 Task: Research Airbnb listings in the nation's capital, focusing on accommodations near the National Mall and Smithsonian museums.
Action: Mouse moved to (497, 73)
Screenshot: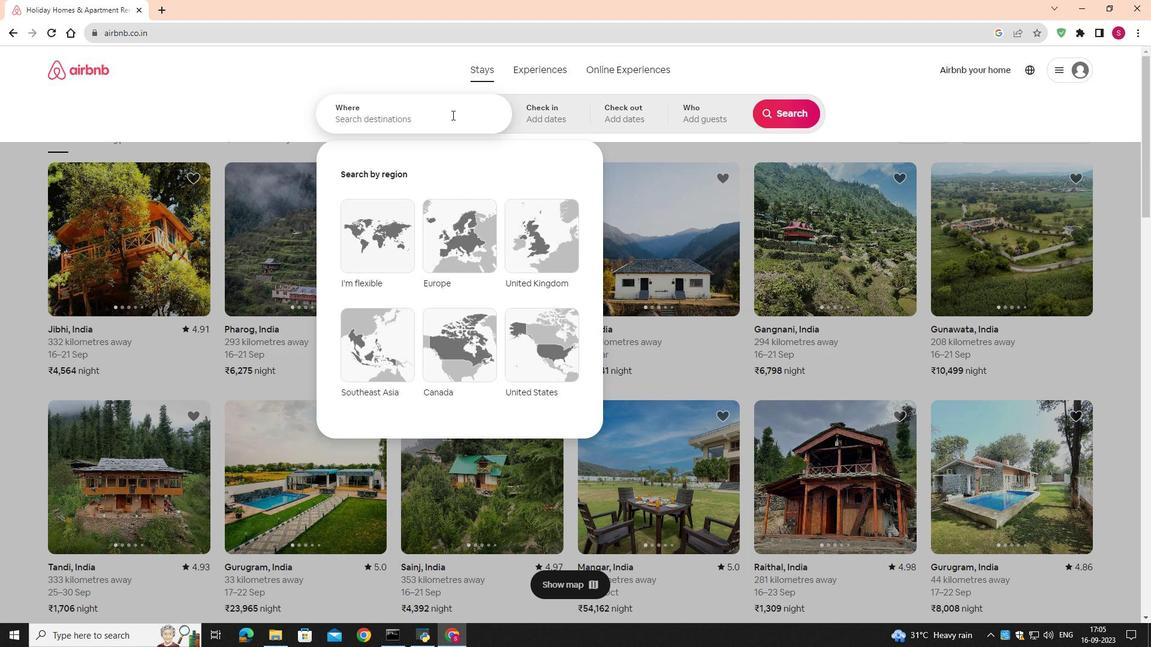 
Action: Mouse pressed left at (497, 73)
Screenshot: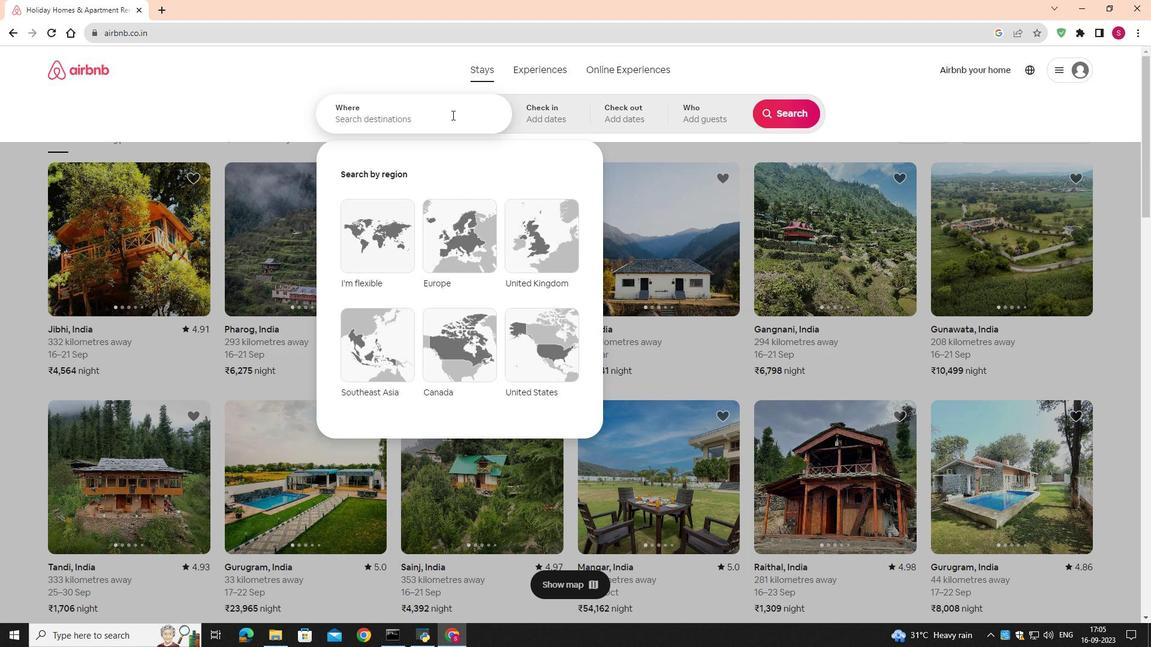 
Action: Mouse moved to (438, 115)
Screenshot: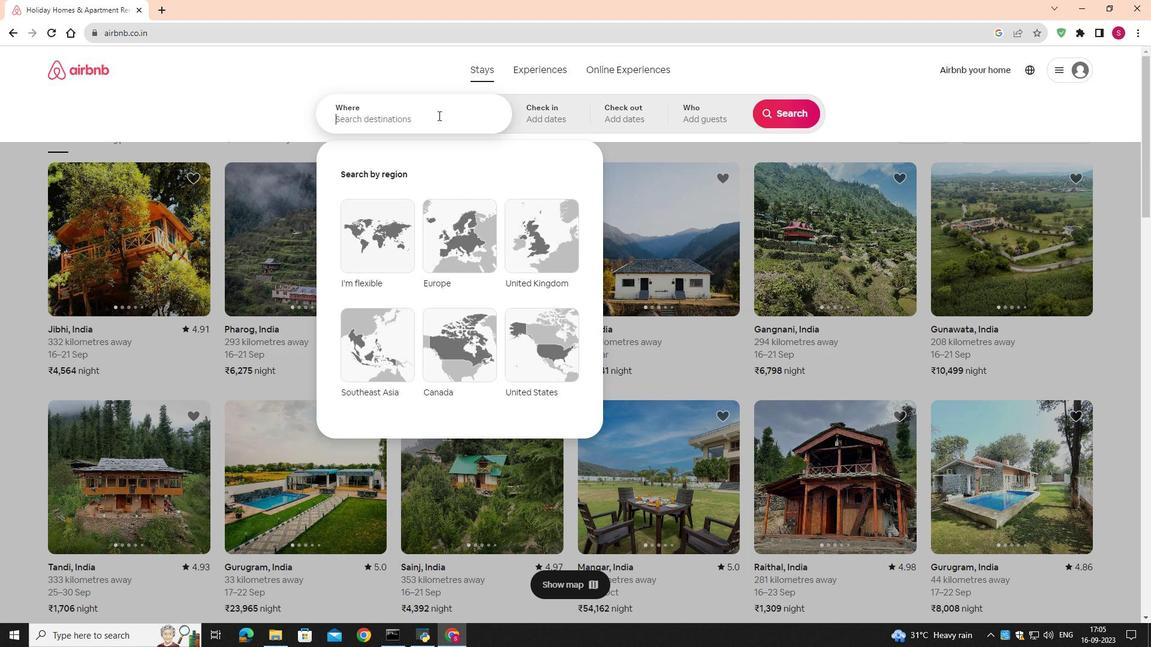 
Action: Mouse pressed left at (438, 115)
Screenshot: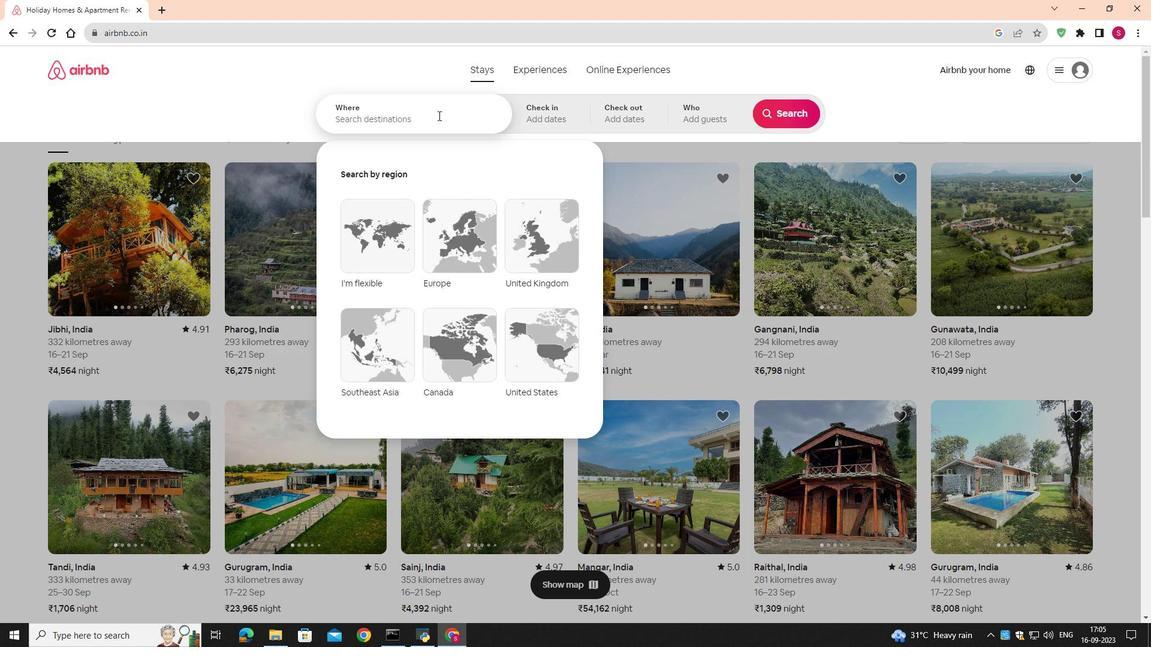 
Action: Key pressed wash
Screenshot: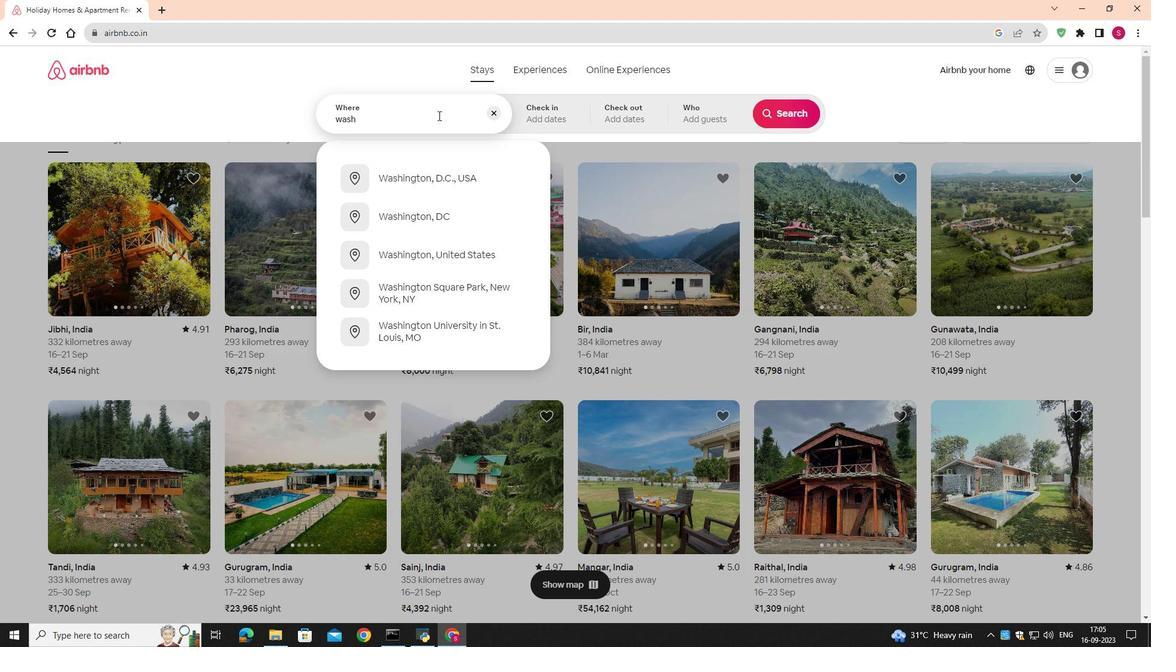 
Action: Mouse moved to (432, 178)
Screenshot: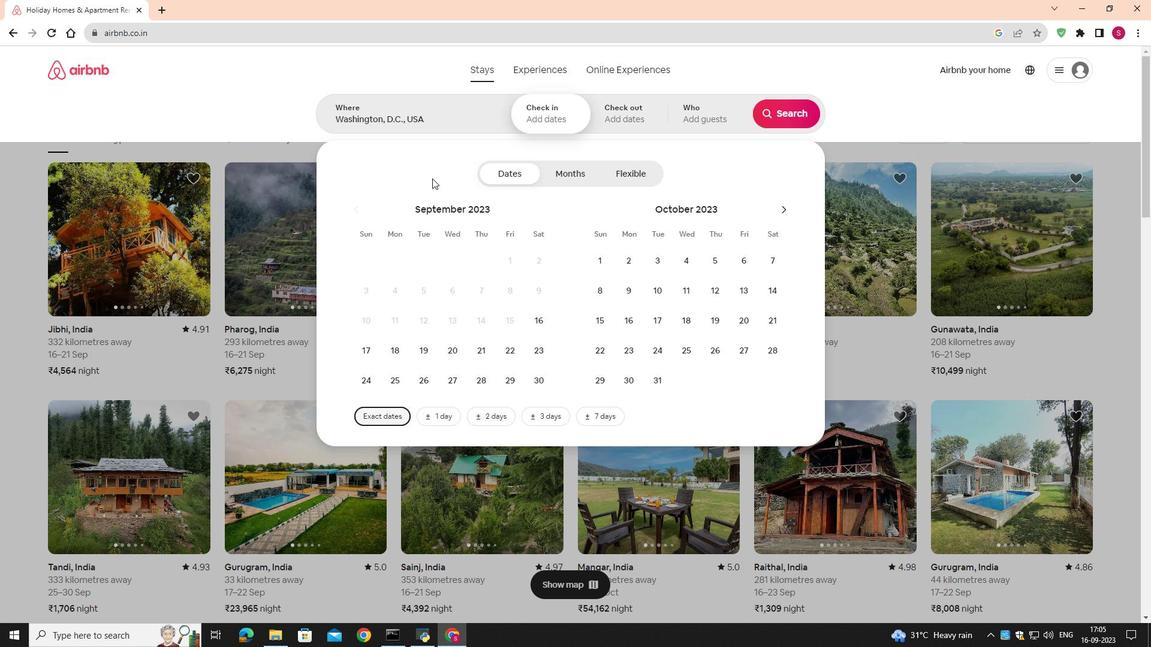 
Action: Mouse pressed left at (432, 178)
Screenshot: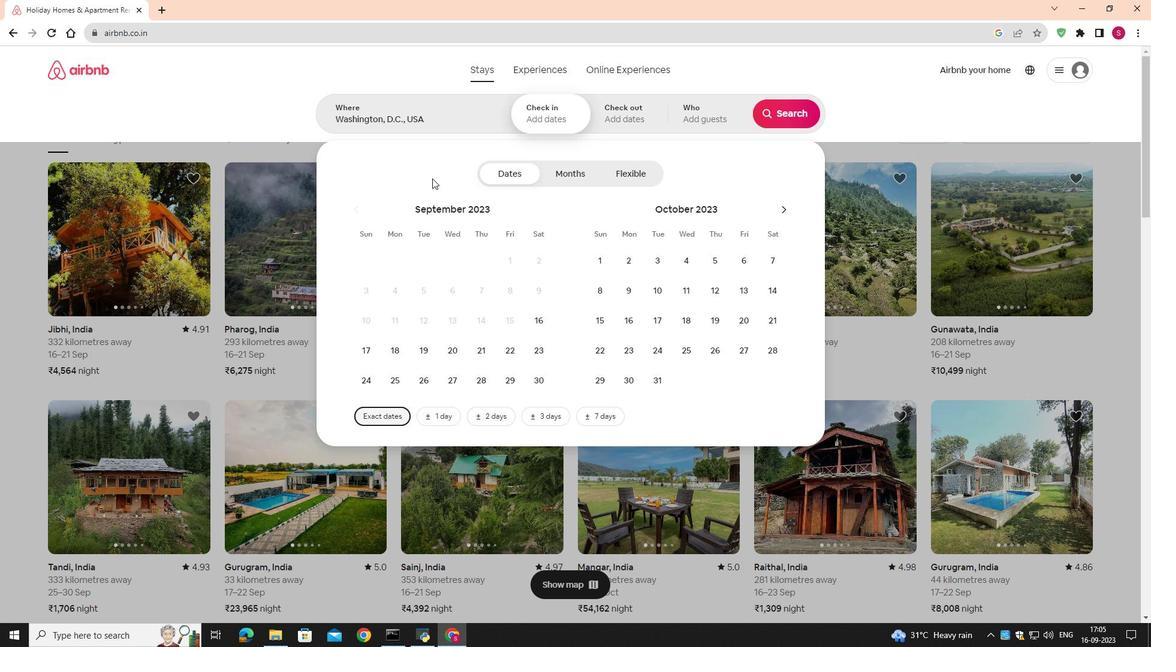 
Action: Mouse moved to (506, 385)
Screenshot: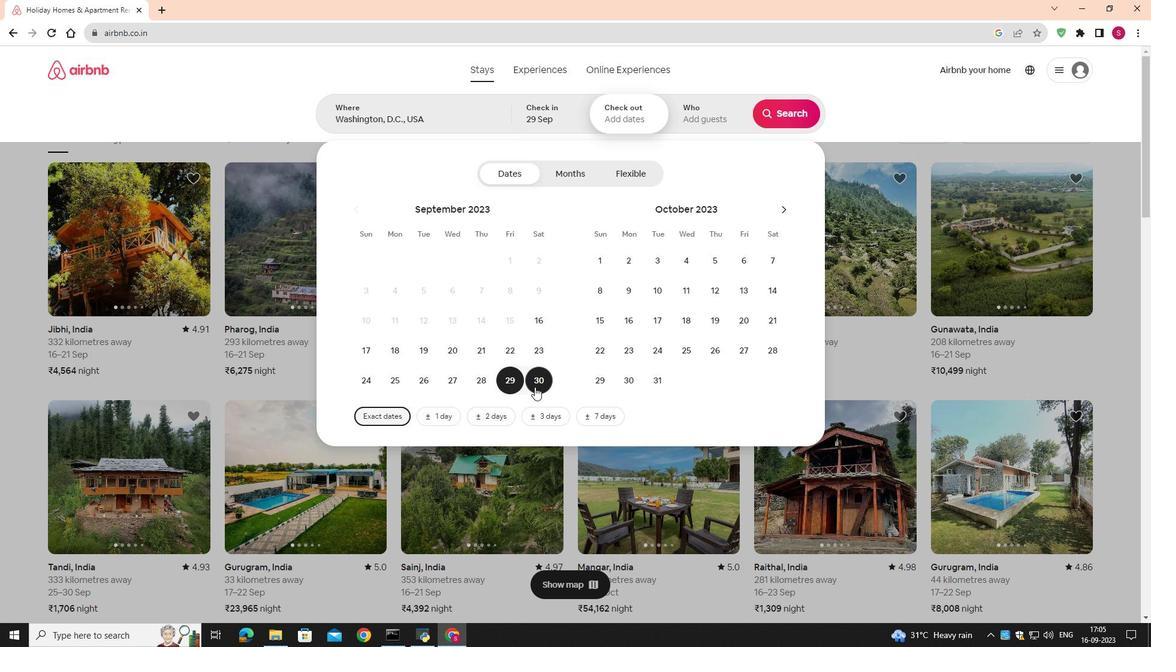 
Action: Mouse pressed left at (506, 385)
Screenshot: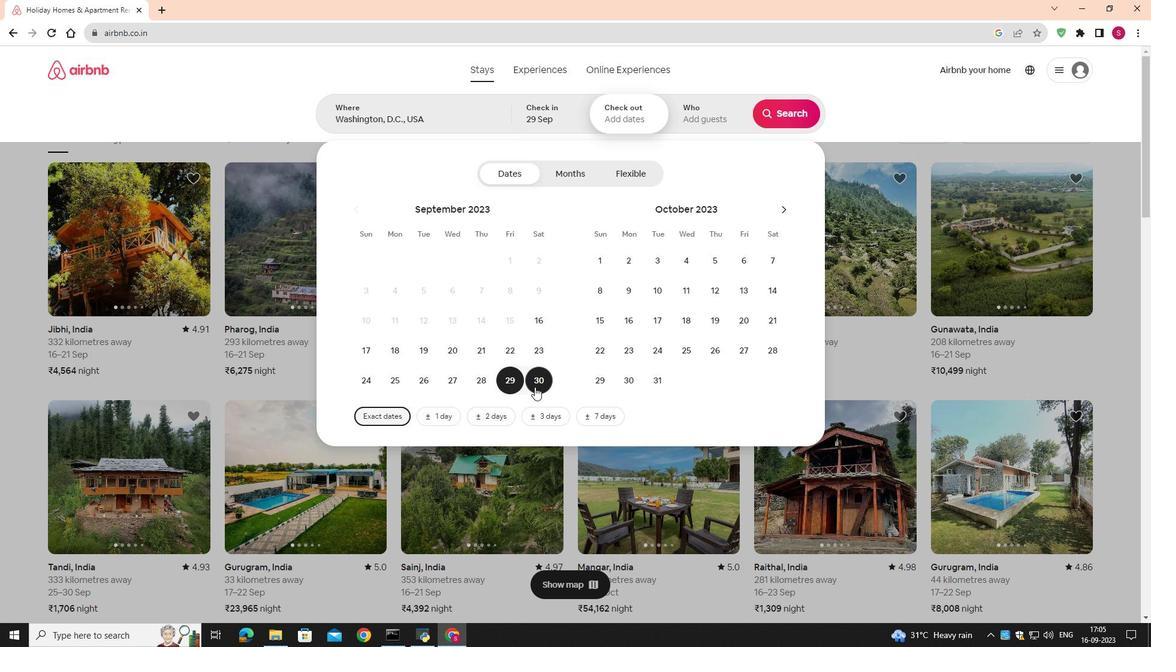 
Action: Mouse moved to (535, 387)
Screenshot: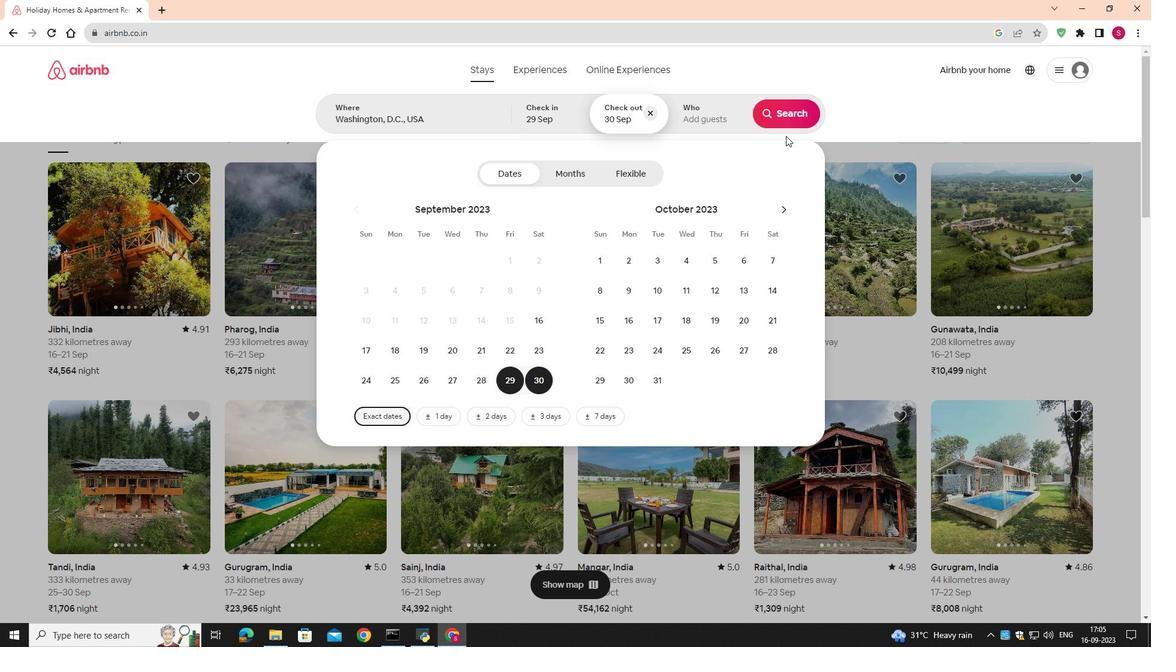 
Action: Mouse pressed left at (535, 387)
Screenshot: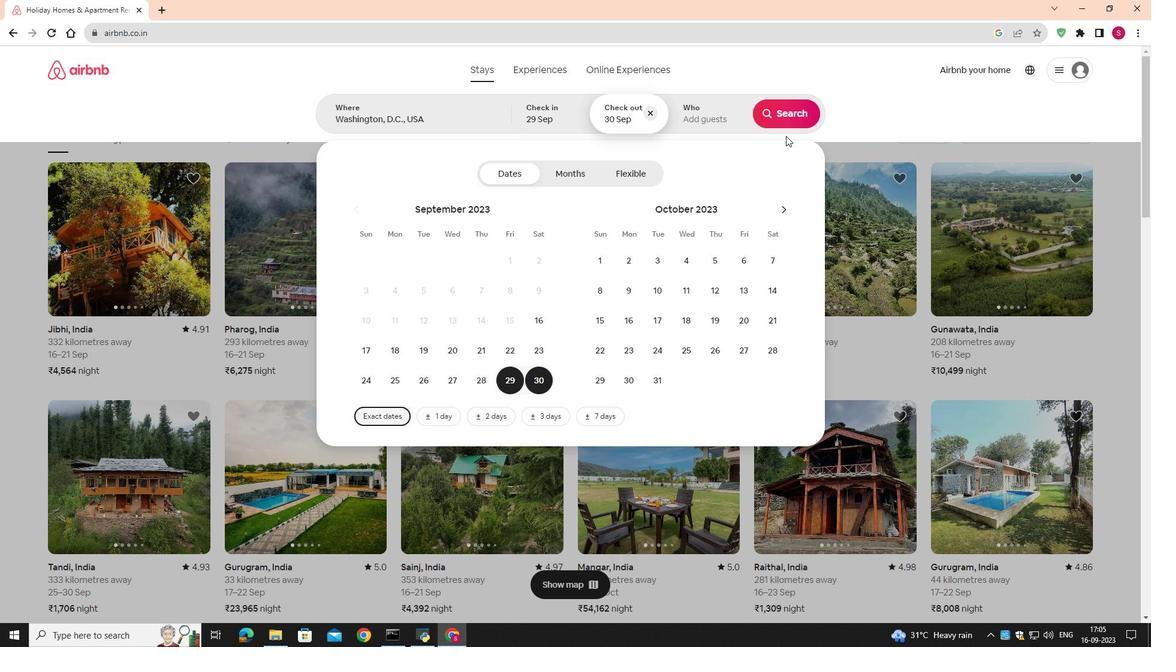 
Action: Mouse moved to (512, 380)
Screenshot: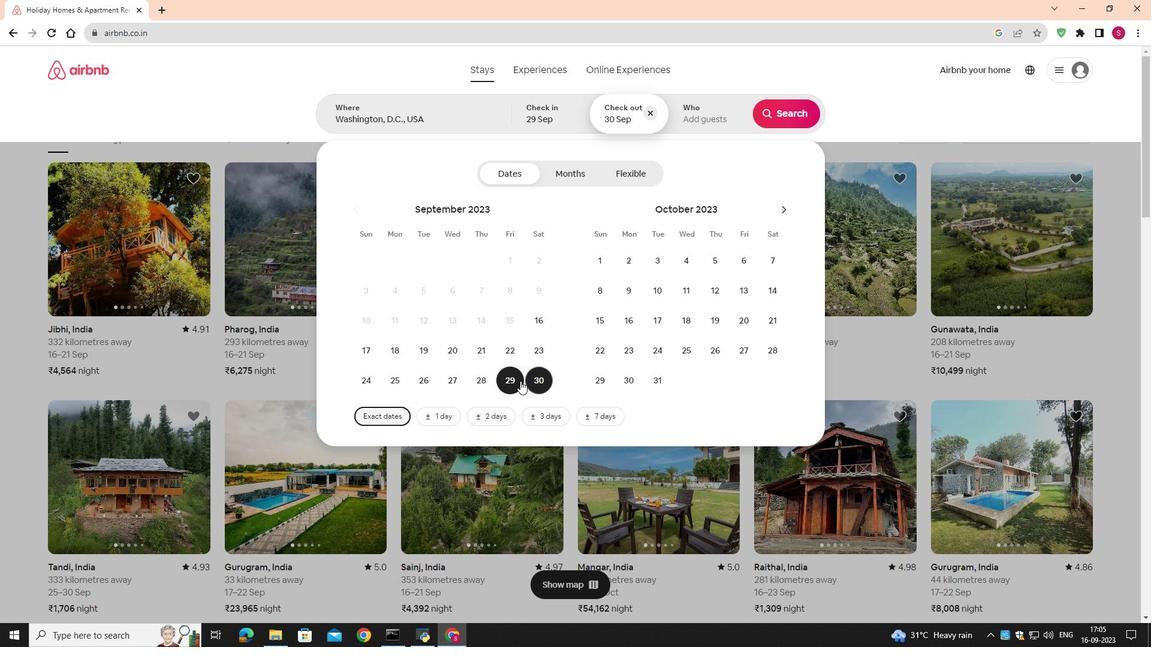 
Action: Mouse pressed left at (512, 380)
Screenshot: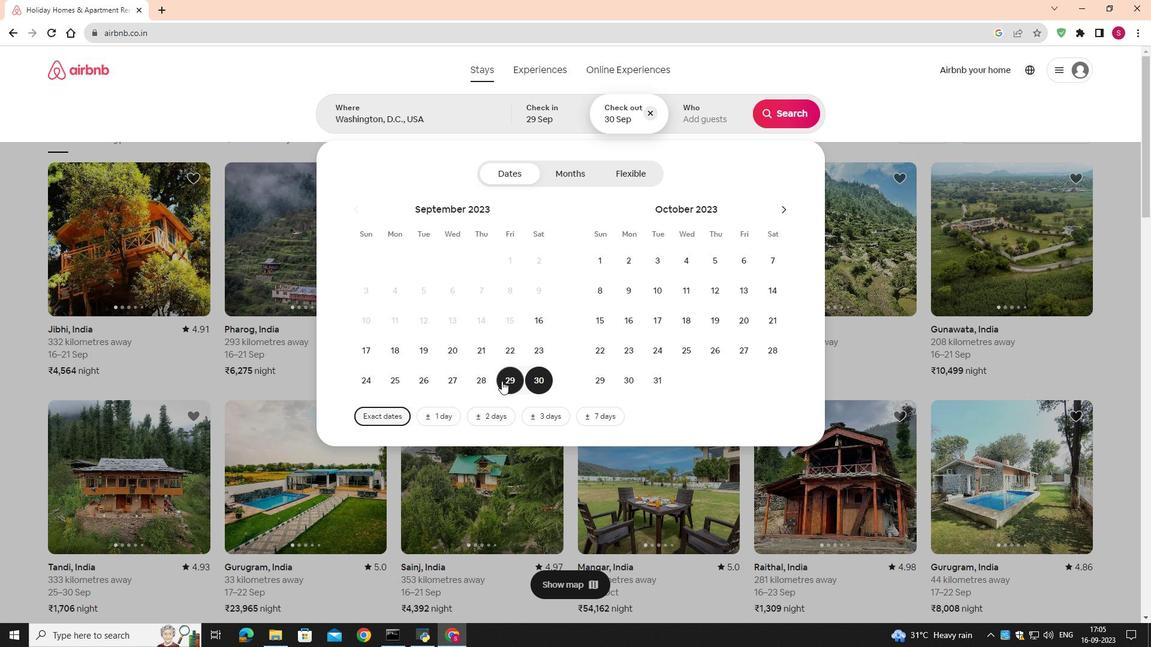 
Action: Mouse moved to (532, 380)
Screenshot: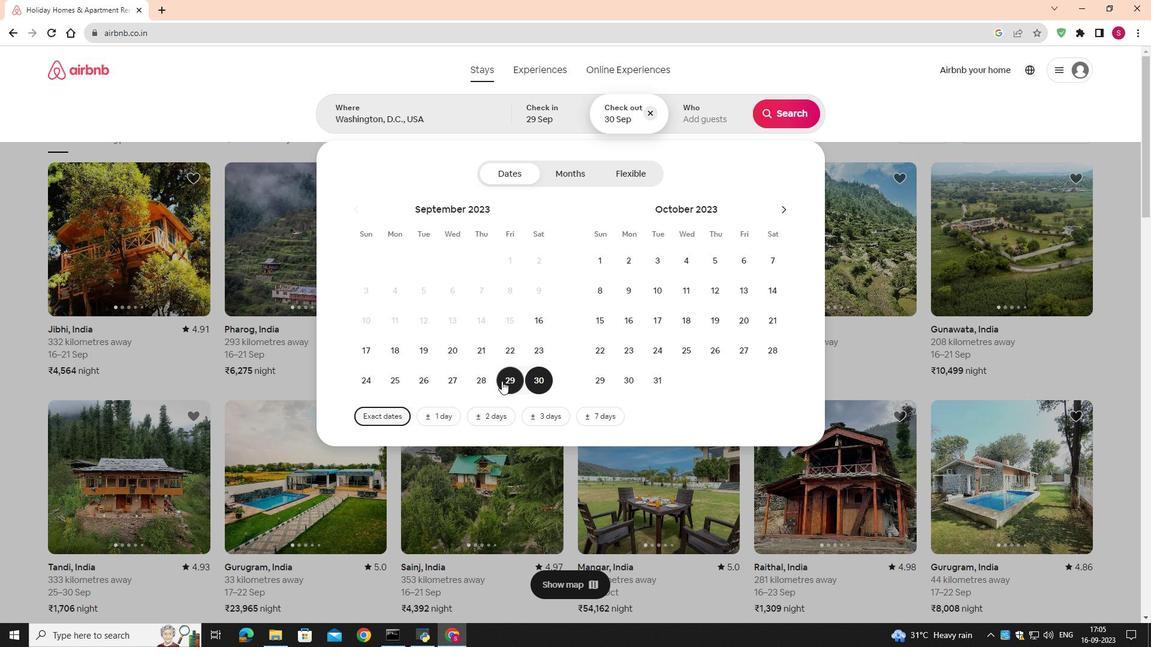 
Action: Mouse pressed left at (532, 380)
Screenshot: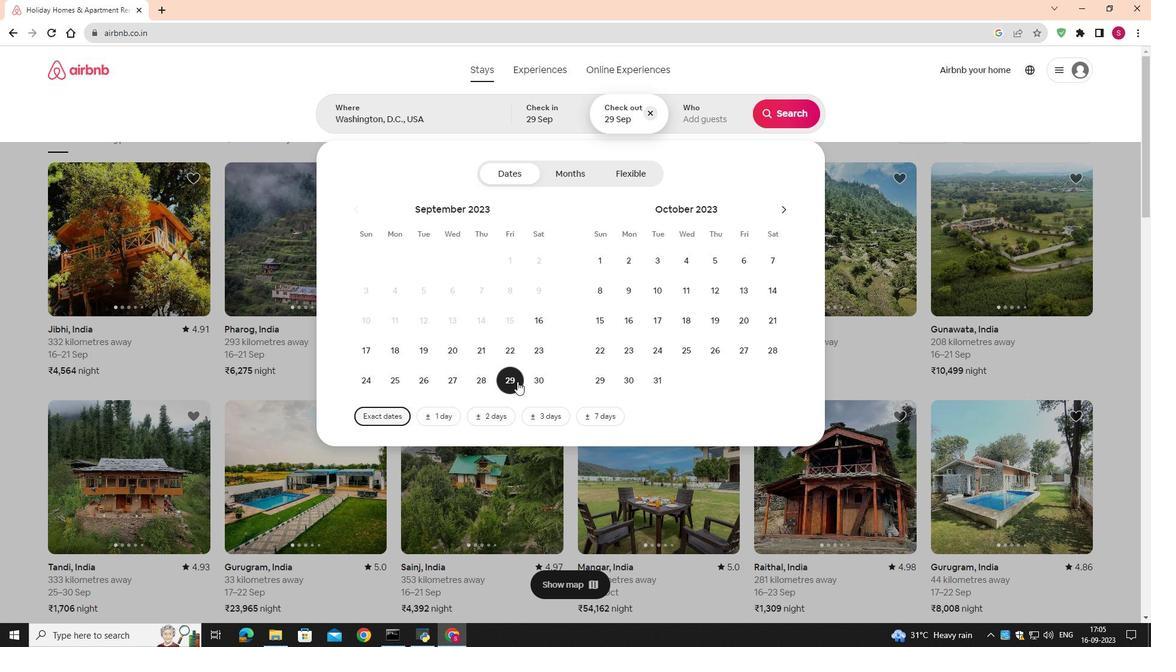 
Action: Mouse moved to (502, 381)
Screenshot: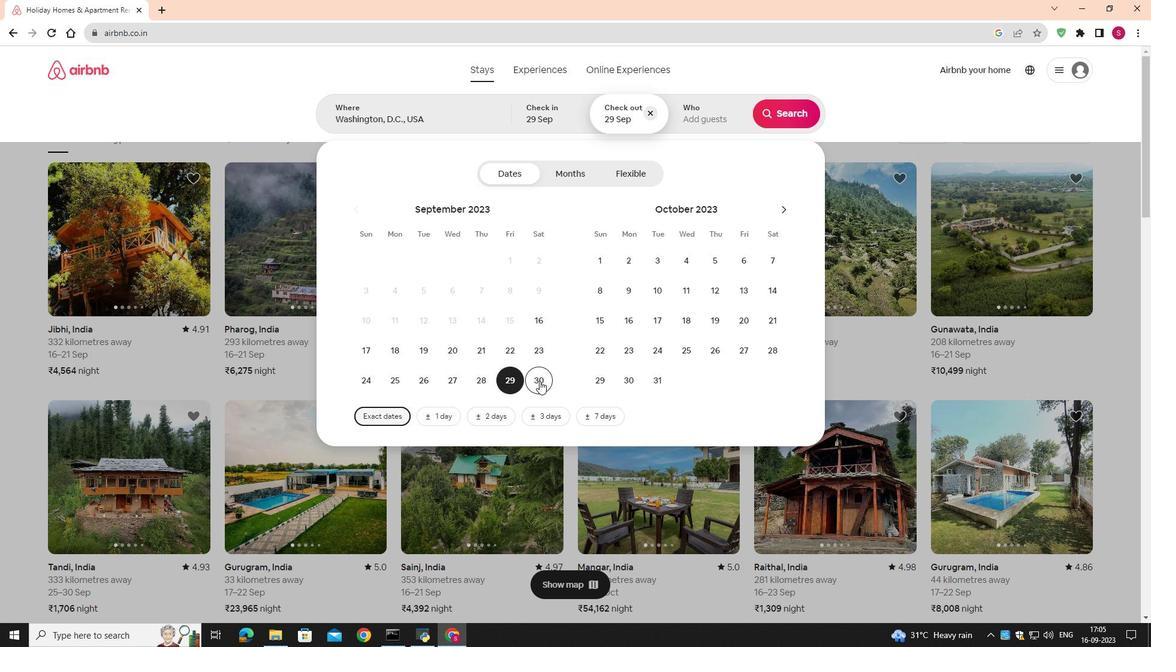 
Action: Mouse pressed left at (502, 381)
Screenshot: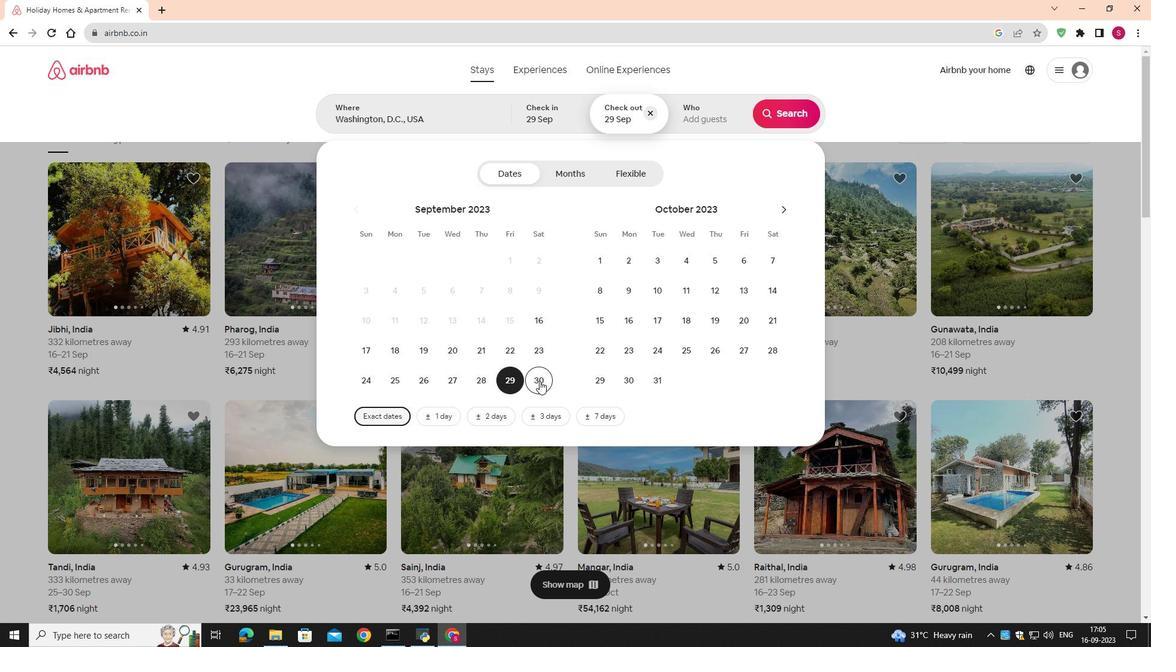 
Action: Mouse moved to (539, 381)
Screenshot: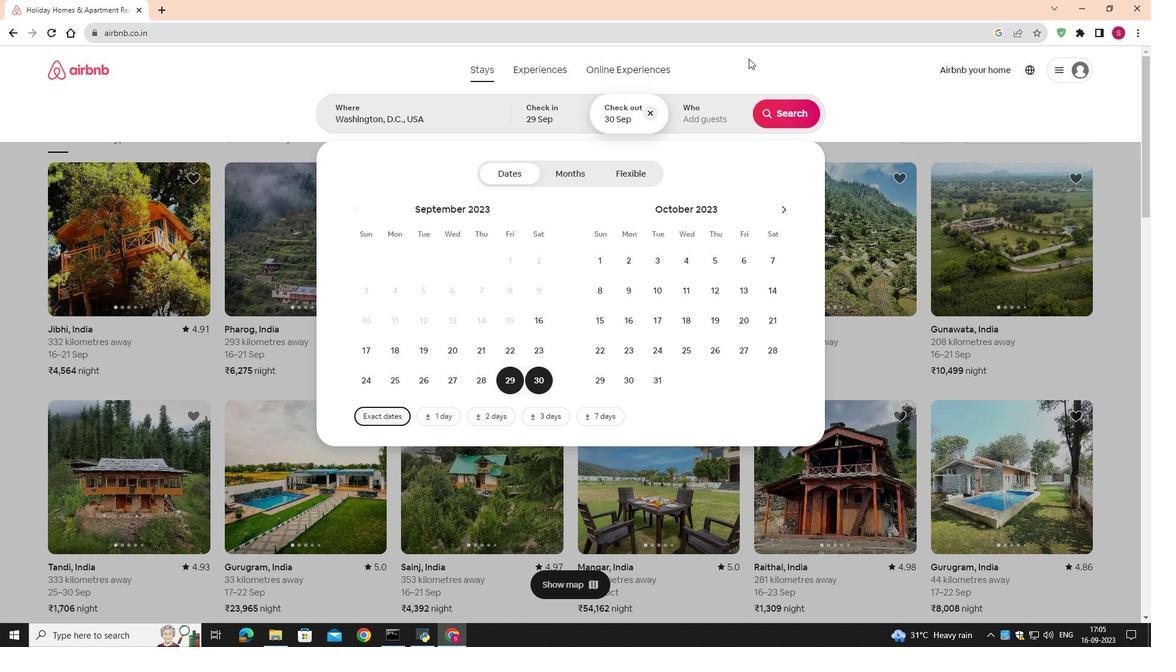 
Action: Mouse pressed left at (539, 381)
Screenshot: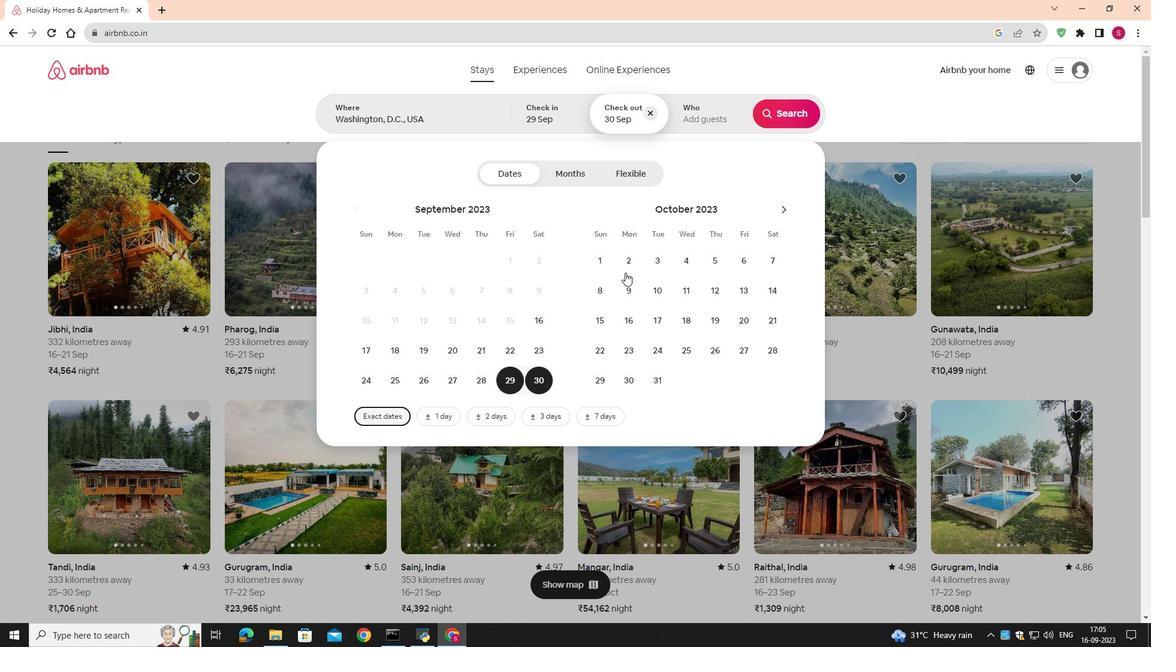 
Action: Mouse moved to (781, 122)
Screenshot: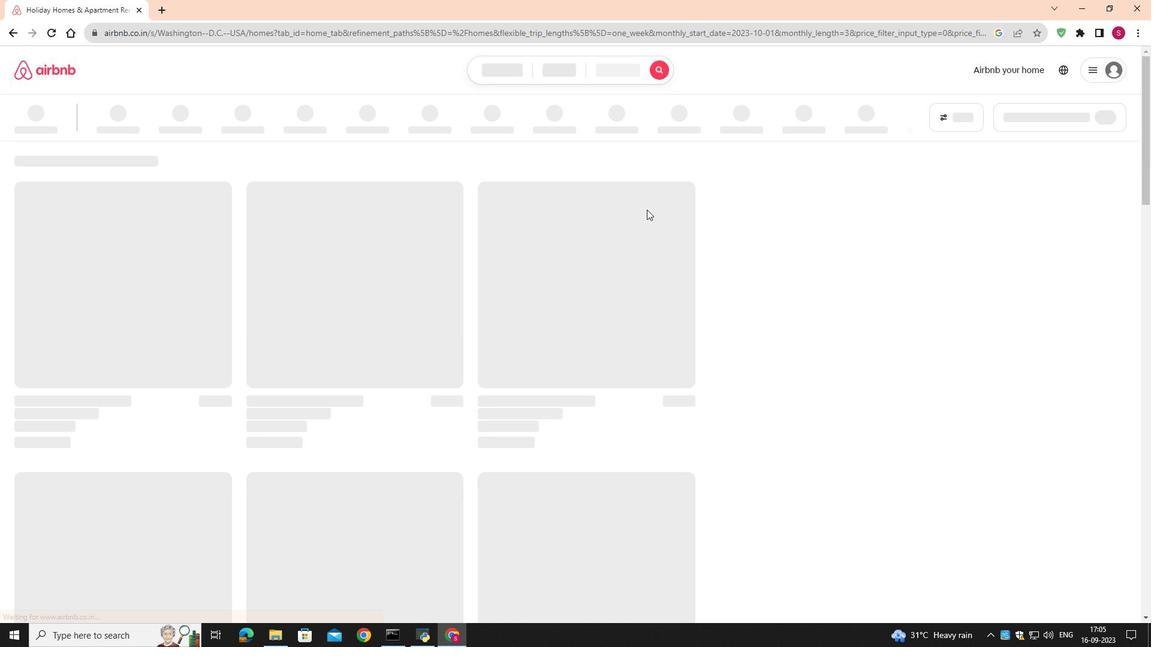 
Action: Mouse pressed left at (781, 122)
Screenshot: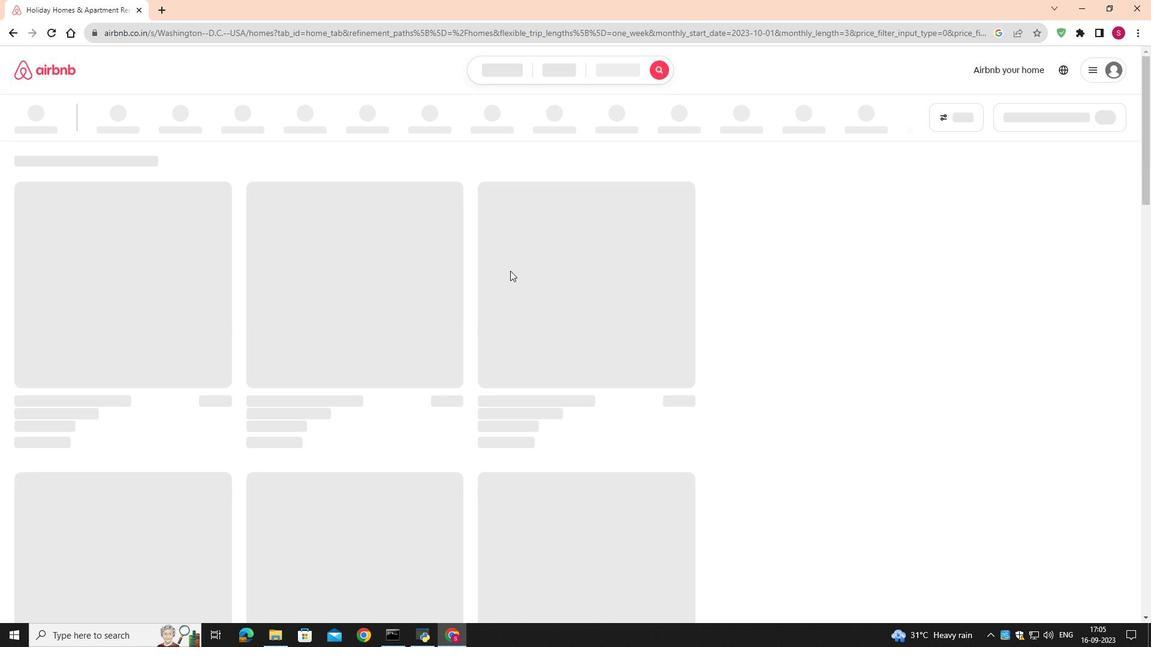 
Action: Mouse moved to (510, 271)
Screenshot: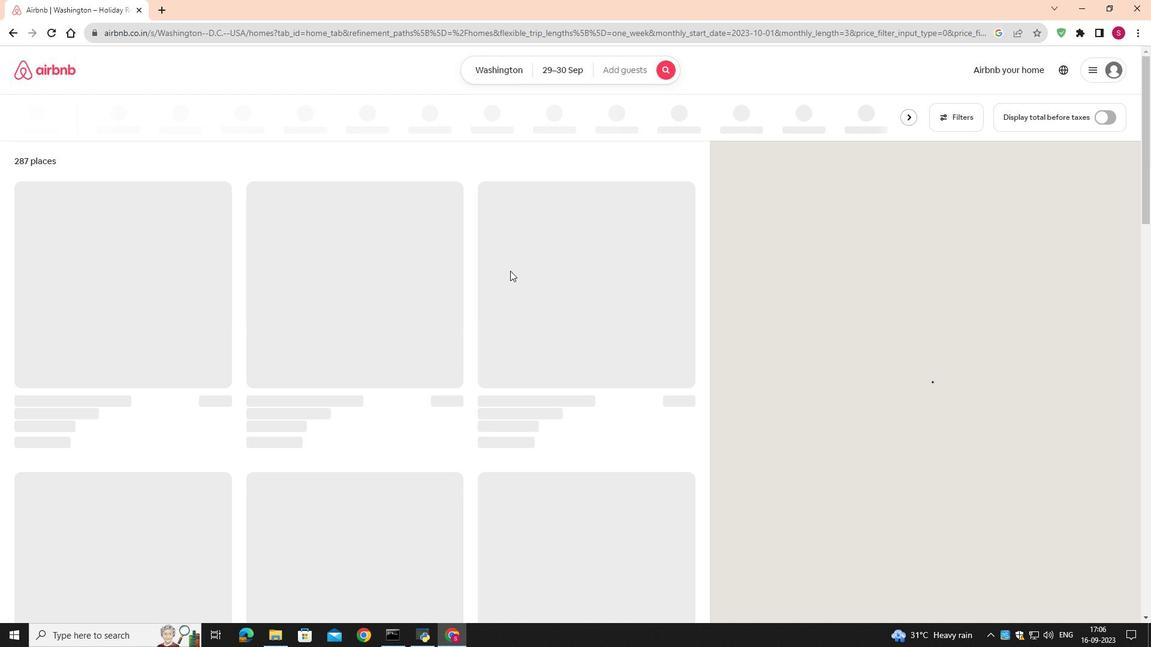 
Action: Mouse scrolled (510, 270) with delta (0, 0)
Screenshot: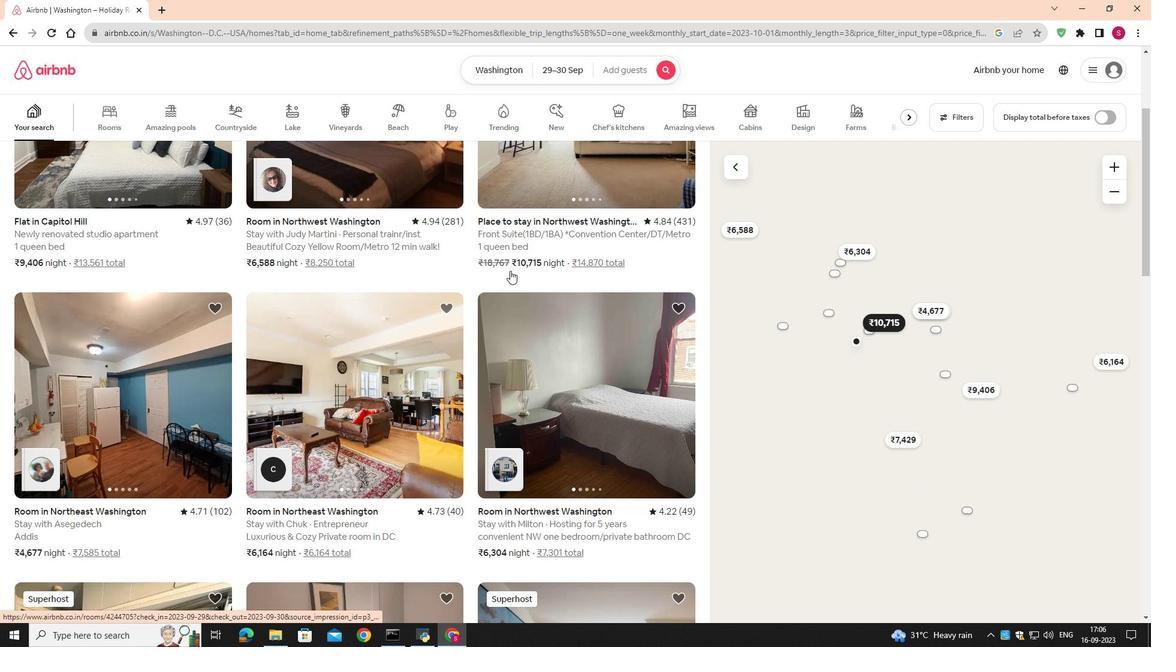 
Action: Mouse scrolled (510, 270) with delta (0, 0)
Screenshot: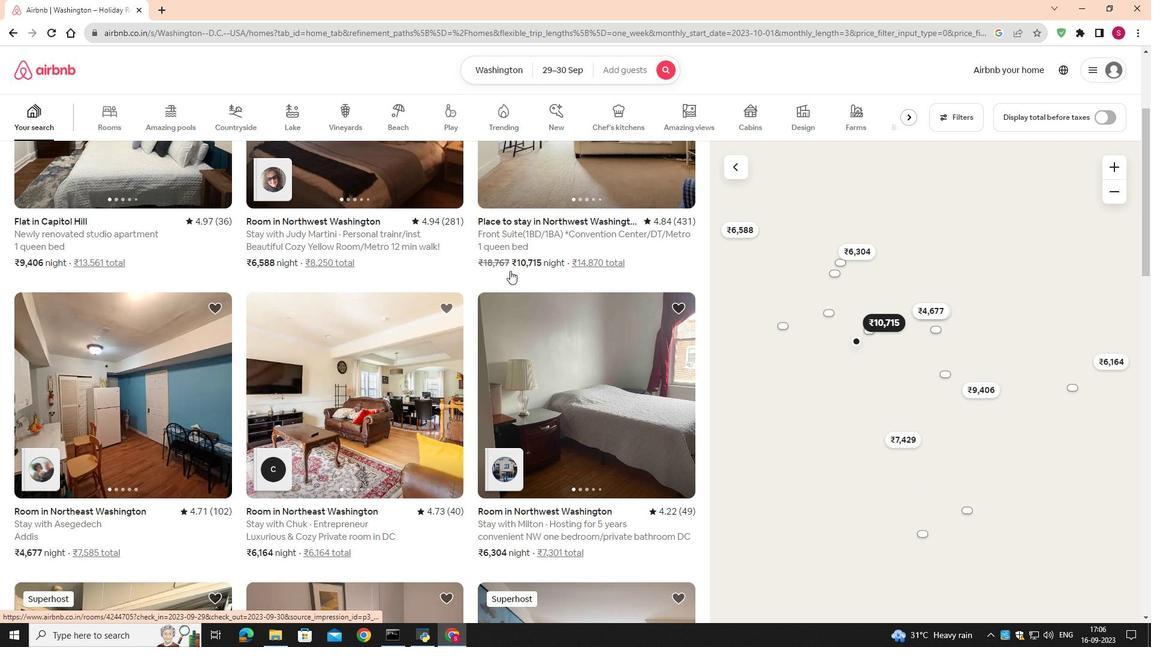 
Action: Mouse scrolled (510, 270) with delta (0, 0)
Screenshot: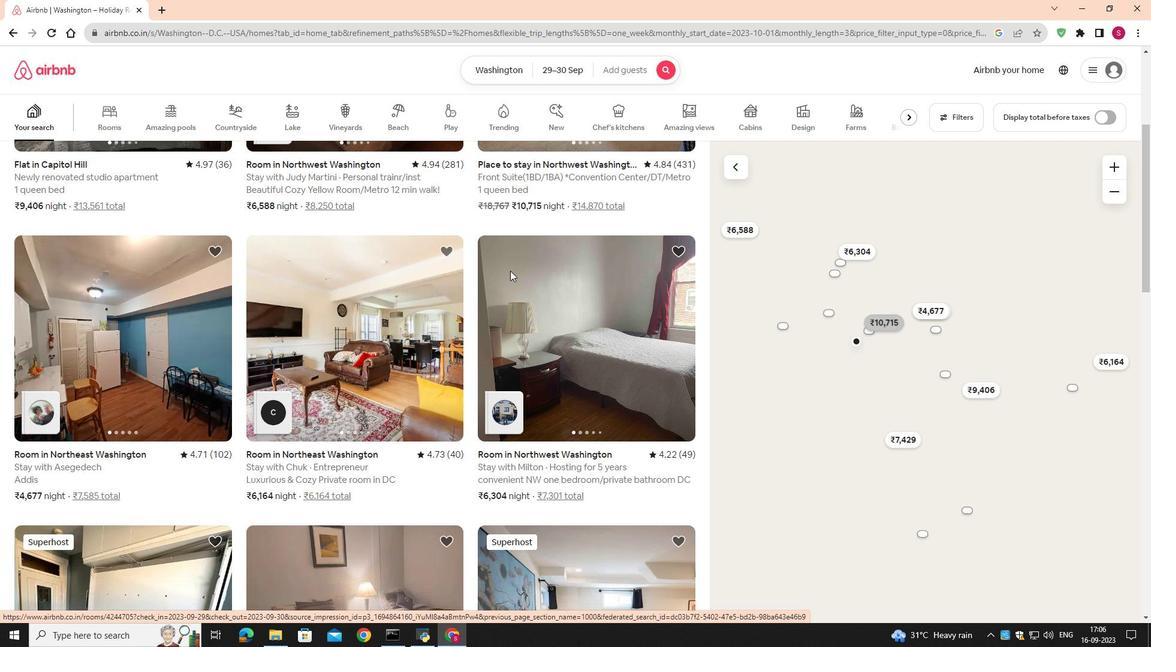 
Action: Mouse scrolled (510, 270) with delta (0, 0)
Screenshot: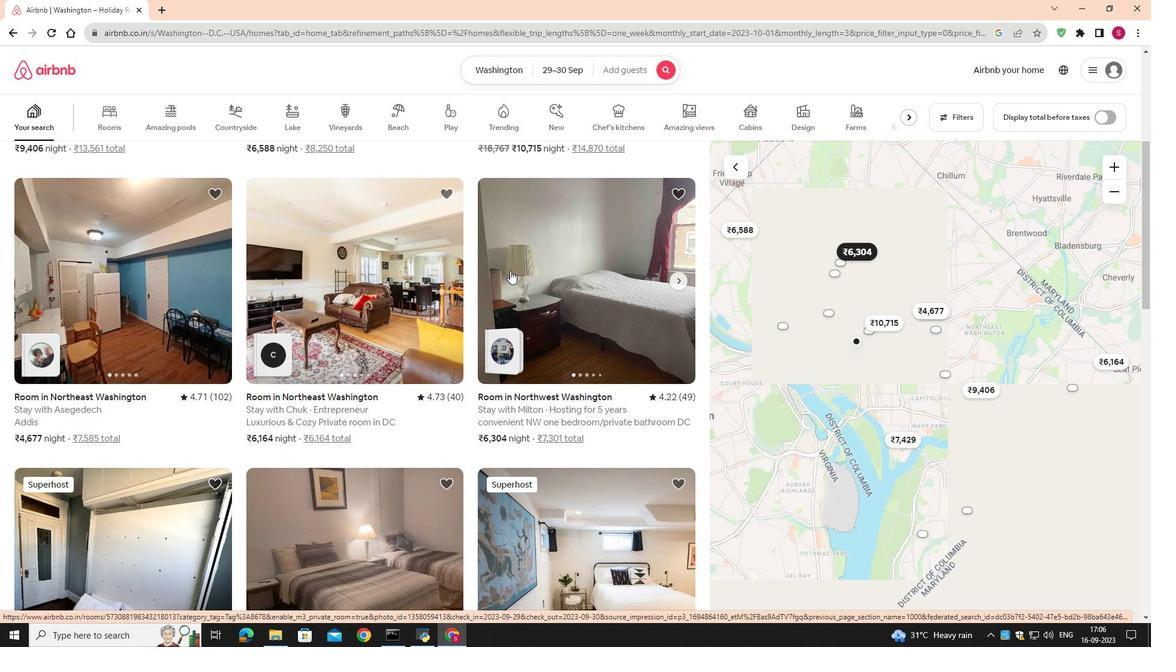 
Action: Mouse scrolled (510, 270) with delta (0, 0)
Screenshot: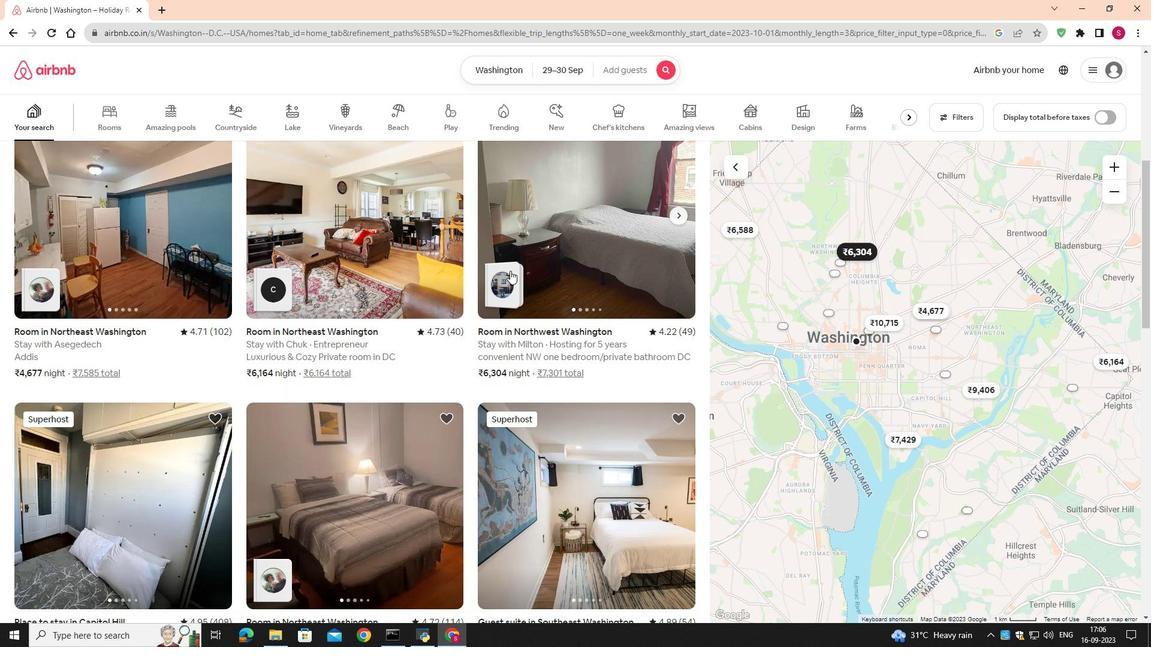 
Action: Mouse scrolled (510, 270) with delta (0, 0)
Screenshot: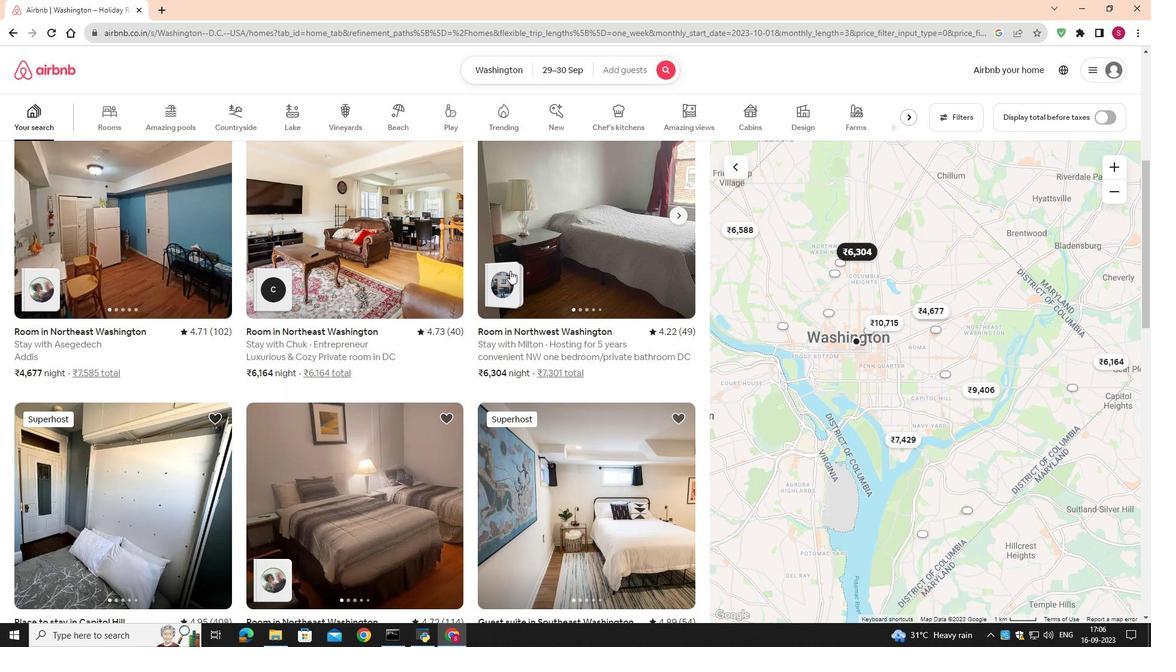 
Action: Mouse scrolled (510, 270) with delta (0, 0)
Screenshot: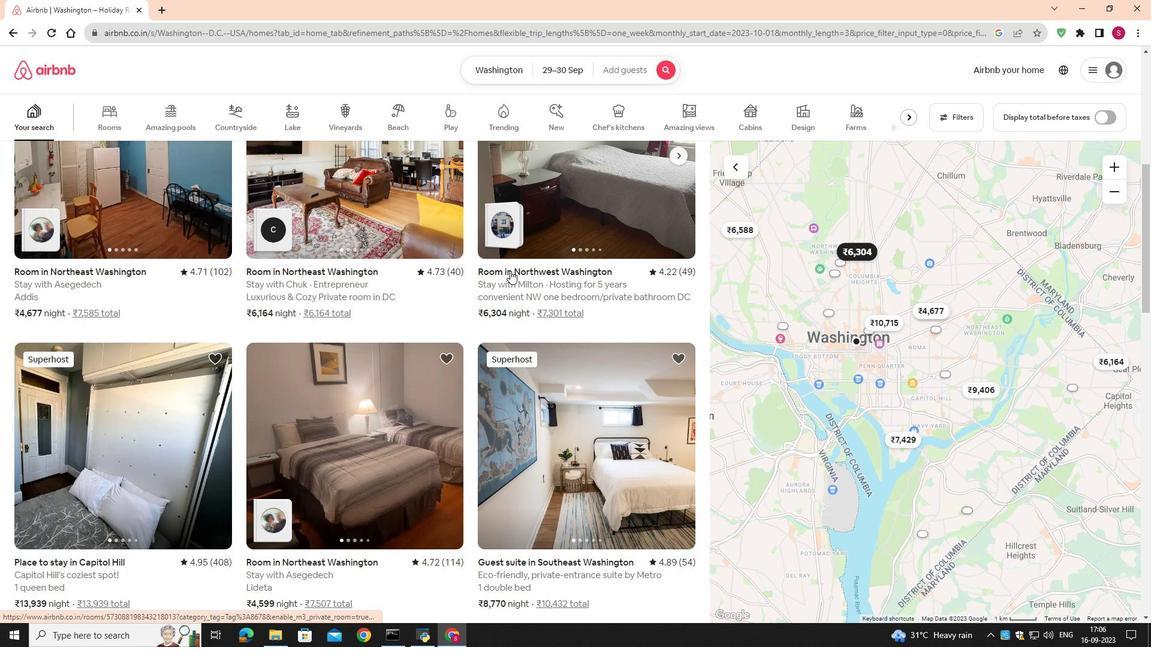 
Action: Mouse scrolled (510, 270) with delta (0, 0)
Screenshot: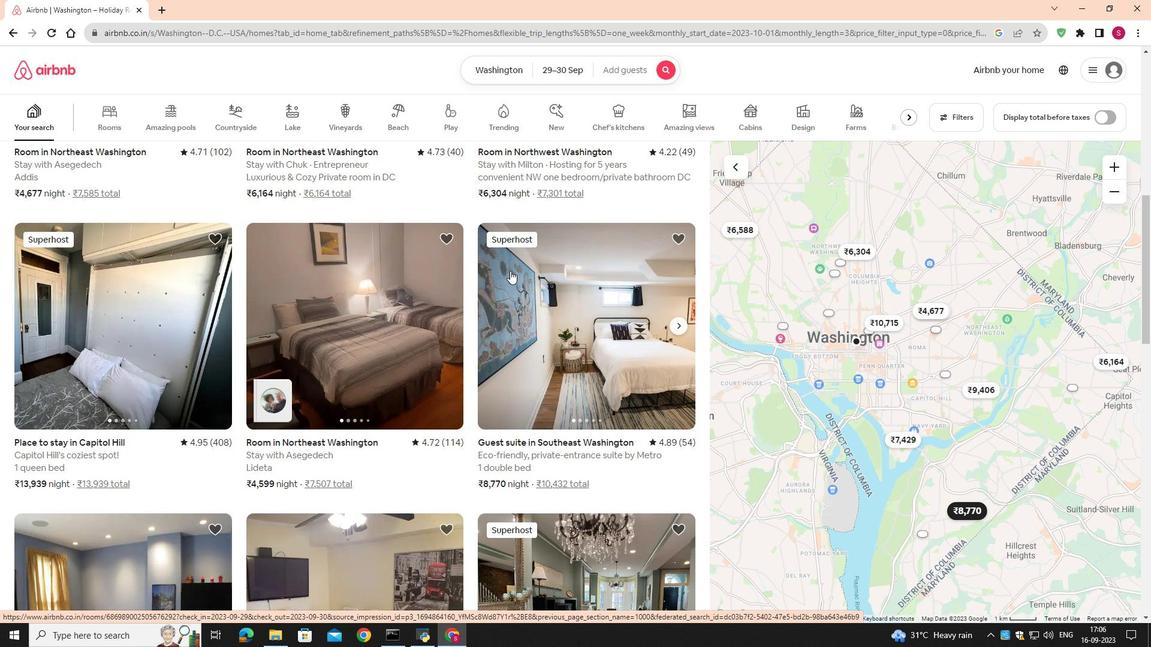
Action: Mouse scrolled (510, 270) with delta (0, 0)
Screenshot: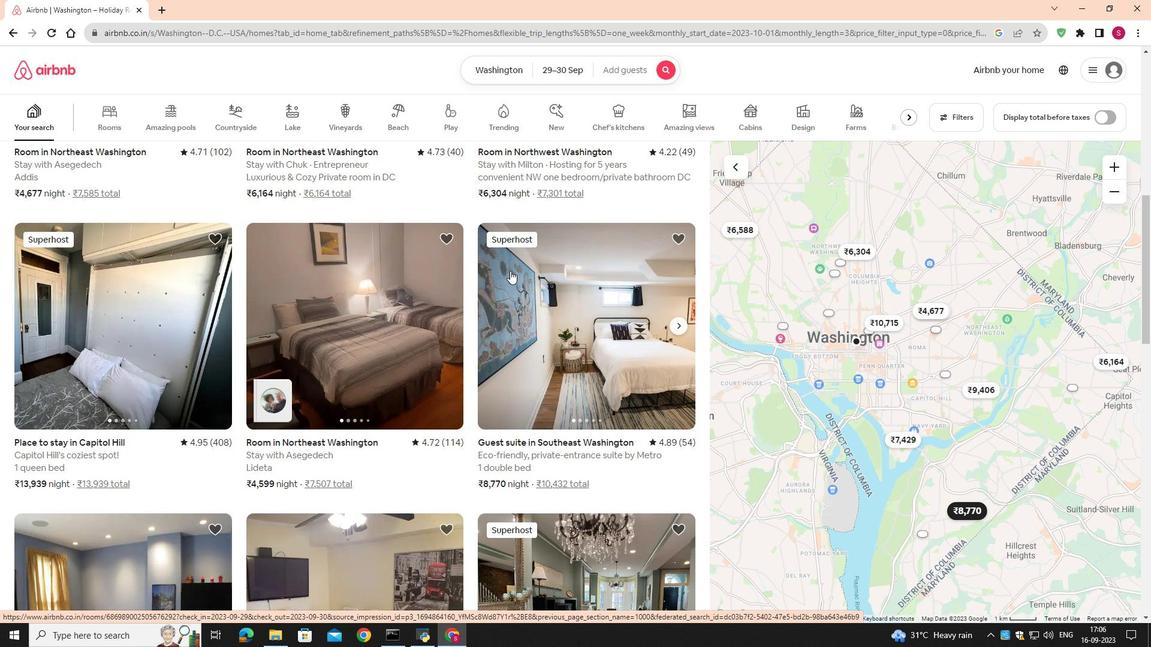 
Action: Mouse scrolled (510, 270) with delta (0, 0)
Screenshot: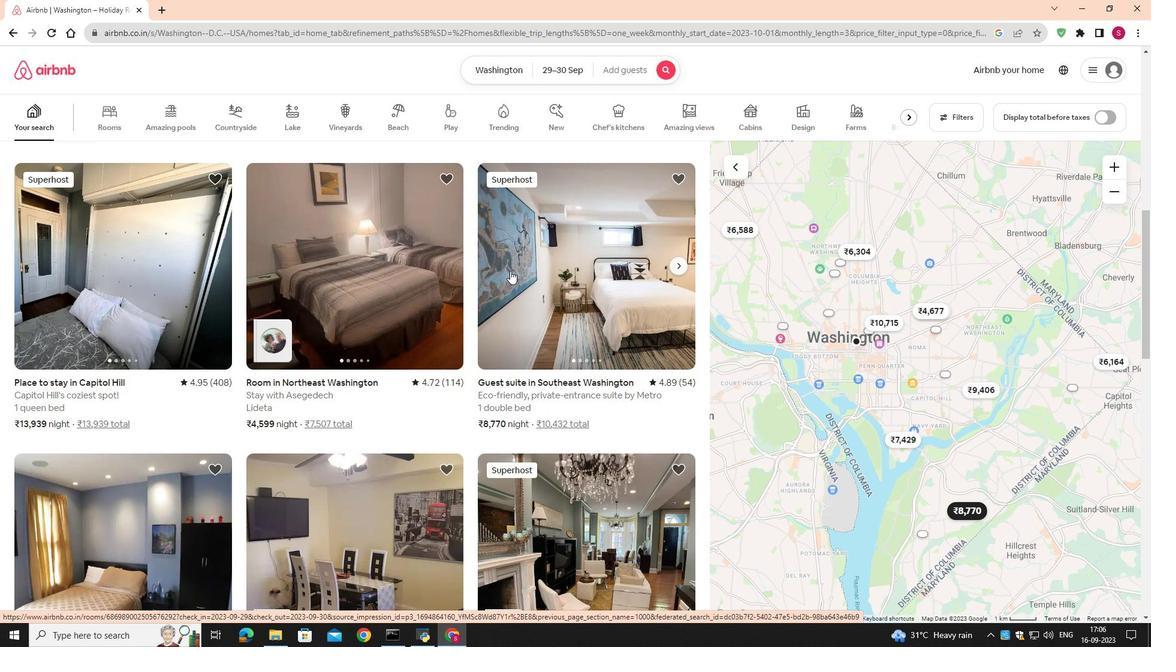 
Action: Mouse scrolled (510, 270) with delta (0, 0)
Screenshot: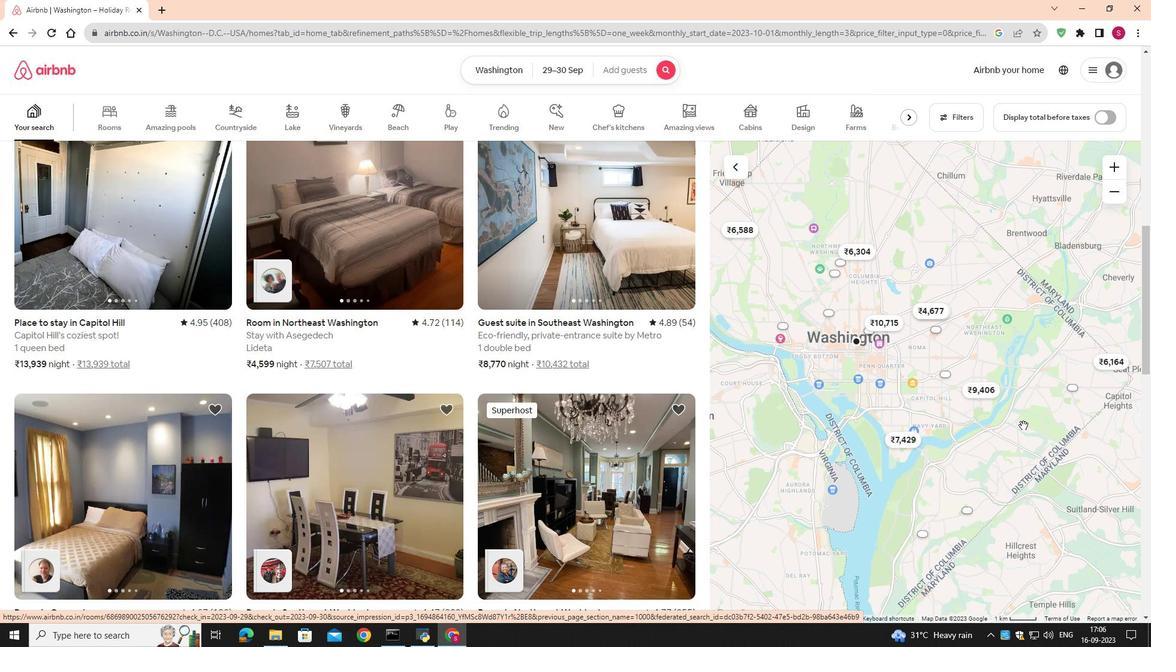 
Action: Mouse moved to (887, 371)
Screenshot: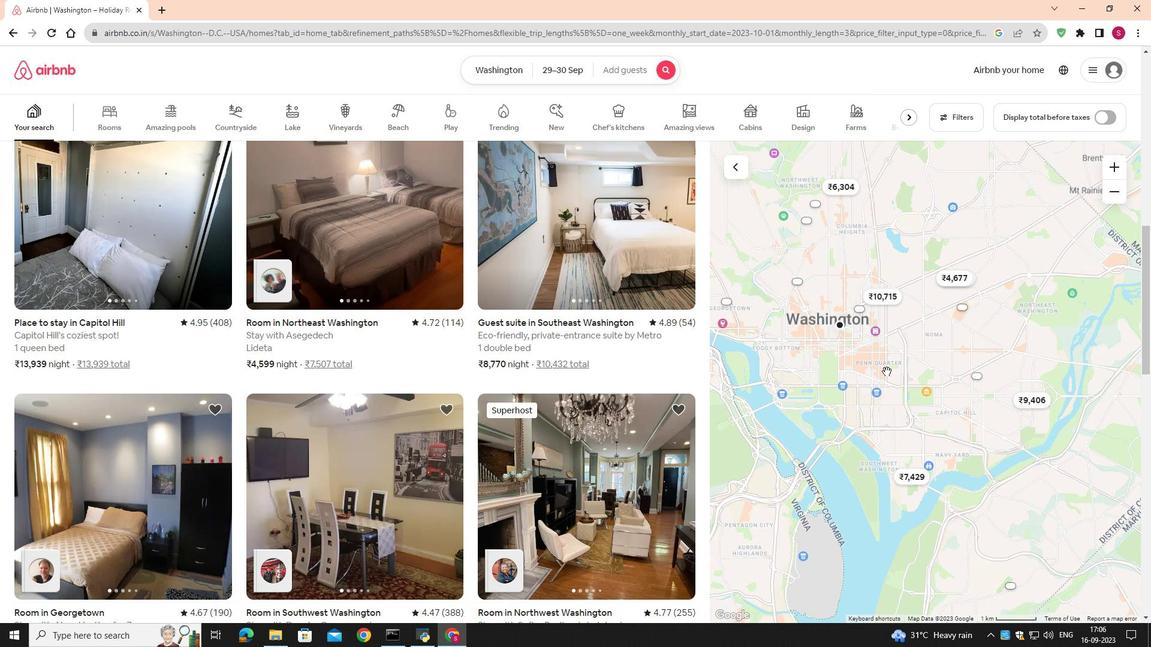 
Action: Mouse scrolled (887, 372) with delta (0, 0)
Screenshot: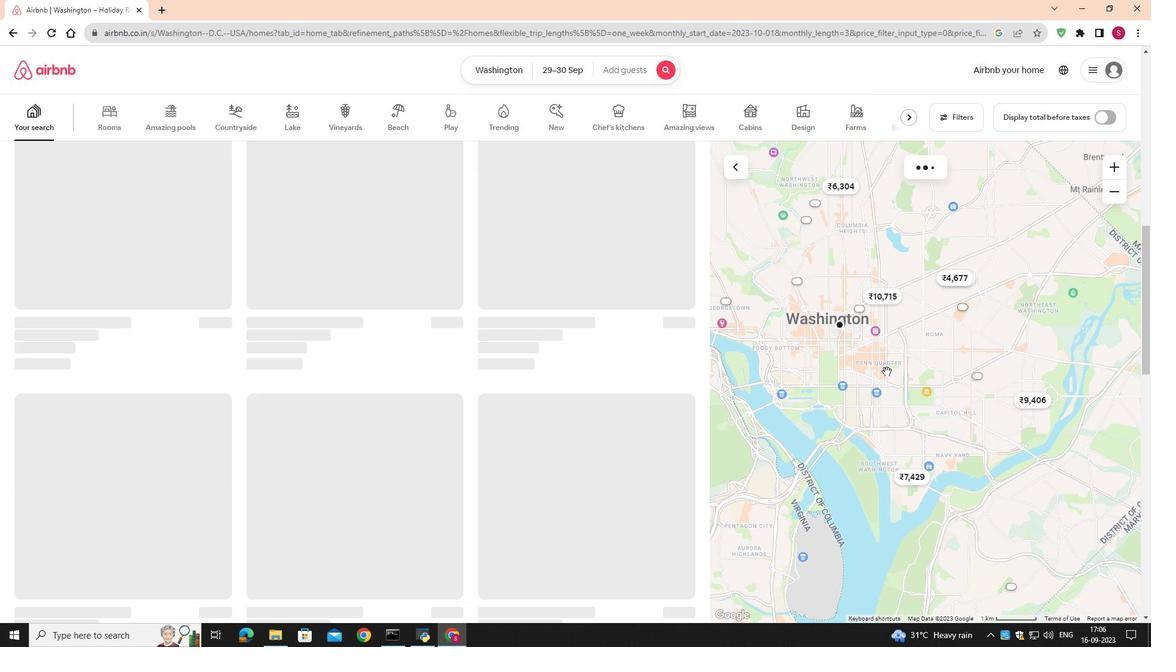 
Action: Mouse scrolled (887, 372) with delta (0, 0)
Screenshot: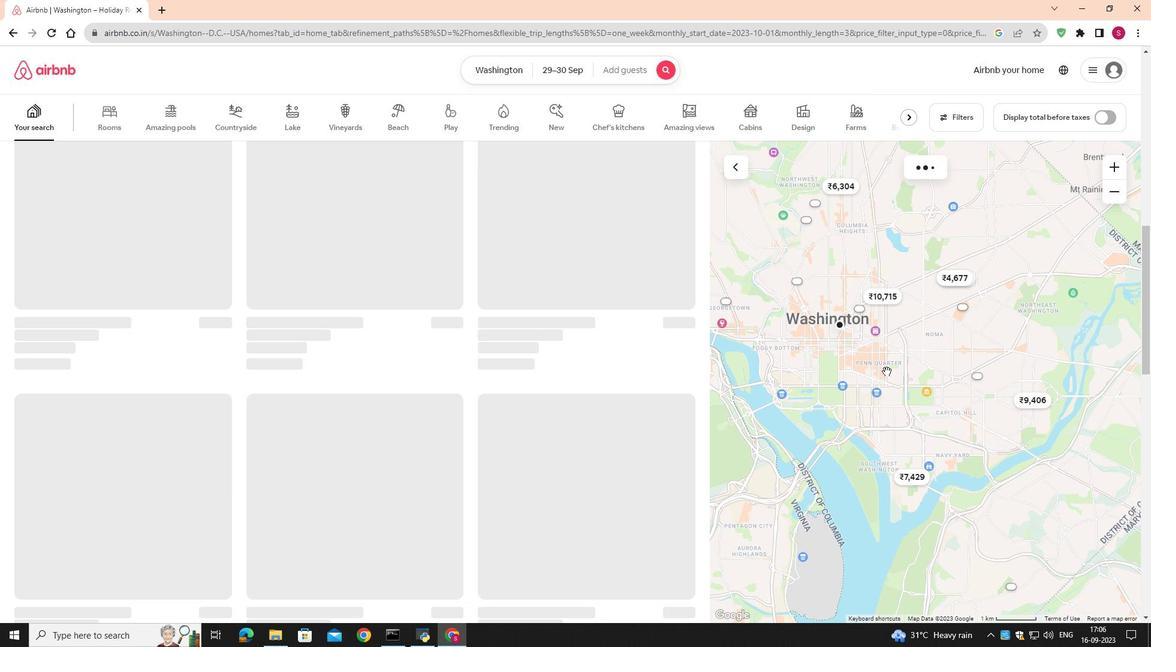
Action: Mouse scrolled (887, 372) with delta (0, 0)
Screenshot: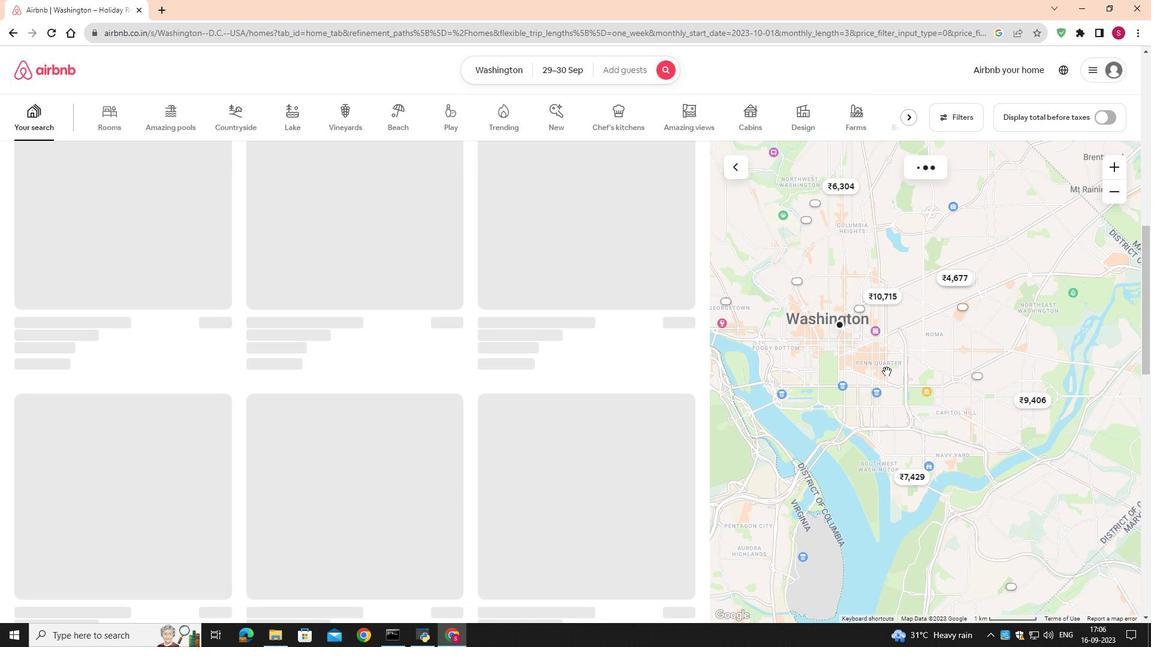 
Action: Mouse scrolled (887, 372) with delta (0, 0)
Screenshot: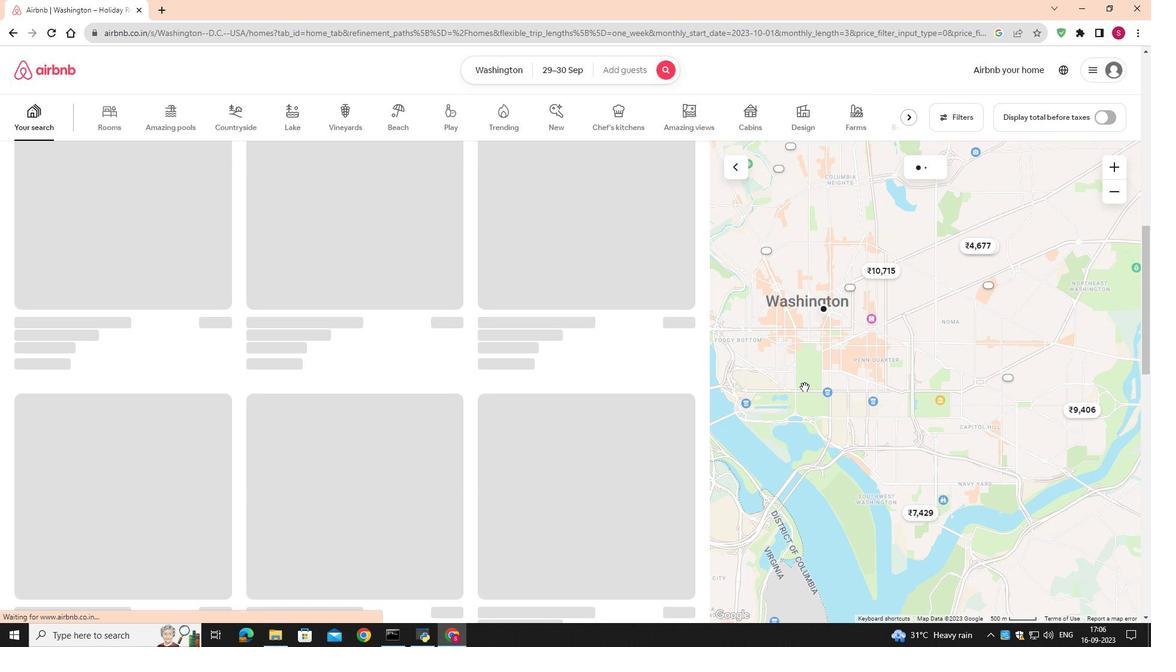 
Action: Mouse scrolled (887, 372) with delta (0, 0)
Screenshot: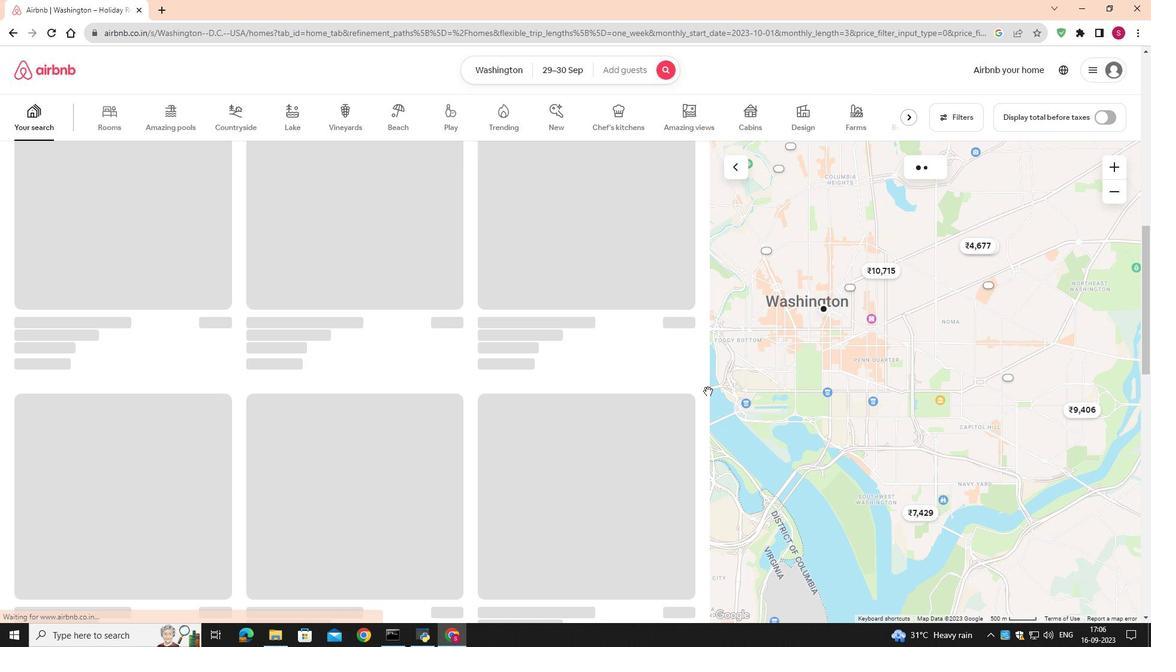 
Action: Mouse moved to (805, 257)
Screenshot: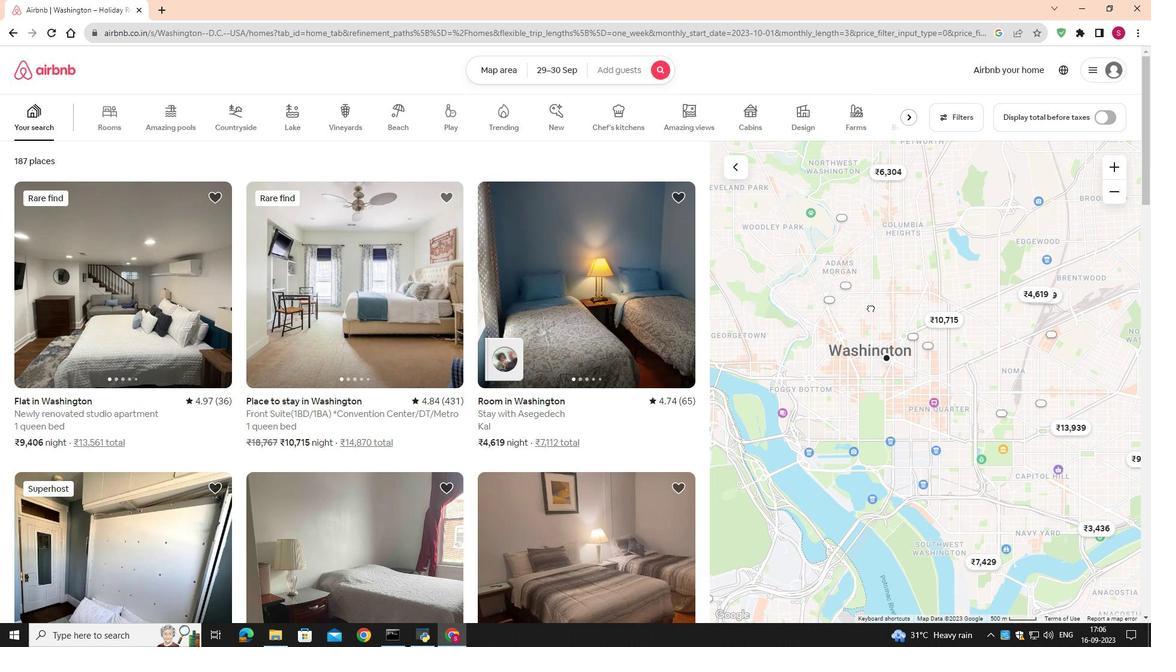 
Action: Mouse pressed left at (805, 257)
Screenshot: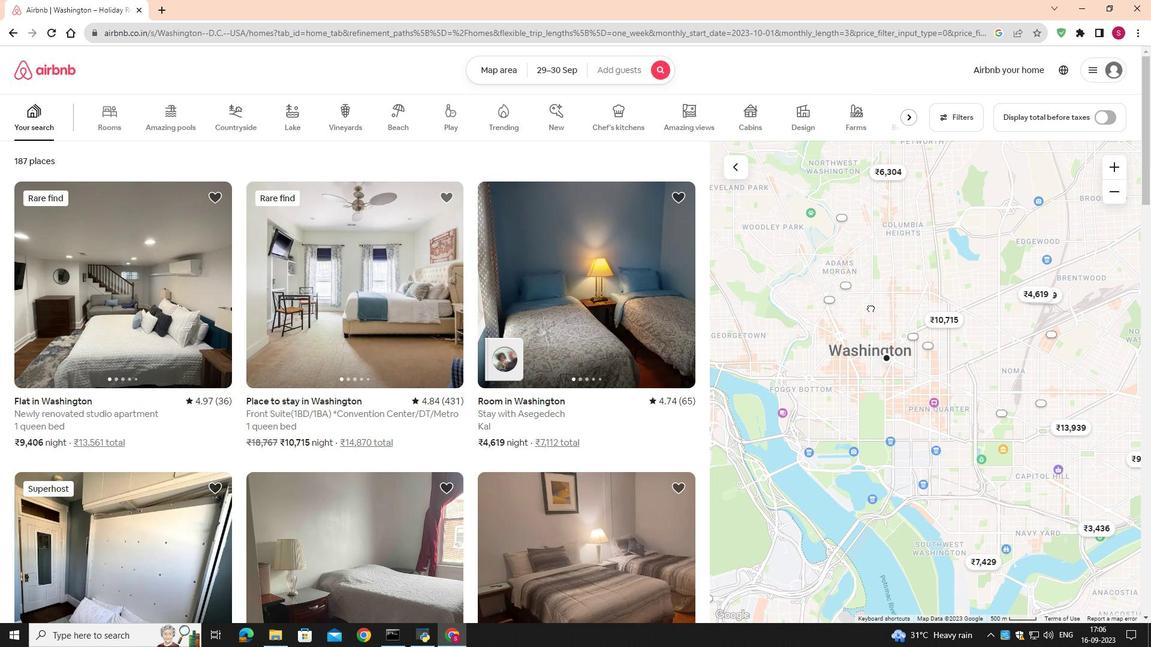 
Action: Mouse moved to (842, 430)
Screenshot: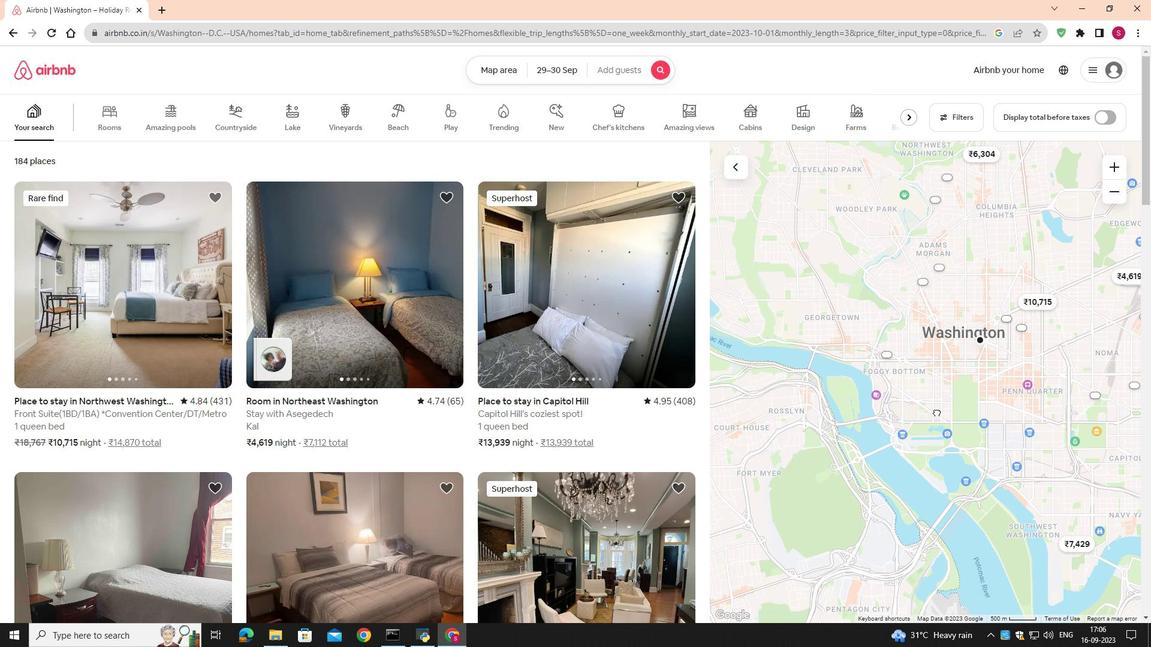 
Action: Mouse pressed left at (842, 430)
Screenshot: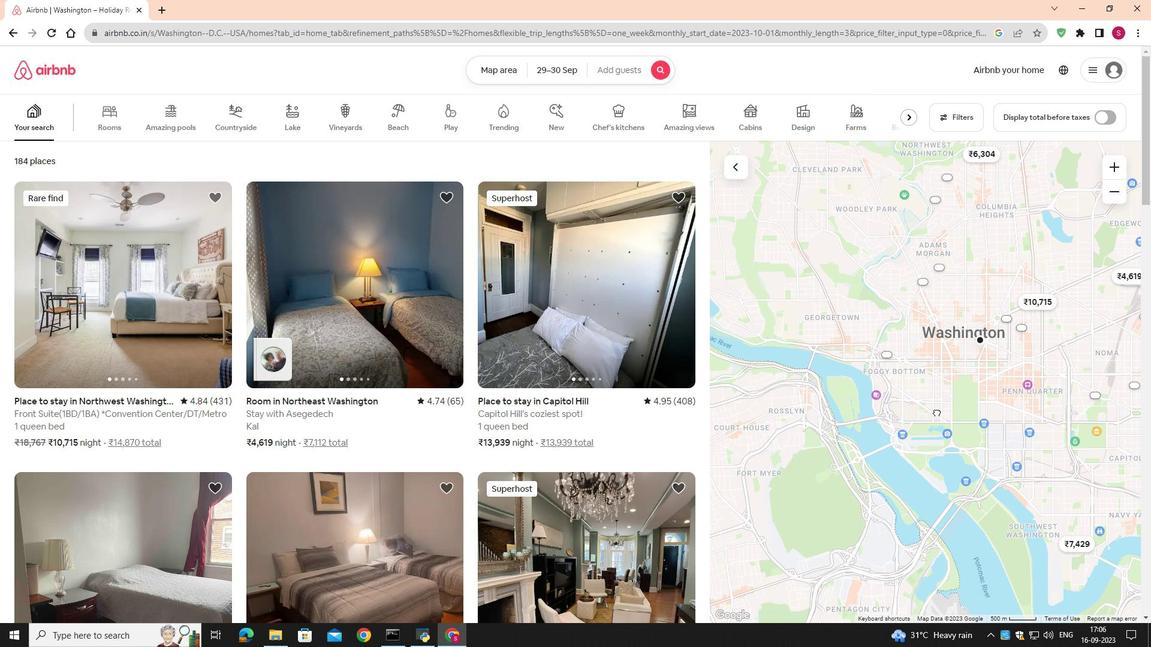 
Action: Mouse moved to (513, 69)
Screenshot: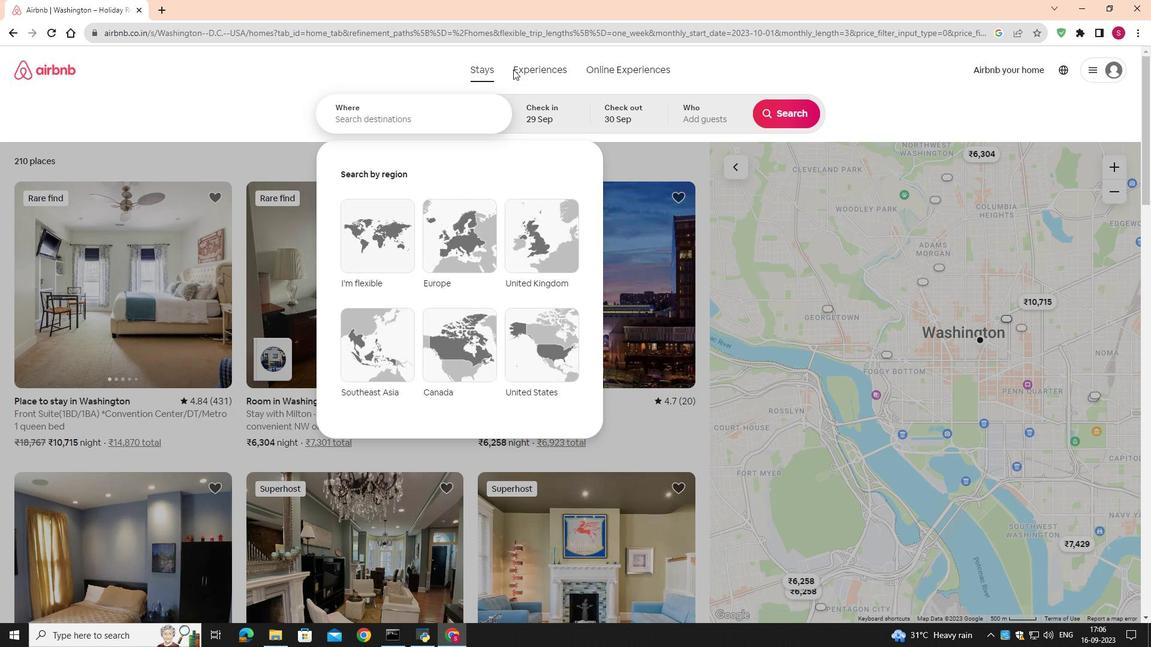 
Action: Mouse pressed left at (513, 69)
Screenshot: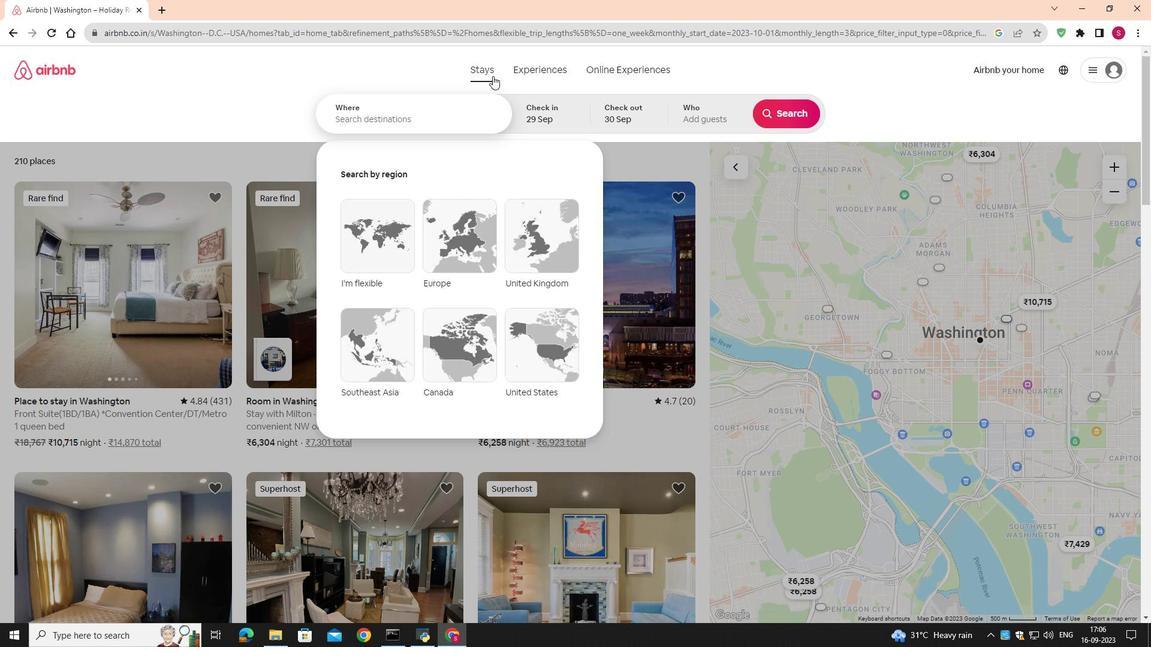 
Action: Mouse moved to (411, 122)
Screenshot: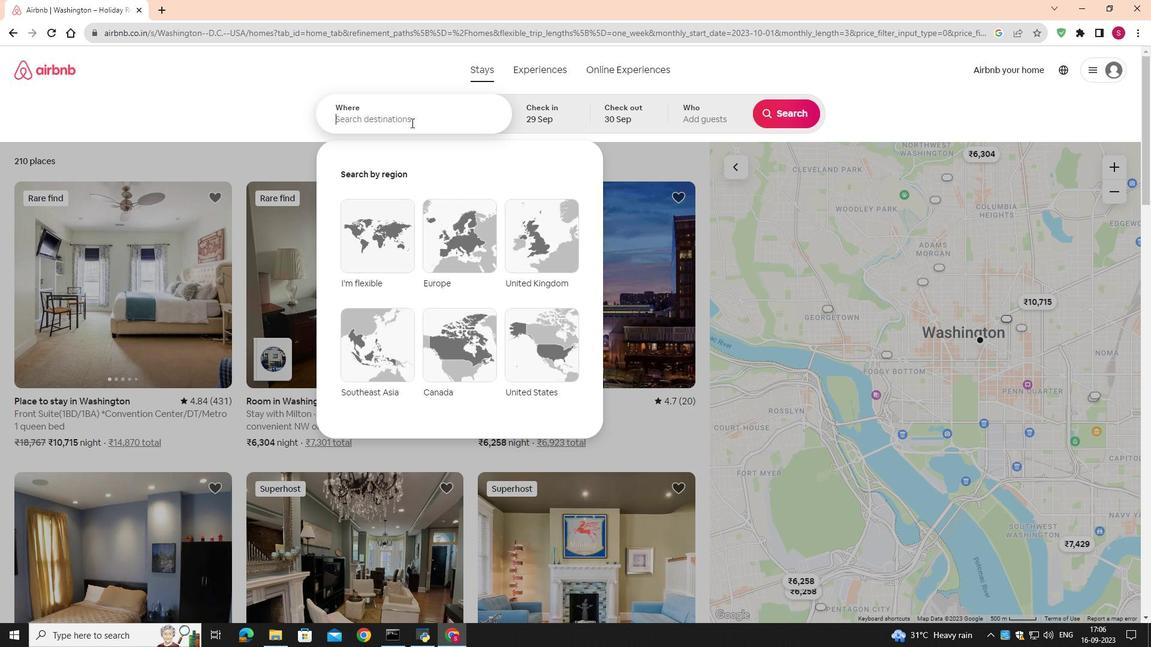 
Action: Mouse pressed left at (411, 122)
Screenshot: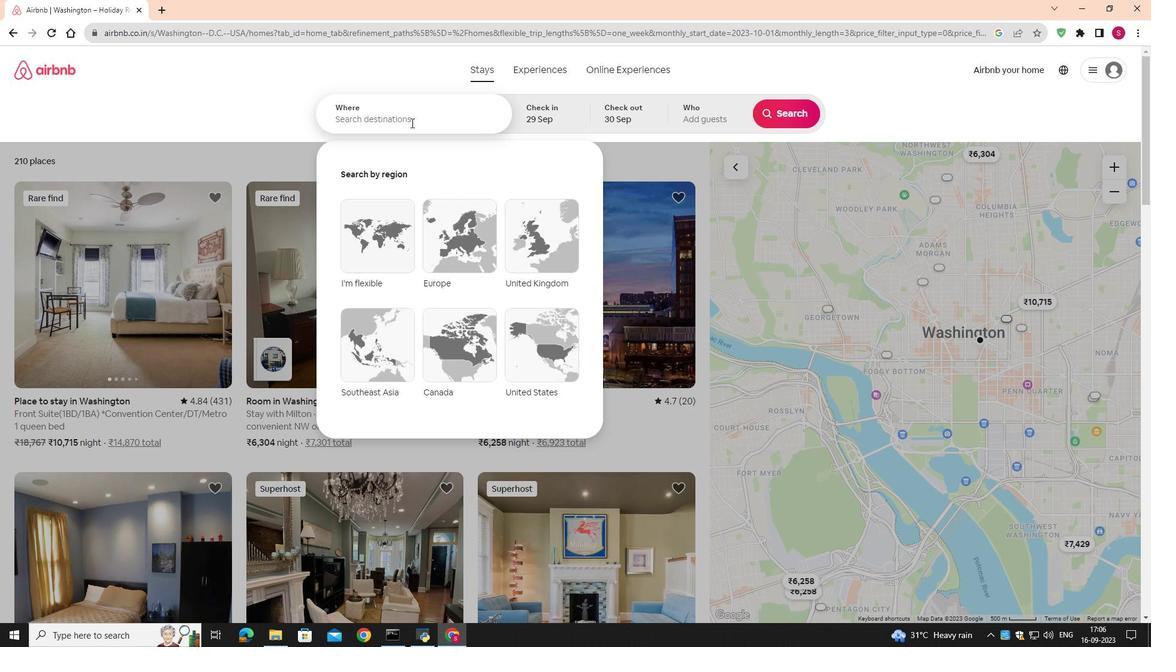 
Action: Key pressed national
Screenshot: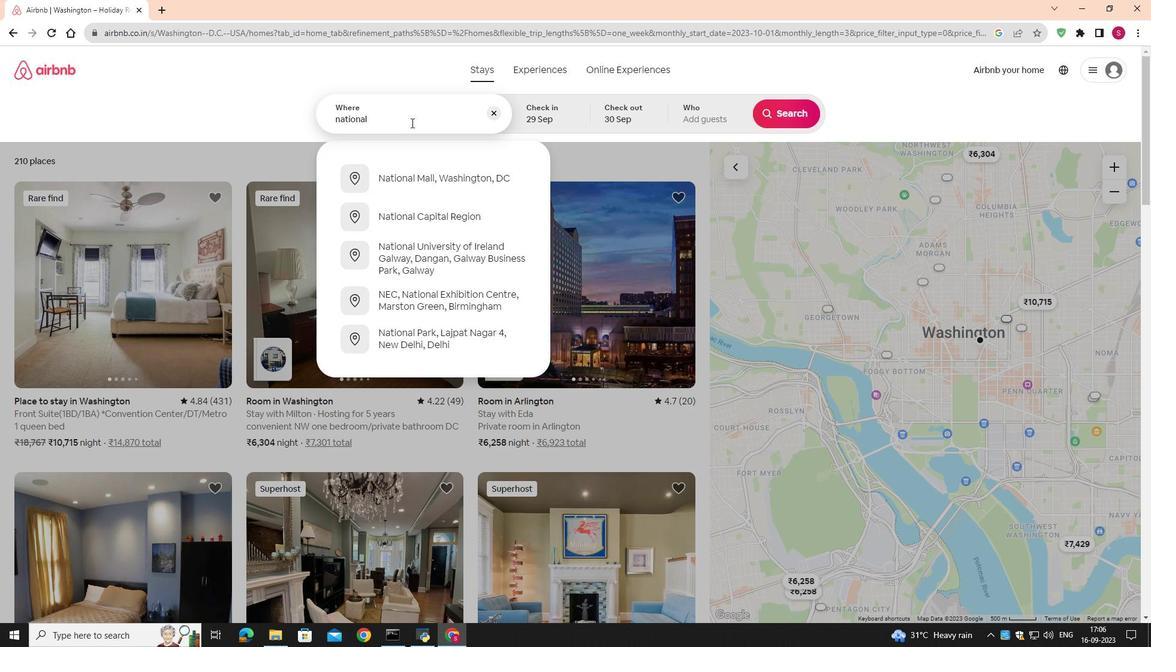 
Action: Mouse moved to (416, 185)
Screenshot: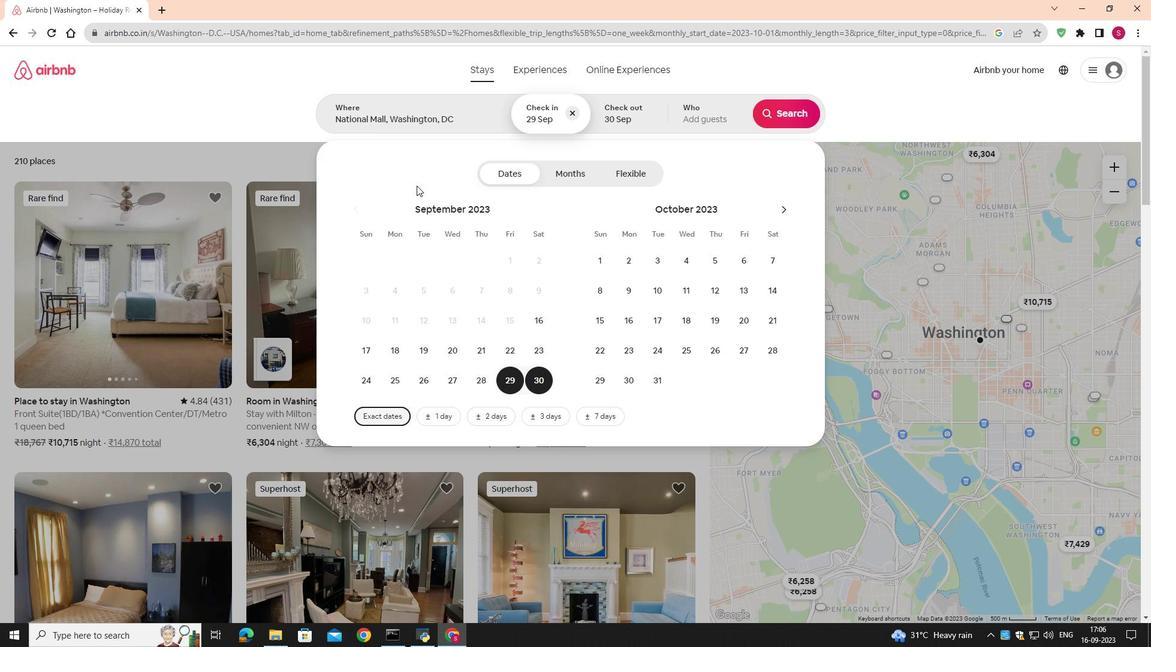 
Action: Mouse pressed left at (416, 185)
Screenshot: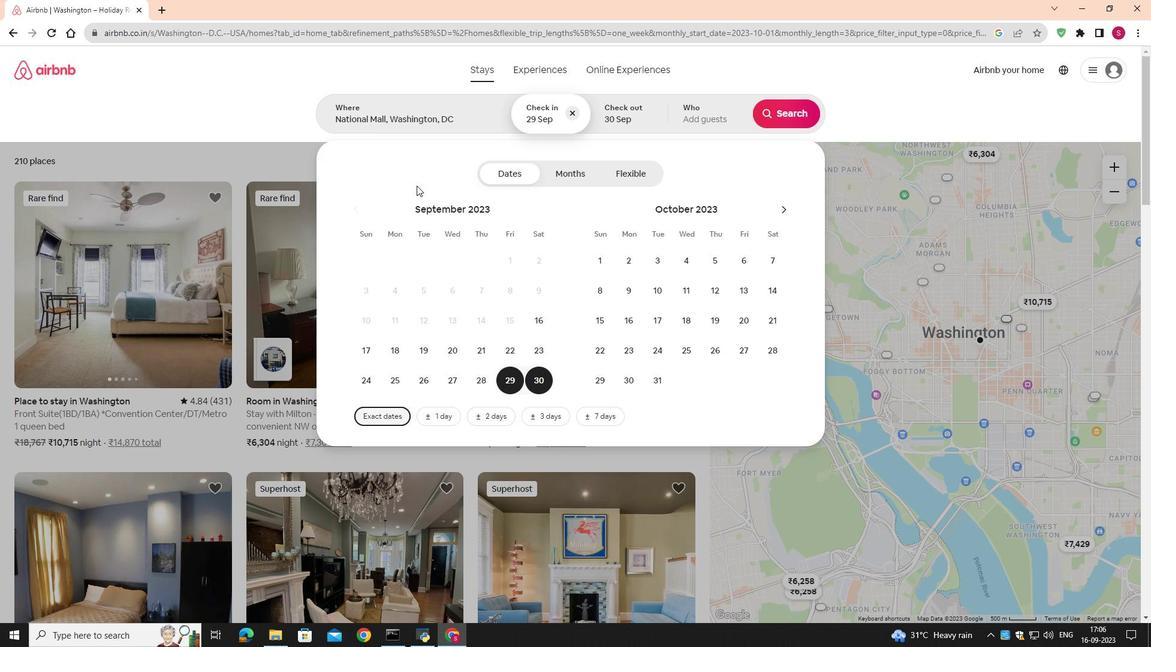 
Action: Mouse moved to (810, 101)
Screenshot: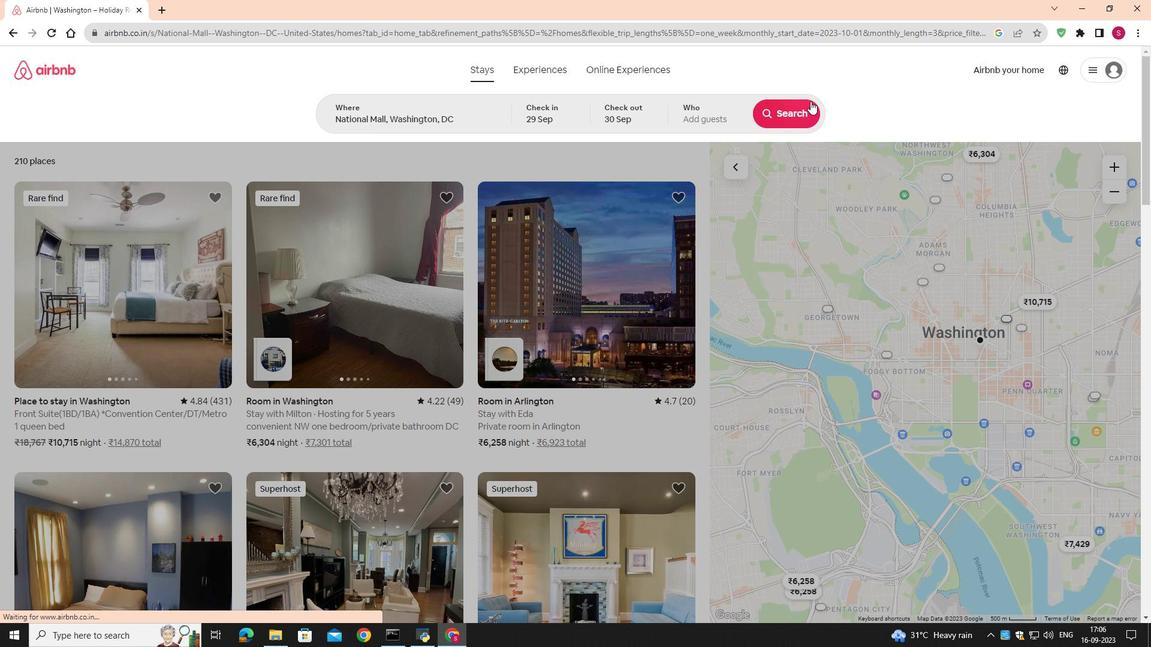 
Action: Mouse pressed left at (810, 101)
Screenshot: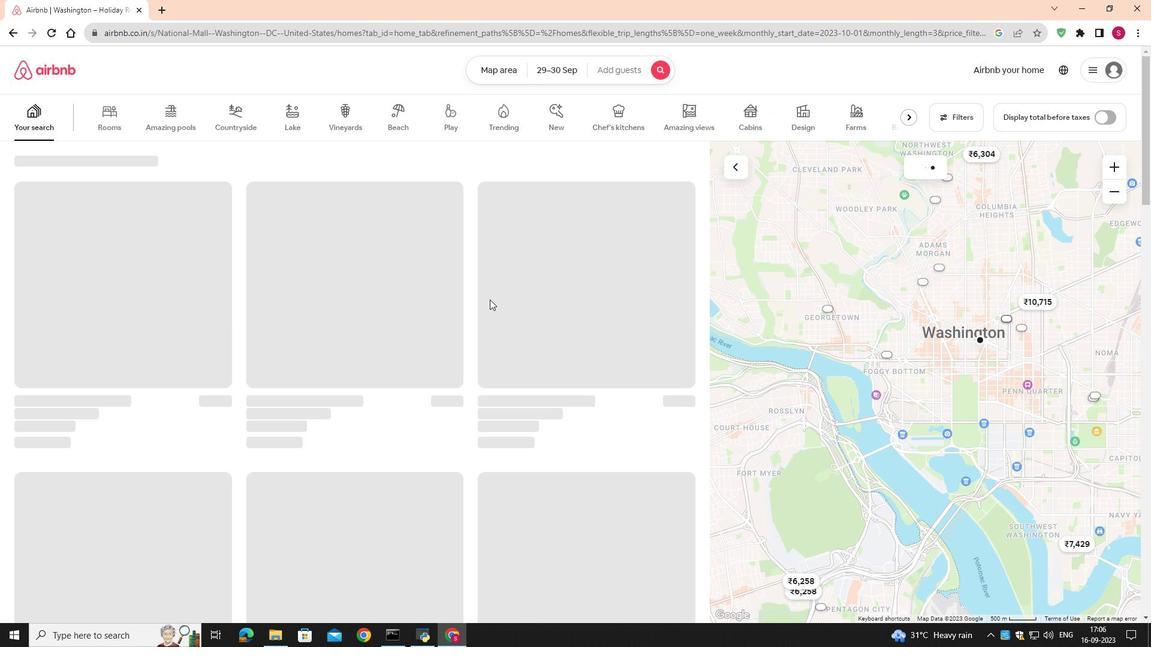 
Action: Mouse moved to (506, 434)
Screenshot: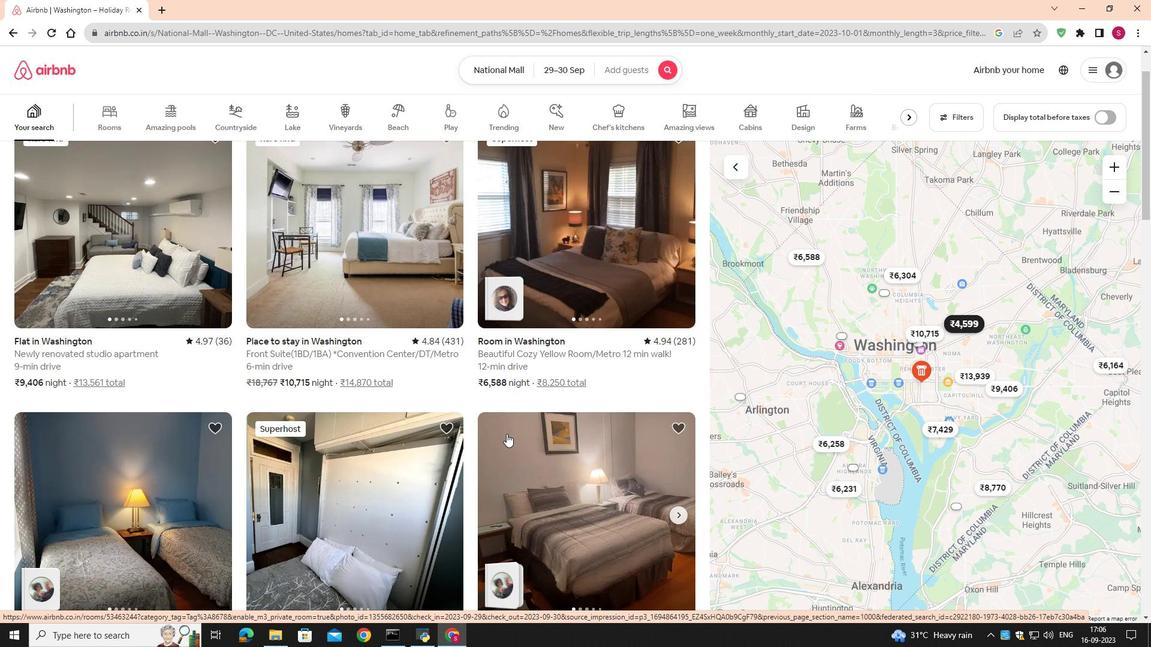 
Action: Mouse scrolled (506, 433) with delta (0, 0)
Screenshot: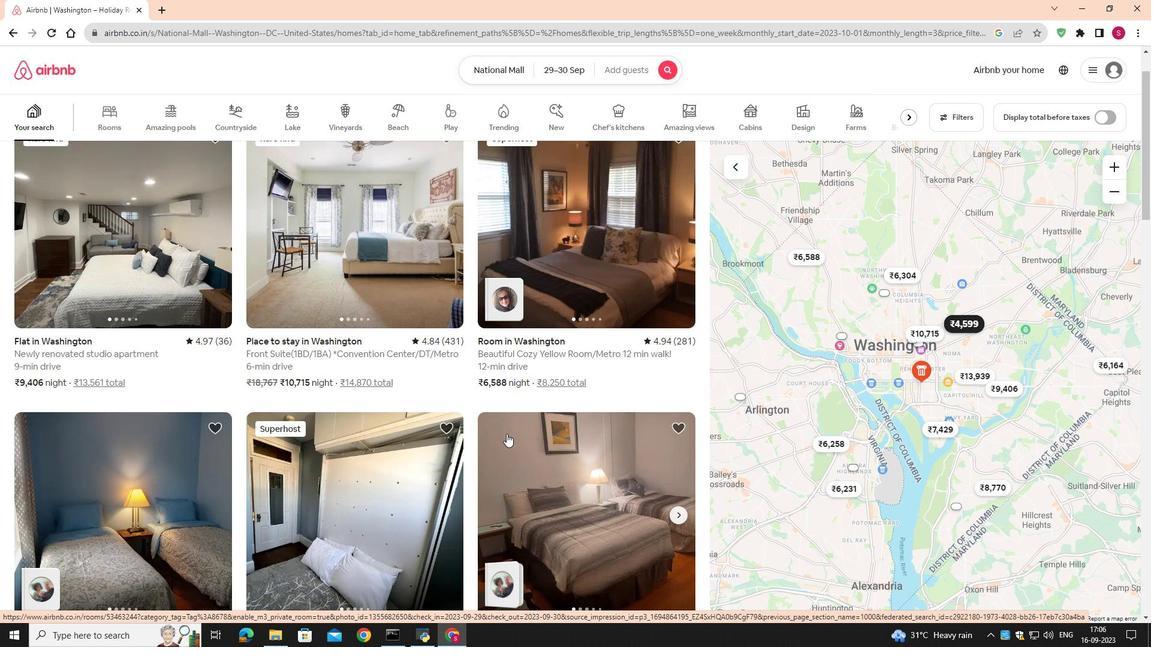 
Action: Mouse moved to (507, 433)
Screenshot: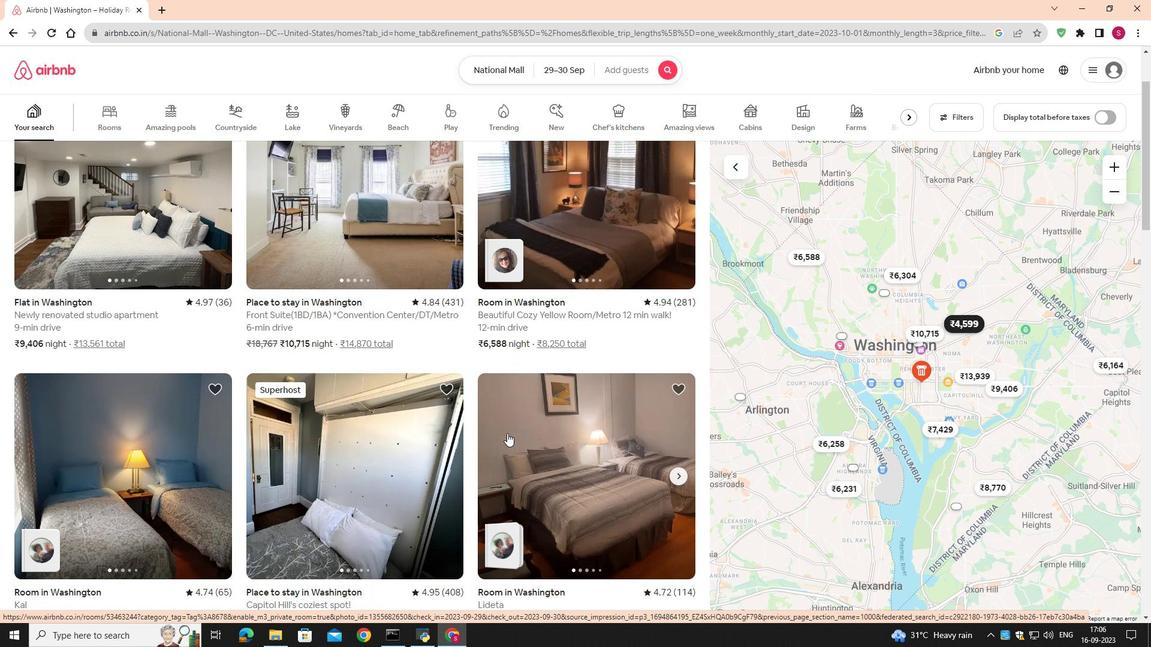 
Action: Mouse scrolled (507, 433) with delta (0, 0)
Screenshot: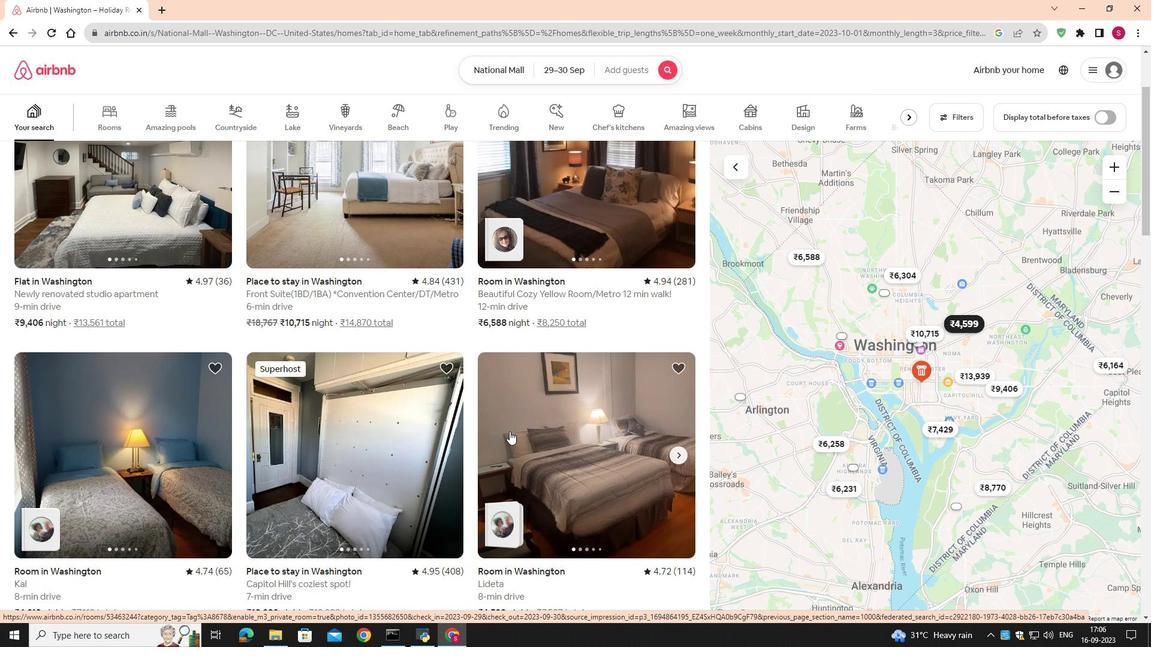 
Action: Mouse moved to (509, 431)
Screenshot: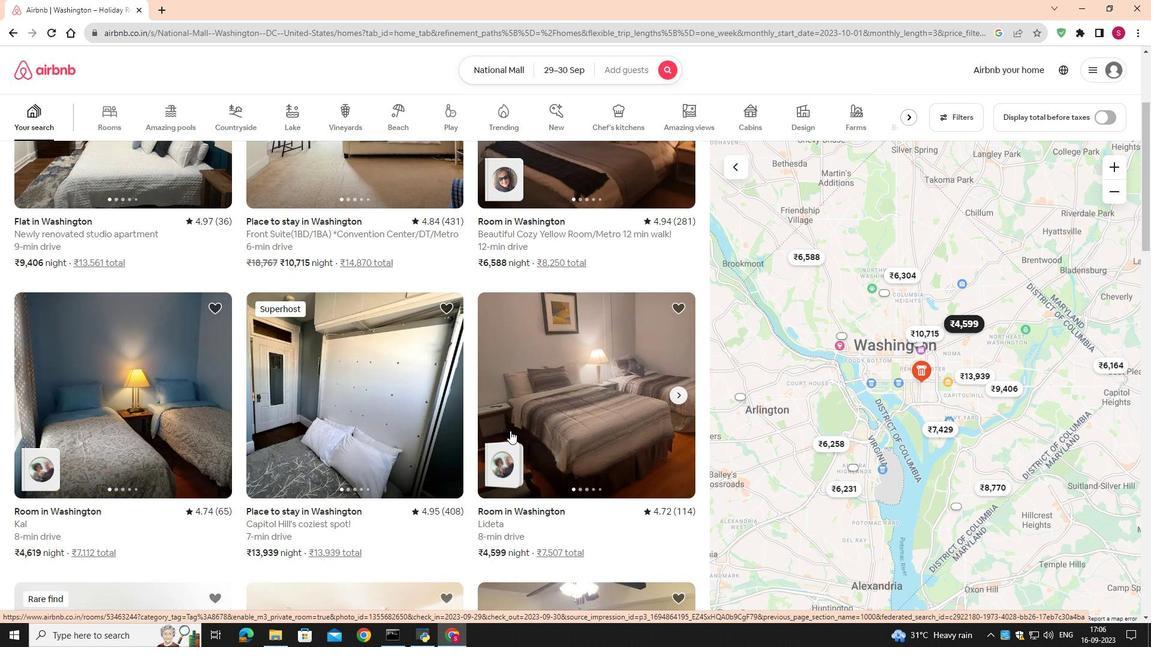 
Action: Mouse scrolled (509, 431) with delta (0, 0)
Screenshot: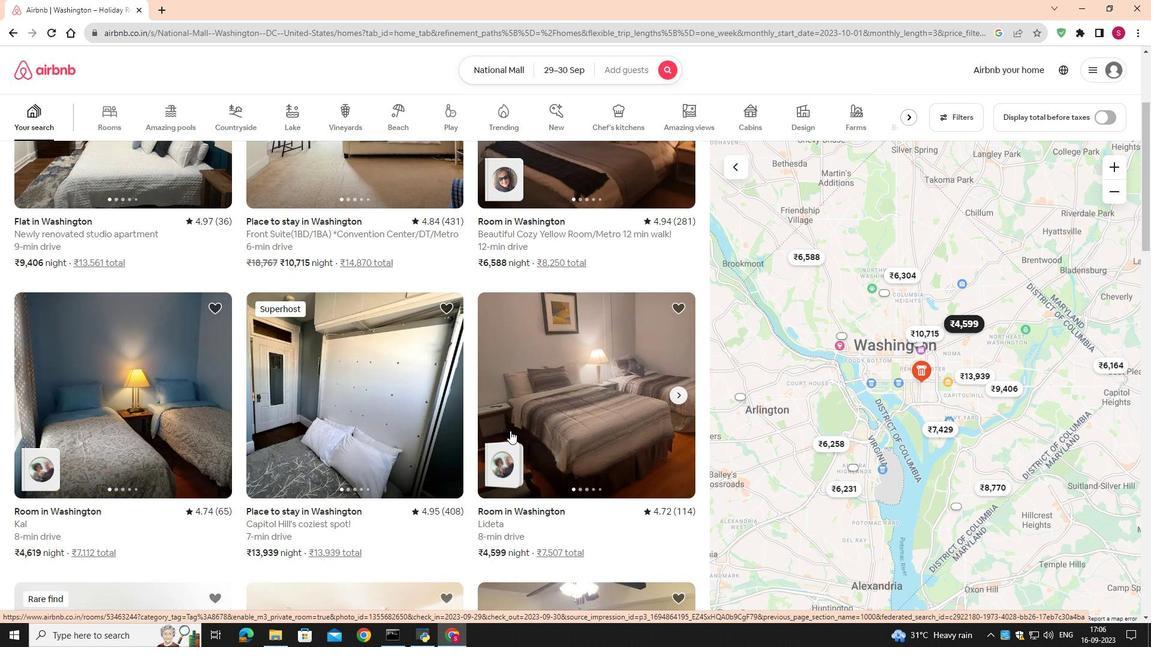 
Action: Mouse moved to (893, 368)
Screenshot: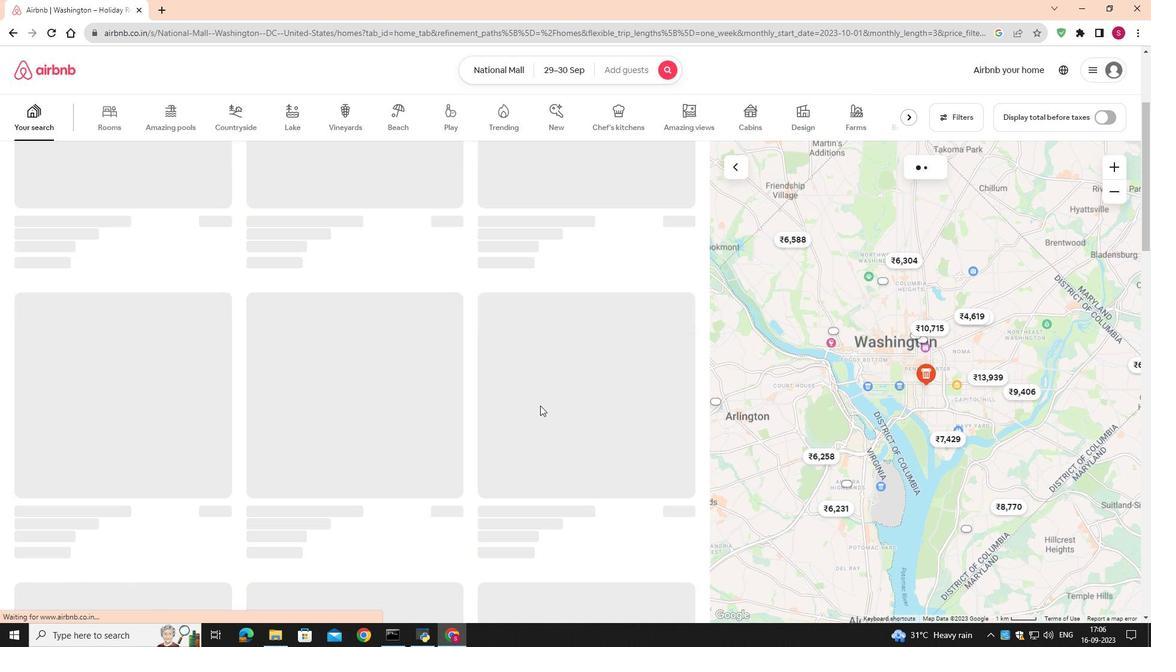 
Action: Mouse scrolled (893, 368) with delta (0, 0)
Screenshot: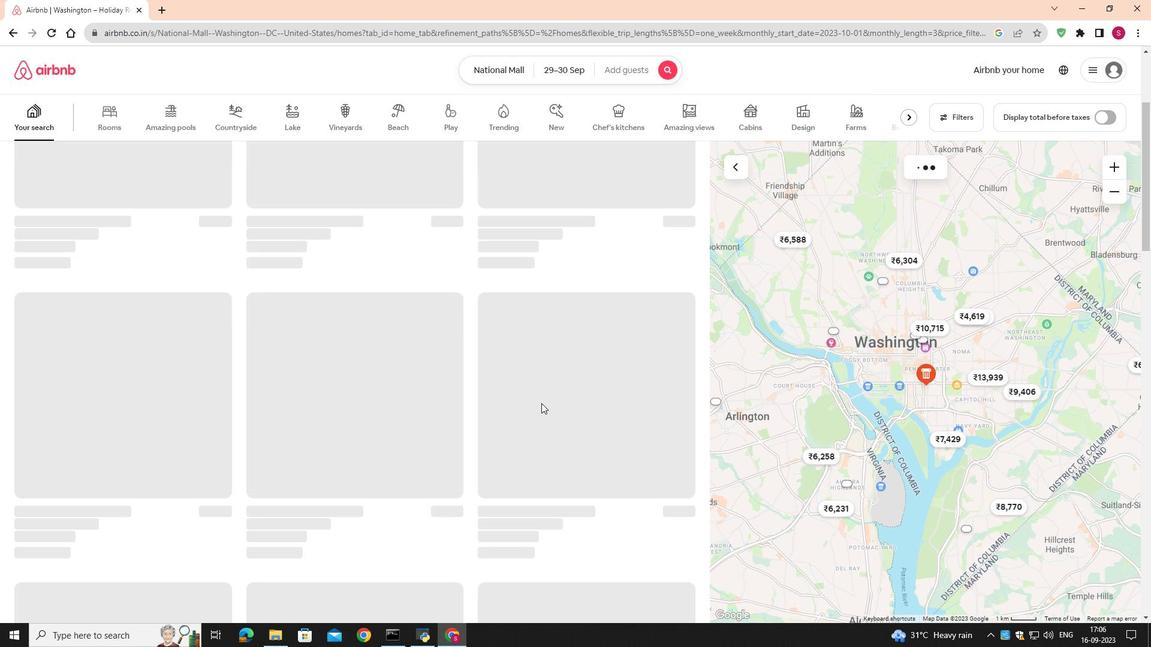 
Action: Mouse moved to (541, 403)
Screenshot: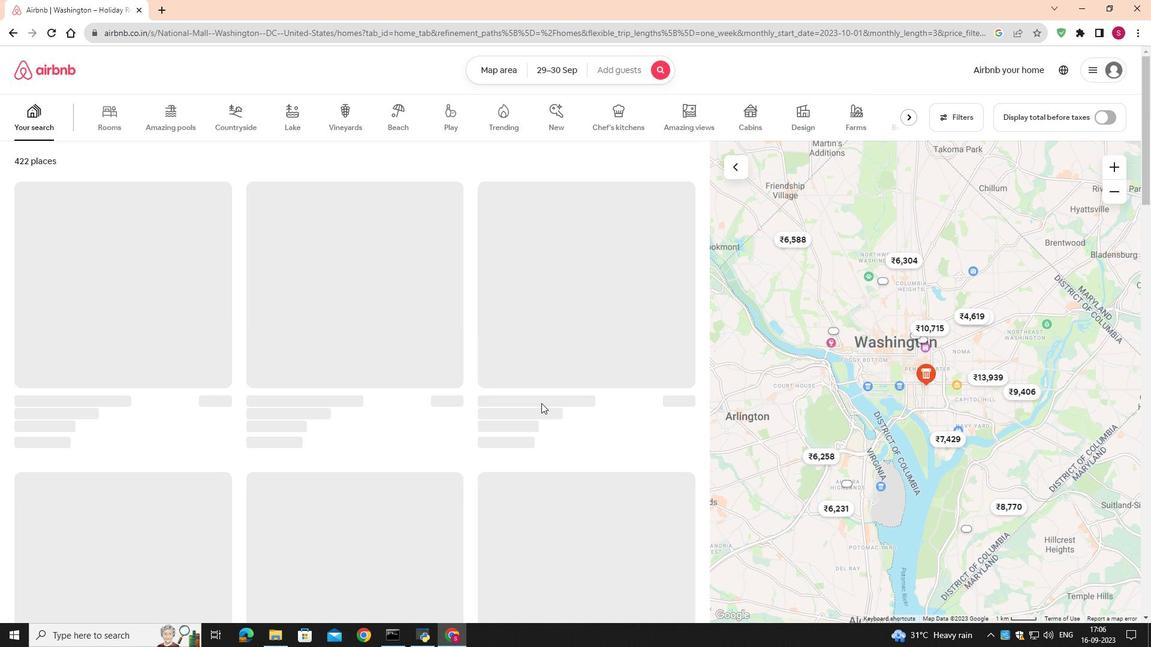 
Action: Mouse scrolled (541, 403) with delta (0, 0)
Screenshot: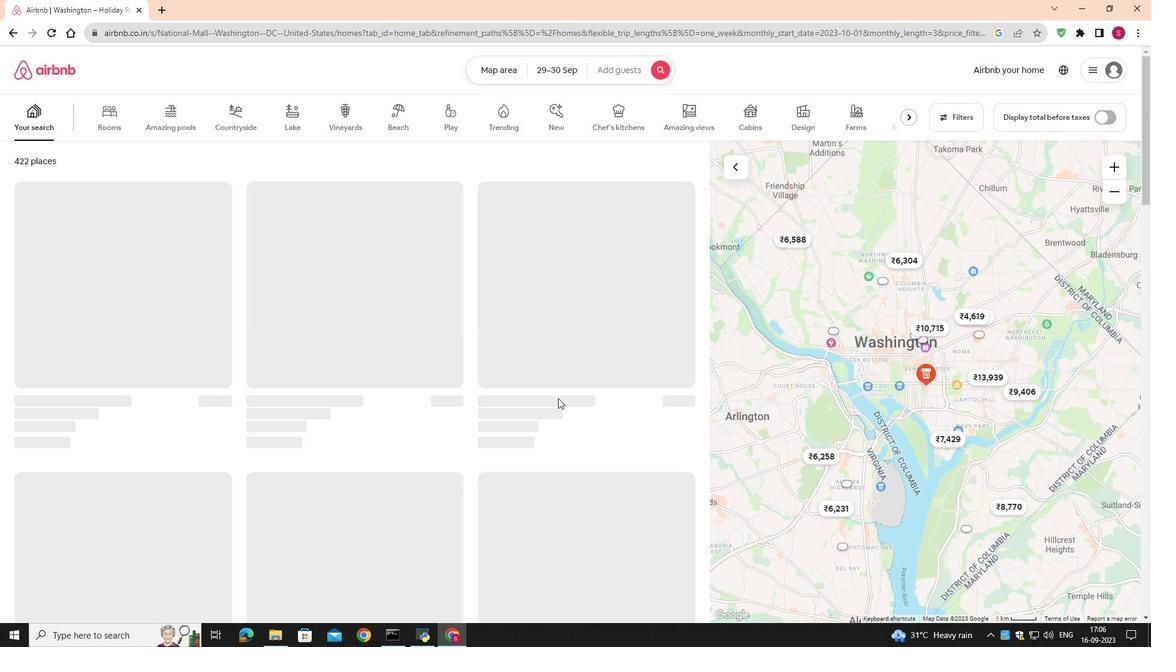 
Action: Mouse moved to (935, 392)
Screenshot: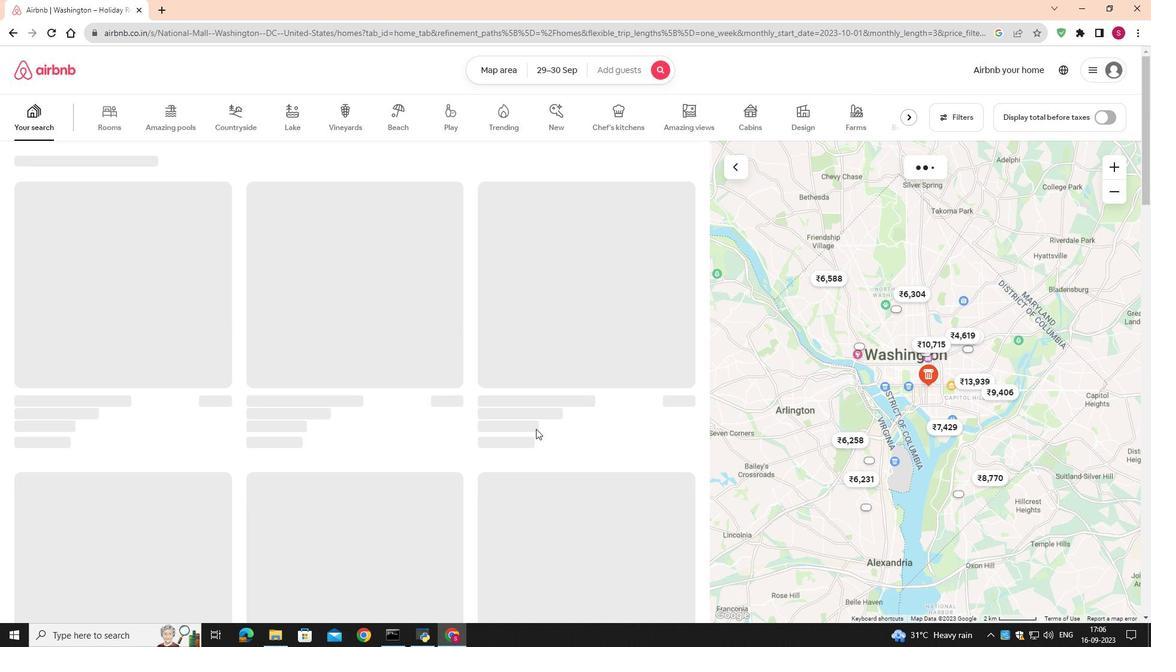 
Action: Mouse scrolled (935, 392) with delta (0, 0)
Screenshot: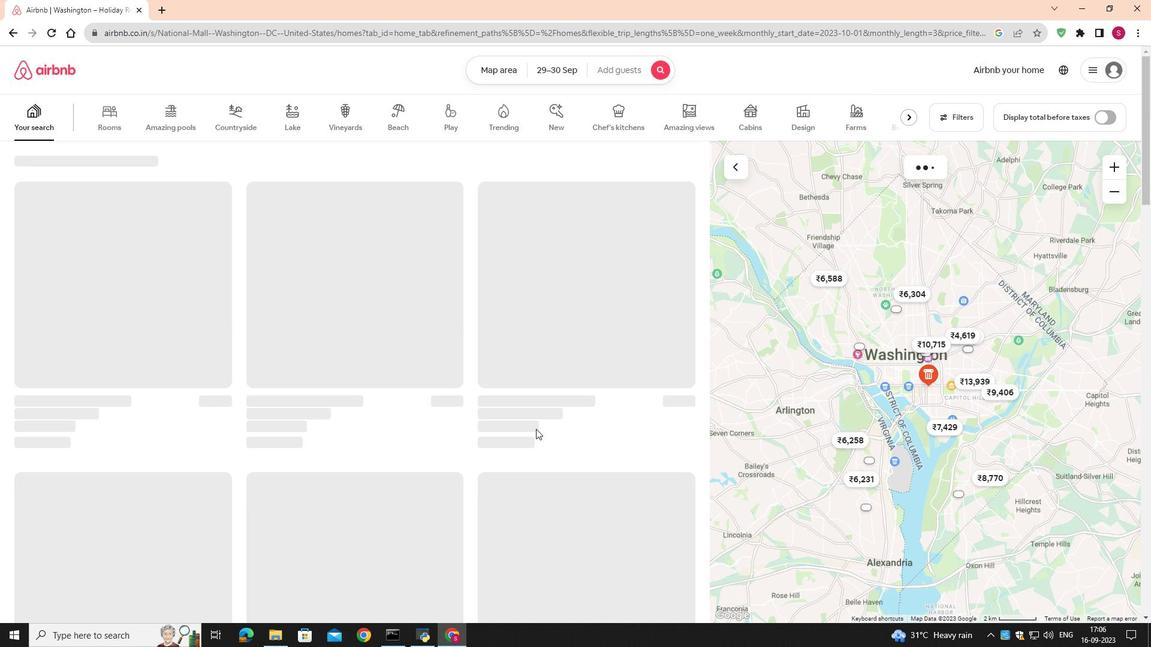 
Action: Mouse scrolled (935, 392) with delta (0, 0)
Screenshot: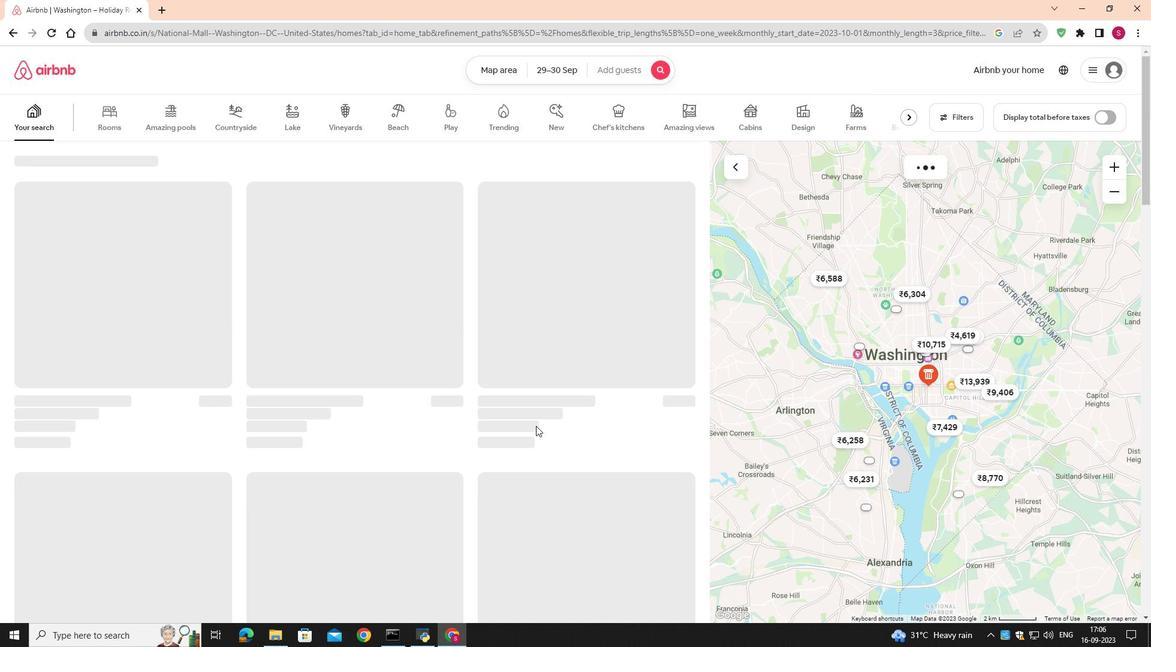 
Action: Mouse moved to (536, 426)
Screenshot: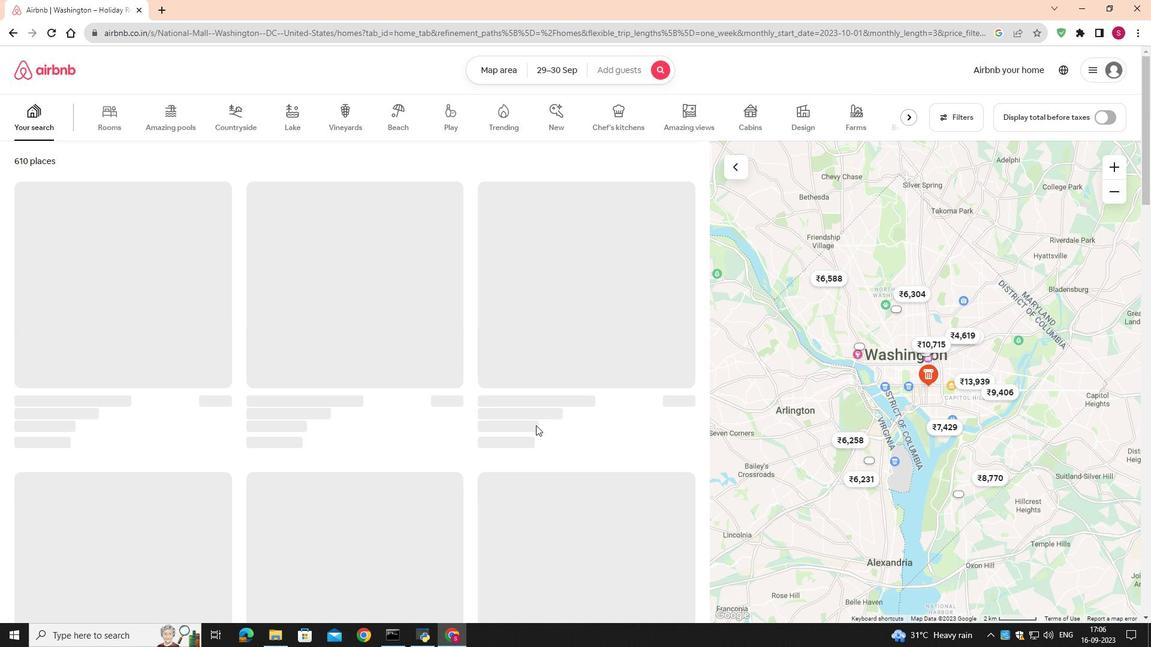 
Action: Mouse scrolled (536, 425) with delta (0, 0)
Screenshot: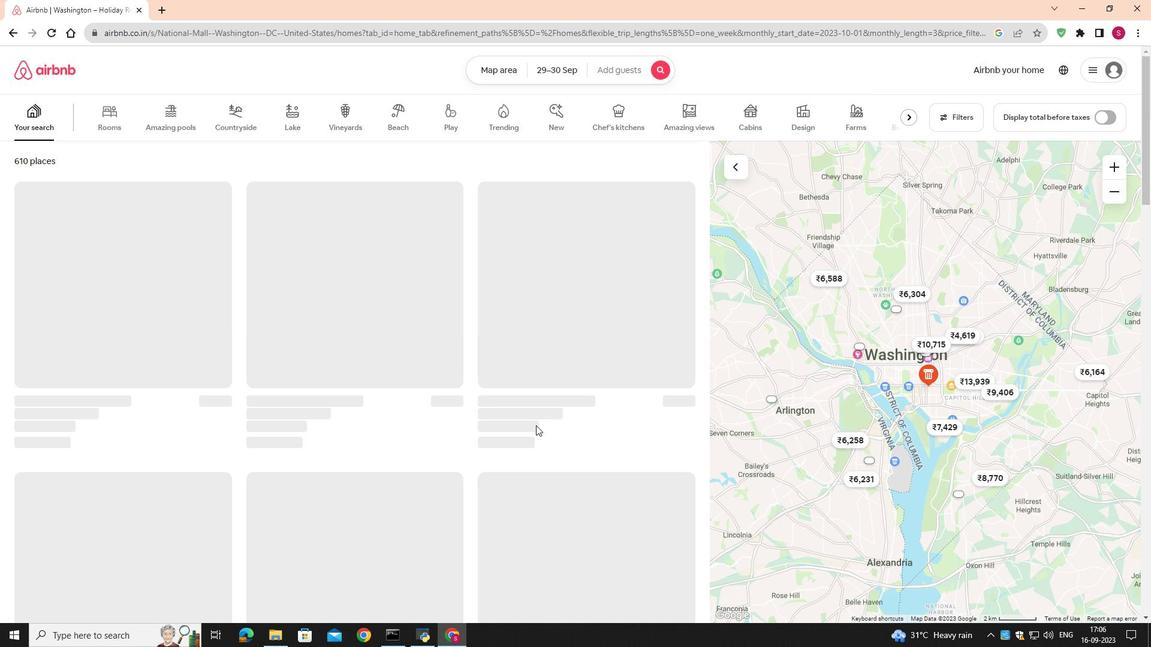 
Action: Mouse moved to (536, 425)
Screenshot: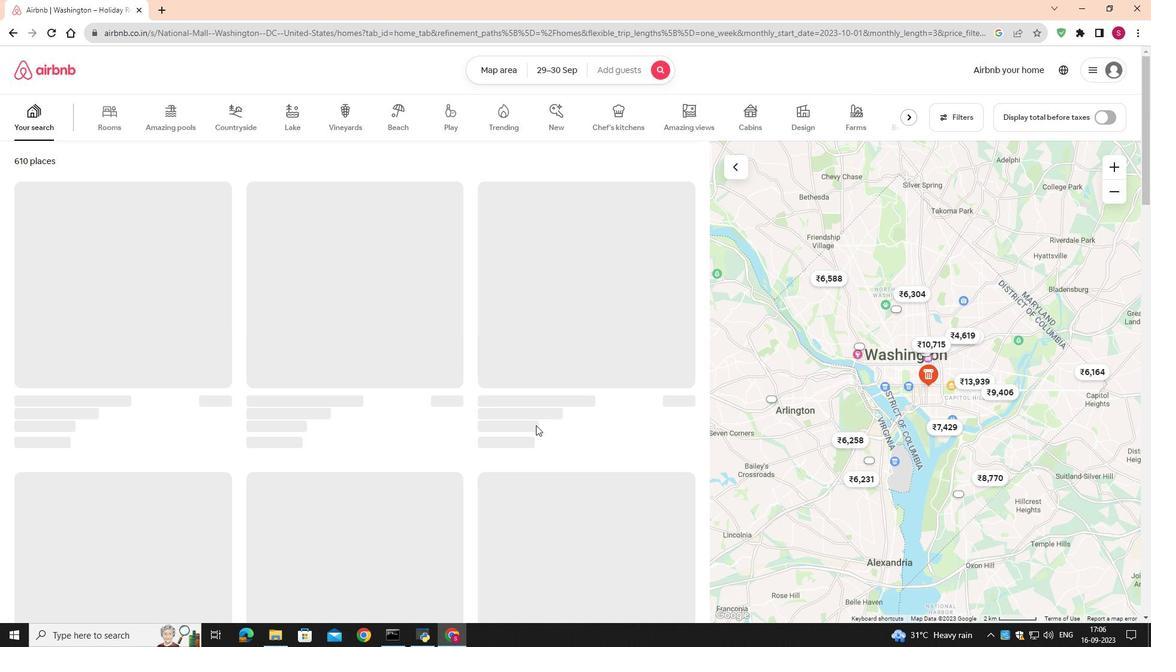 
Action: Mouse scrolled (536, 425) with delta (0, 0)
Screenshot: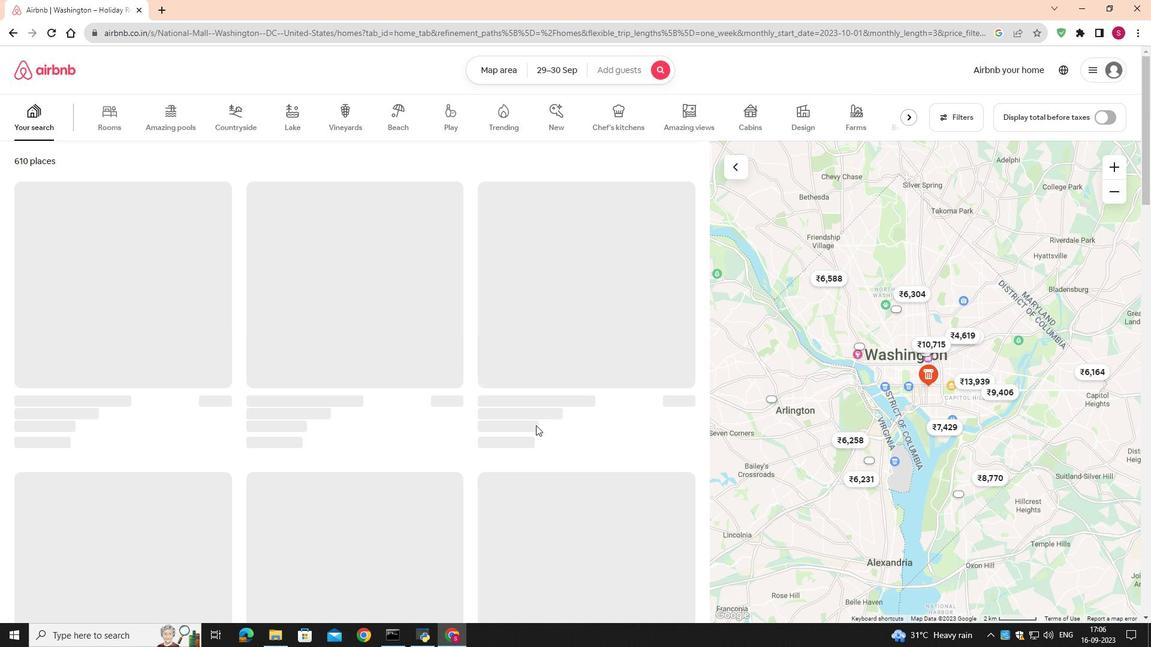 
Action: Mouse moved to (537, 424)
Screenshot: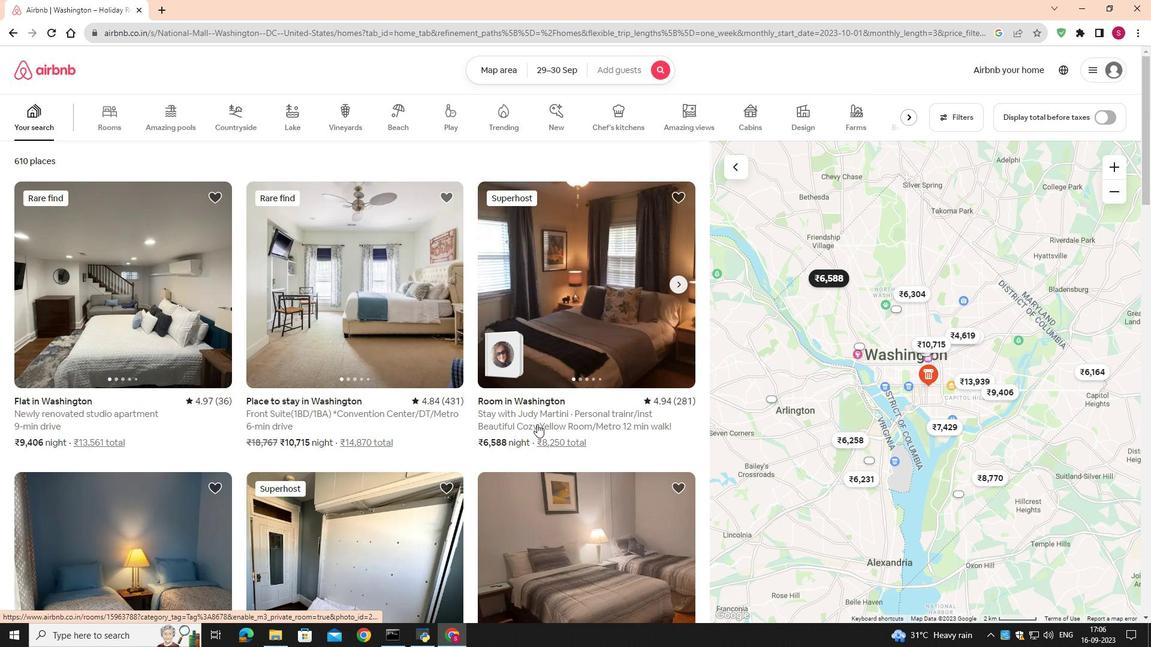 
Action: Mouse scrolled (537, 424) with delta (0, 0)
Screenshot: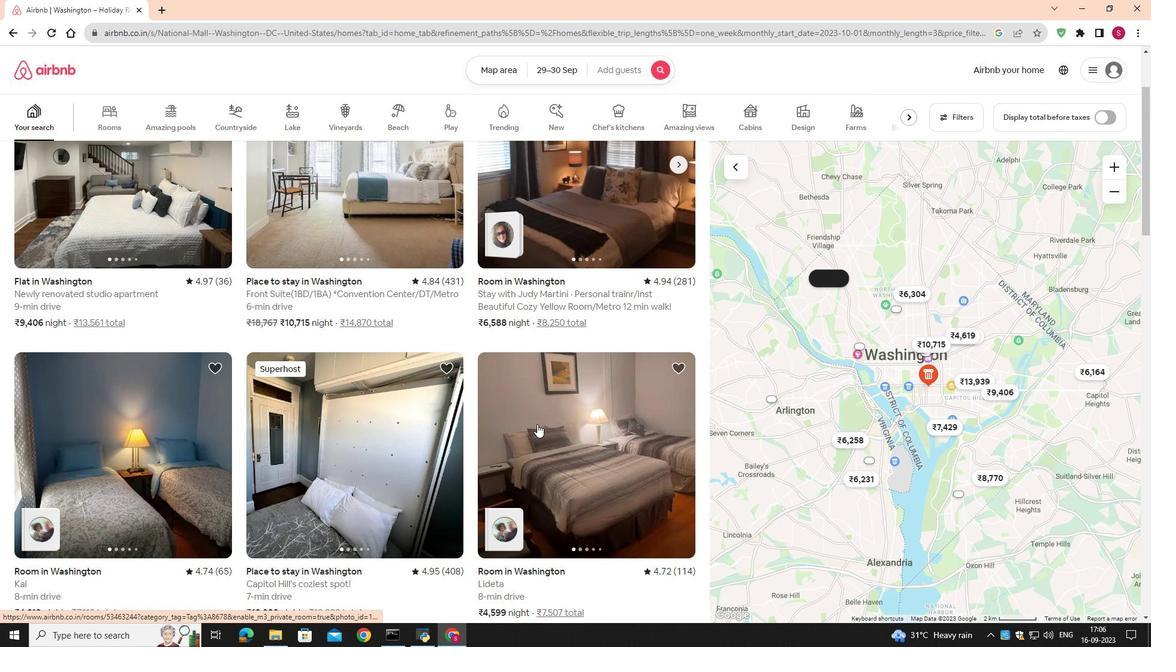 
Action: Mouse scrolled (537, 424) with delta (0, 0)
Screenshot: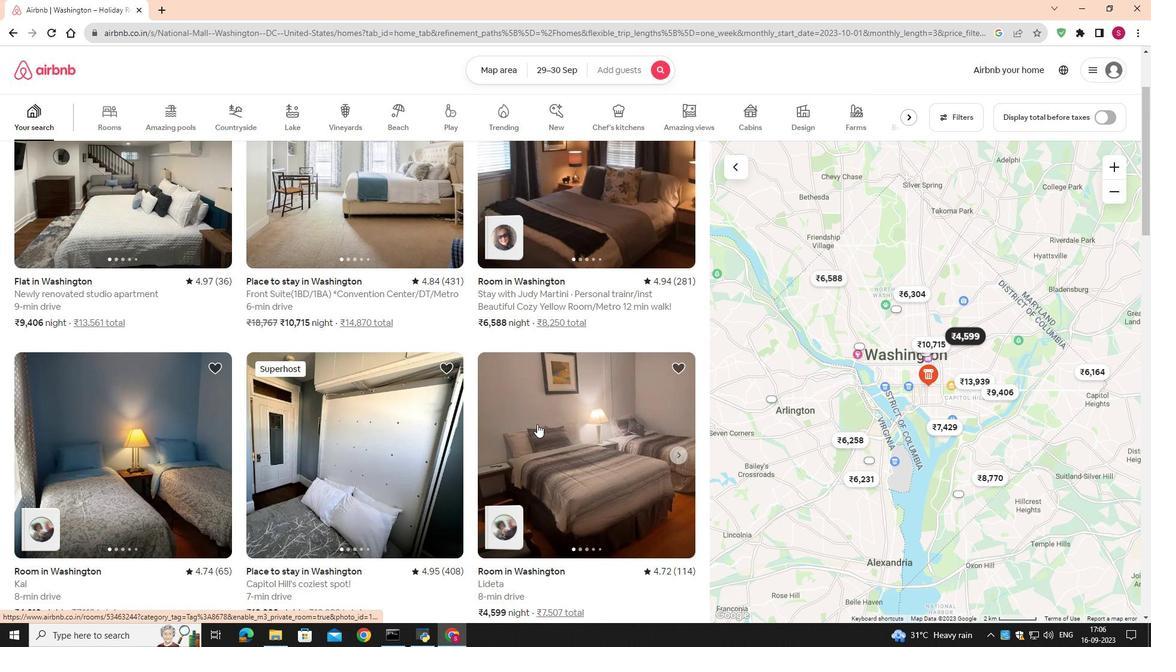 
Action: Mouse scrolled (537, 424) with delta (0, 0)
Screenshot: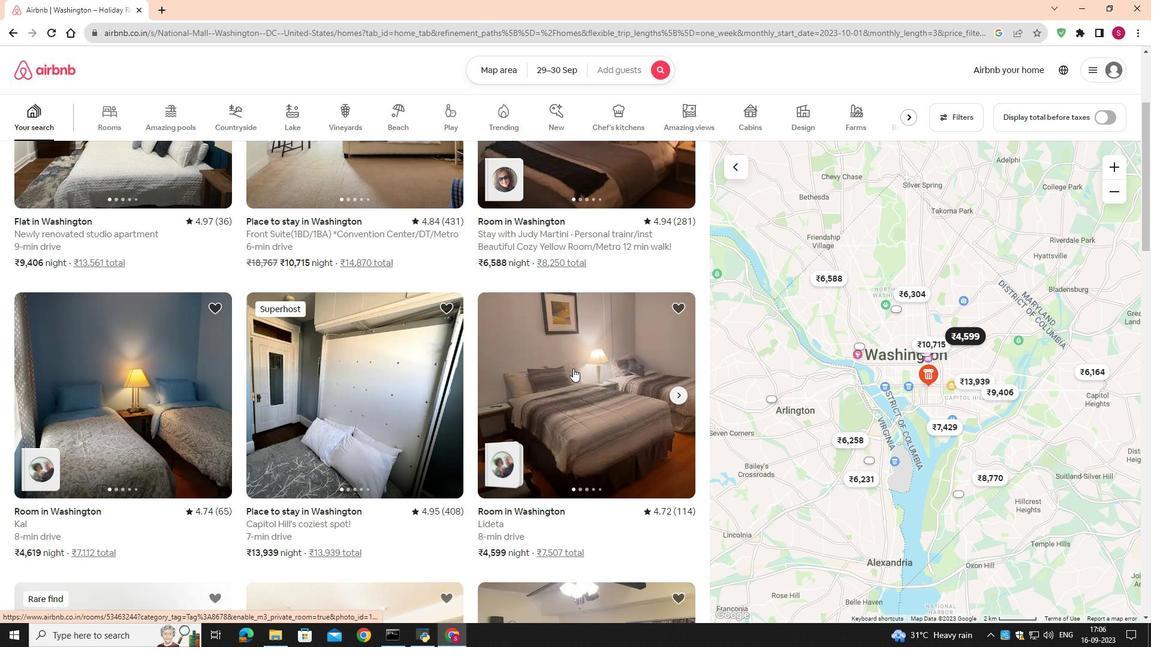 
Action: Mouse moved to (573, 368)
Screenshot: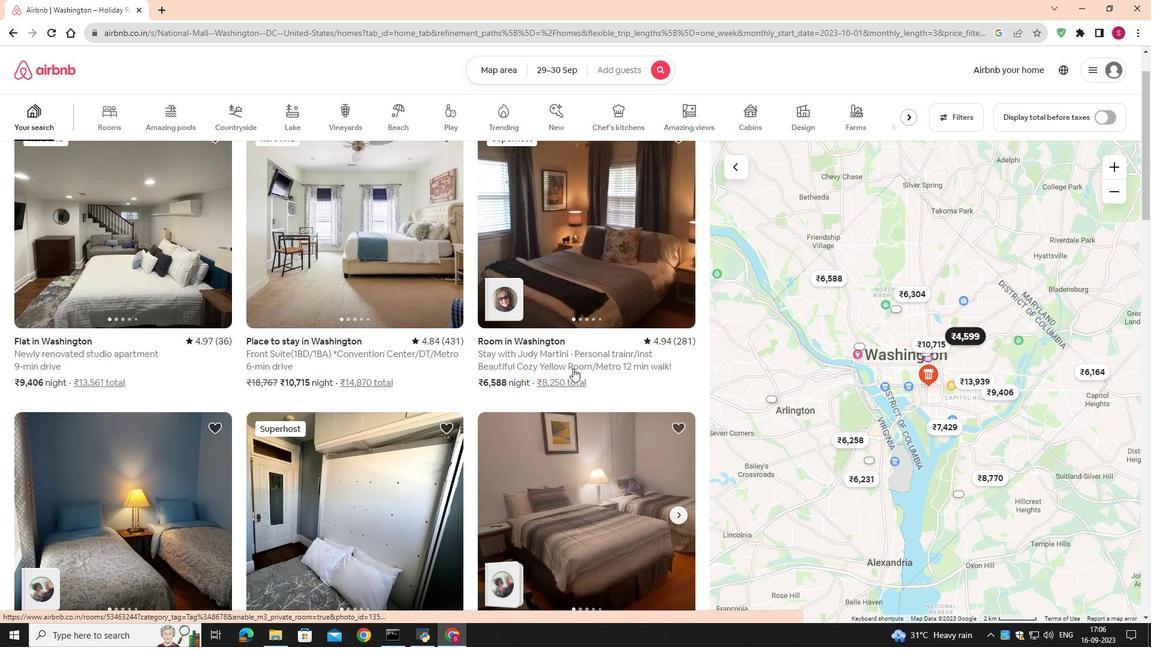 
Action: Mouse scrolled (573, 369) with delta (0, 0)
Screenshot: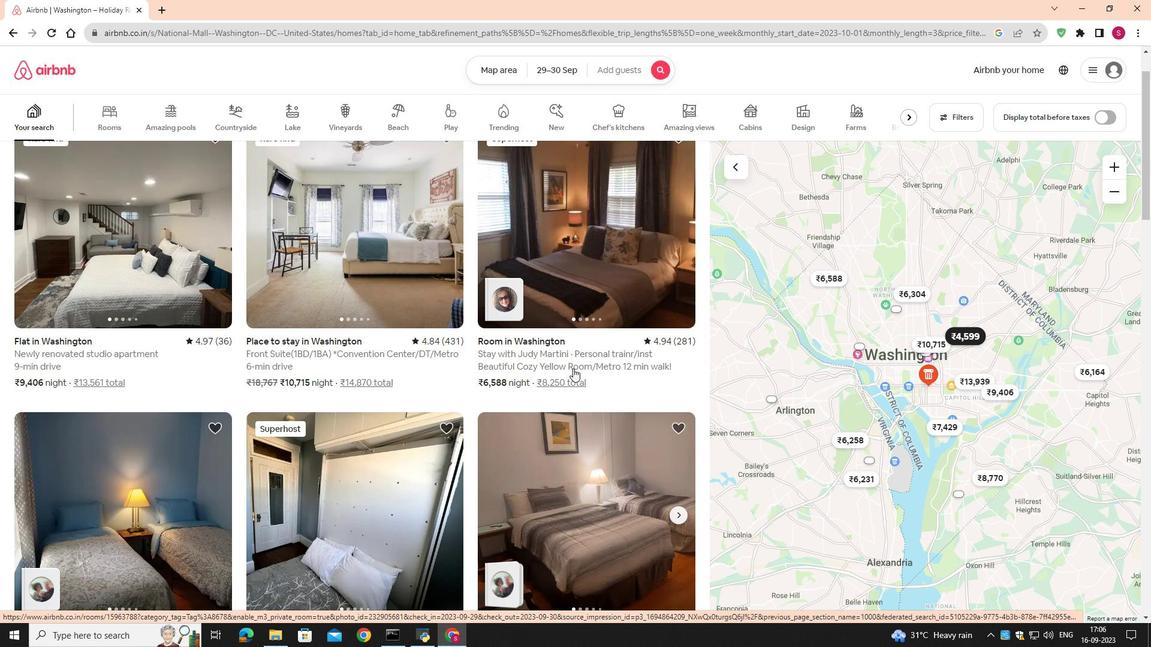 
Action: Mouse scrolled (573, 369) with delta (0, 0)
Screenshot: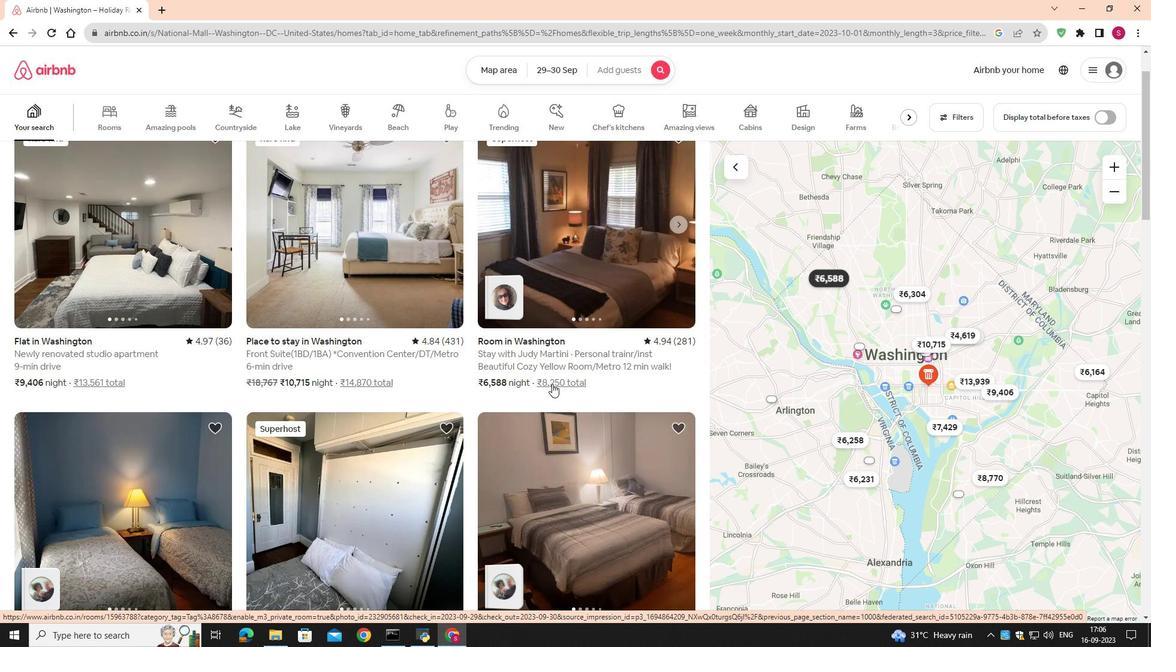 
Action: Mouse moved to (386, 316)
Screenshot: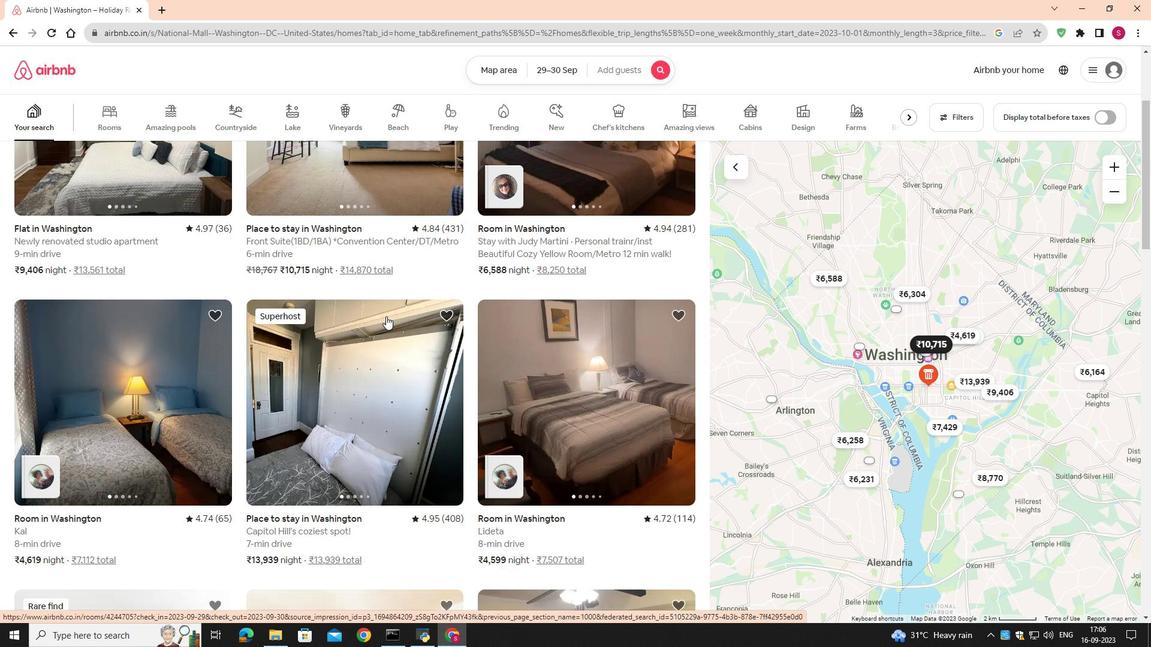 
Action: Mouse scrolled (386, 316) with delta (0, 0)
Screenshot: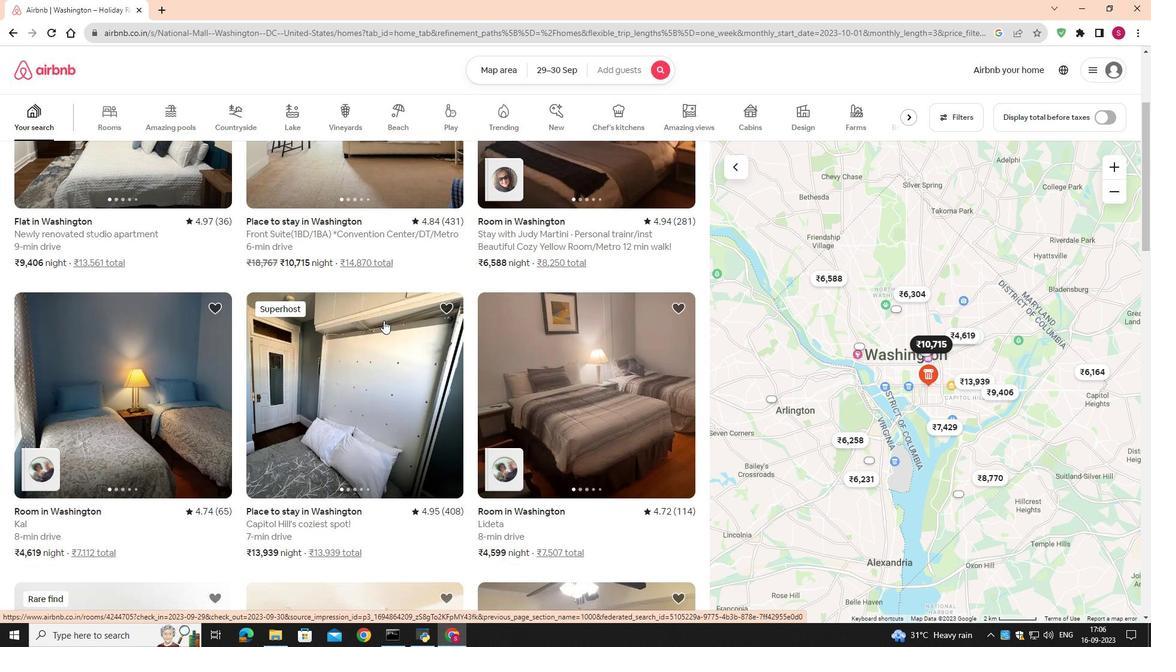 
Action: Mouse scrolled (386, 316) with delta (0, 0)
Screenshot: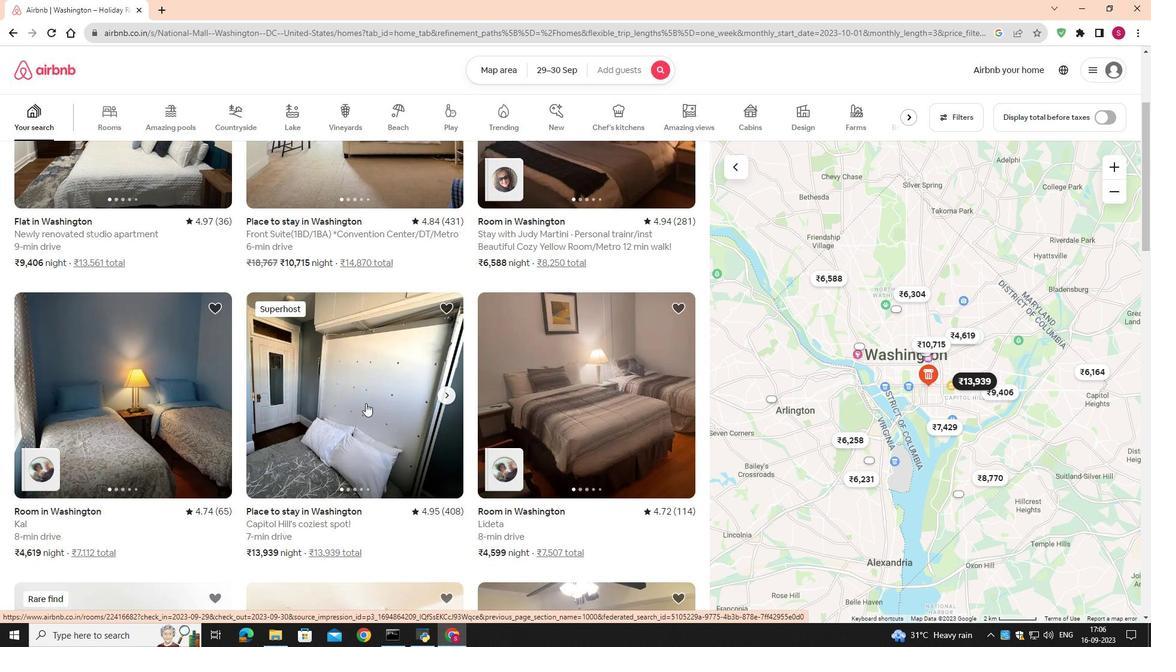 
Action: Mouse moved to (365, 403)
Screenshot: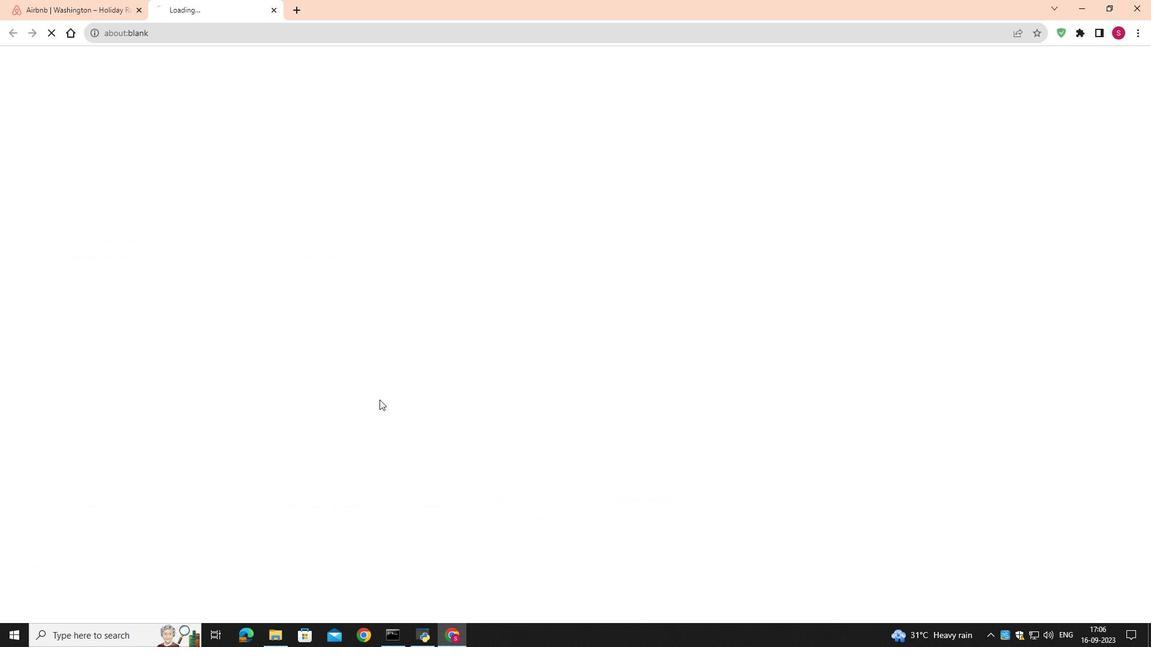 
Action: Mouse pressed left at (365, 403)
Screenshot: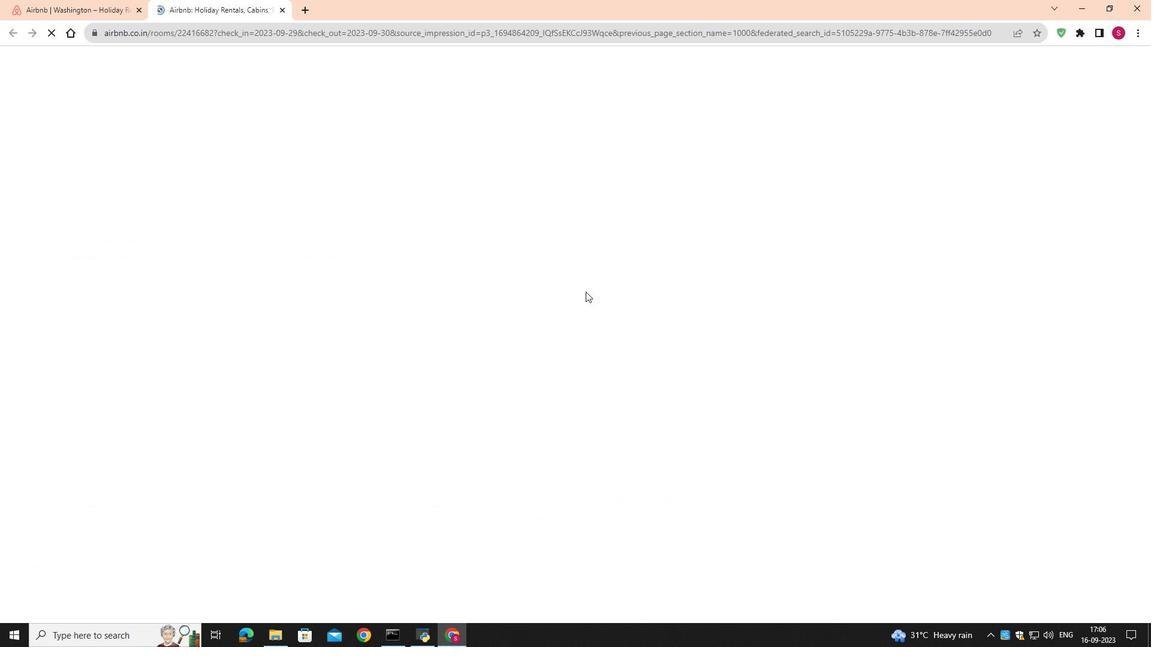 
Action: Mouse moved to (475, 256)
Screenshot: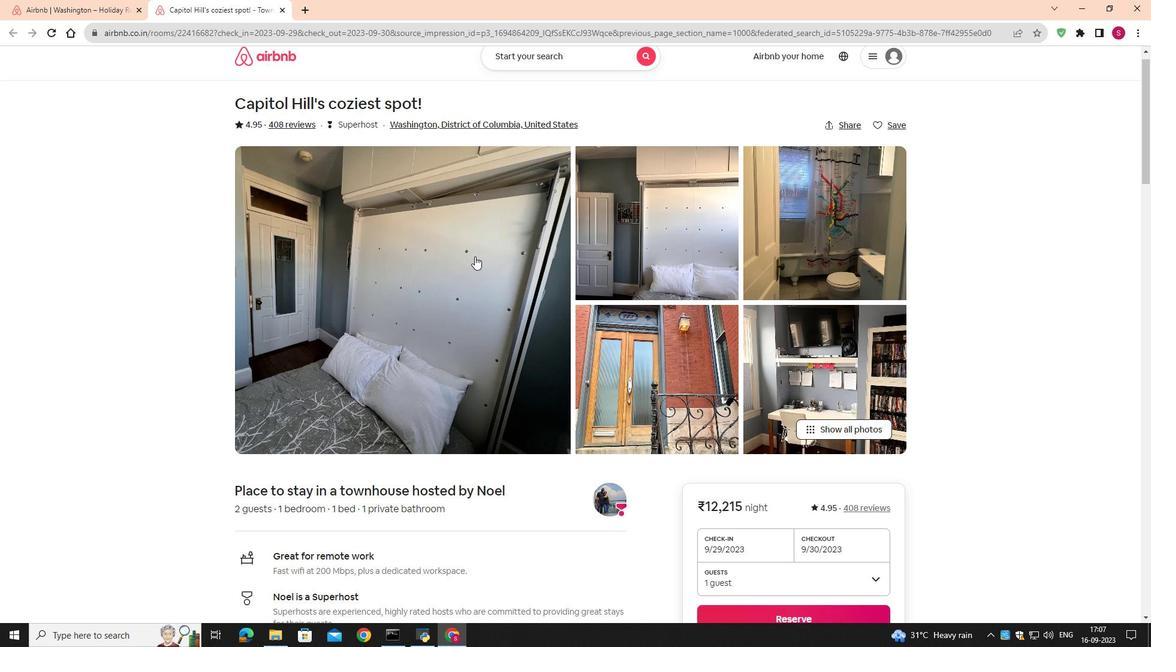 
Action: Mouse scrolled (475, 256) with delta (0, 0)
Screenshot: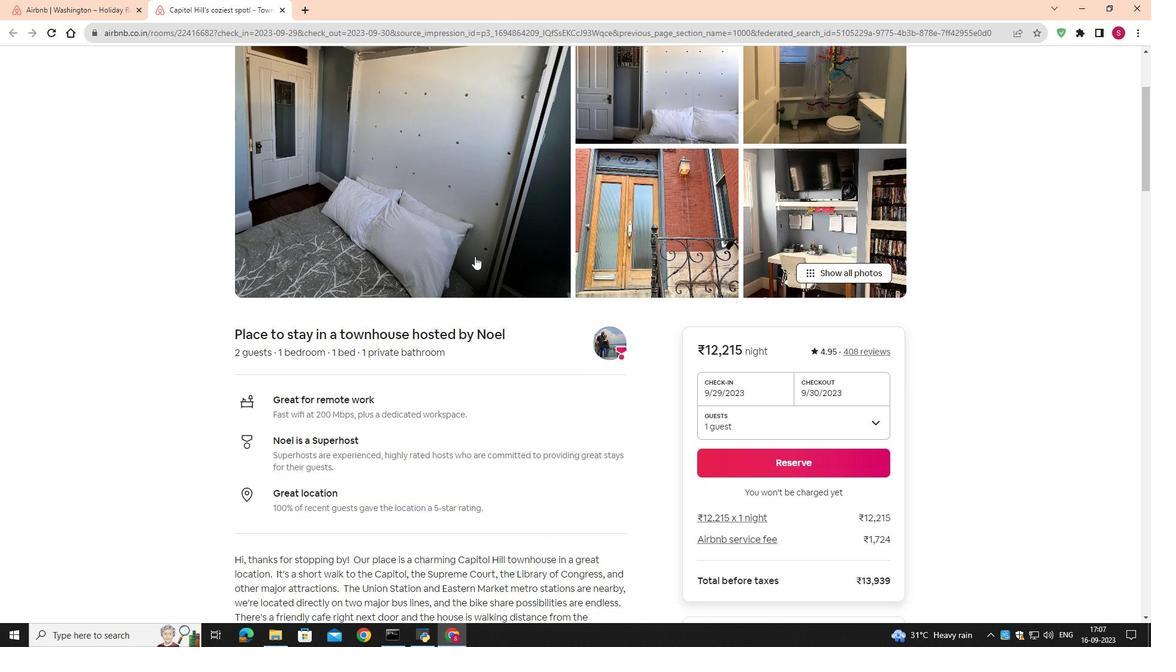 
Action: Mouse scrolled (475, 256) with delta (0, 0)
Screenshot: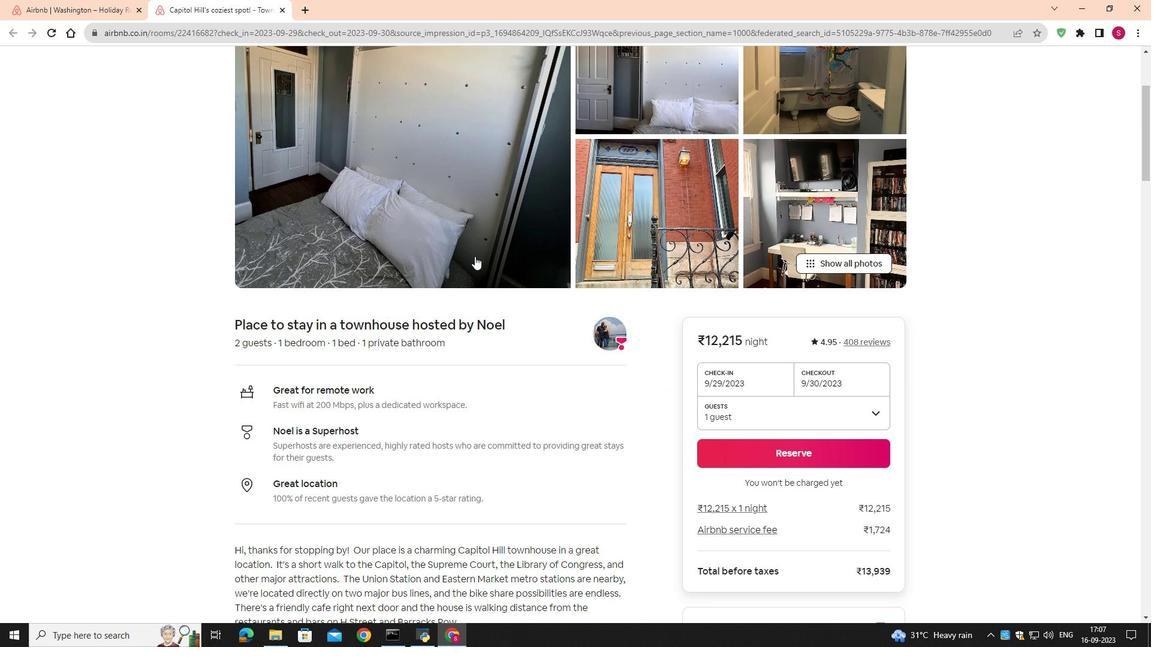 
Action: Mouse scrolled (475, 256) with delta (0, 0)
Screenshot: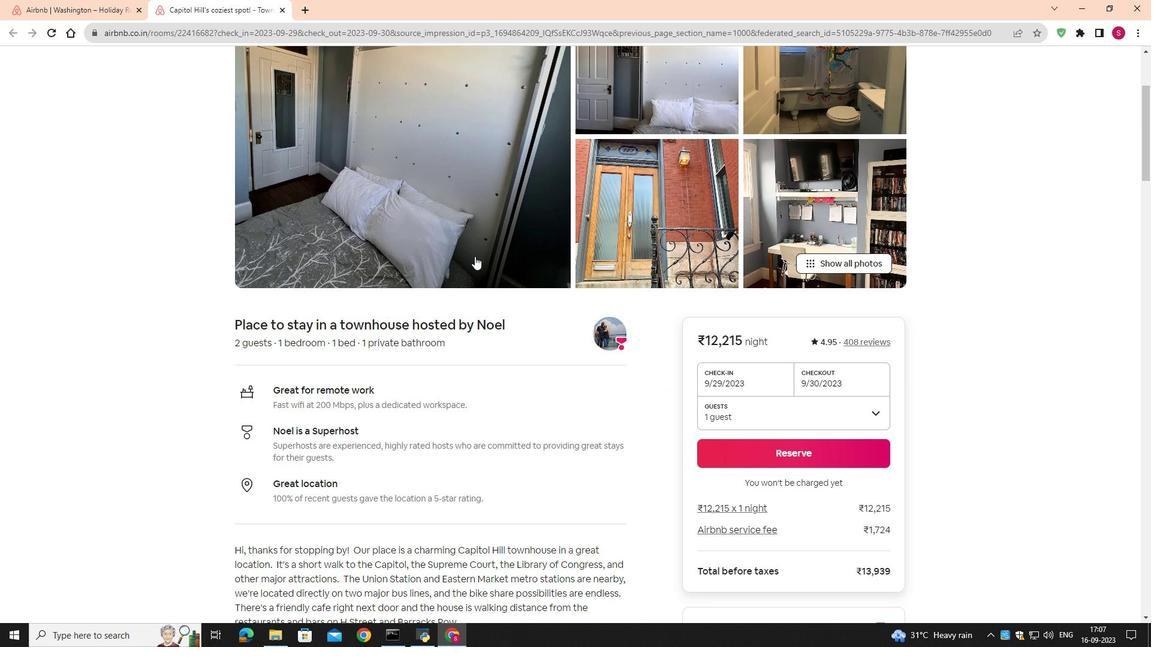 
Action: Mouse moved to (475, 256)
Screenshot: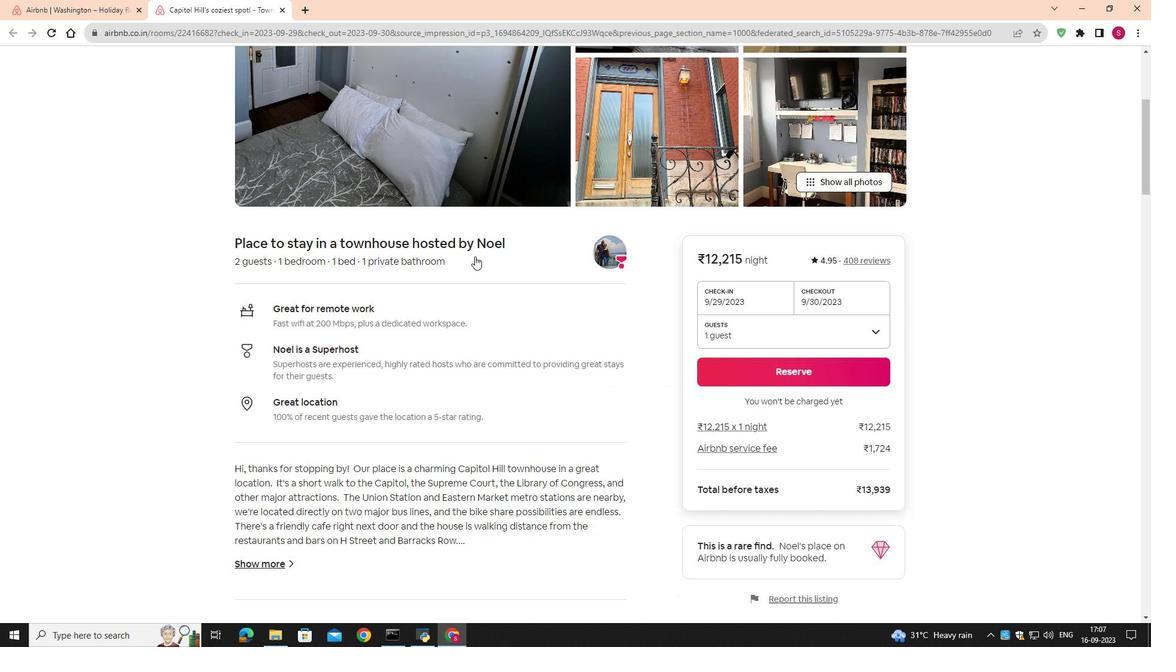 
Action: Mouse scrolled (475, 256) with delta (0, 0)
Screenshot: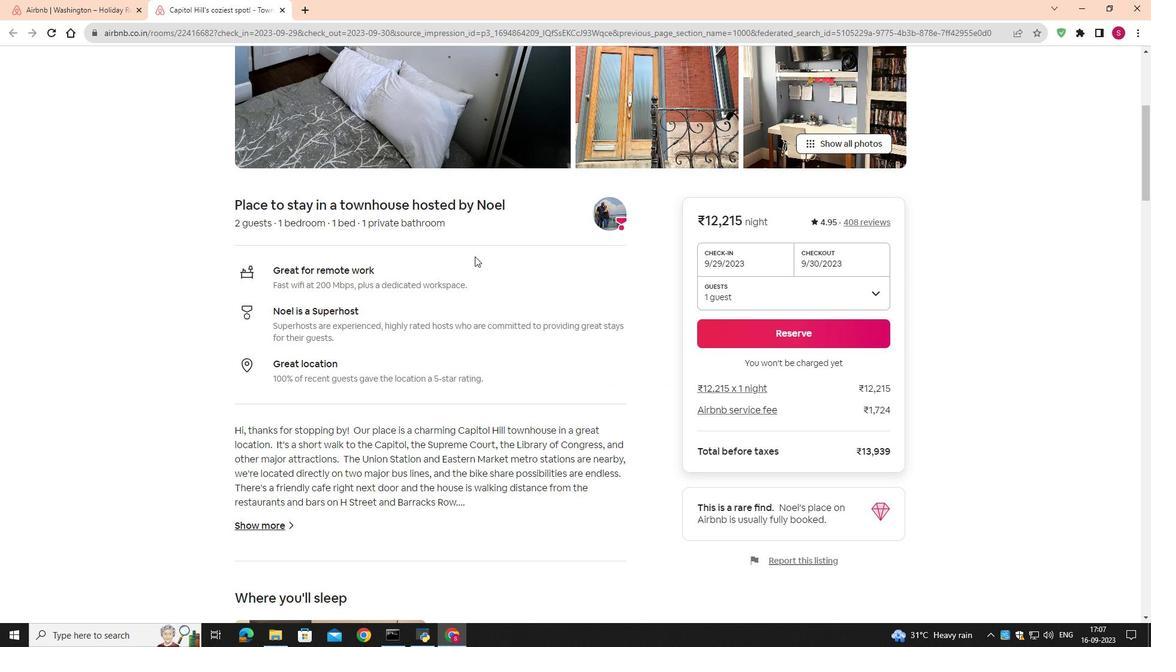 
Action: Mouse scrolled (475, 256) with delta (0, 0)
Screenshot: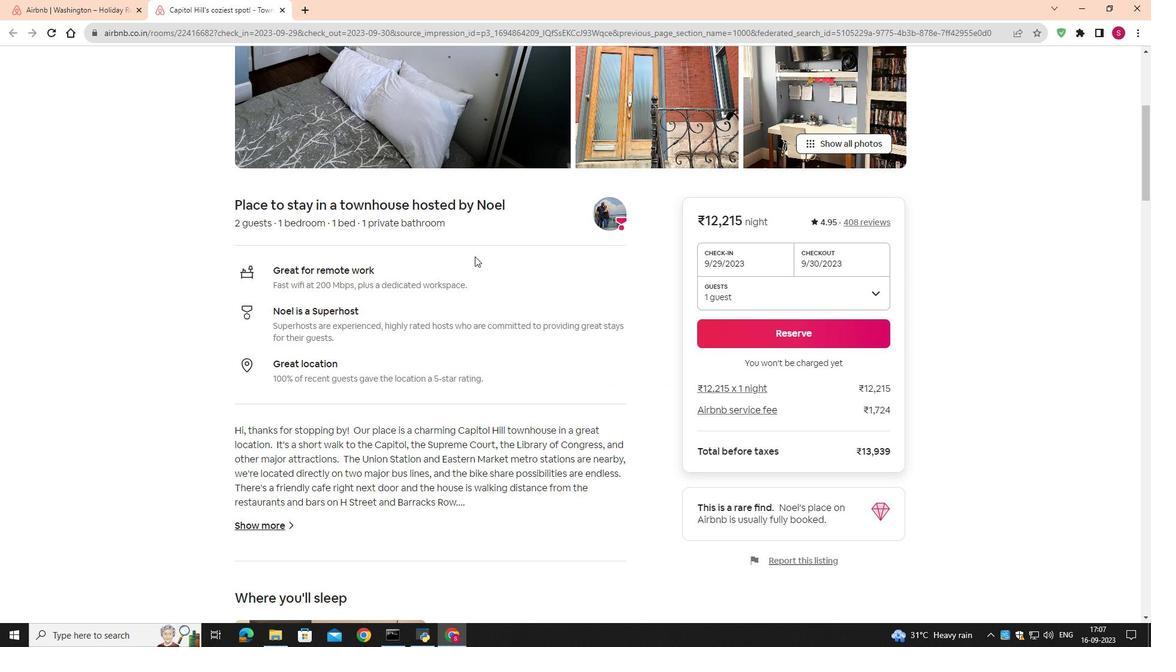 
Action: Mouse scrolled (475, 256) with delta (0, 0)
Screenshot: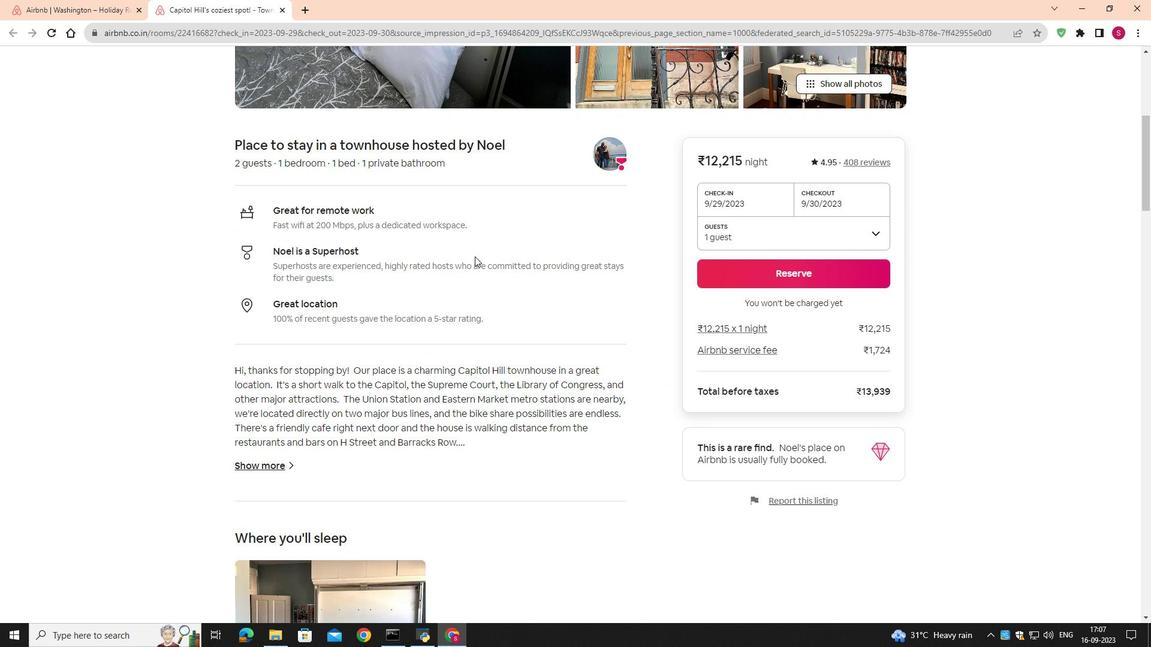 
Action: Mouse scrolled (475, 256) with delta (0, 0)
Screenshot: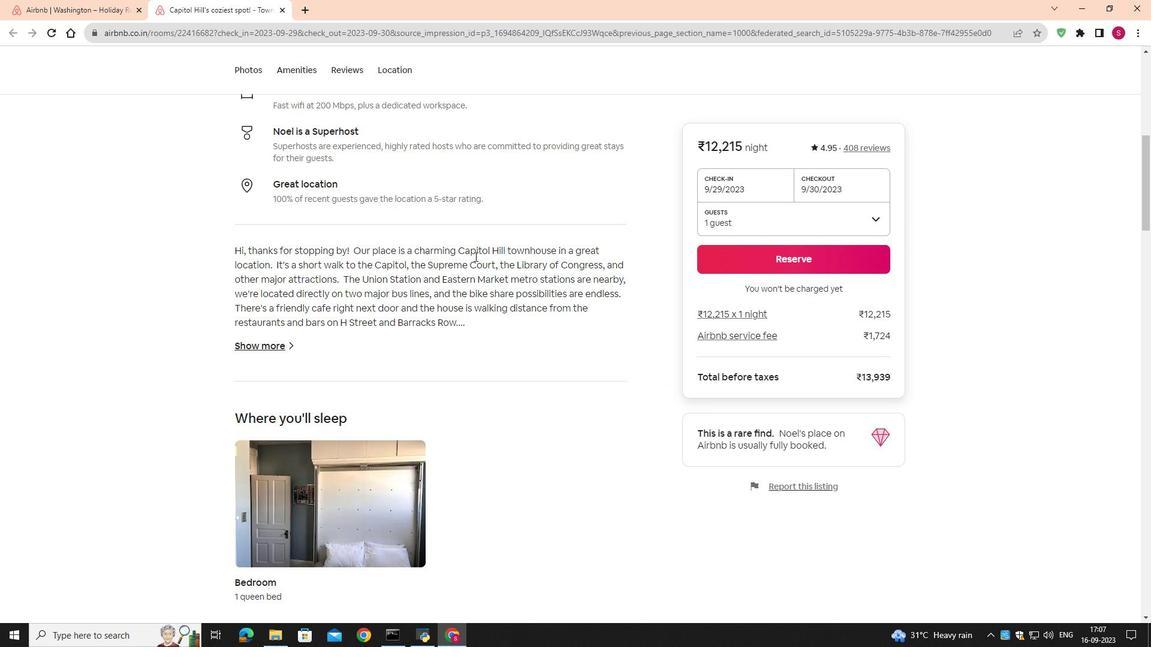 
Action: Mouse scrolled (475, 256) with delta (0, 0)
Screenshot: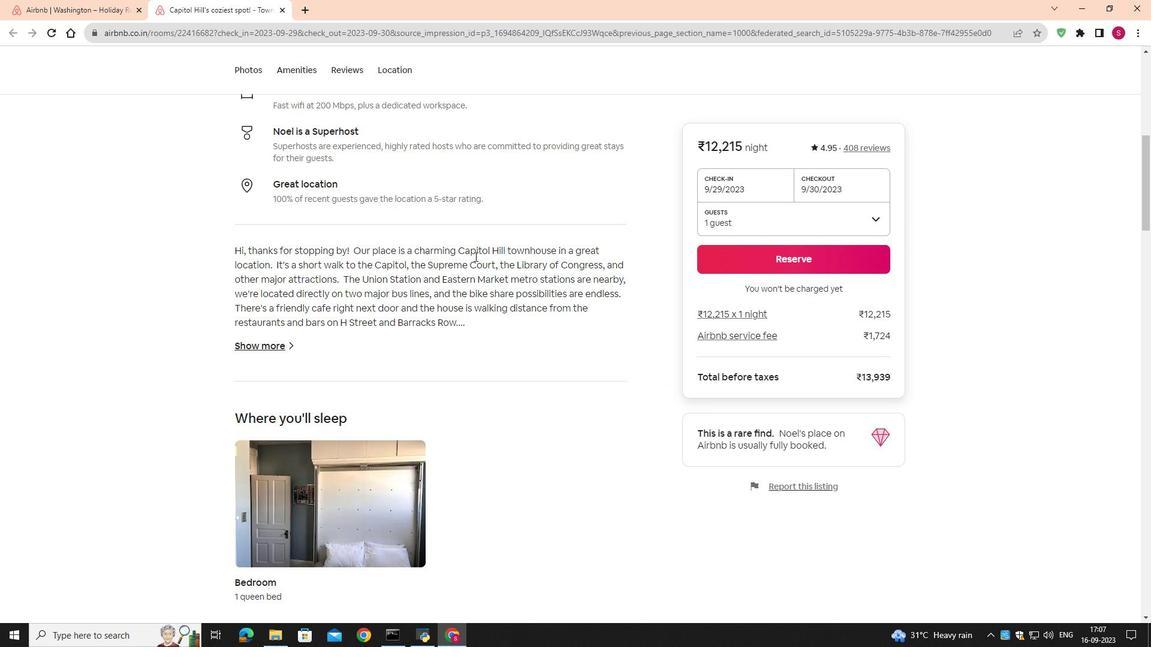 
Action: Mouse scrolled (475, 256) with delta (0, 0)
Screenshot: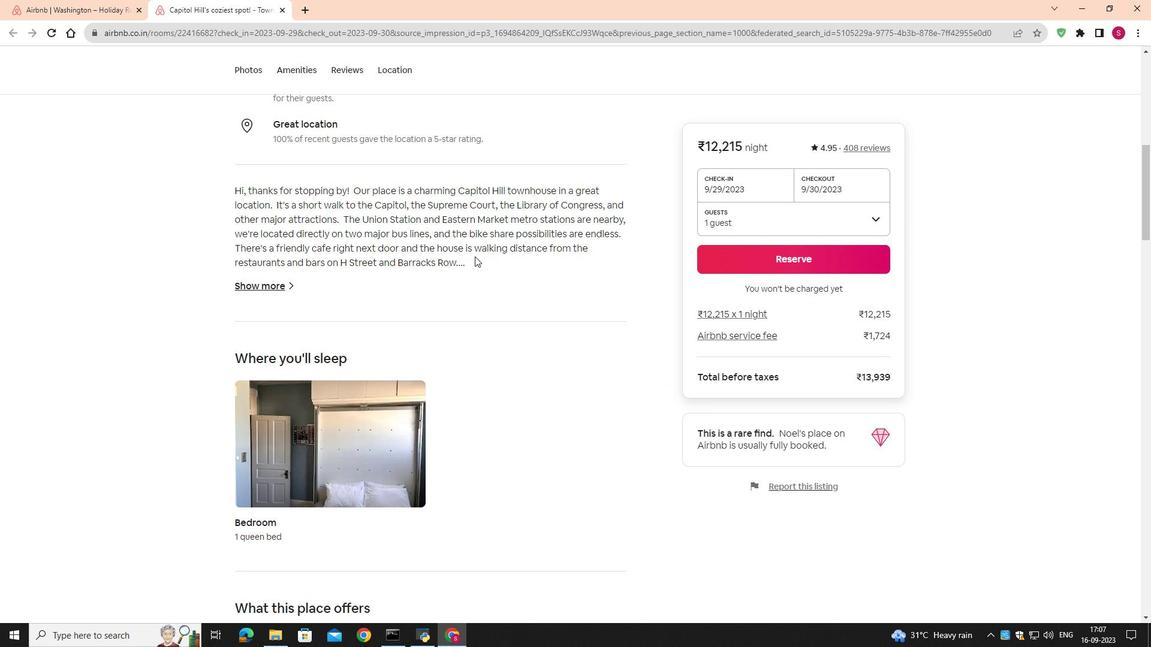 
Action: Mouse scrolled (475, 256) with delta (0, 0)
Screenshot: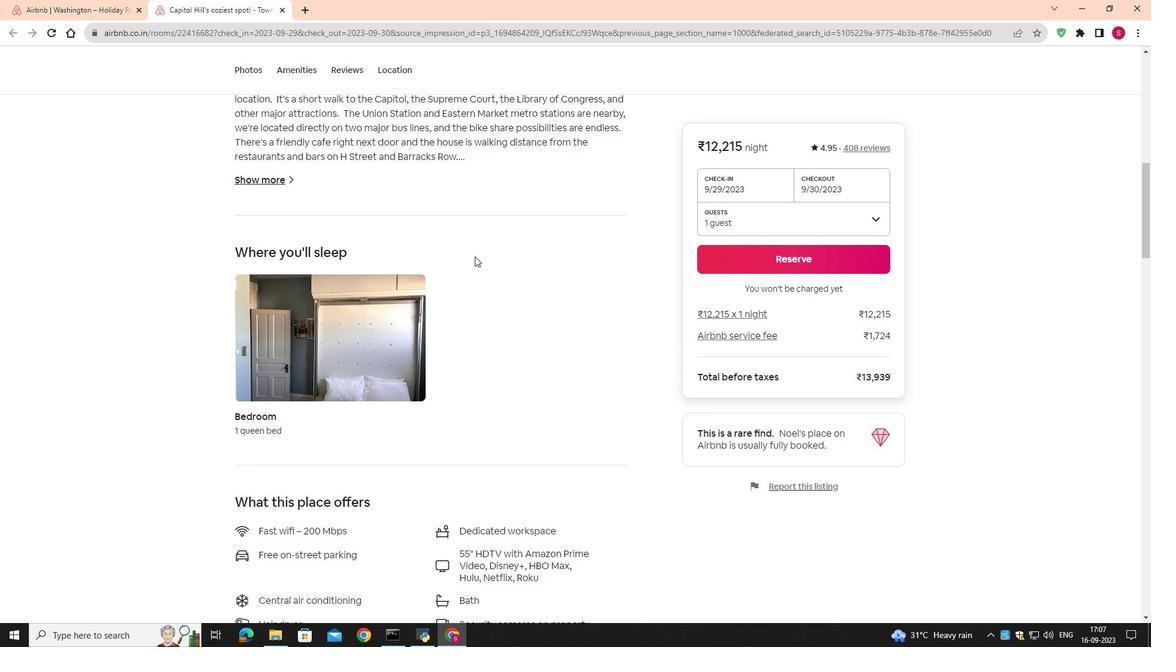
Action: Mouse scrolled (475, 256) with delta (0, 0)
Screenshot: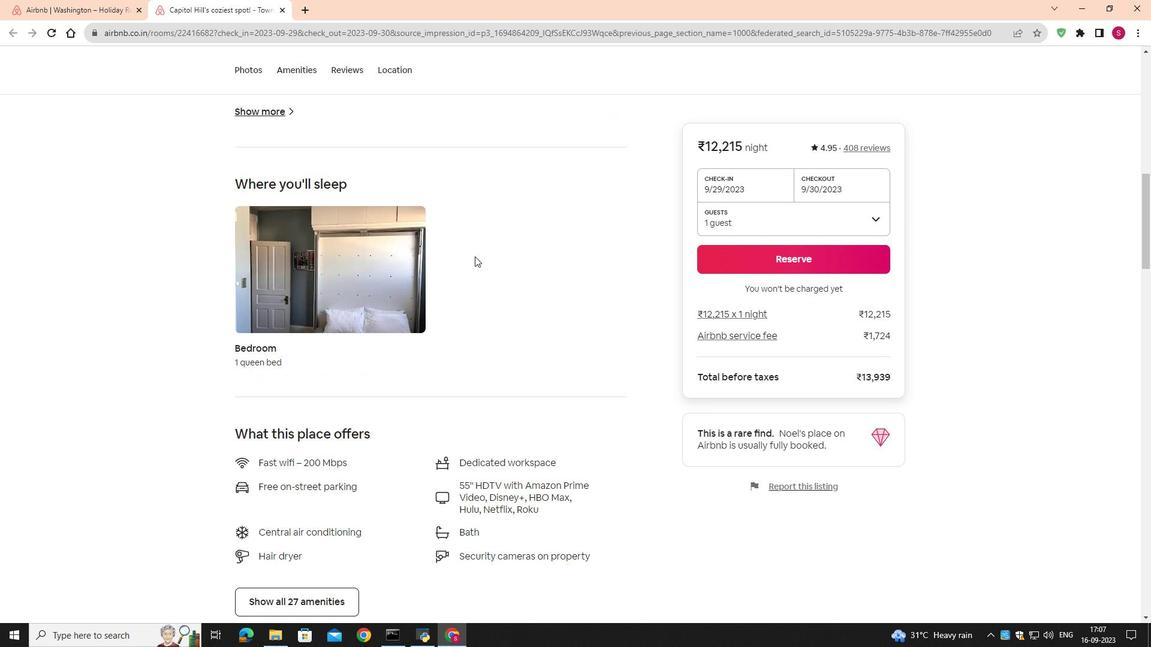 
Action: Mouse scrolled (475, 256) with delta (0, 0)
Screenshot: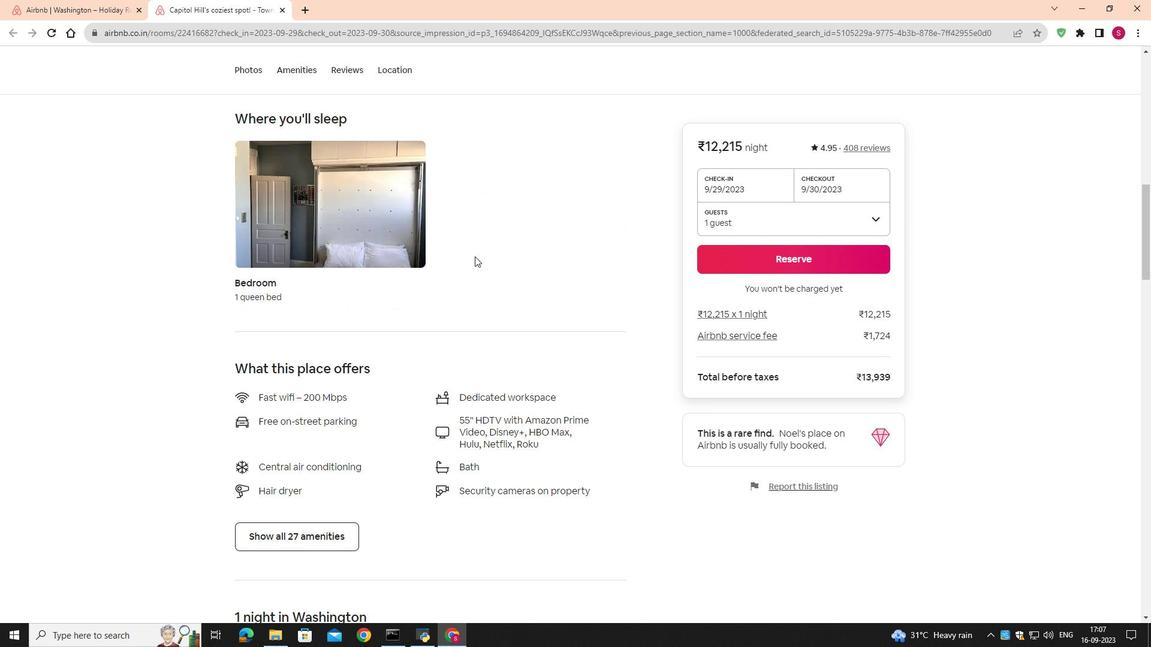
Action: Mouse scrolled (475, 256) with delta (0, 0)
Screenshot: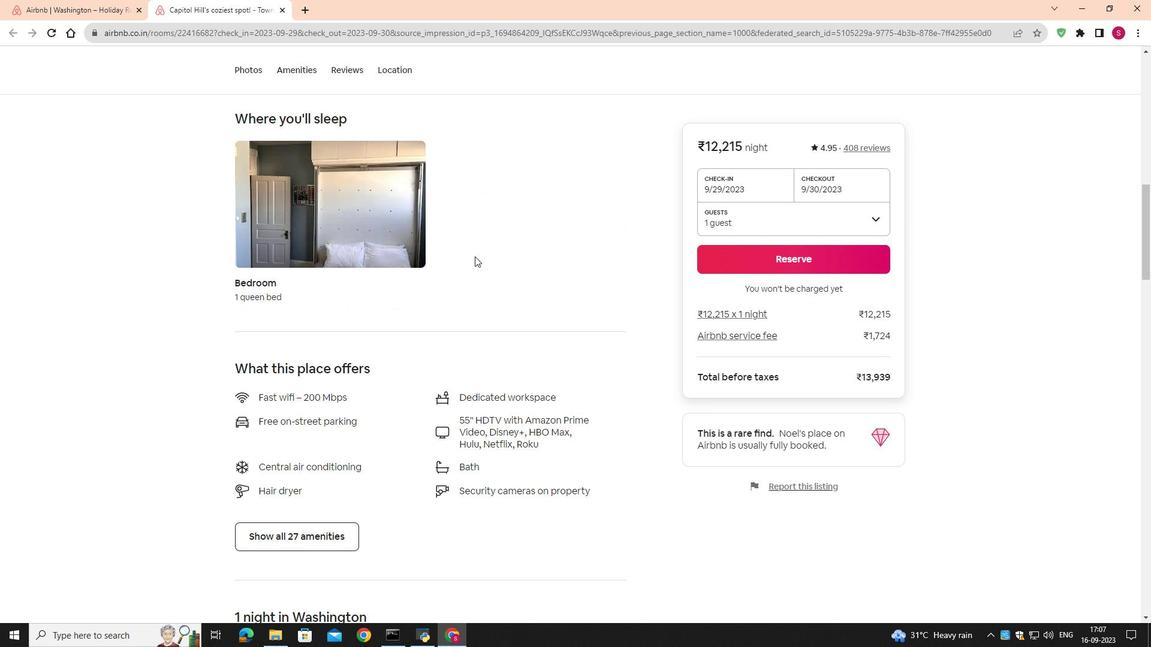 
Action: Mouse scrolled (475, 256) with delta (0, 0)
Screenshot: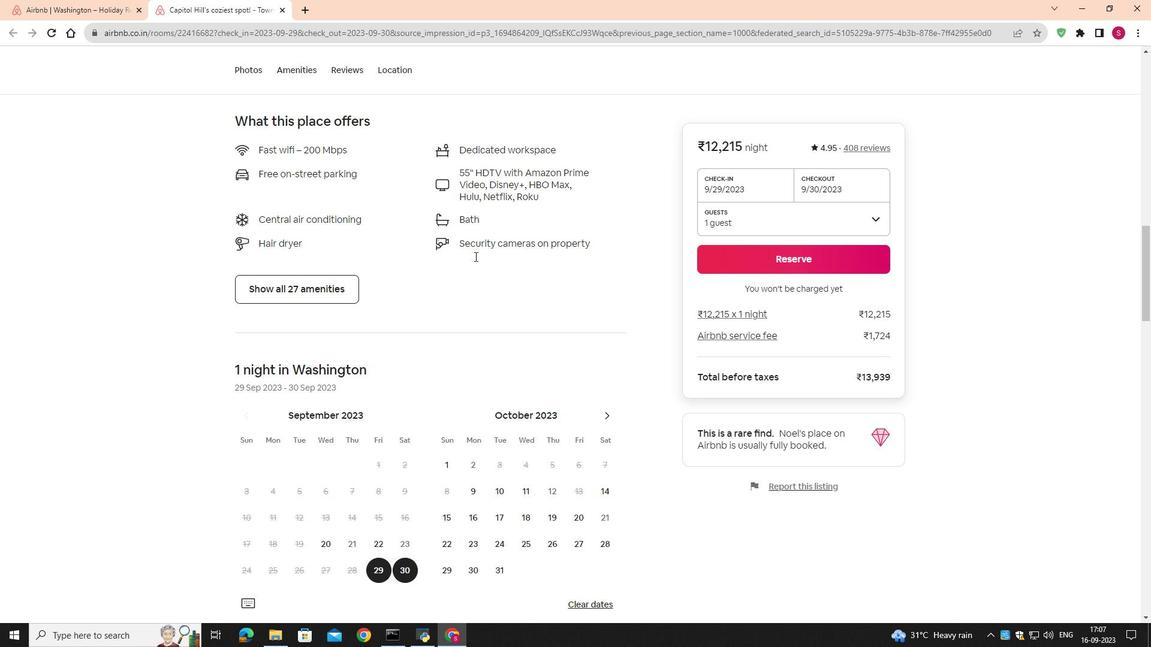 
Action: Mouse scrolled (475, 256) with delta (0, 0)
Screenshot: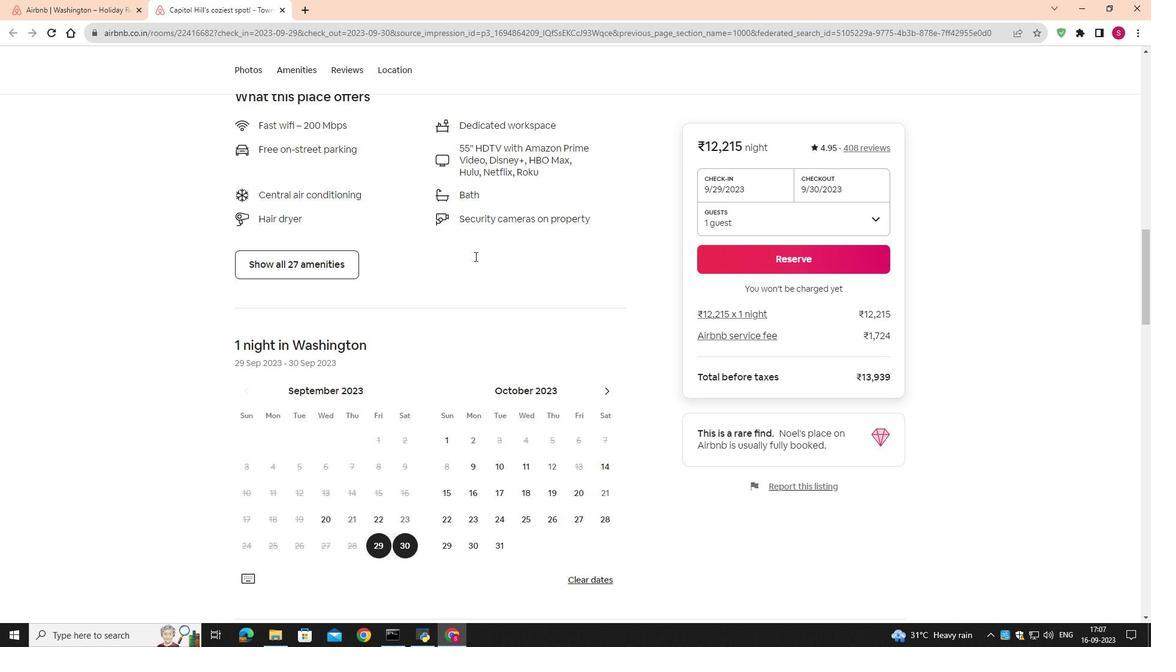 
Action: Mouse scrolled (475, 256) with delta (0, 0)
Screenshot: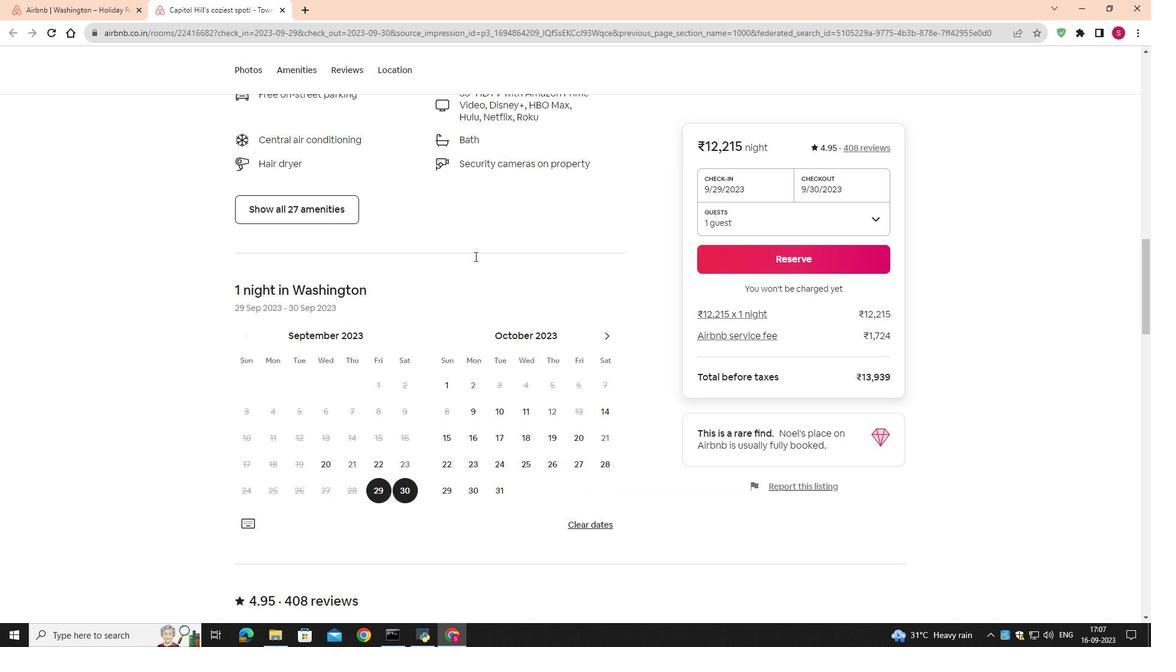 
Action: Mouse scrolled (475, 256) with delta (0, 0)
Screenshot: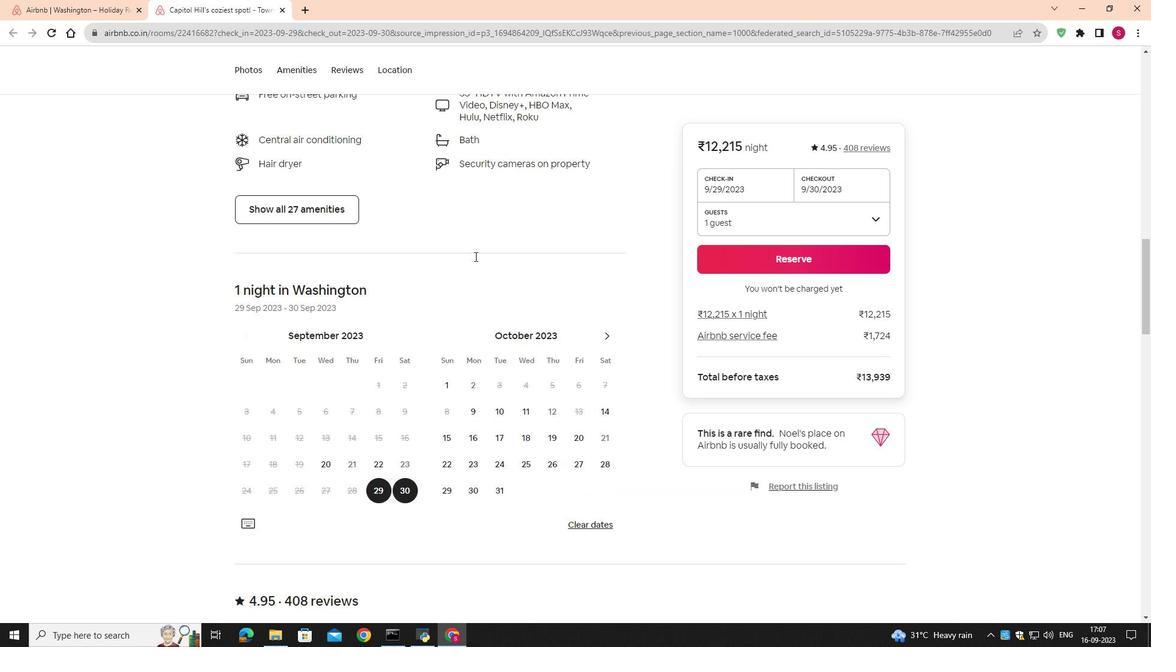 
Action: Mouse scrolled (475, 256) with delta (0, 0)
Screenshot: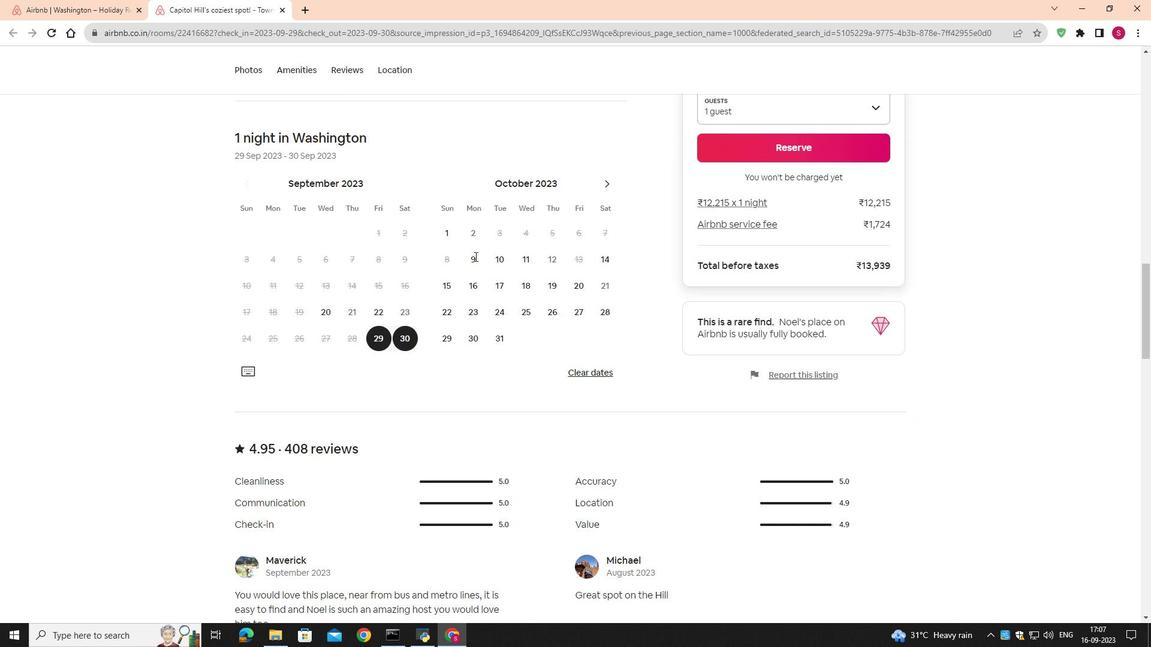 
Action: Mouse scrolled (475, 256) with delta (0, 0)
Screenshot: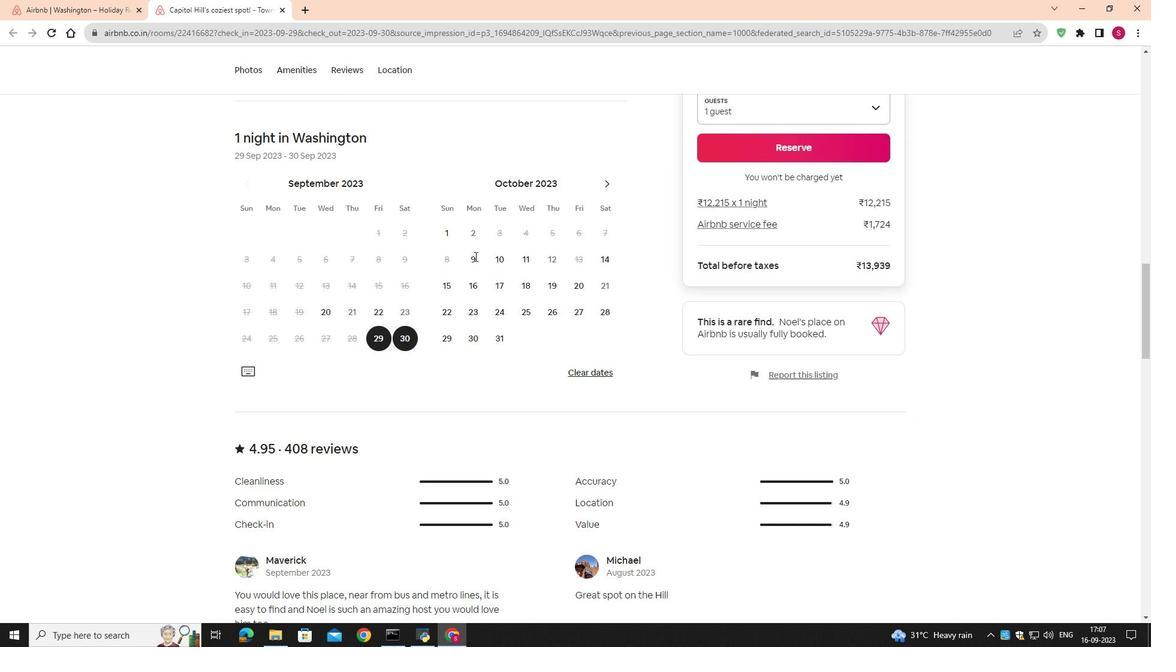 
Action: Mouse scrolled (475, 256) with delta (0, 0)
Screenshot: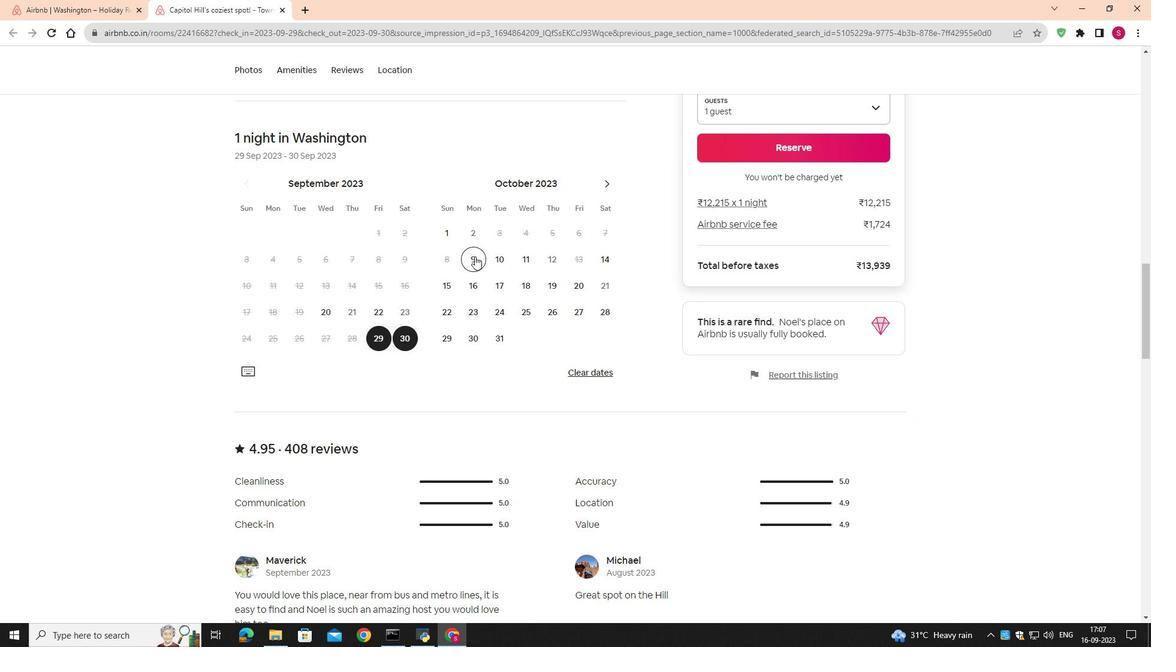 
Action: Mouse scrolled (475, 256) with delta (0, 0)
Screenshot: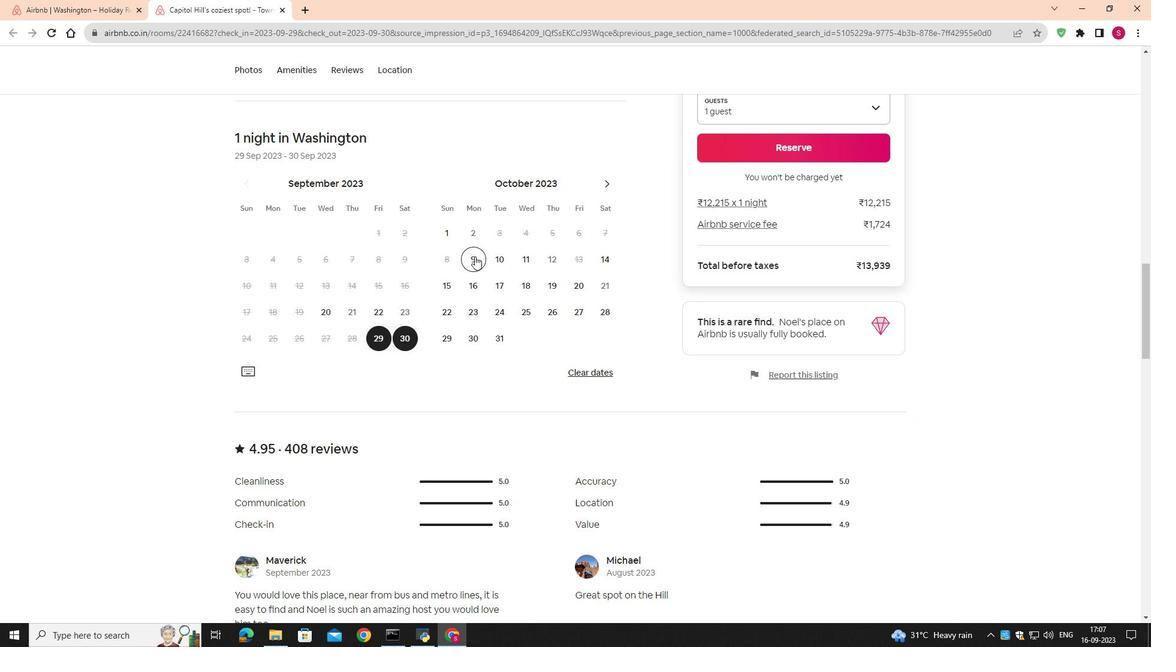 
Action: Mouse scrolled (475, 256) with delta (0, 0)
Screenshot: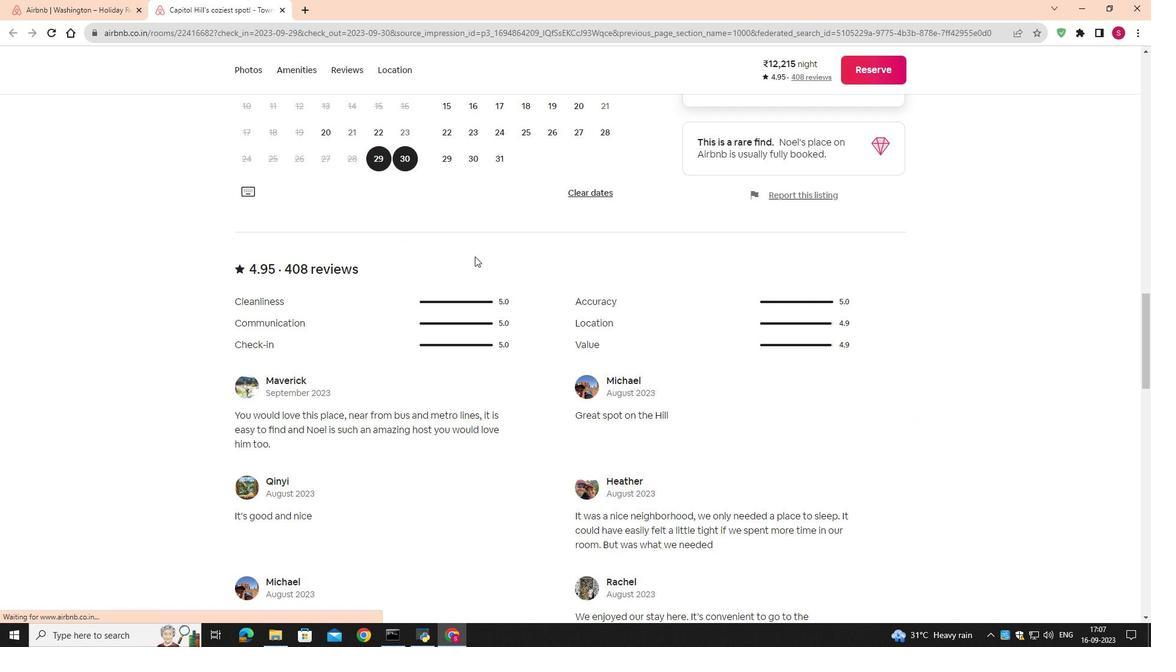 
Action: Mouse scrolled (475, 256) with delta (0, 0)
Screenshot: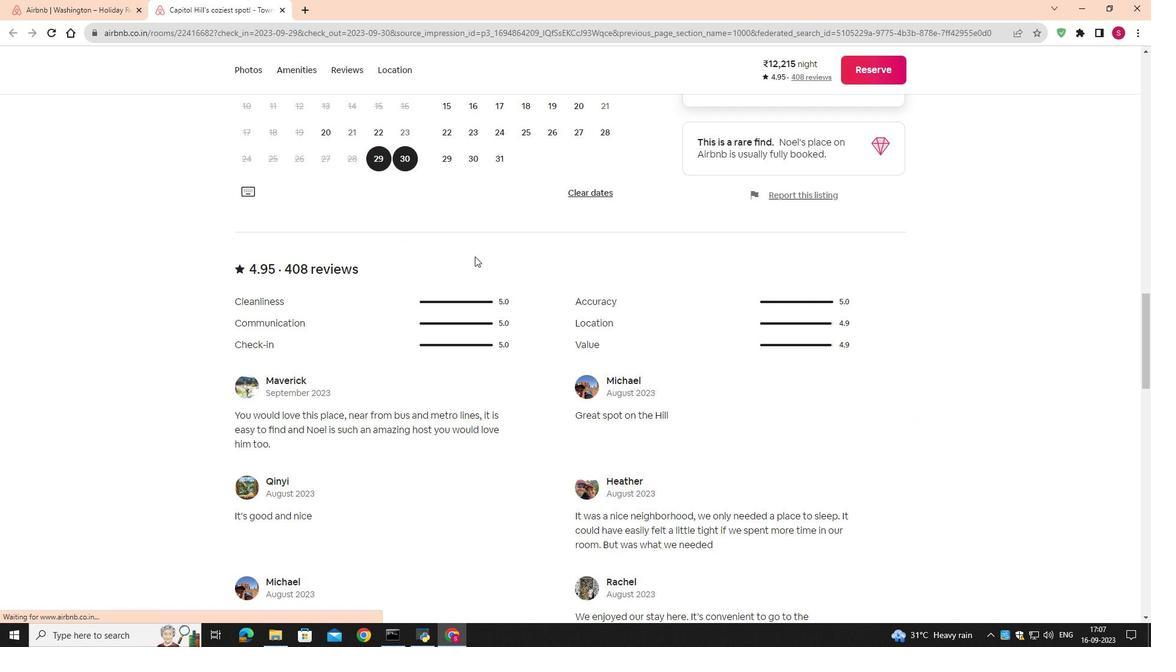 
Action: Mouse scrolled (475, 256) with delta (0, 0)
Screenshot: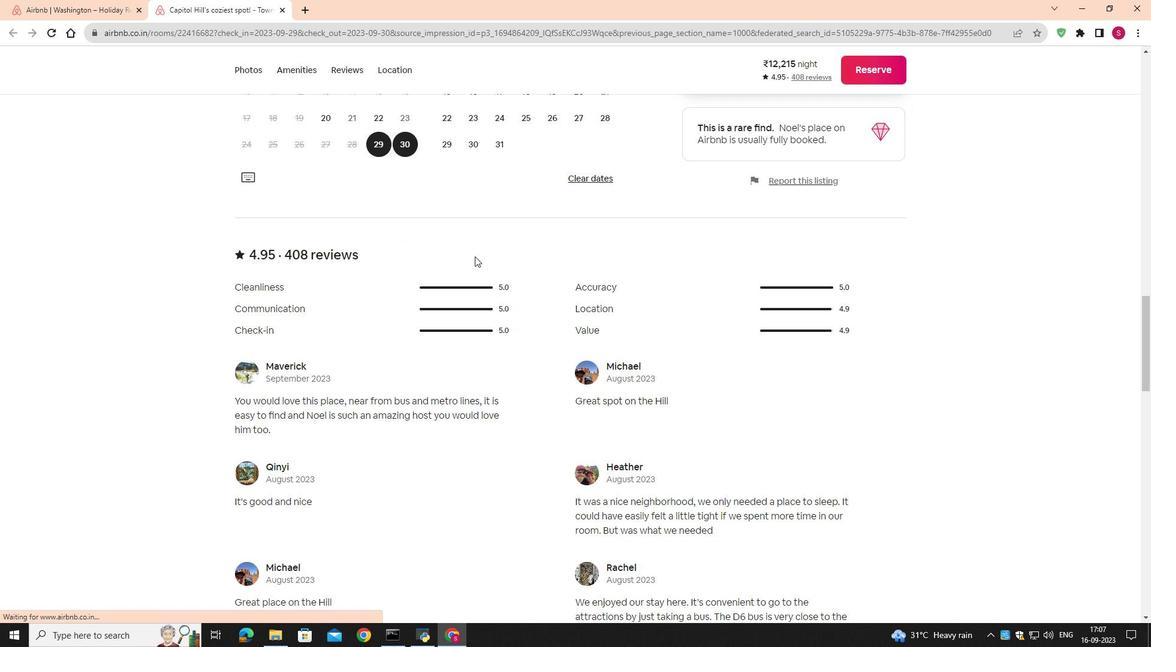 
Action: Mouse scrolled (475, 256) with delta (0, 0)
Screenshot: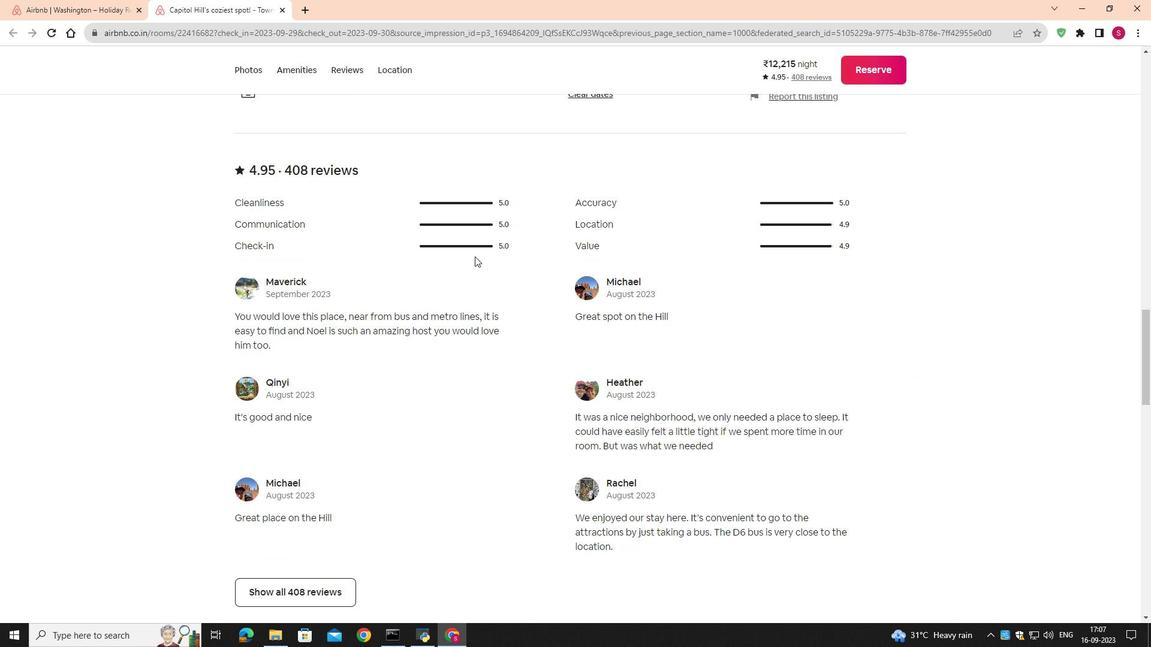 
Action: Mouse scrolled (475, 256) with delta (0, 0)
Screenshot: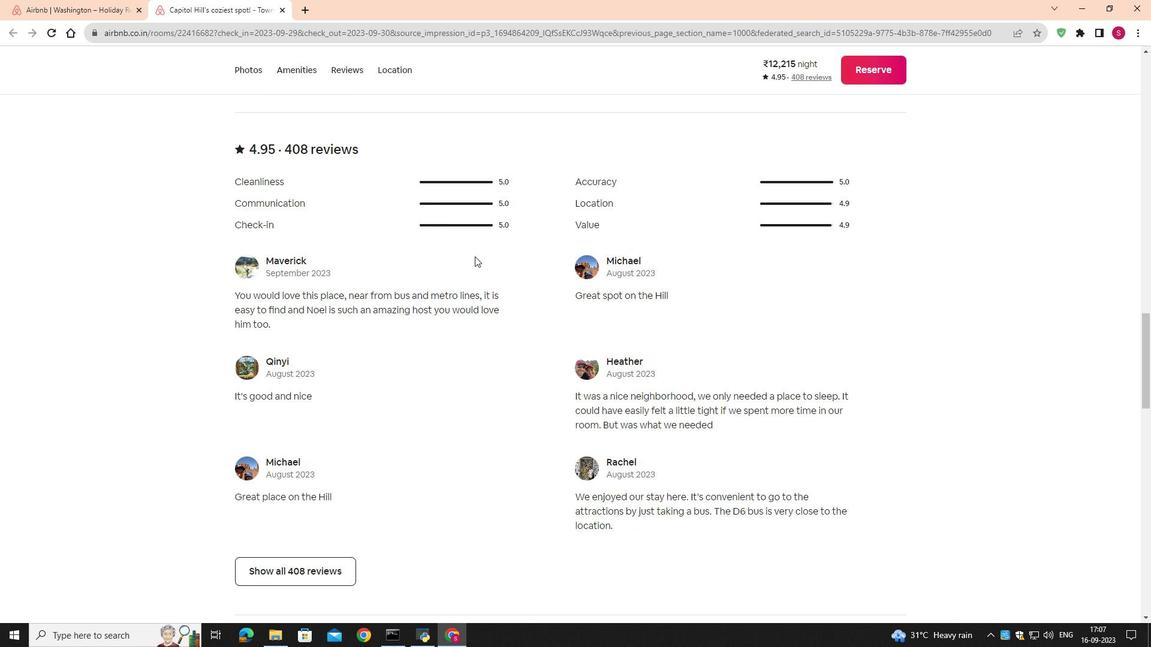 
Action: Mouse scrolled (475, 256) with delta (0, 0)
Screenshot: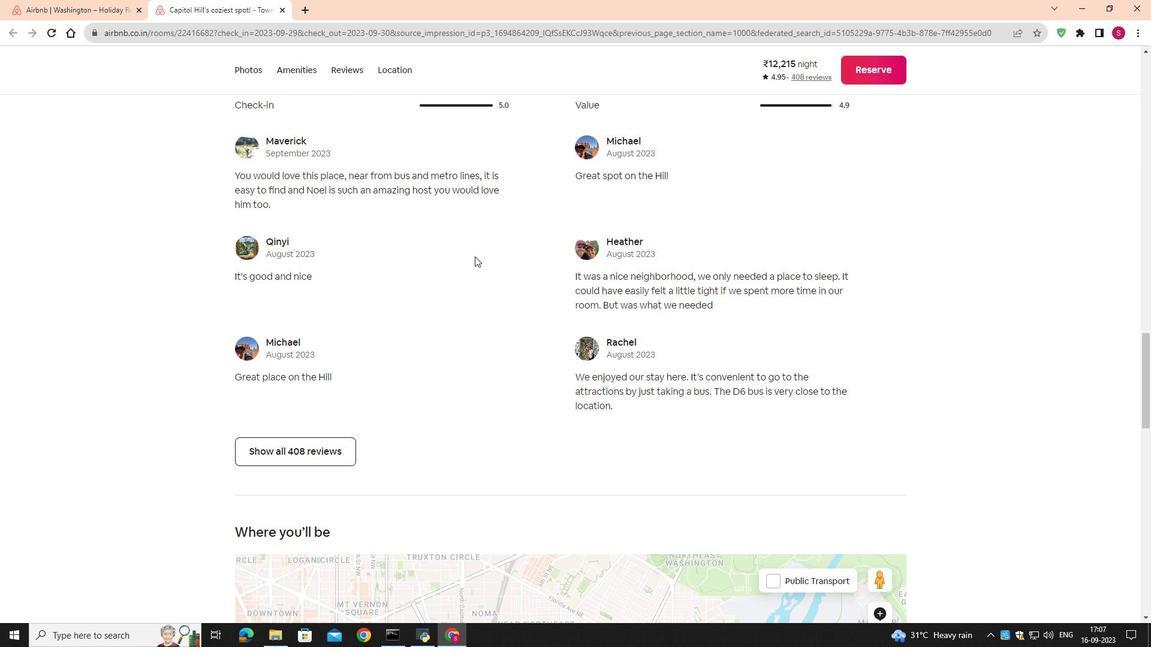 
Action: Mouse scrolled (475, 256) with delta (0, 0)
Screenshot: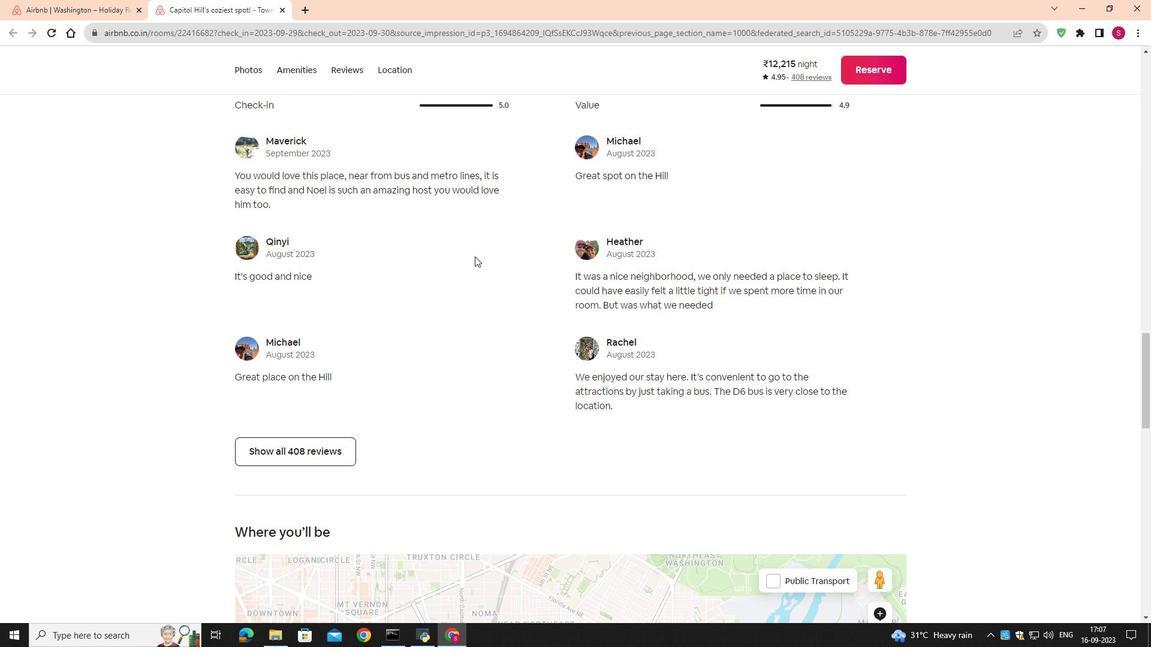 
Action: Mouse scrolled (475, 256) with delta (0, 0)
Screenshot: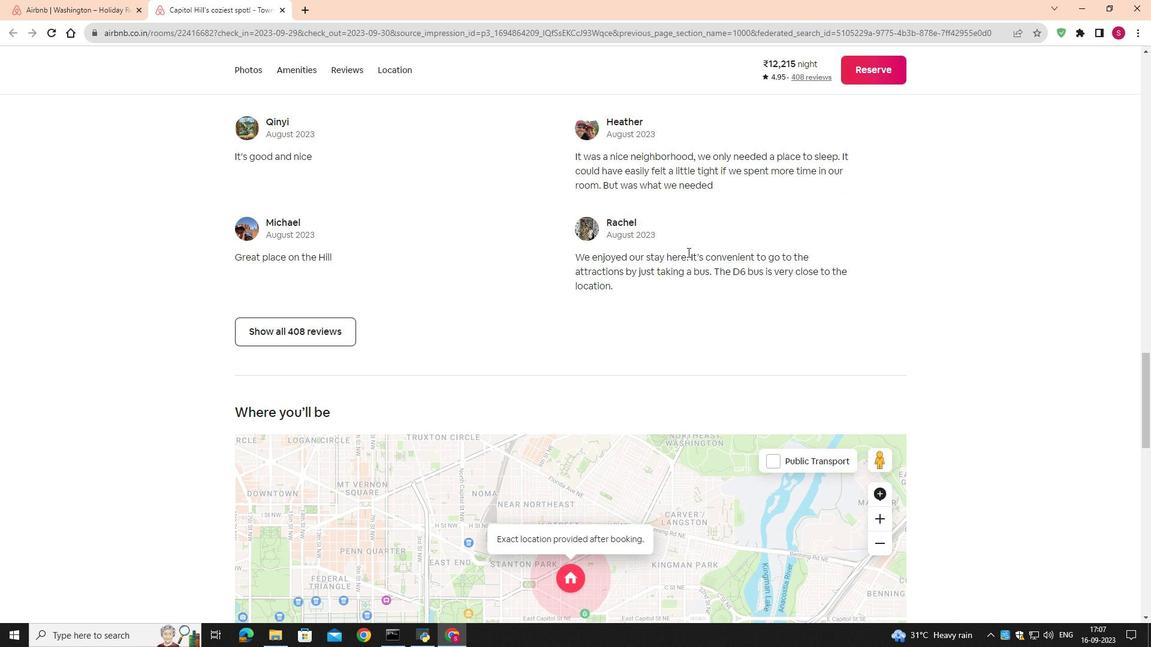 
Action: Mouse scrolled (475, 256) with delta (0, 0)
Screenshot: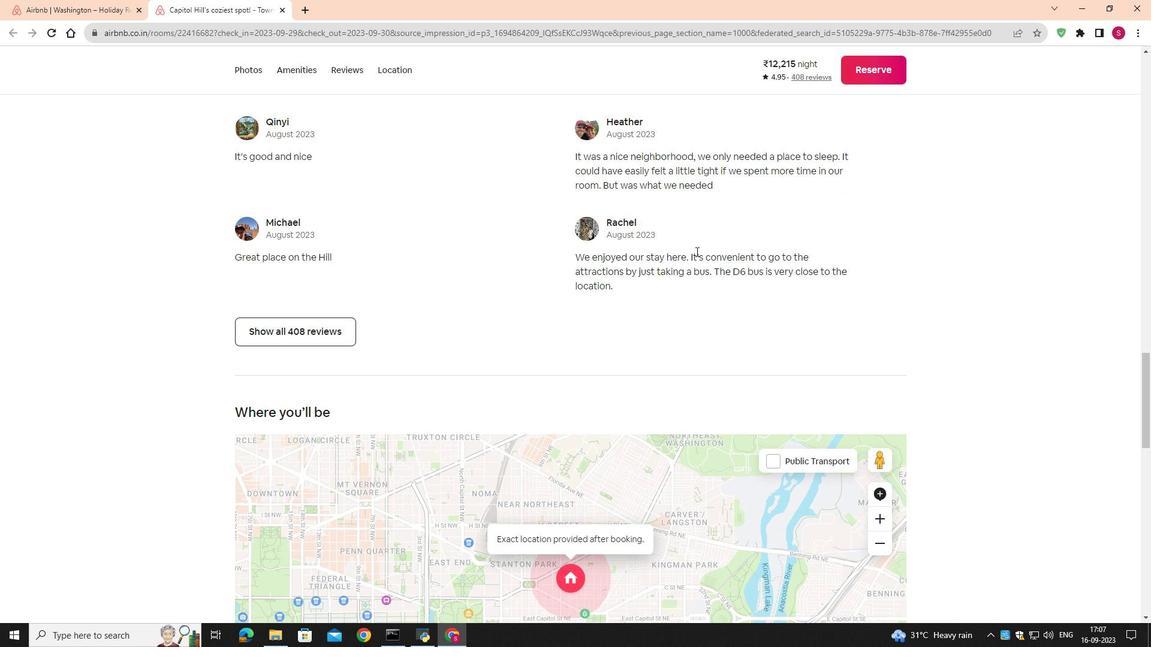 
Action: Mouse moved to (543, 320)
Screenshot: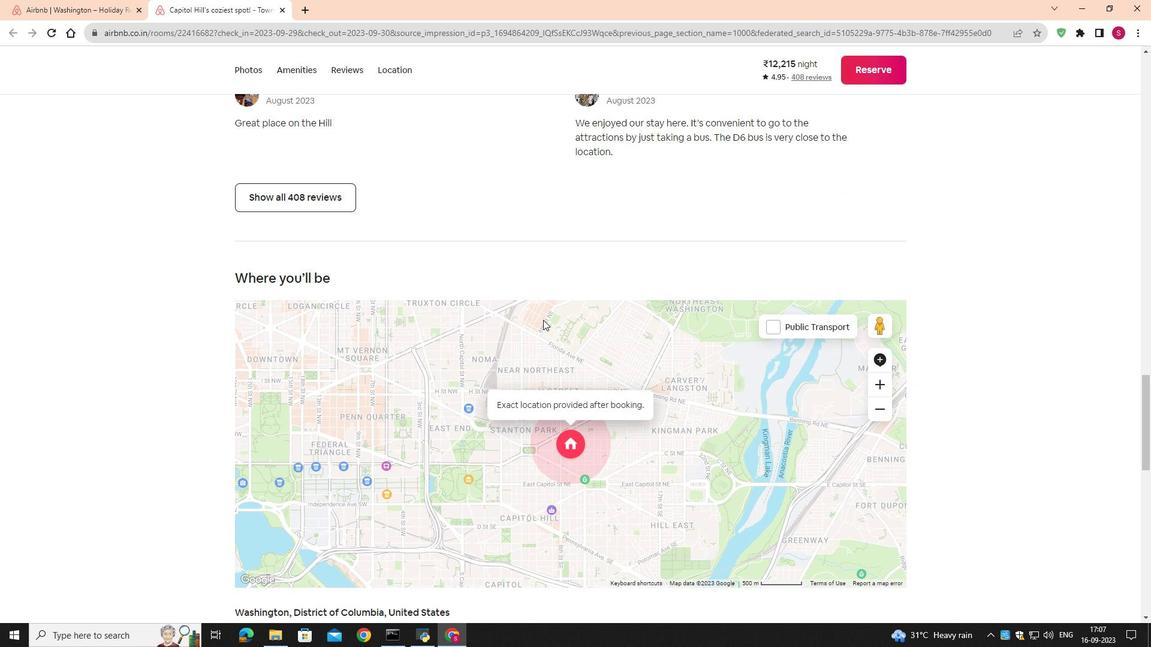 
Action: Mouse scrolled (543, 319) with delta (0, 0)
Screenshot: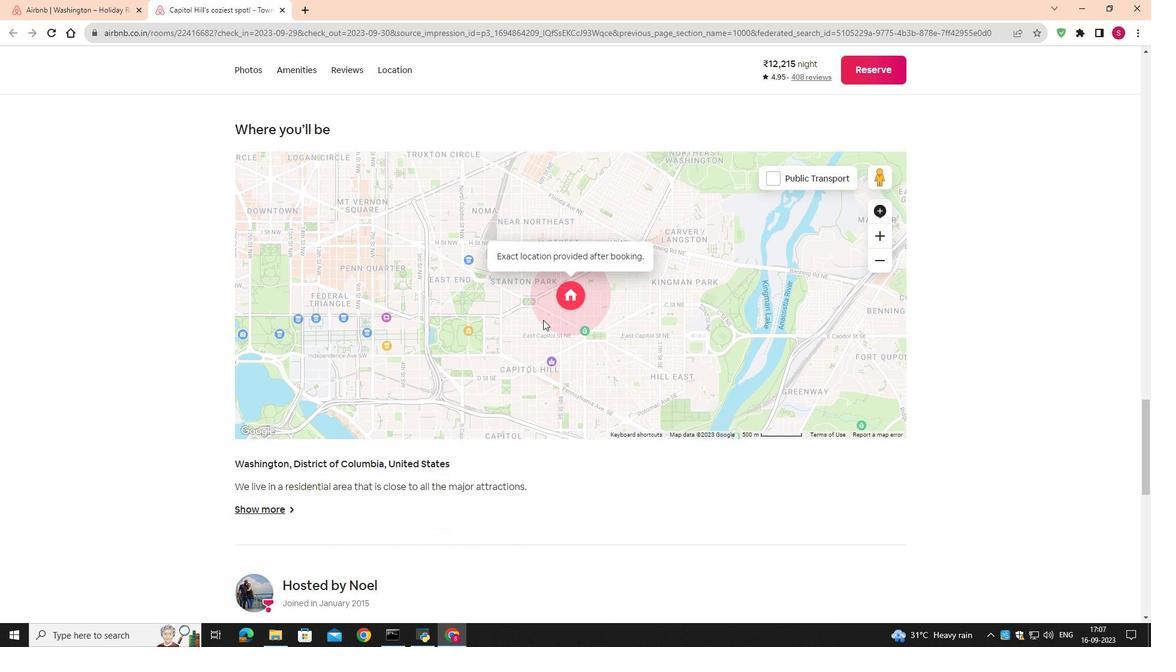 
Action: Mouse scrolled (543, 319) with delta (0, 0)
Screenshot: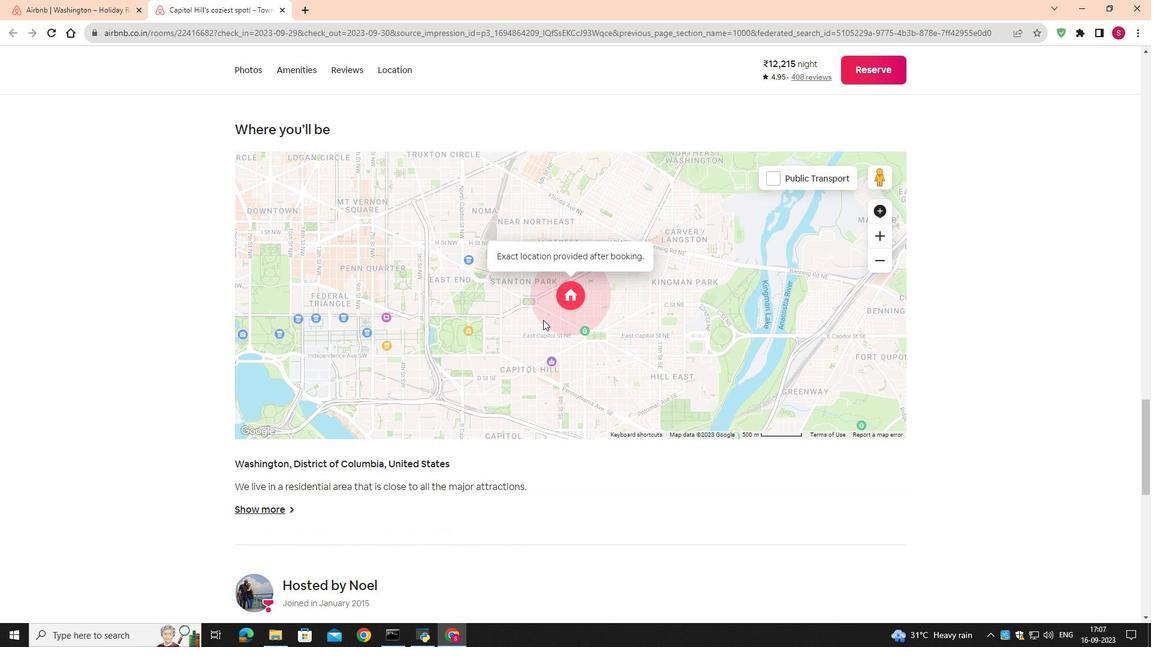 
Action: Mouse scrolled (543, 319) with delta (0, 0)
Screenshot: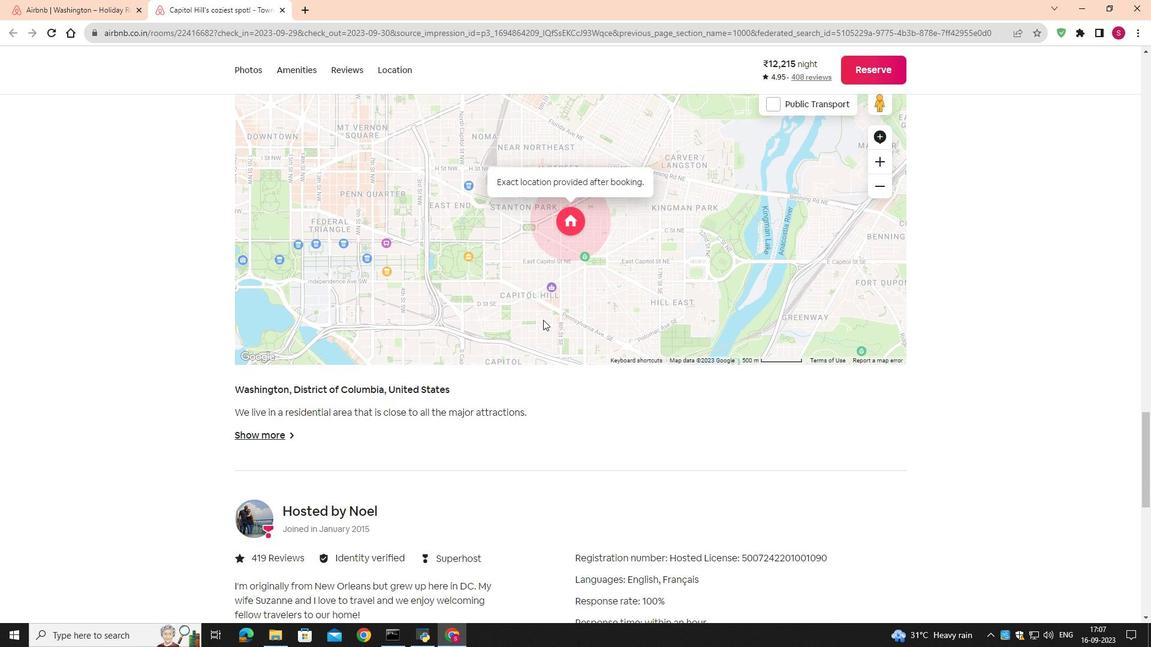 
Action: Mouse scrolled (543, 319) with delta (0, 0)
Screenshot: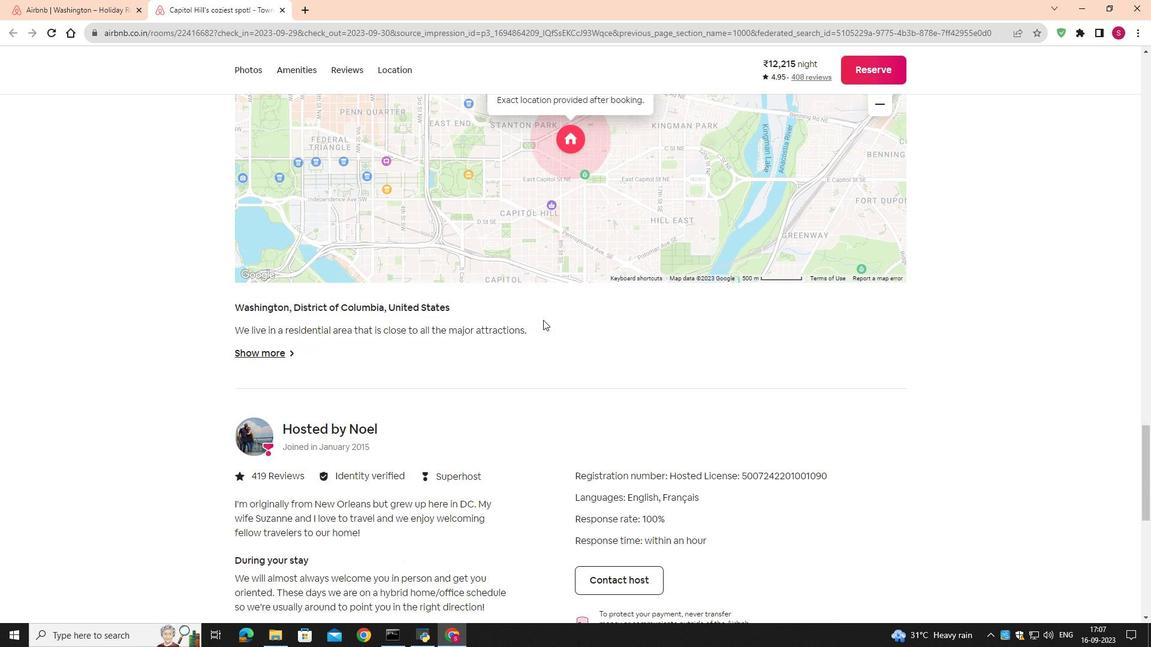 
Action: Mouse scrolled (543, 319) with delta (0, 0)
Screenshot: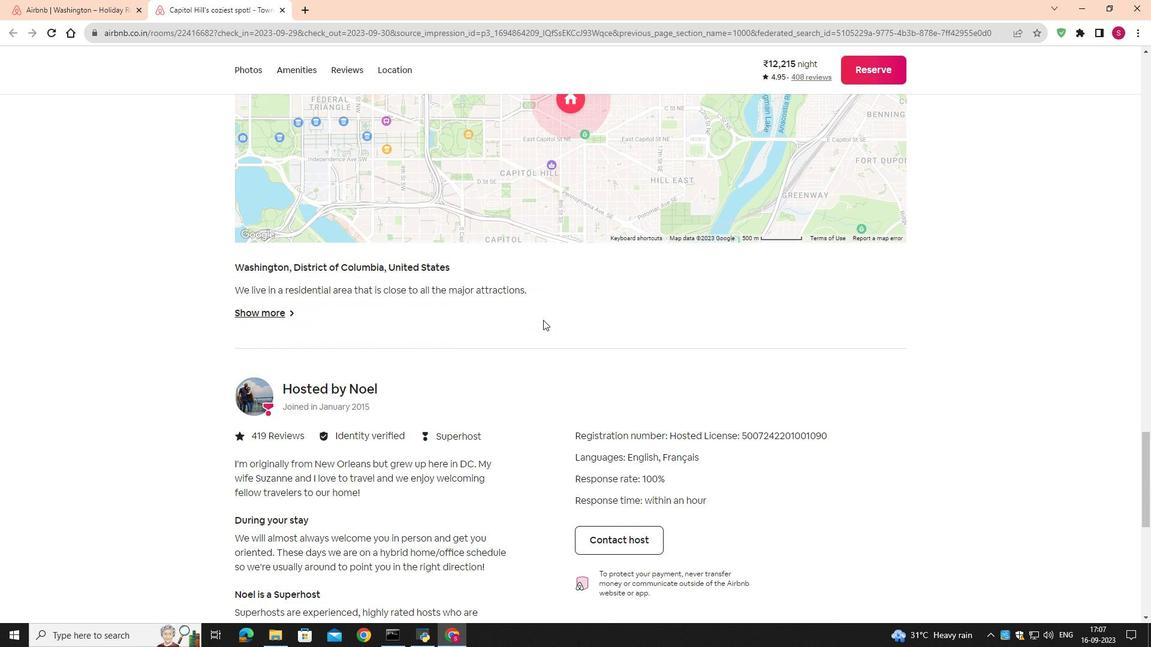 
Action: Mouse scrolled (543, 319) with delta (0, 0)
Screenshot: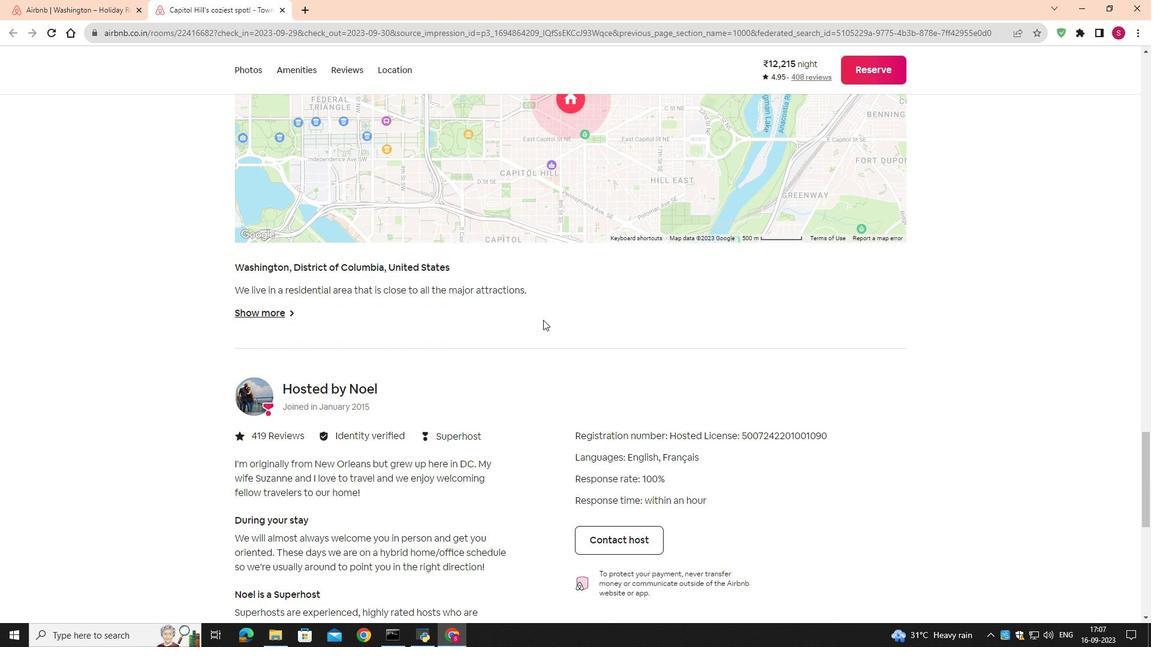
Action: Mouse scrolled (543, 319) with delta (0, 0)
Screenshot: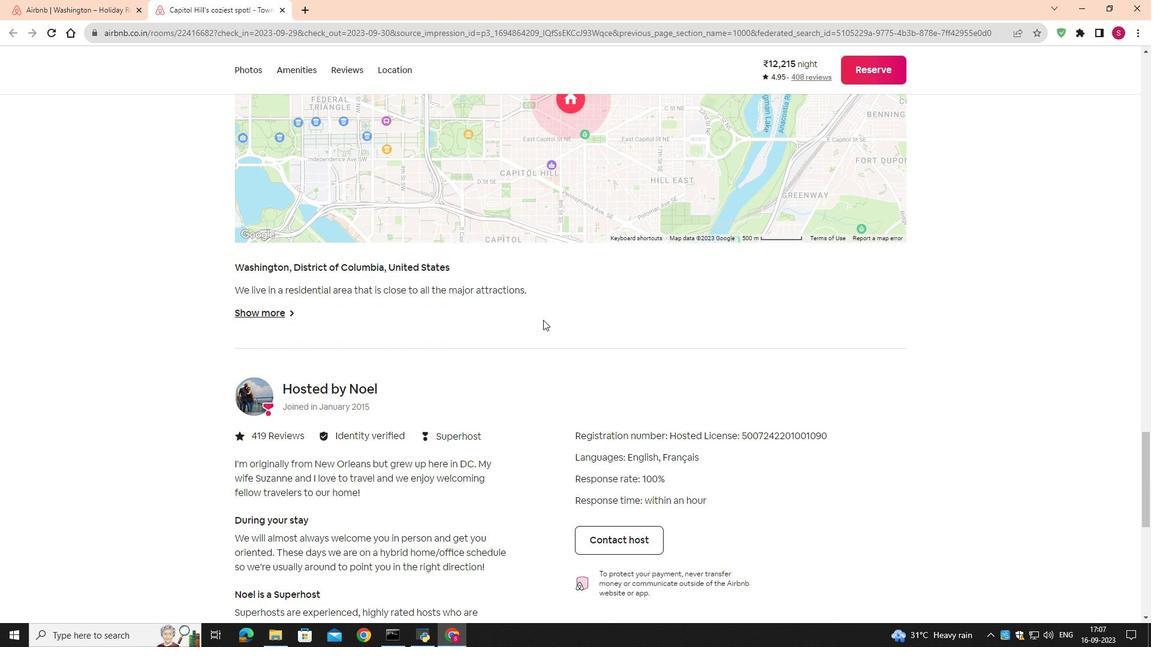 
Action: Mouse scrolled (543, 319) with delta (0, 0)
Screenshot: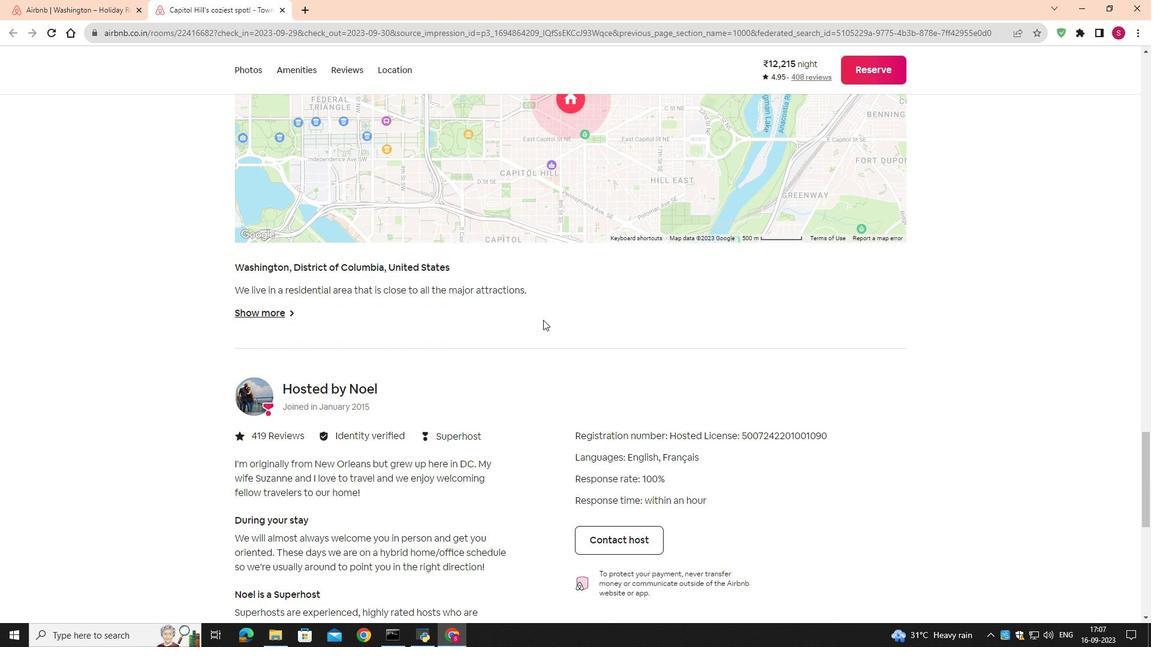 
Action: Mouse scrolled (543, 319) with delta (0, 0)
Screenshot: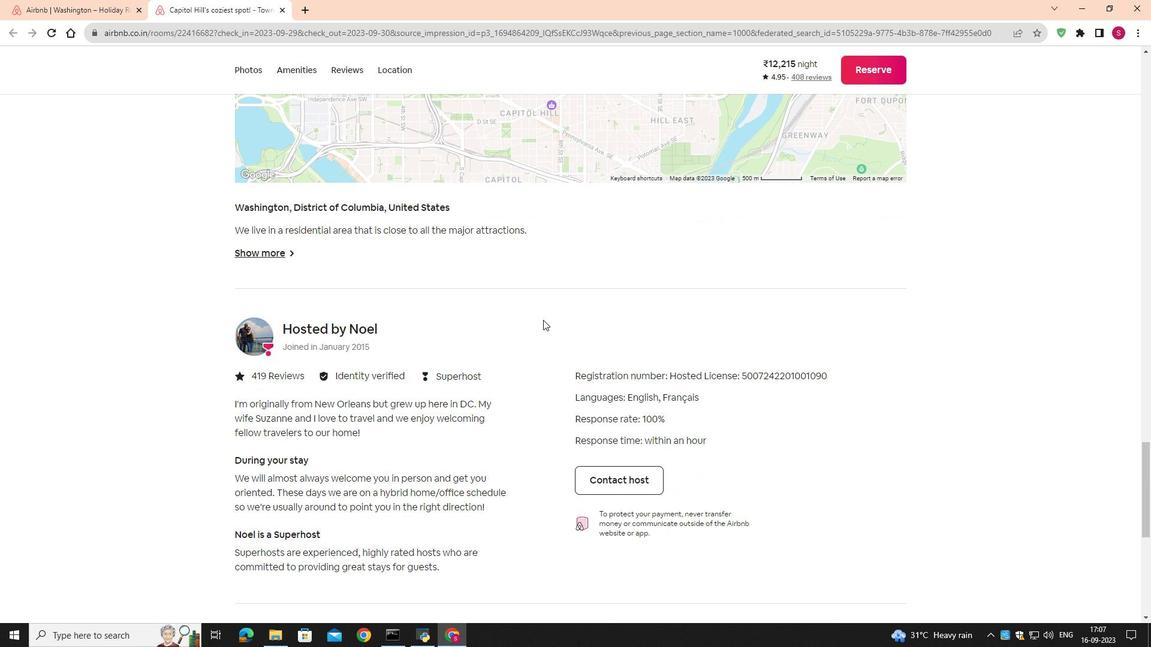 
Action: Mouse scrolled (543, 319) with delta (0, 0)
Screenshot: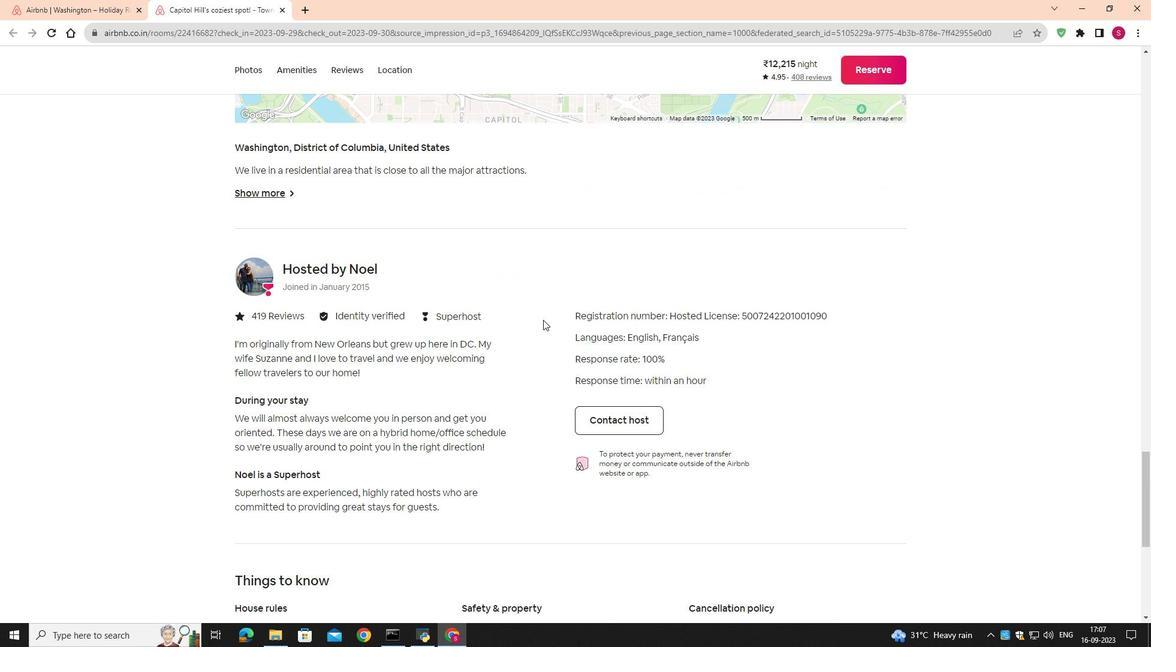 
Action: Mouse scrolled (543, 319) with delta (0, 0)
Screenshot: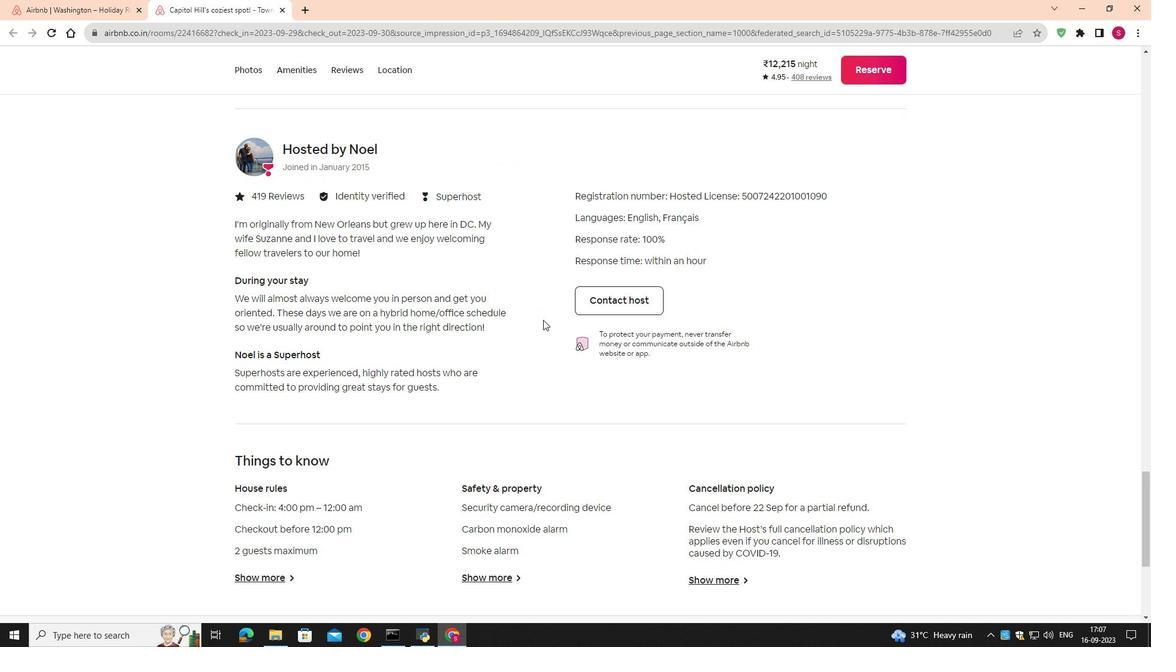 
Action: Mouse scrolled (543, 319) with delta (0, 0)
Screenshot: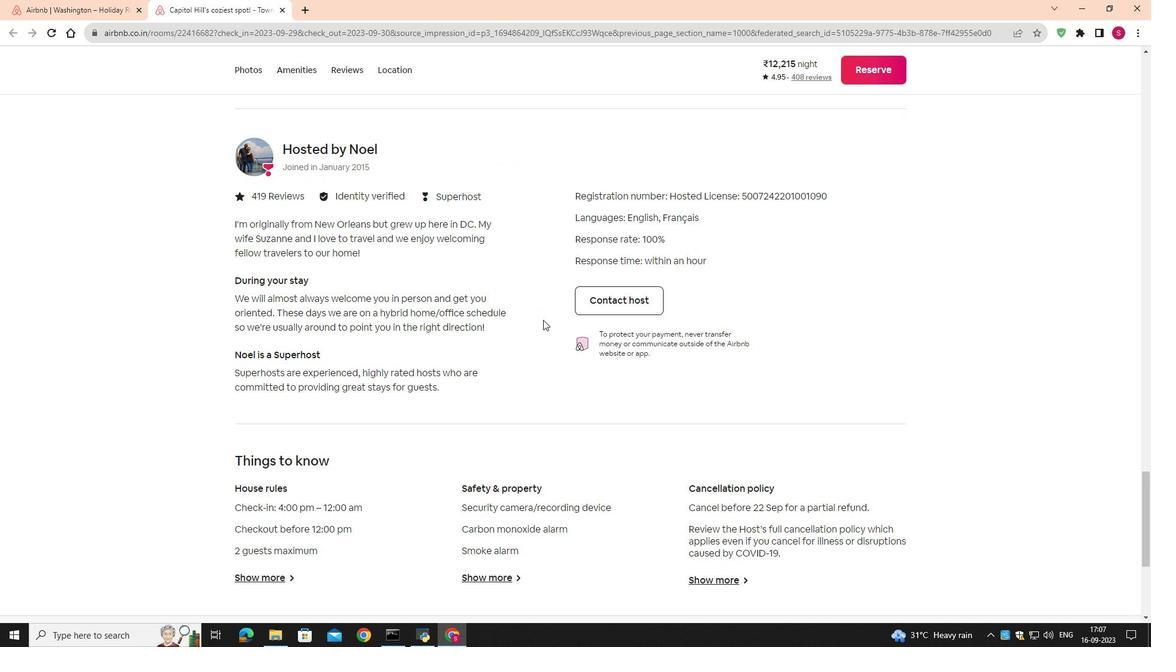 
Action: Mouse scrolled (543, 319) with delta (0, 0)
Screenshot: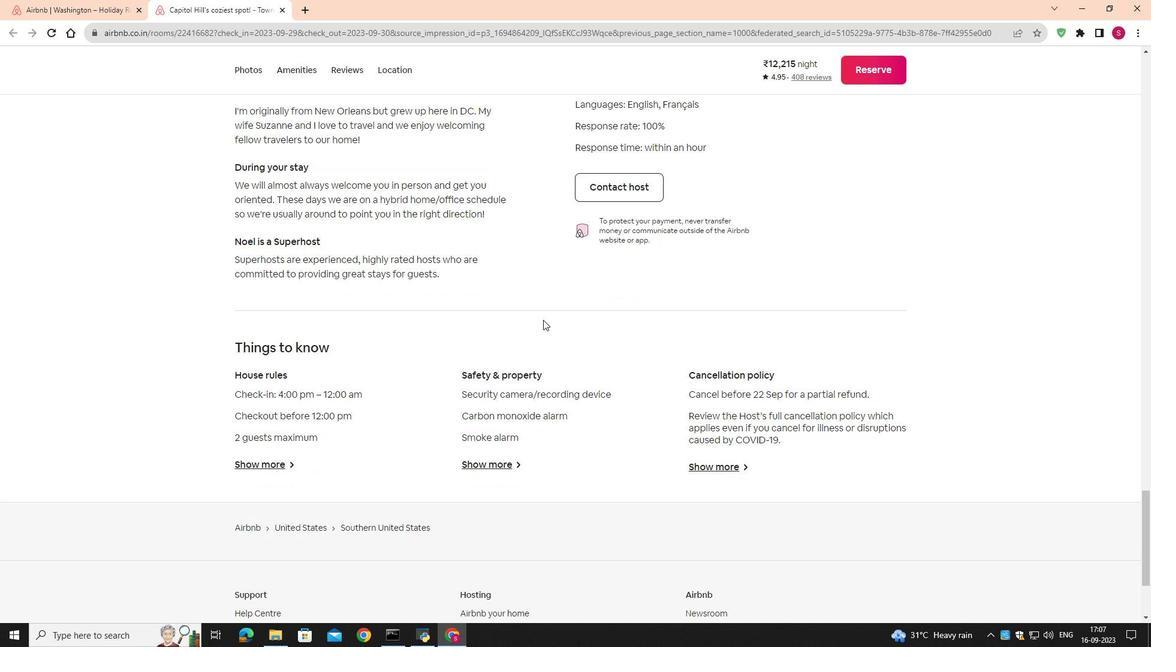 
Action: Mouse scrolled (543, 319) with delta (0, 0)
Screenshot: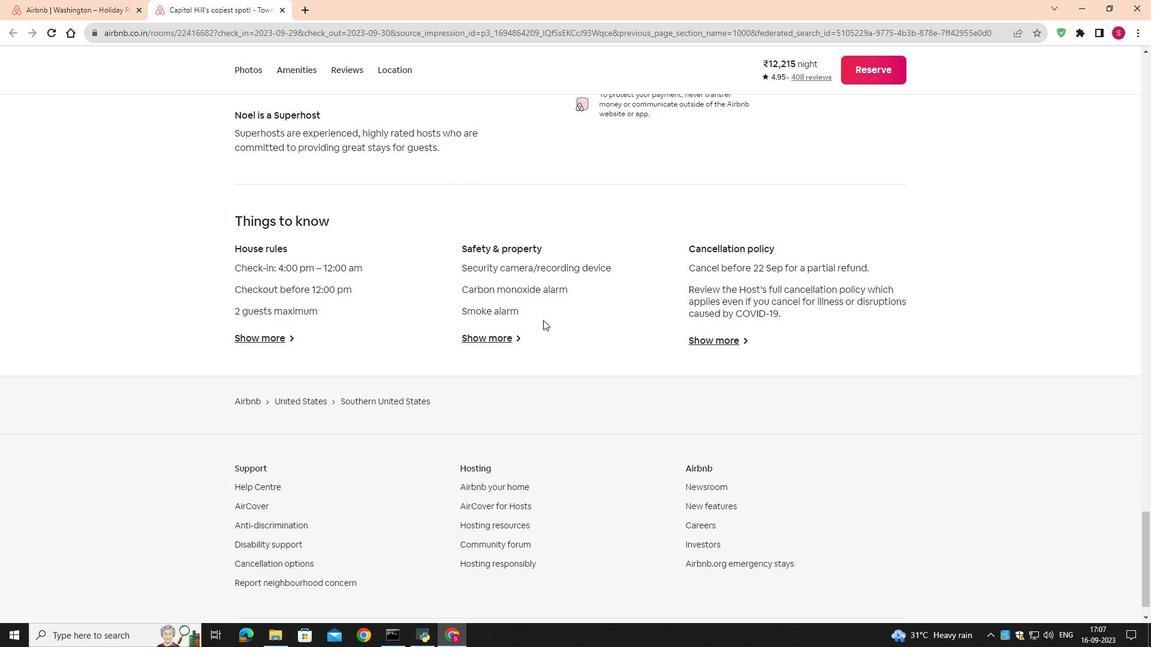 
Action: Mouse scrolled (543, 319) with delta (0, 0)
Screenshot: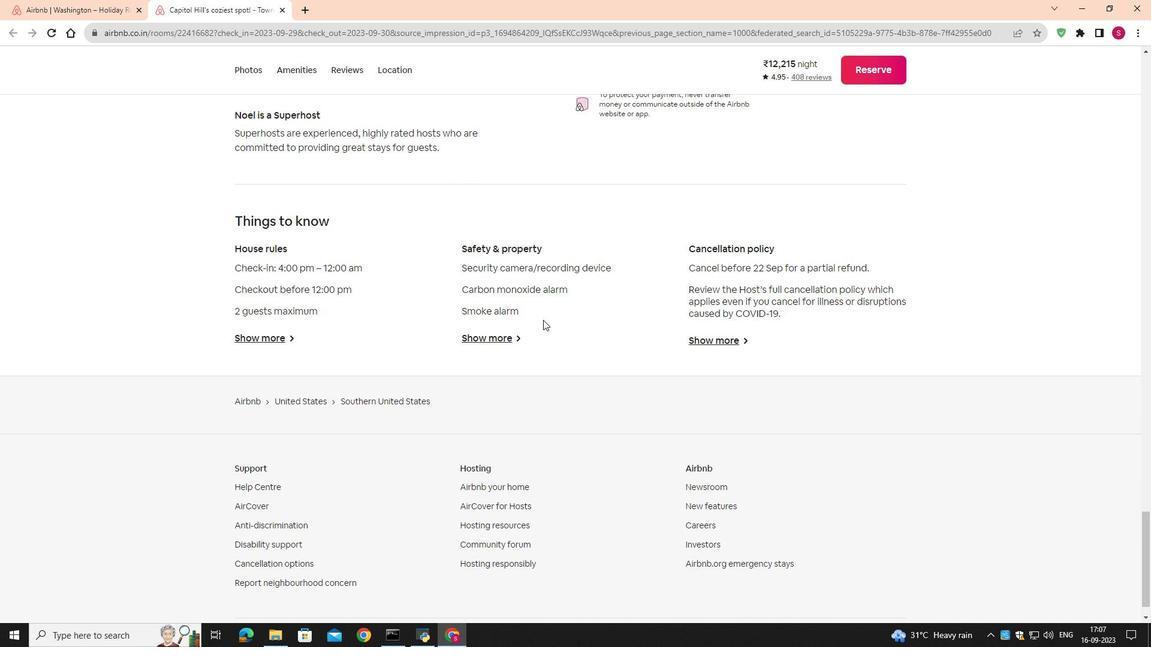 
Action: Mouse scrolled (543, 319) with delta (0, 0)
Screenshot: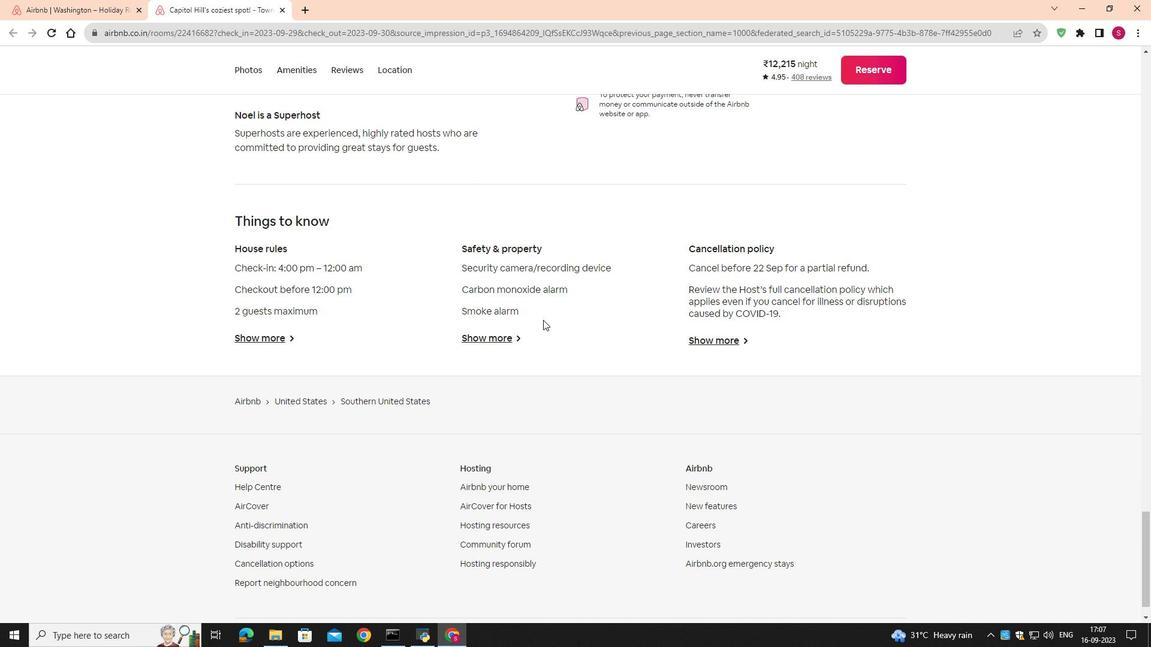 
Action: Mouse scrolled (543, 319) with delta (0, 0)
Screenshot: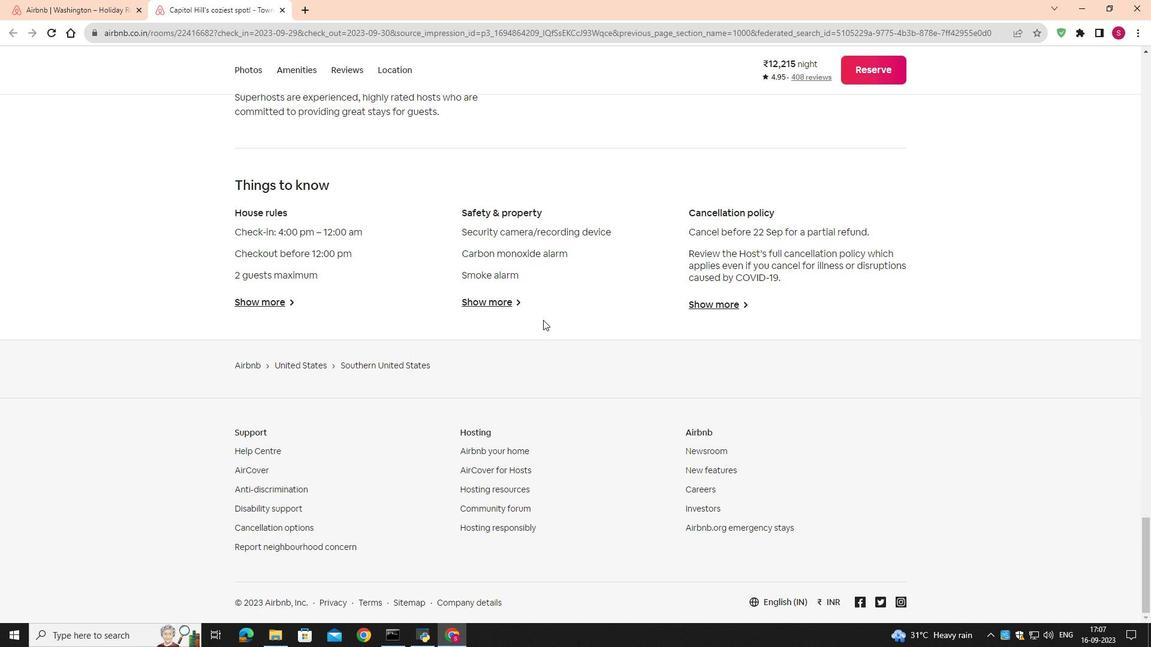 
Action: Mouse scrolled (543, 319) with delta (0, 0)
Screenshot: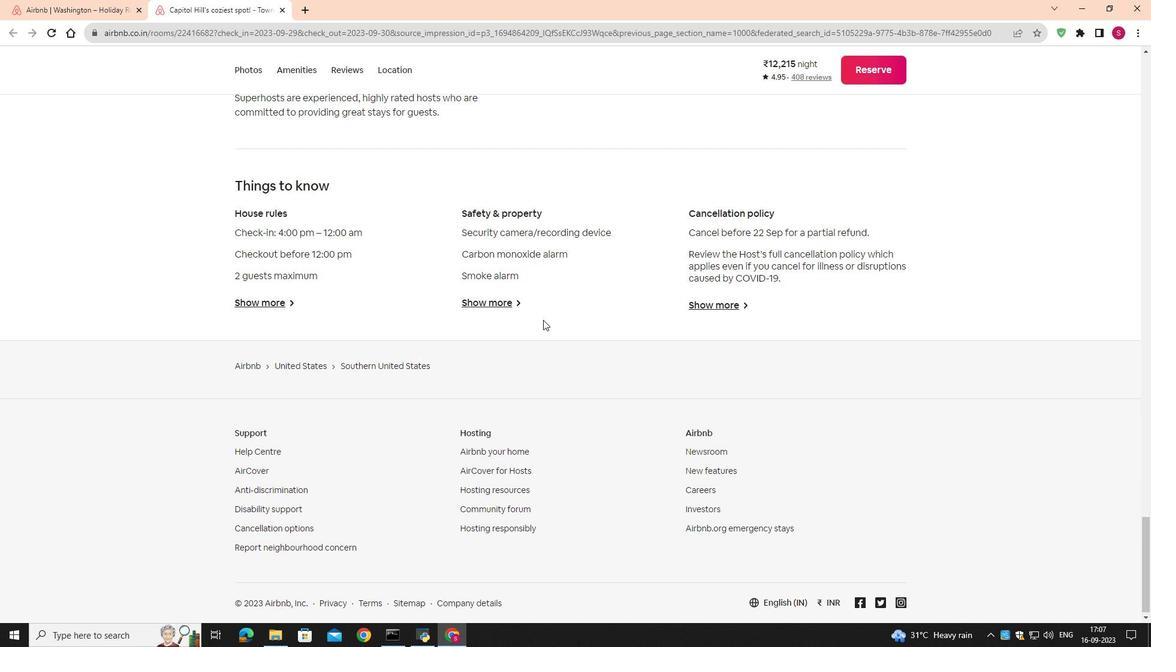 
Action: Mouse scrolled (543, 319) with delta (0, 0)
Screenshot: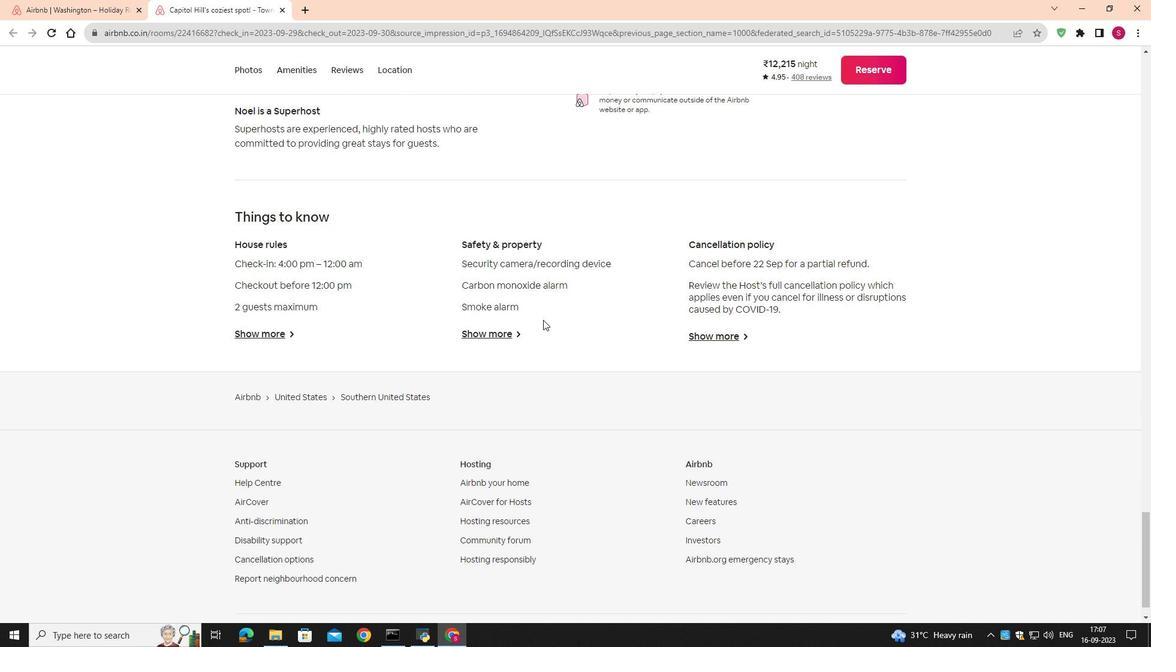 
Action: Mouse scrolled (543, 320) with delta (0, 0)
Screenshot: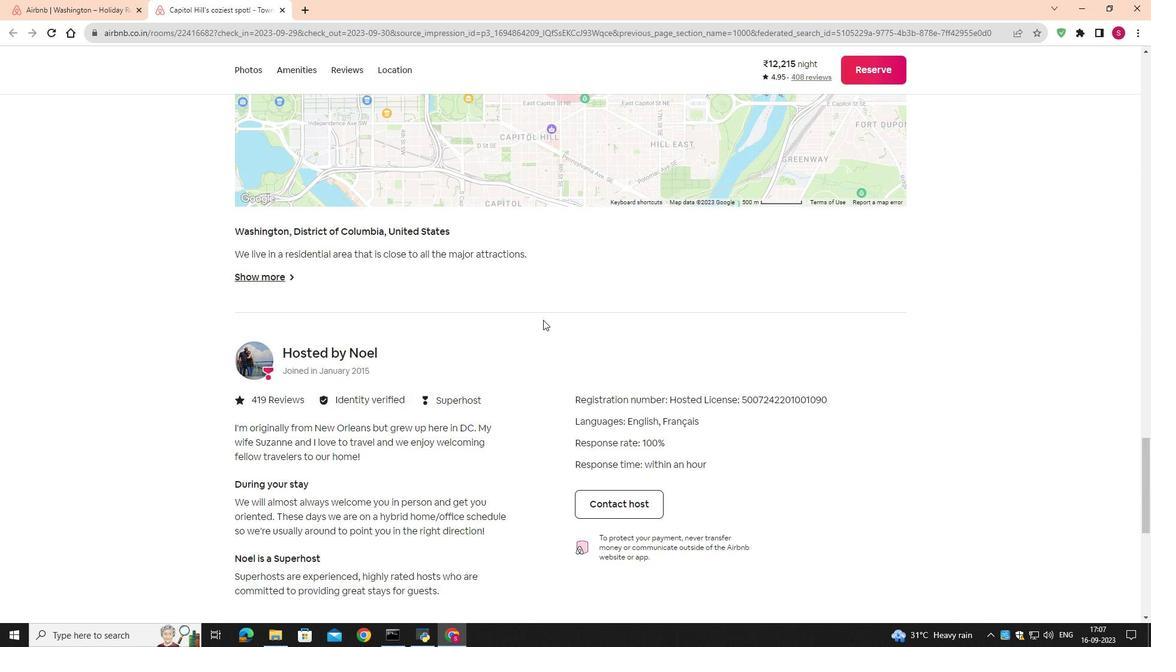 
Action: Mouse scrolled (543, 320) with delta (0, 0)
Screenshot: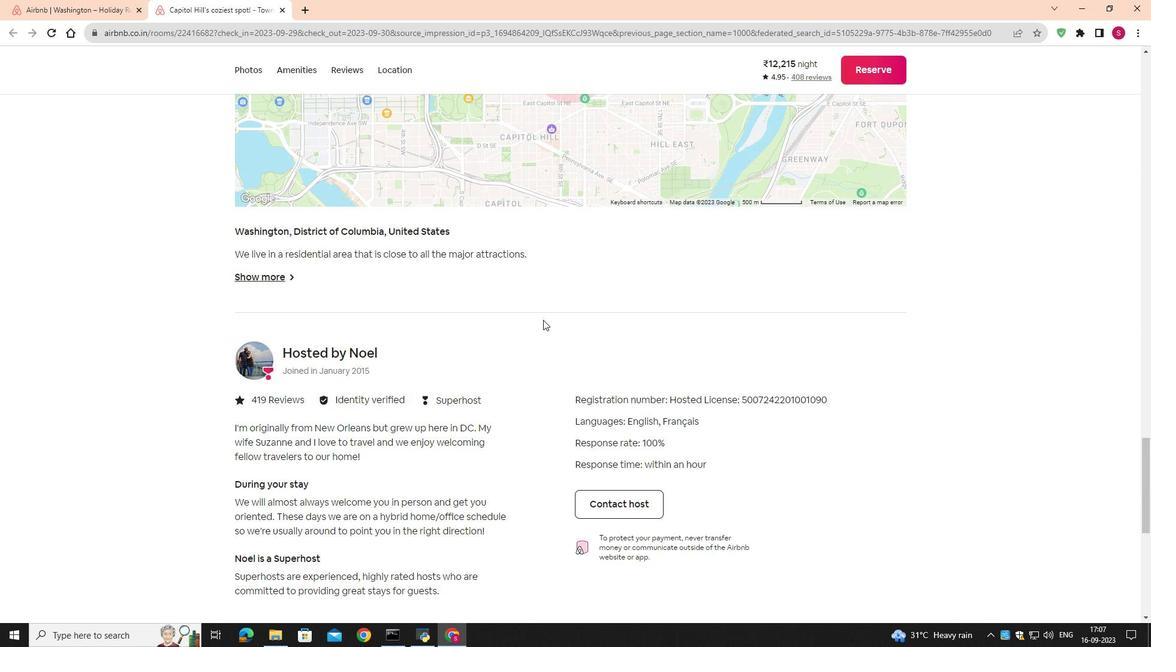 
Action: Mouse scrolled (543, 320) with delta (0, 0)
Screenshot: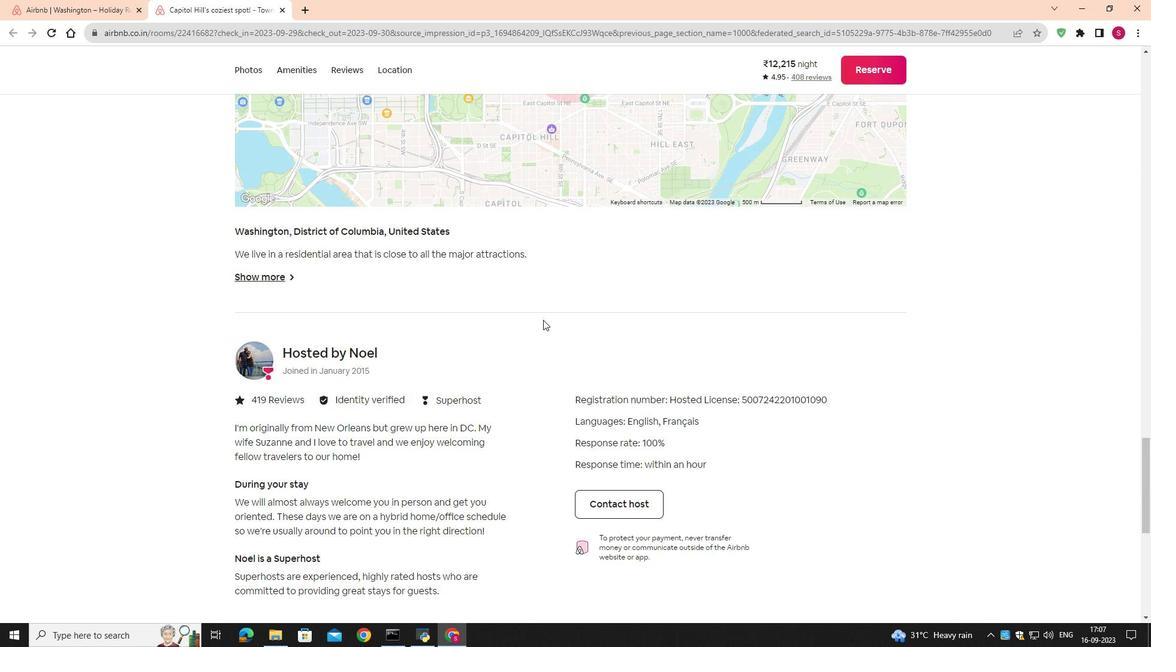 
Action: Mouse scrolled (543, 320) with delta (0, 0)
Screenshot: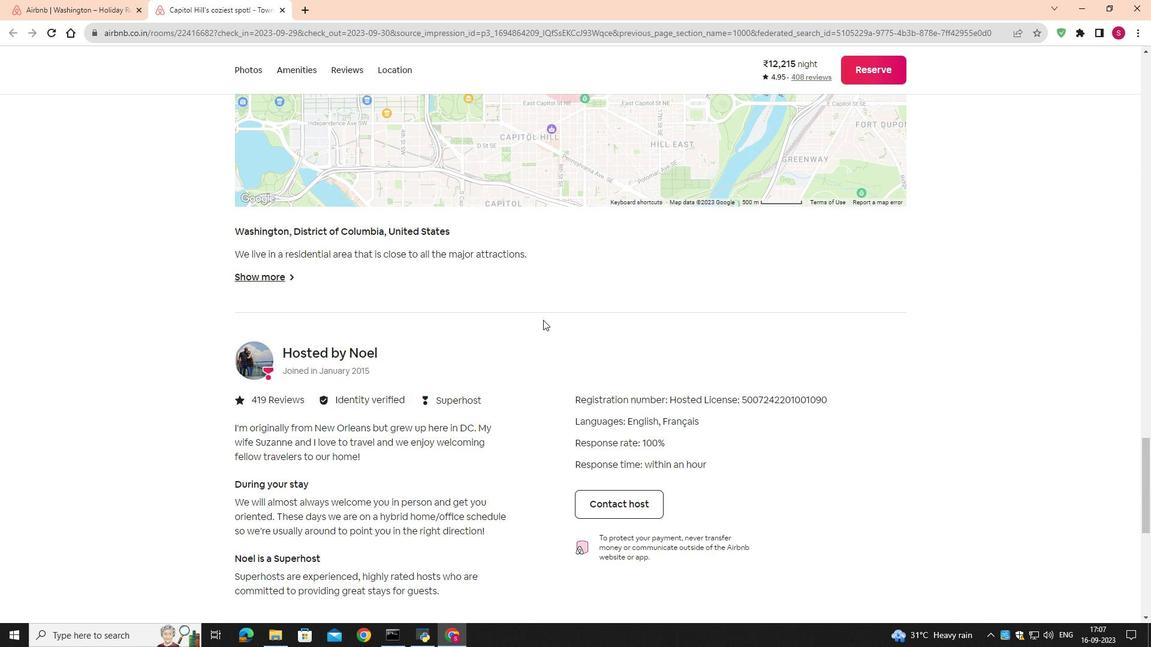 
Action: Mouse scrolled (543, 320) with delta (0, 0)
Screenshot: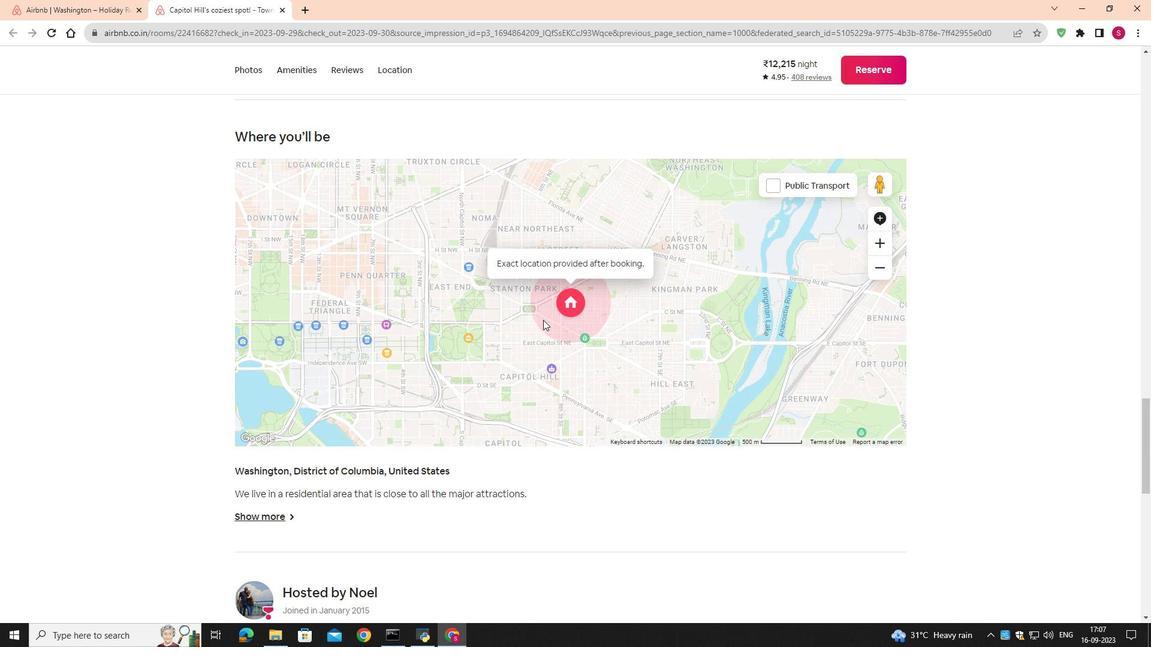 
Action: Mouse scrolled (543, 320) with delta (0, 0)
Screenshot: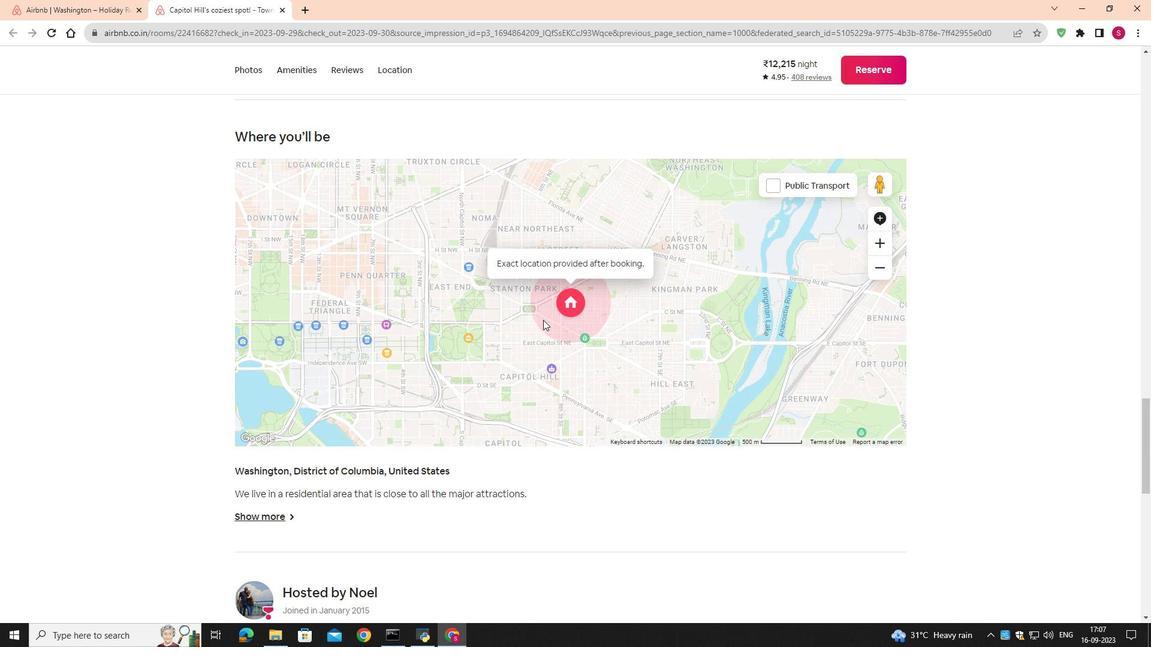 
Action: Mouse scrolled (543, 320) with delta (0, 0)
Screenshot: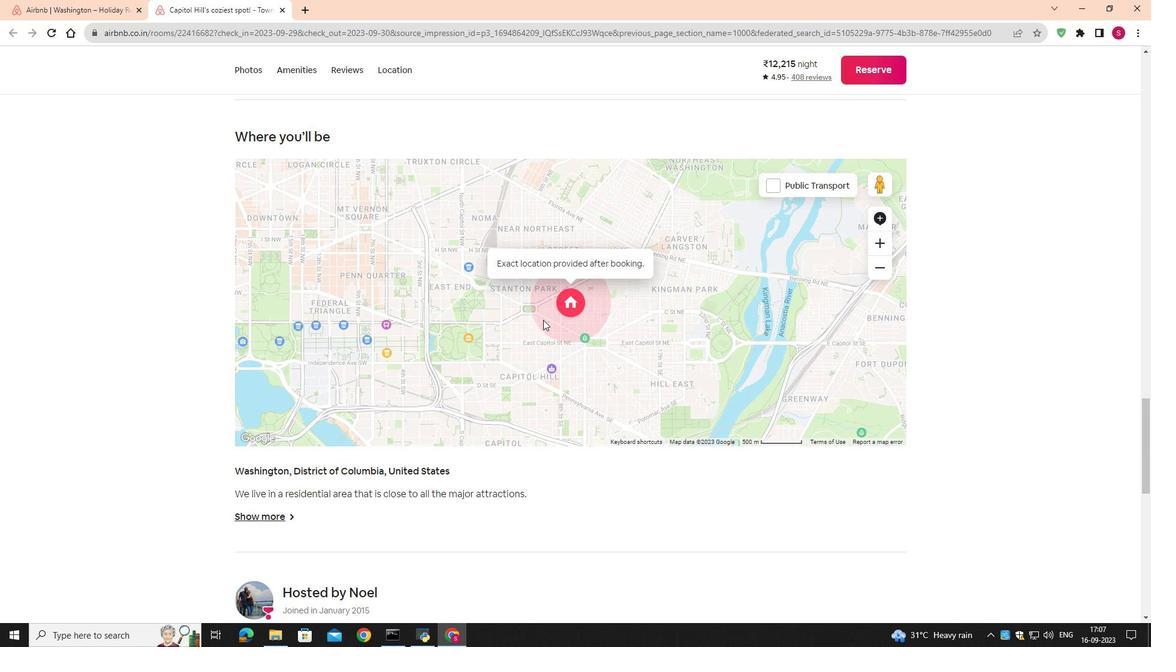 
Action: Mouse scrolled (543, 320) with delta (0, 0)
Screenshot: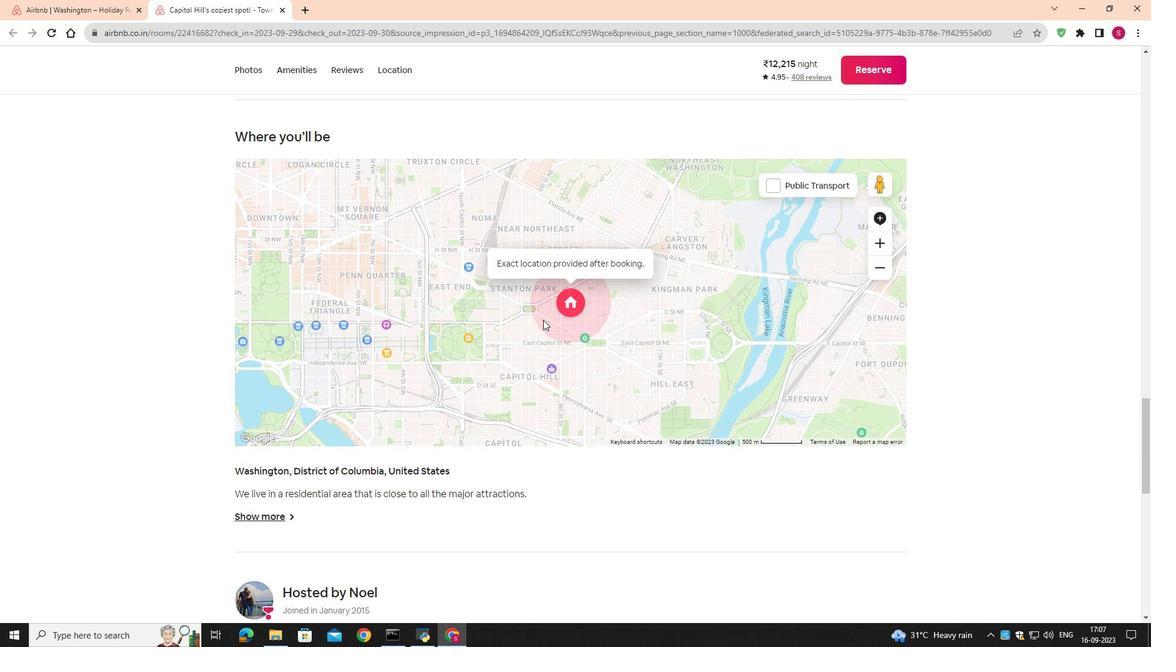 
Action: Mouse scrolled (543, 320) with delta (0, 0)
Screenshot: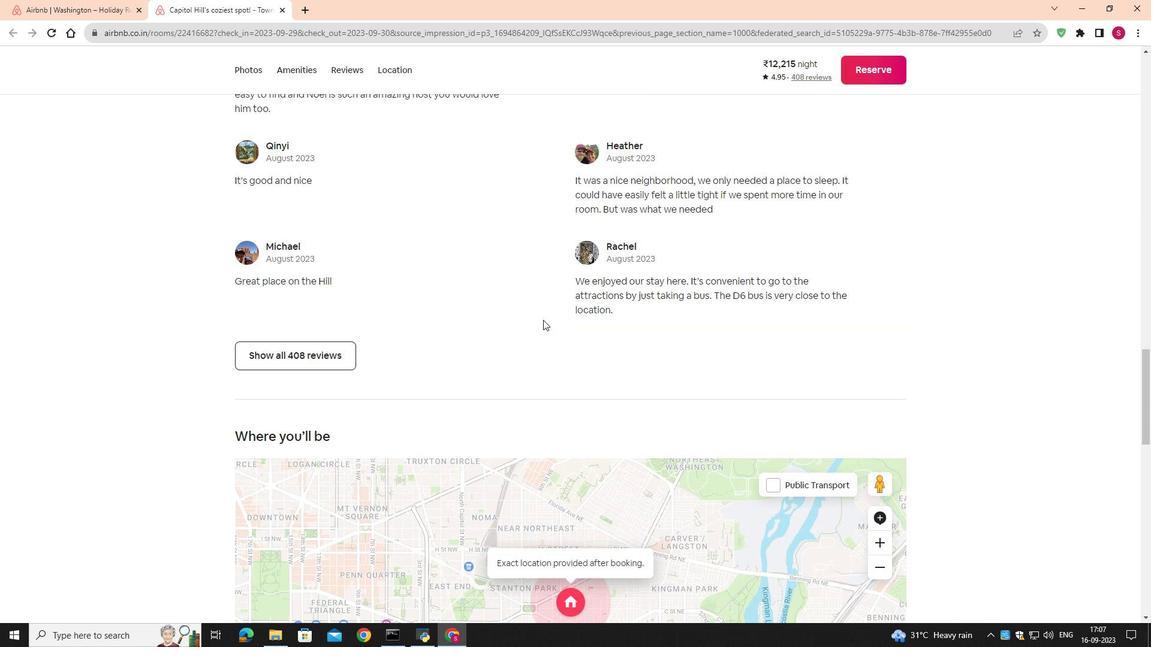 
Action: Mouse scrolled (543, 320) with delta (0, 0)
Screenshot: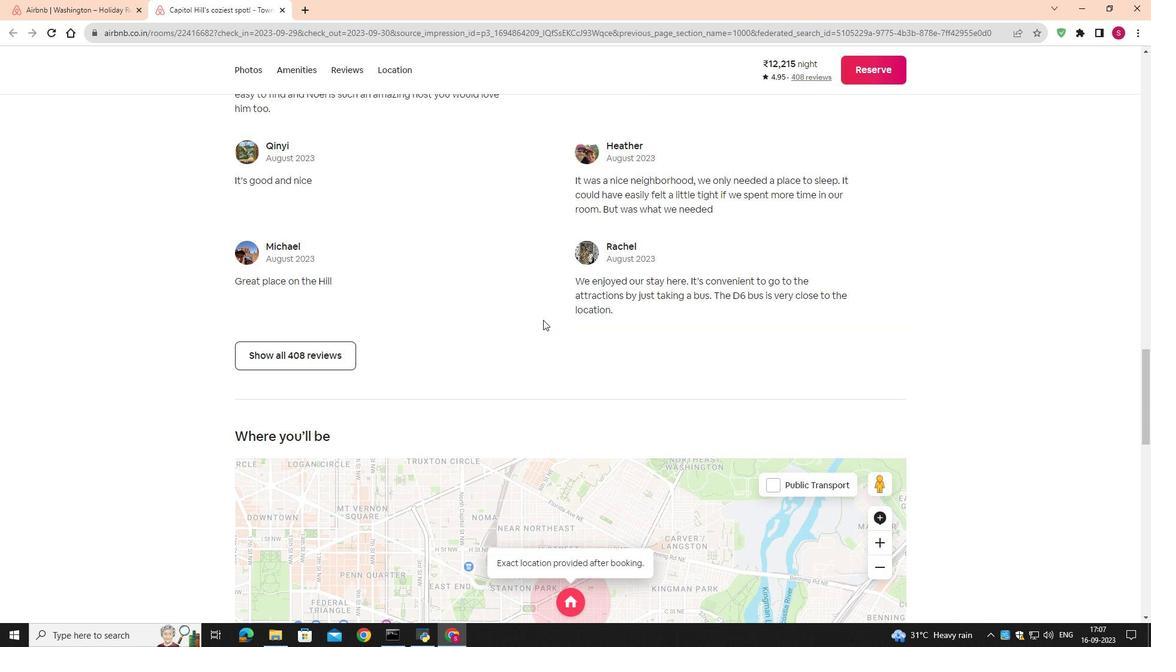 
Action: Mouse scrolled (543, 320) with delta (0, 0)
Screenshot: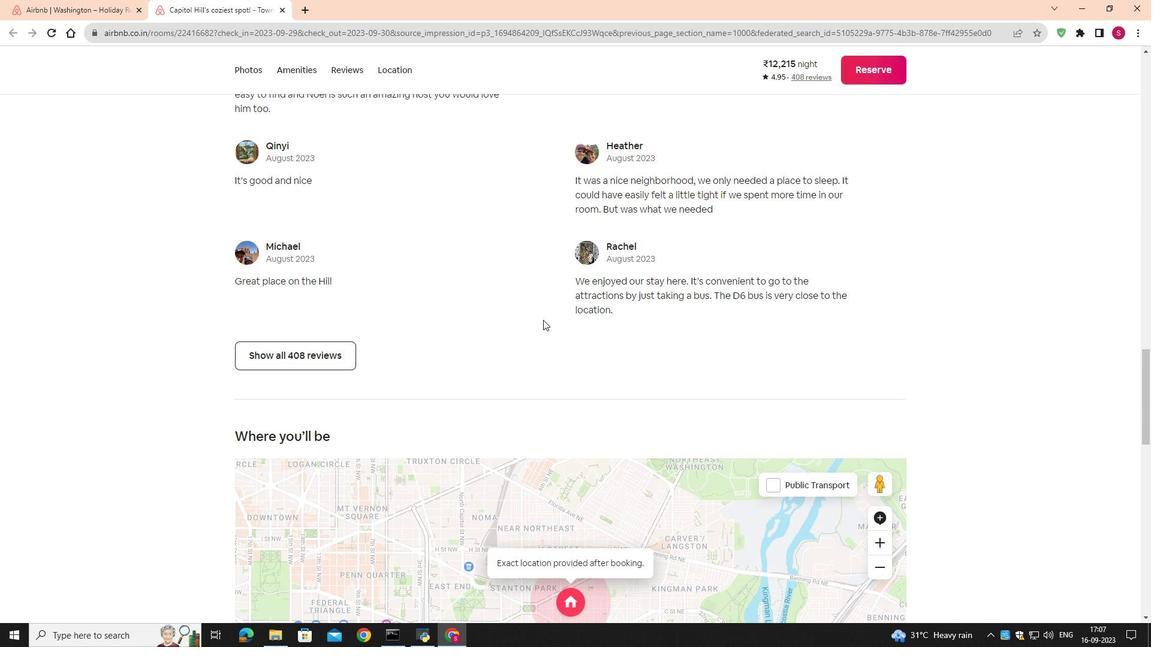 
Action: Mouse scrolled (543, 320) with delta (0, 0)
Screenshot: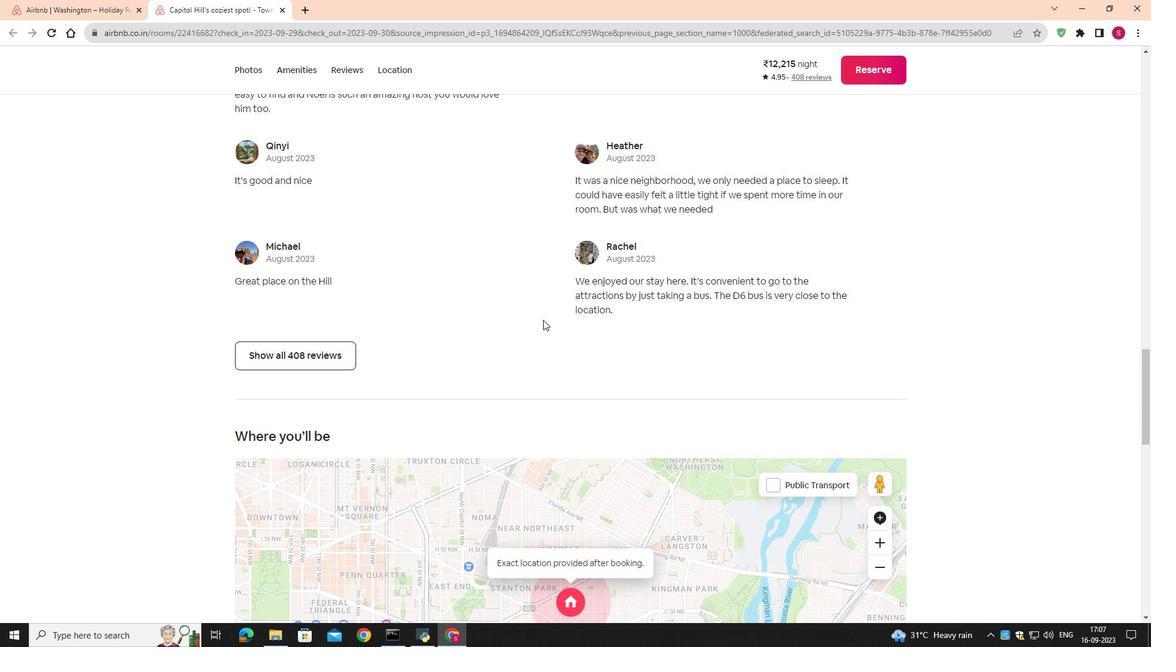
Action: Mouse scrolled (543, 320) with delta (0, 0)
Screenshot: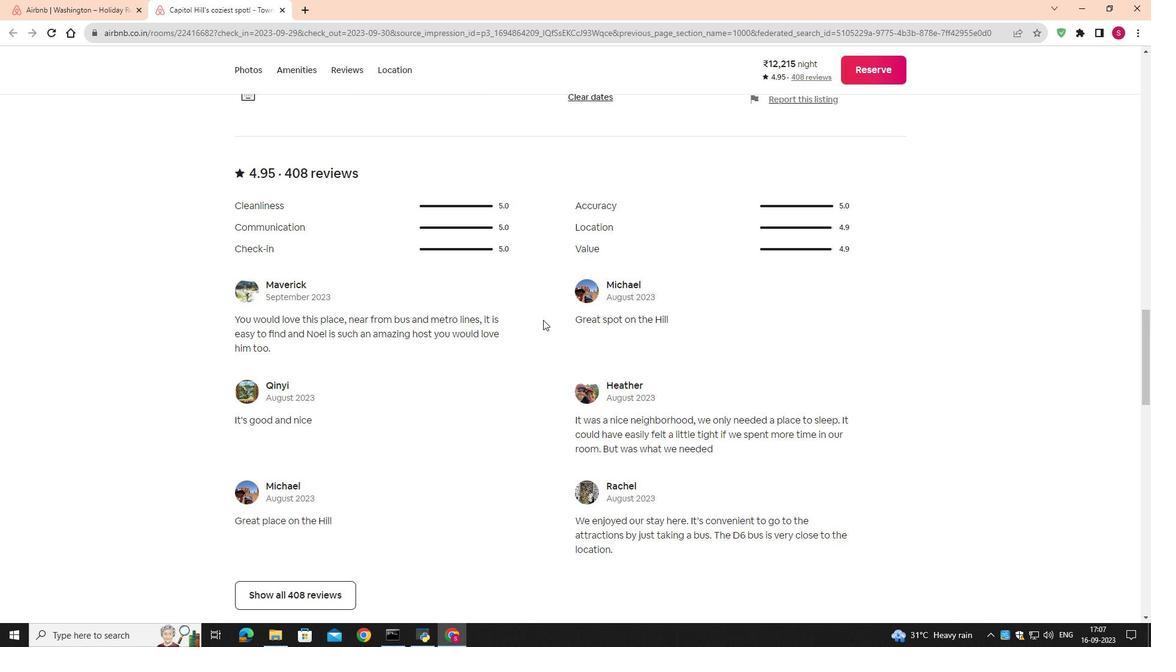 
Action: Mouse scrolled (543, 320) with delta (0, 0)
Screenshot: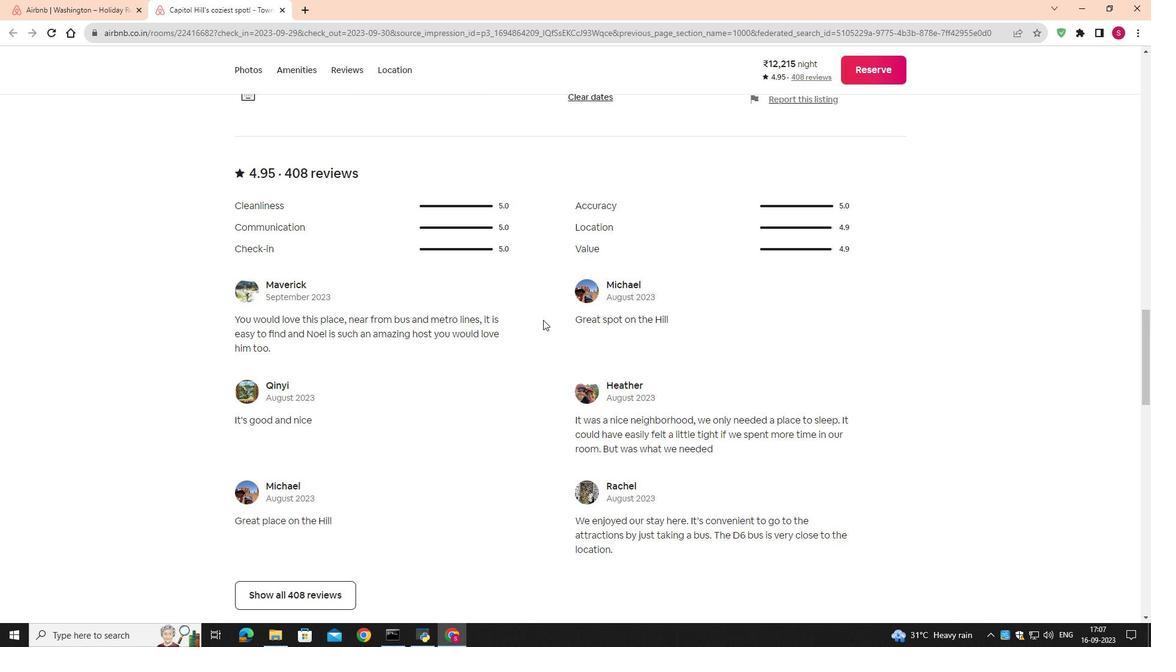 
Action: Mouse scrolled (543, 320) with delta (0, 0)
Screenshot: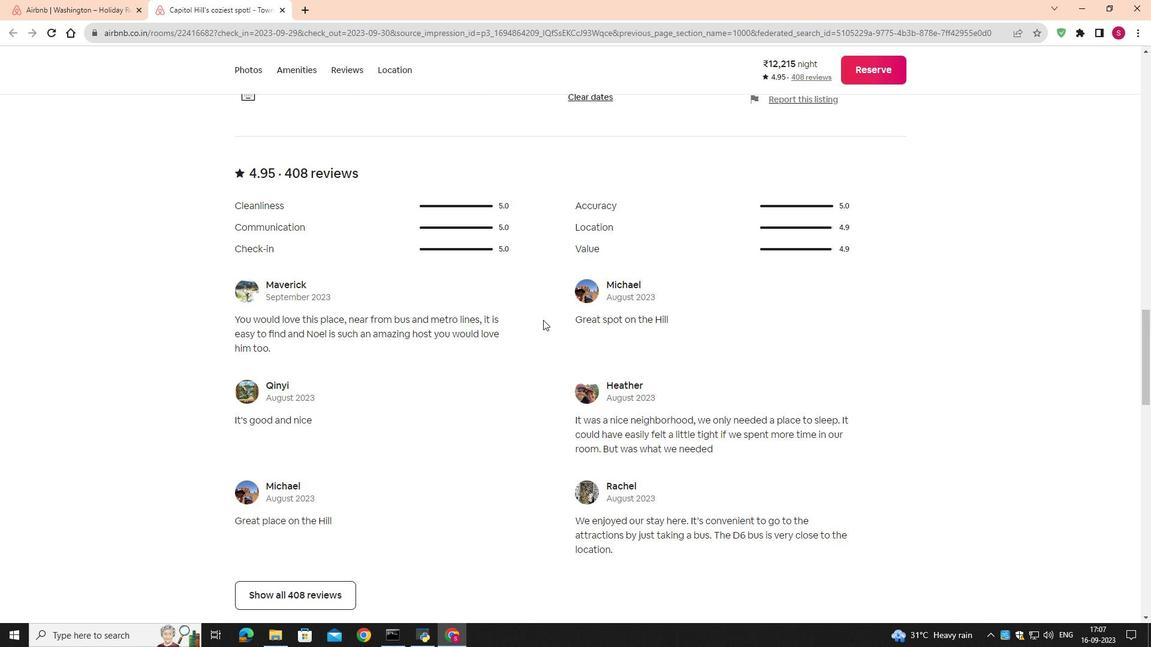 
Action: Mouse scrolled (543, 320) with delta (0, 0)
Screenshot: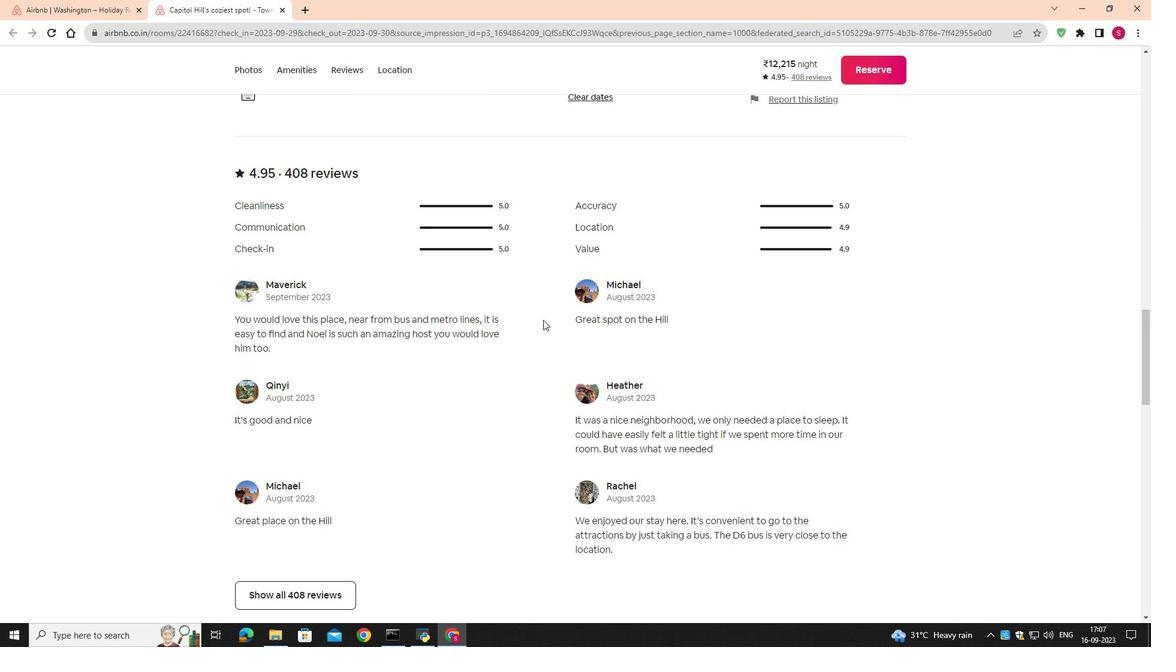 
Action: Mouse scrolled (543, 320) with delta (0, 0)
Screenshot: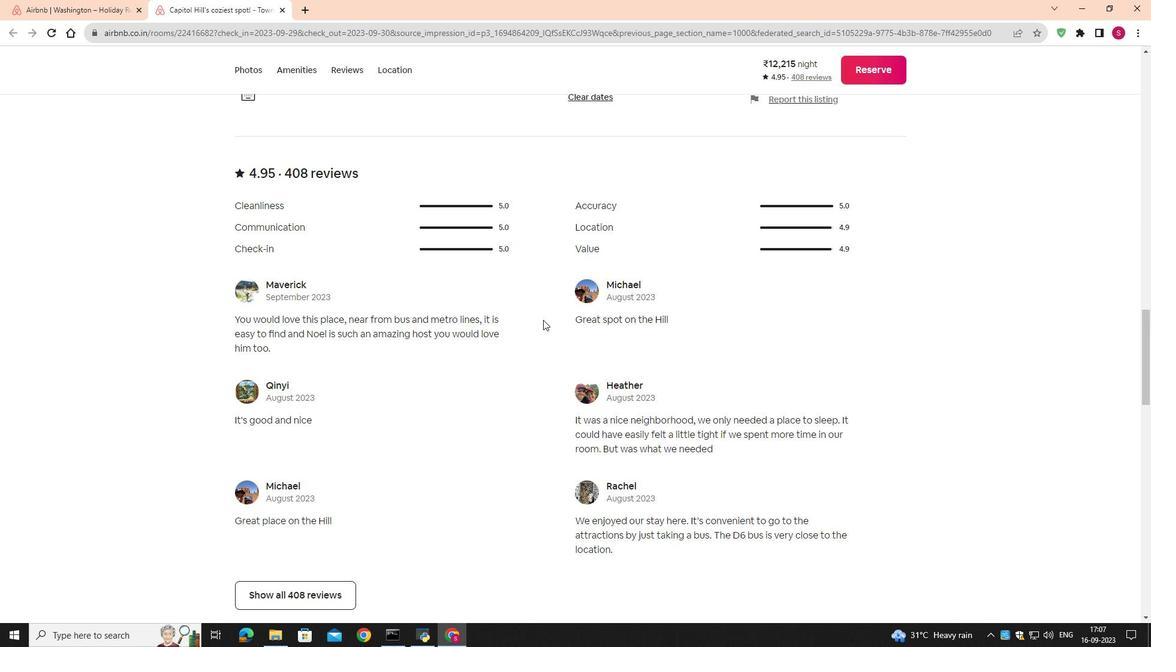 
Action: Mouse scrolled (543, 320) with delta (0, 0)
Screenshot: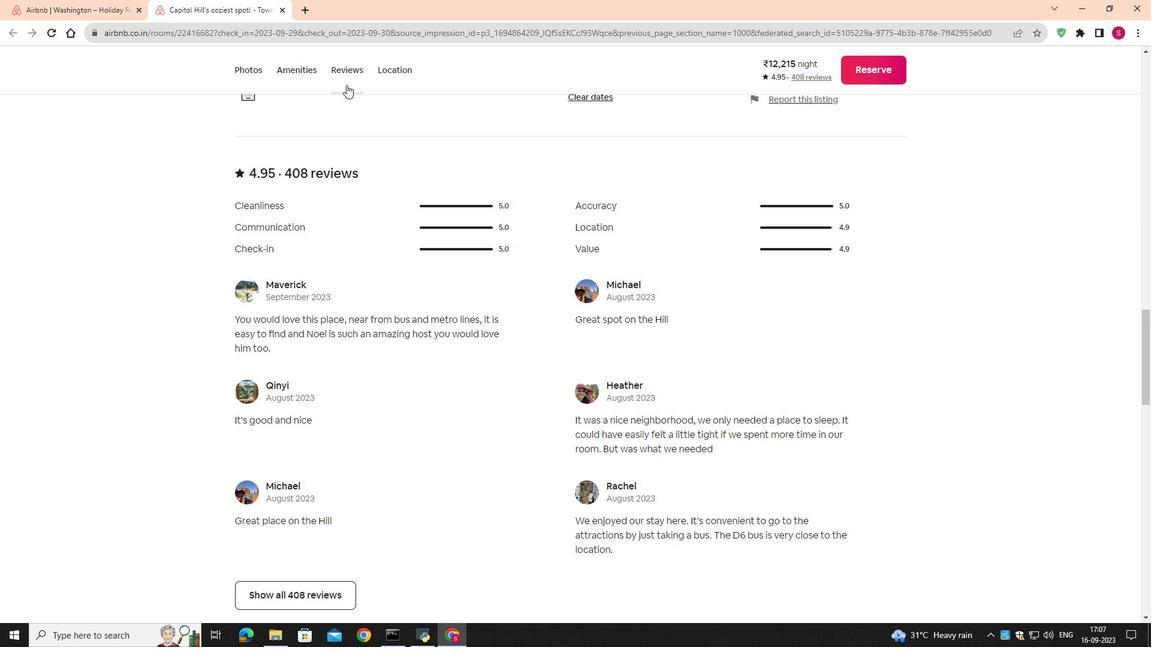 
Action: Mouse scrolled (543, 320) with delta (0, 0)
Screenshot: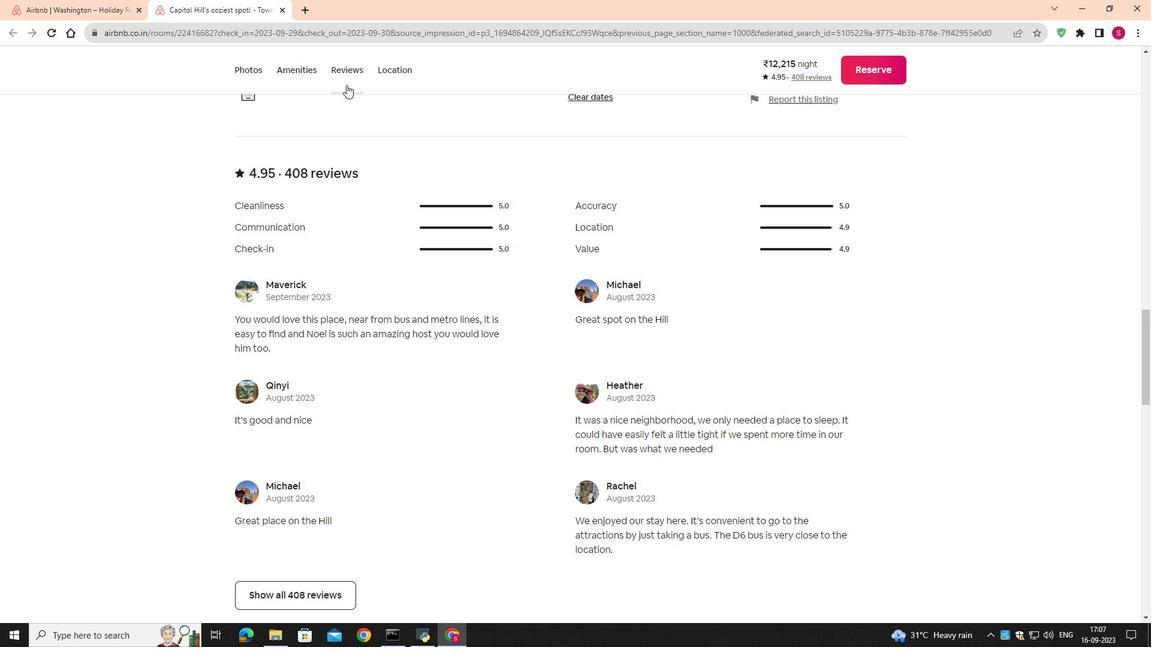 
Action: Mouse scrolled (543, 320) with delta (0, 0)
Screenshot: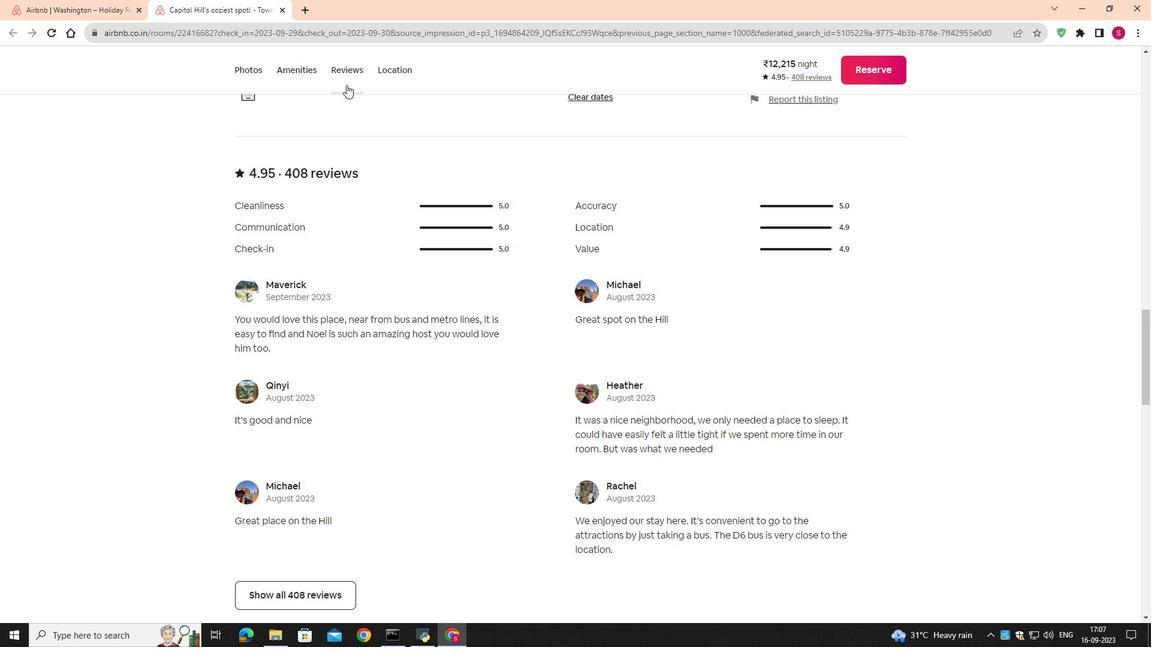 
Action: Mouse scrolled (543, 320) with delta (0, 0)
Screenshot: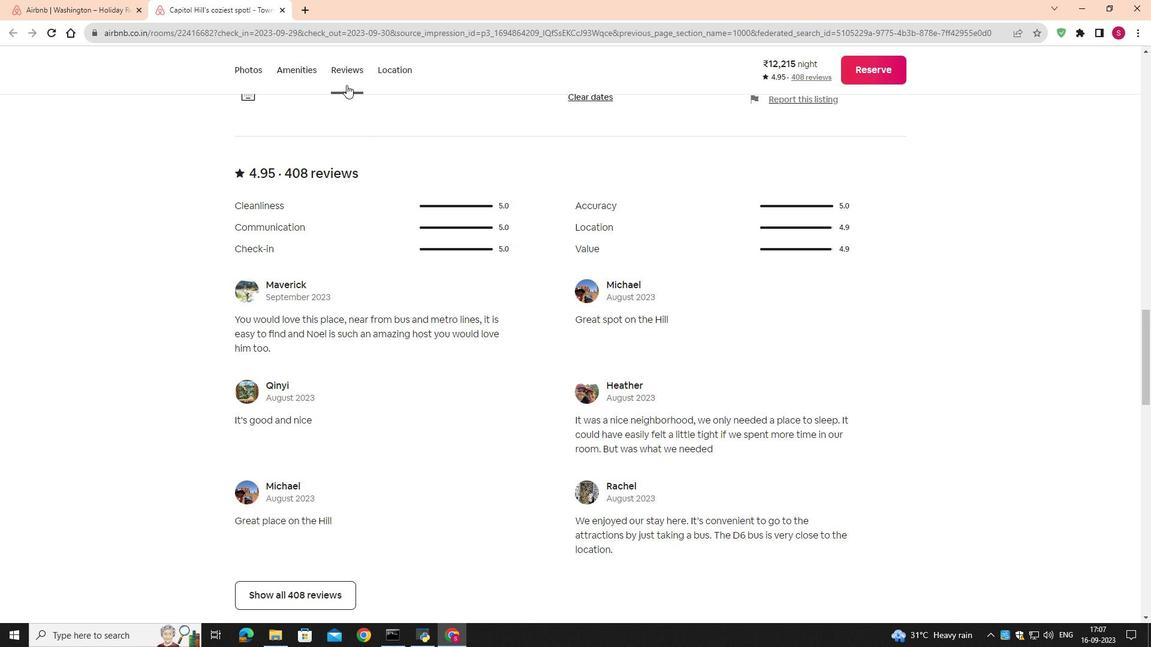 
Action: Mouse moved to (296, 73)
Screenshot: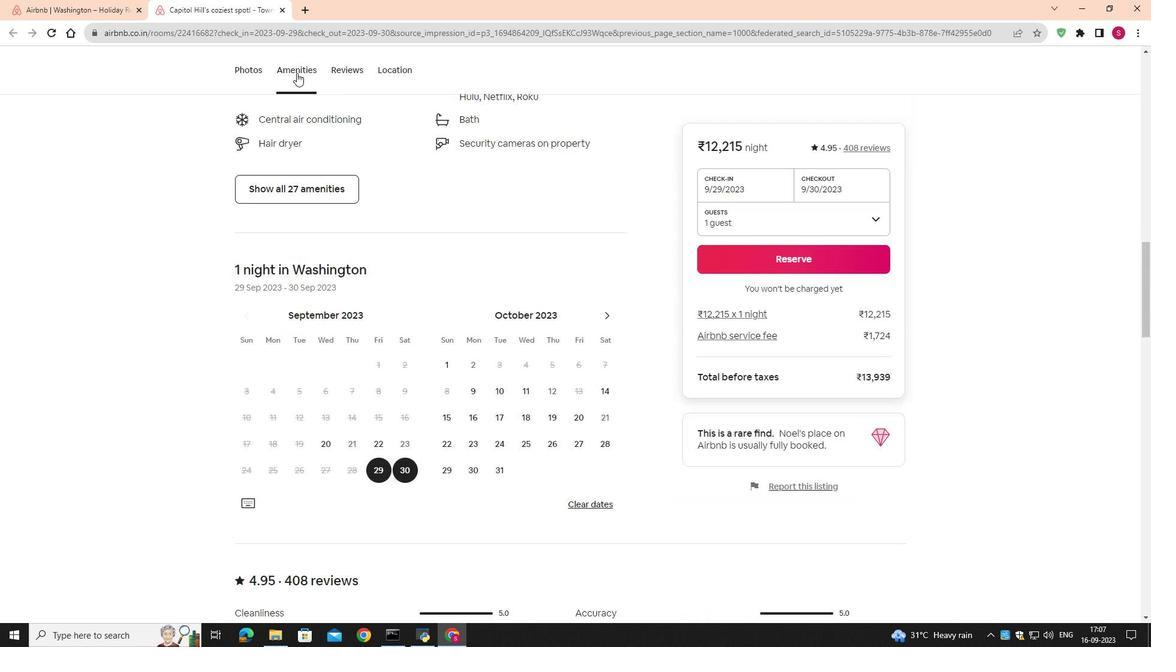 
Action: Mouse pressed left at (296, 73)
Screenshot: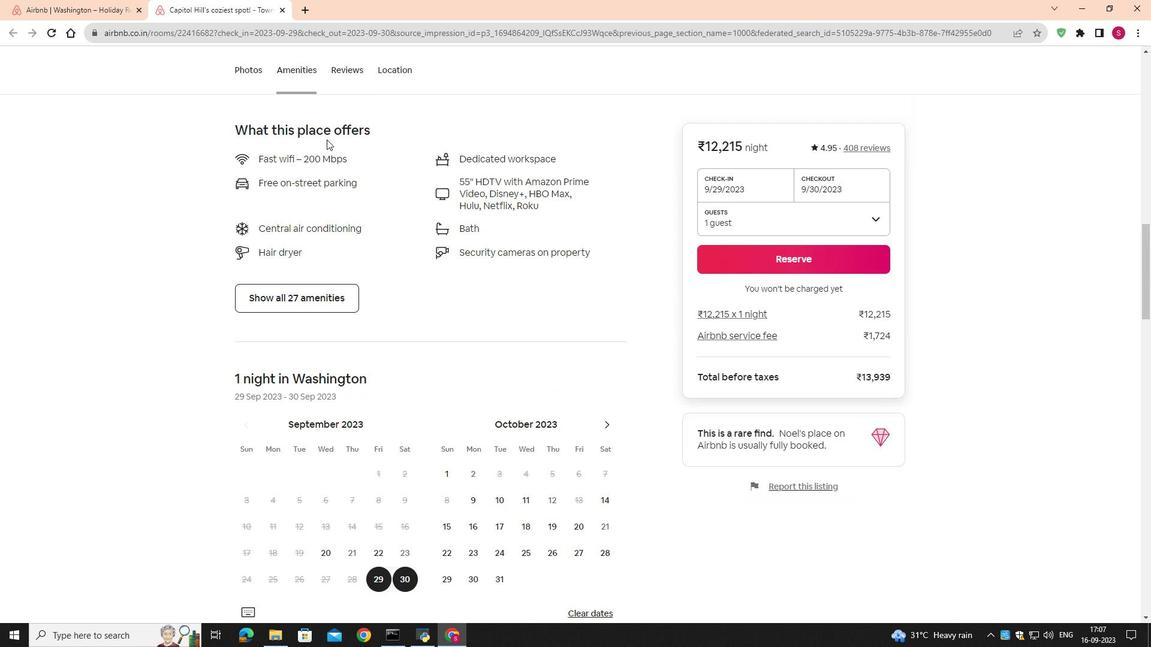 
Action: Mouse moved to (265, 77)
Screenshot: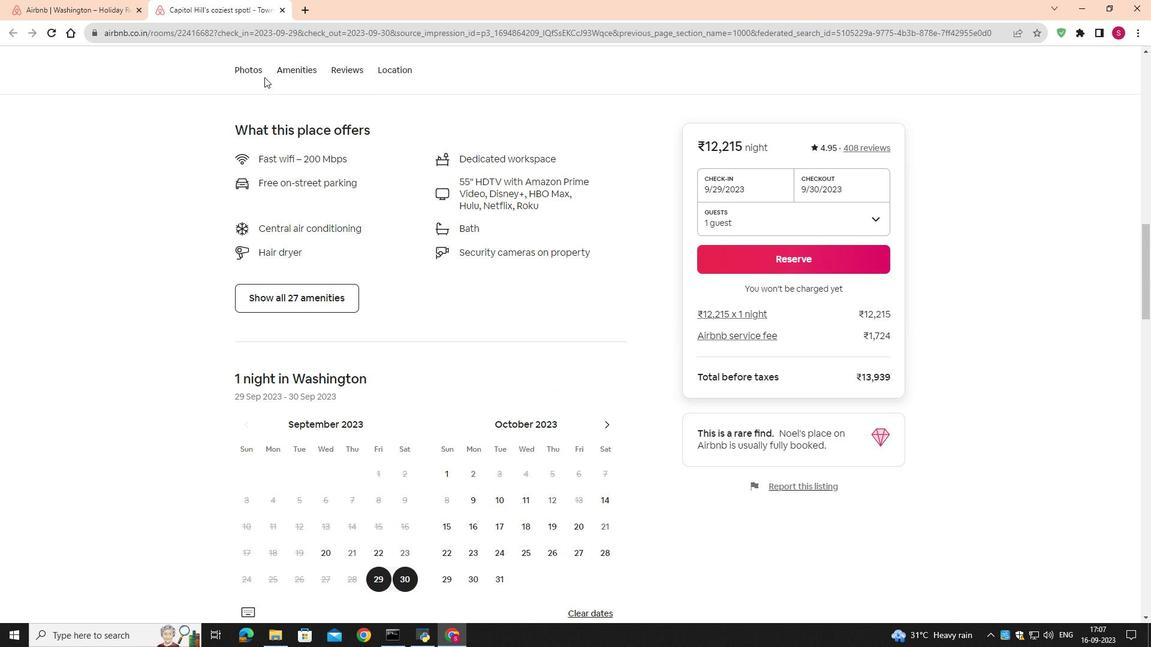 
Action: Mouse pressed left at (265, 77)
Screenshot: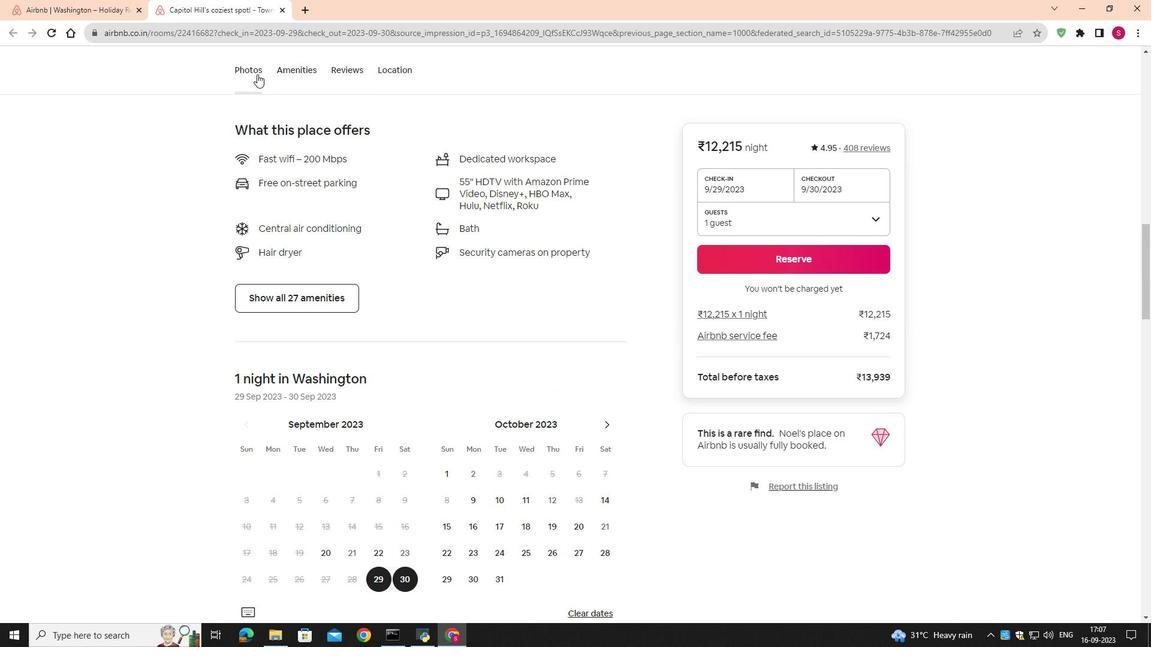 
Action: Mouse moved to (387, 346)
Screenshot: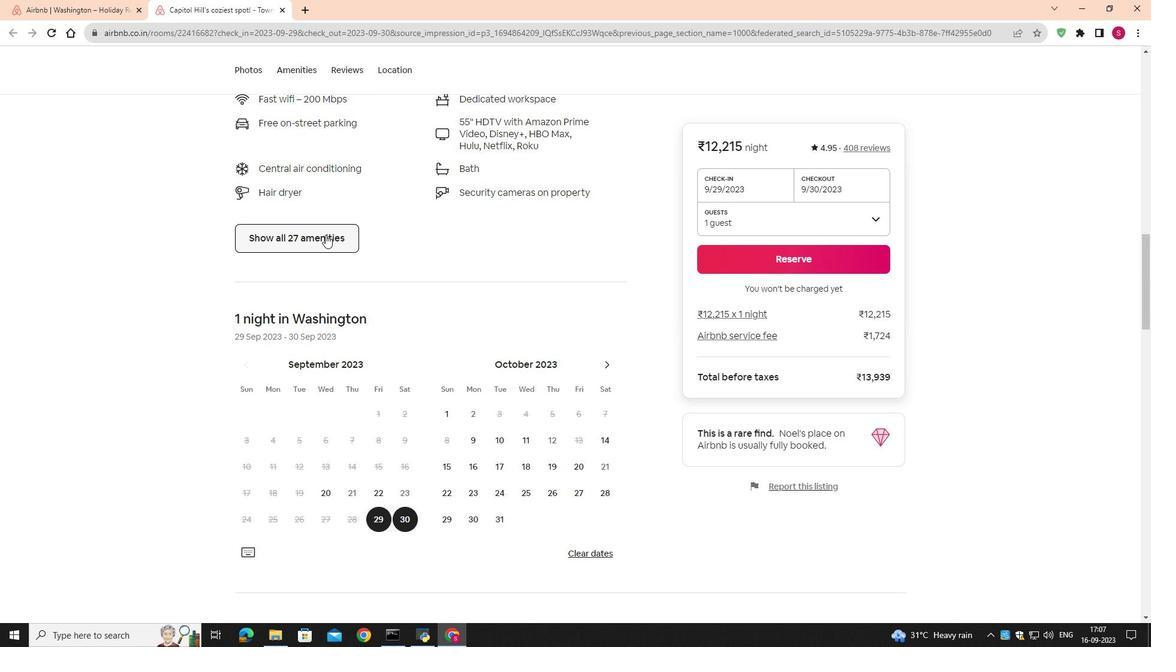
Action: Mouse scrolled (387, 346) with delta (0, 0)
Screenshot: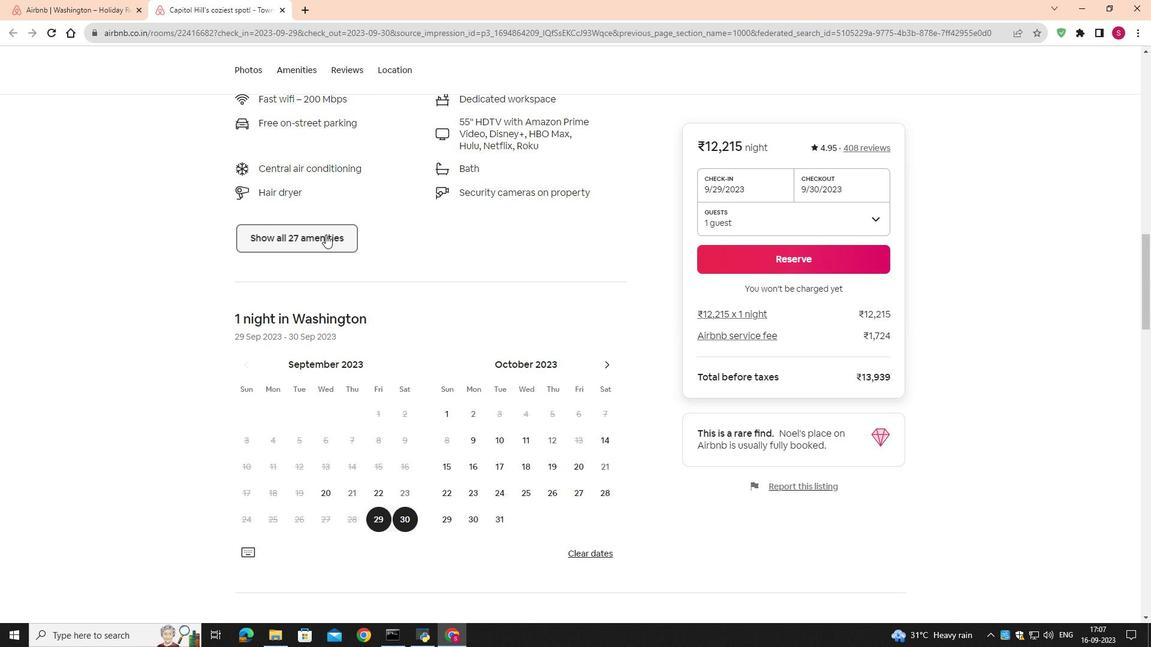 
Action: Mouse moved to (325, 235)
Screenshot: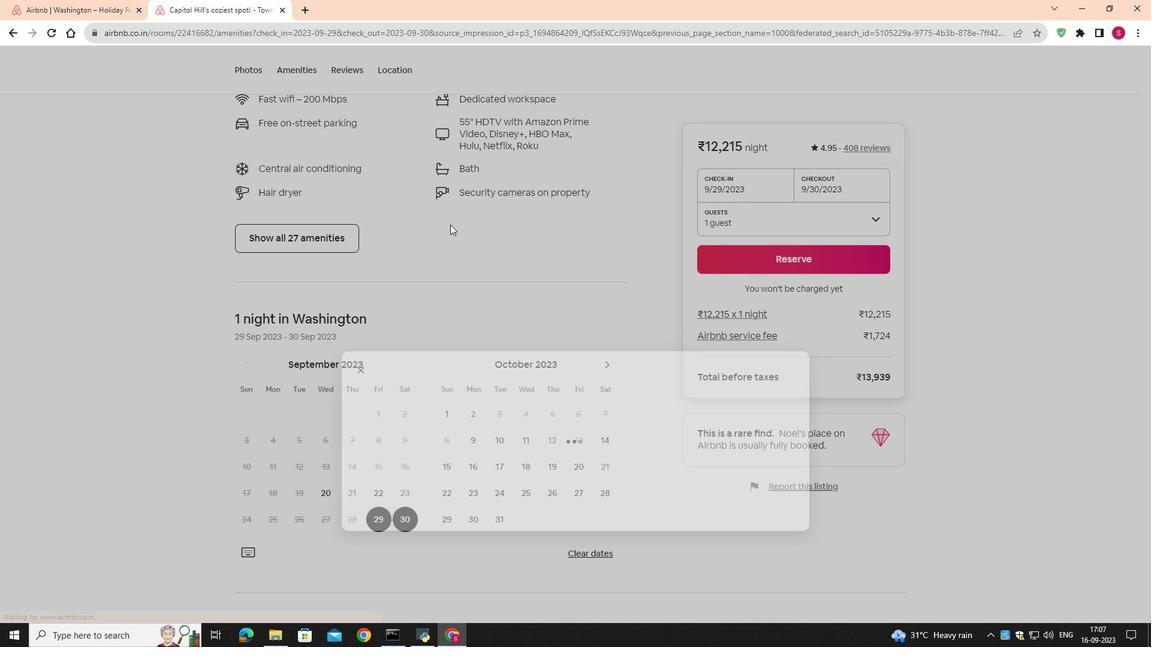 
Action: Mouse pressed left at (325, 235)
Screenshot: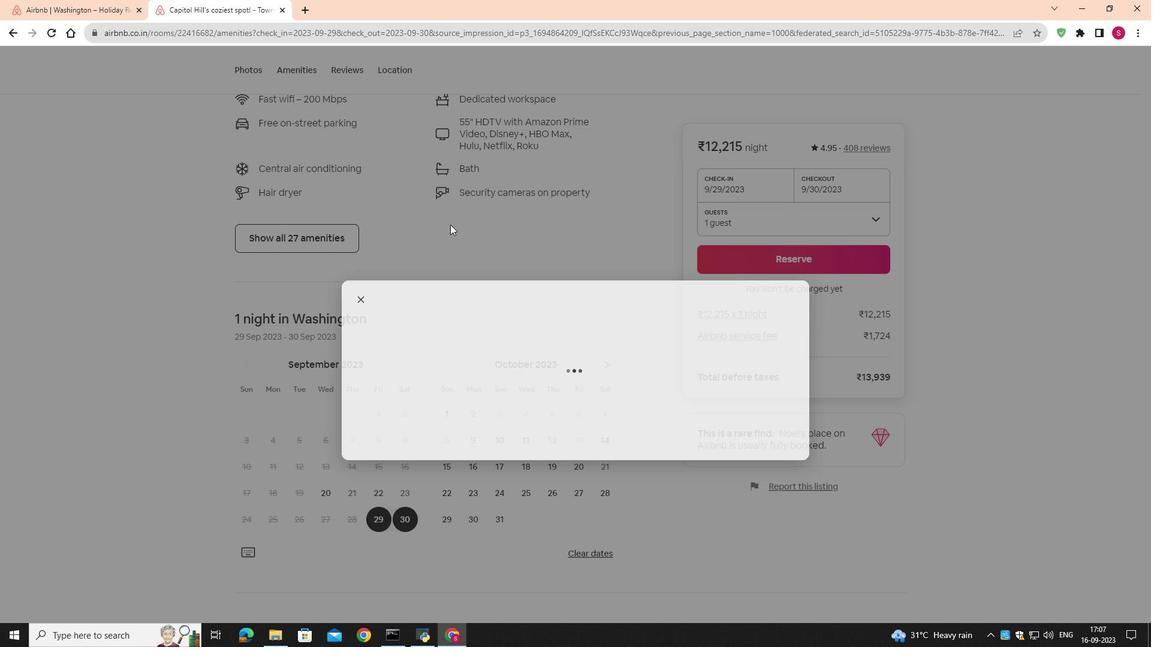 
Action: Mouse moved to (448, 299)
Screenshot: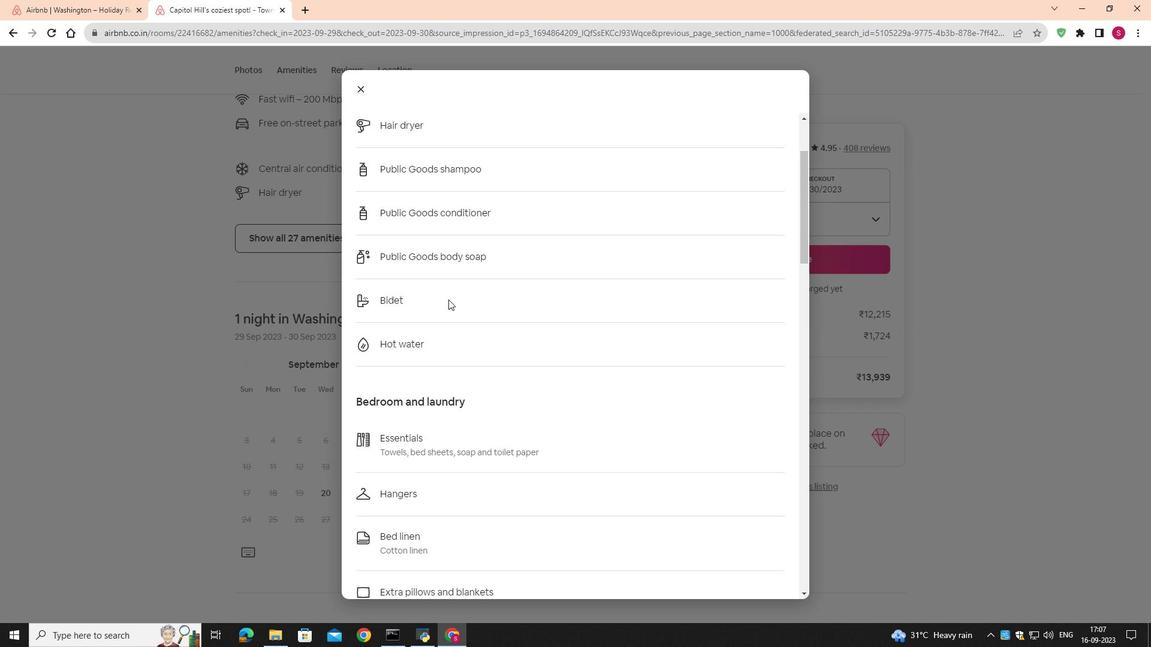 
Action: Mouse scrolled (448, 299) with delta (0, 0)
Screenshot: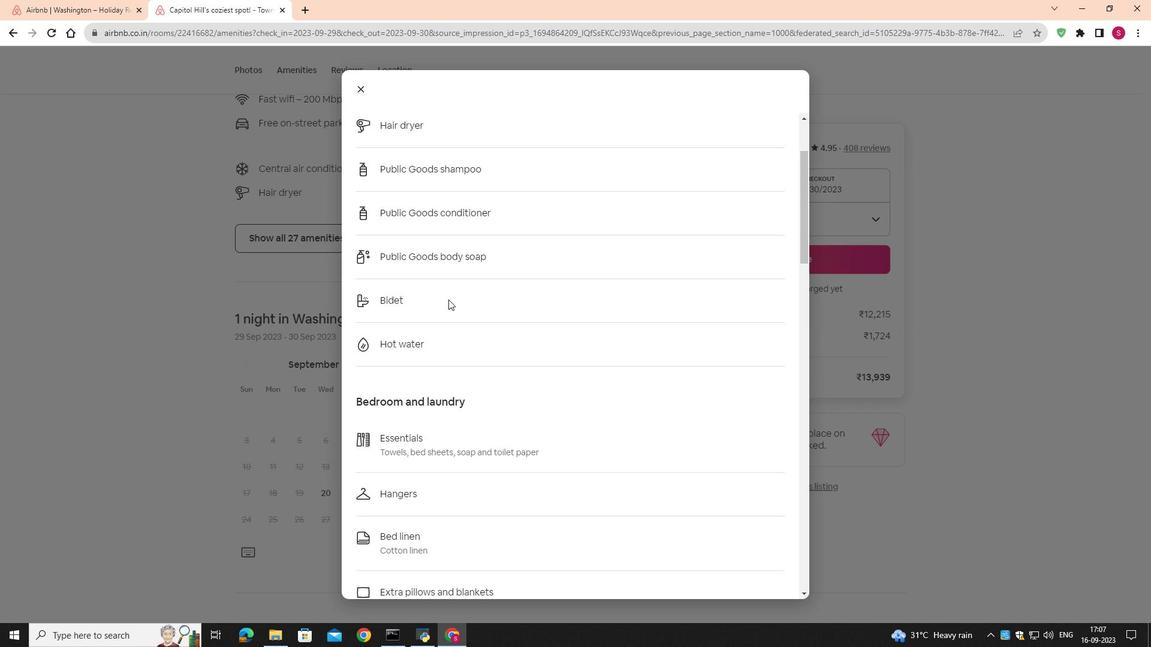 
Action: Mouse scrolled (448, 299) with delta (0, 0)
Screenshot: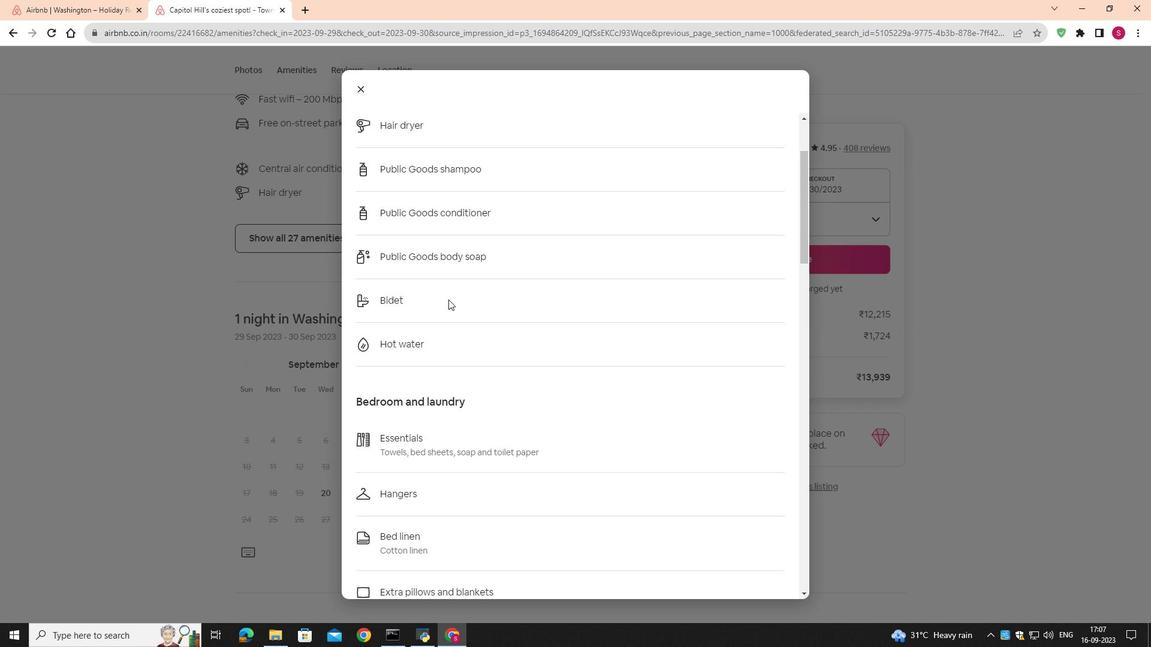 
Action: Mouse scrolled (448, 299) with delta (0, 0)
Screenshot: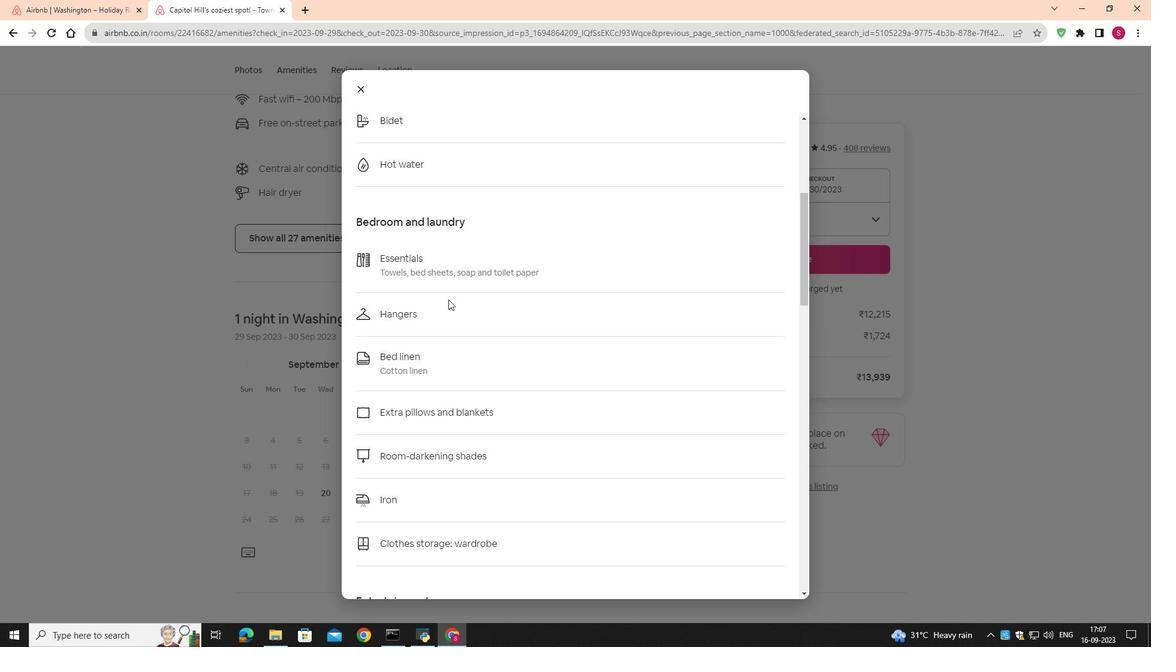 
Action: Mouse scrolled (448, 299) with delta (0, 0)
Screenshot: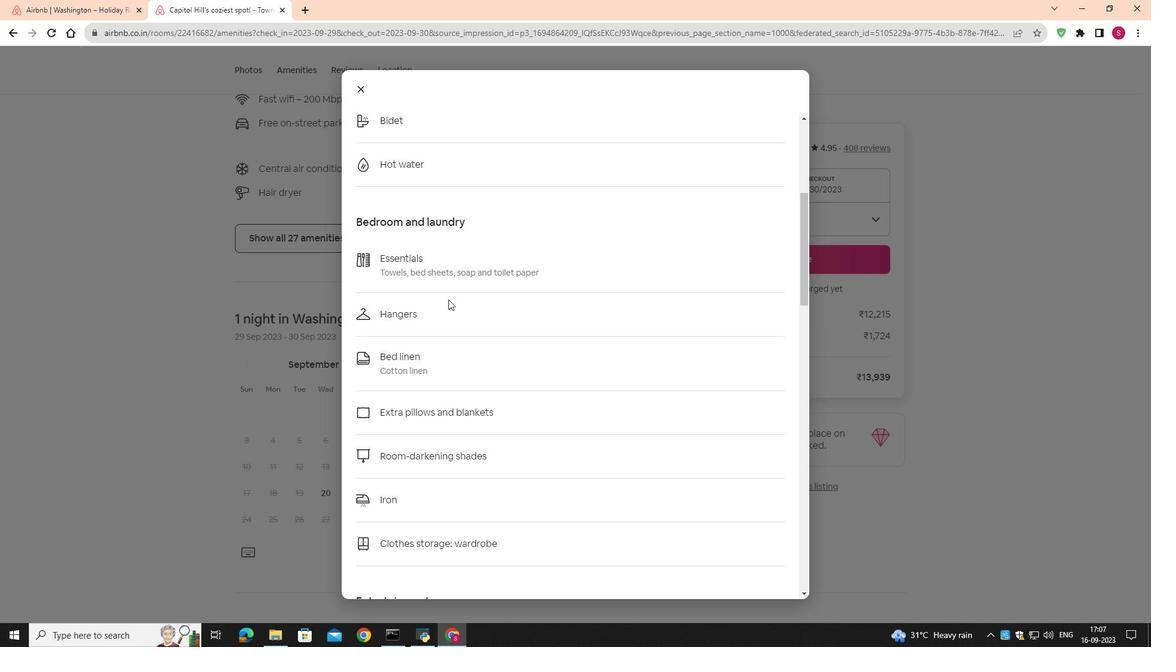 
Action: Mouse scrolled (448, 299) with delta (0, 0)
Screenshot: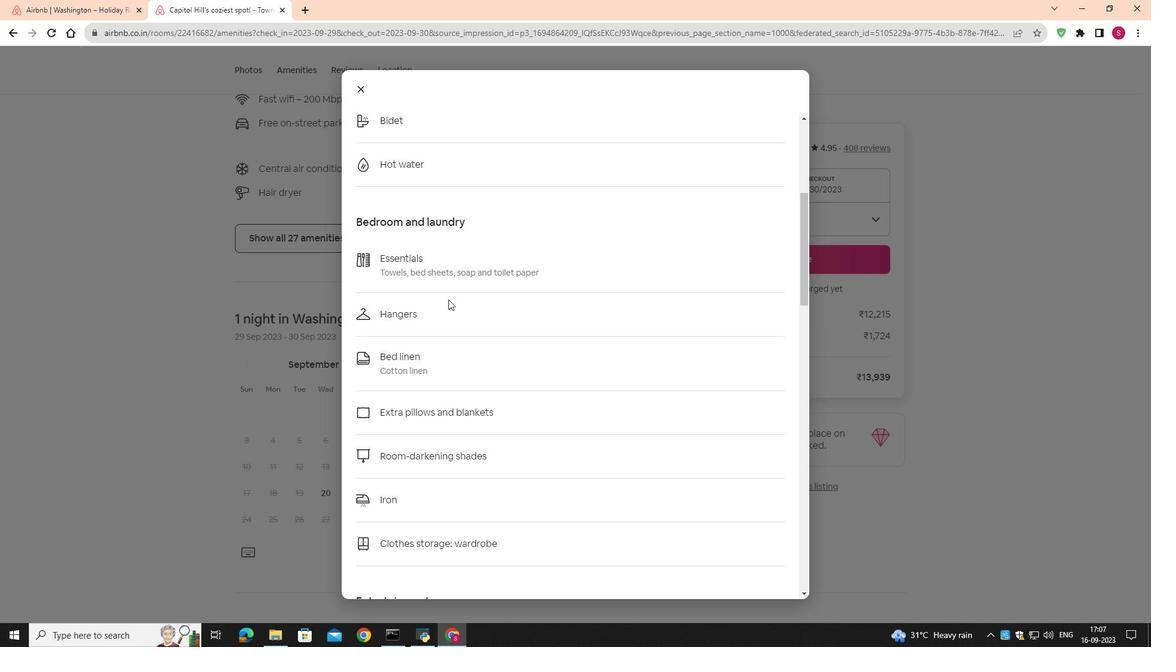 
Action: Mouse scrolled (448, 299) with delta (0, 0)
Screenshot: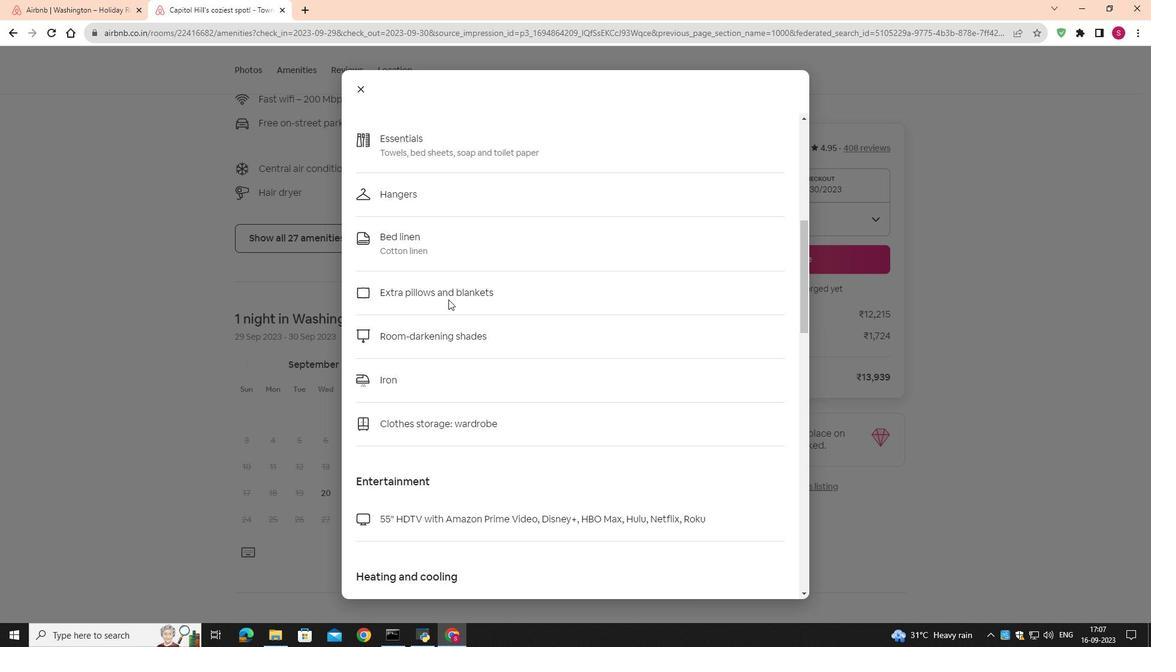 
Action: Mouse scrolled (448, 299) with delta (0, 0)
Screenshot: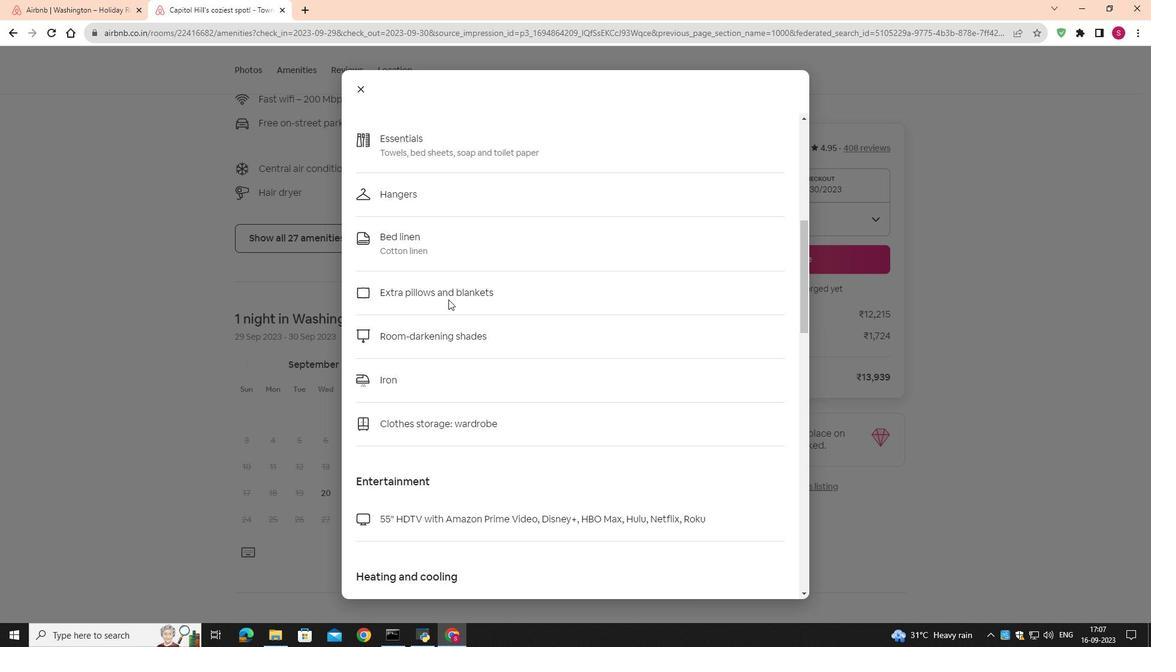 
Action: Mouse scrolled (448, 299) with delta (0, 0)
Screenshot: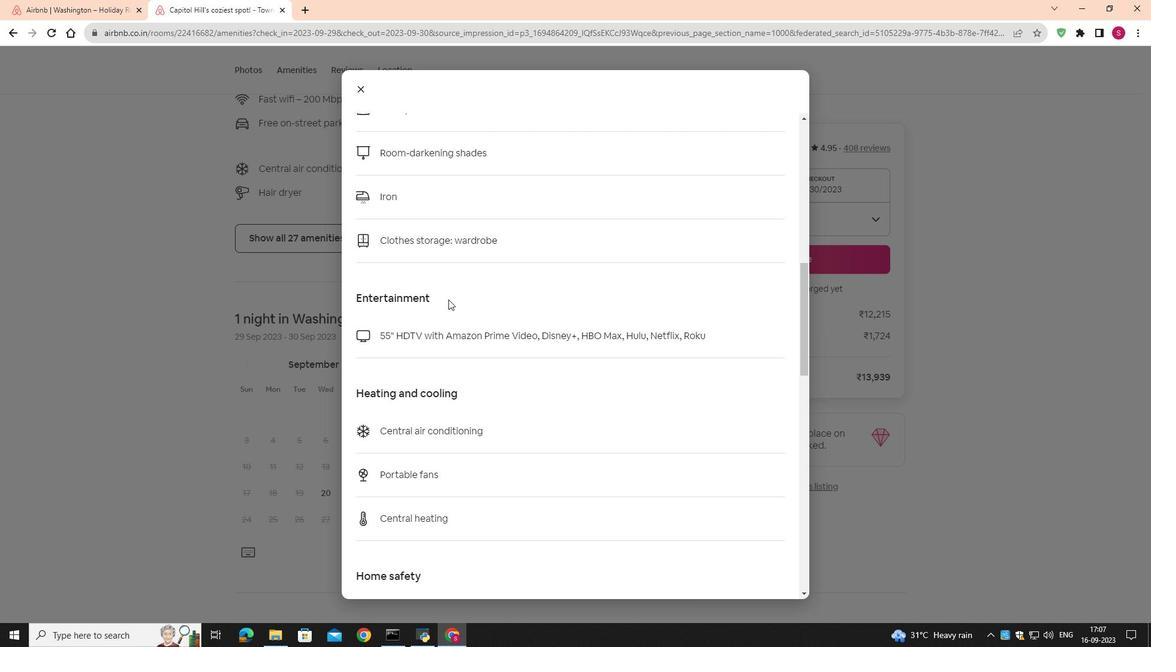 
Action: Mouse scrolled (448, 299) with delta (0, 0)
Screenshot: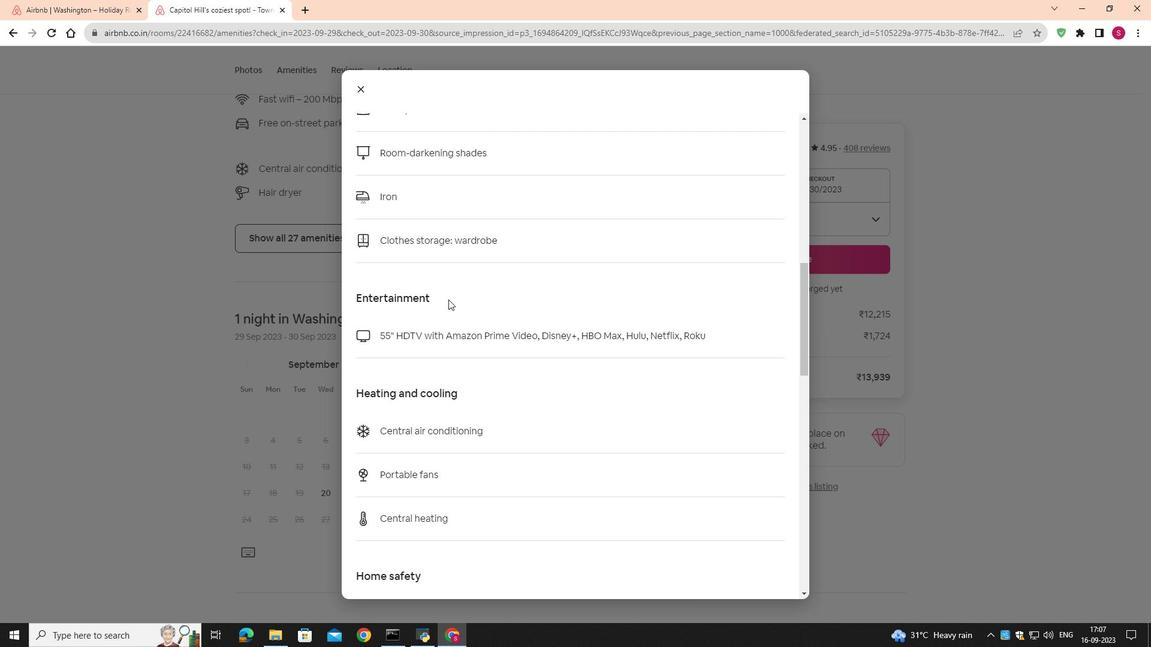 
Action: Mouse scrolled (448, 299) with delta (0, 0)
Screenshot: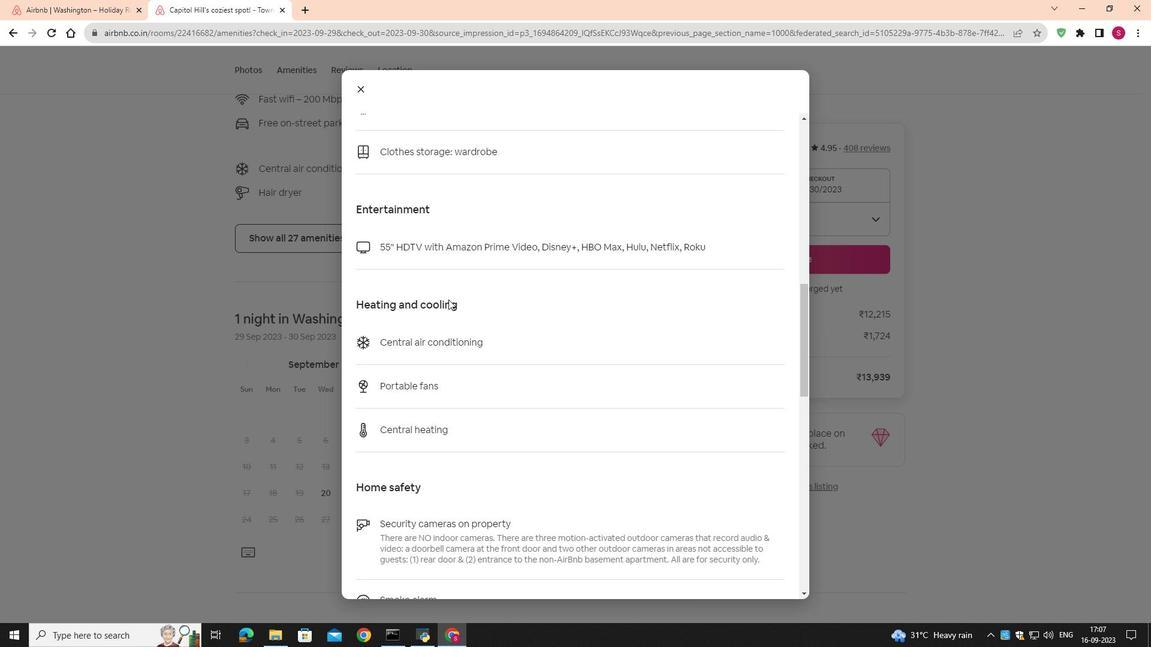 
Action: Mouse scrolled (448, 299) with delta (0, 0)
Screenshot: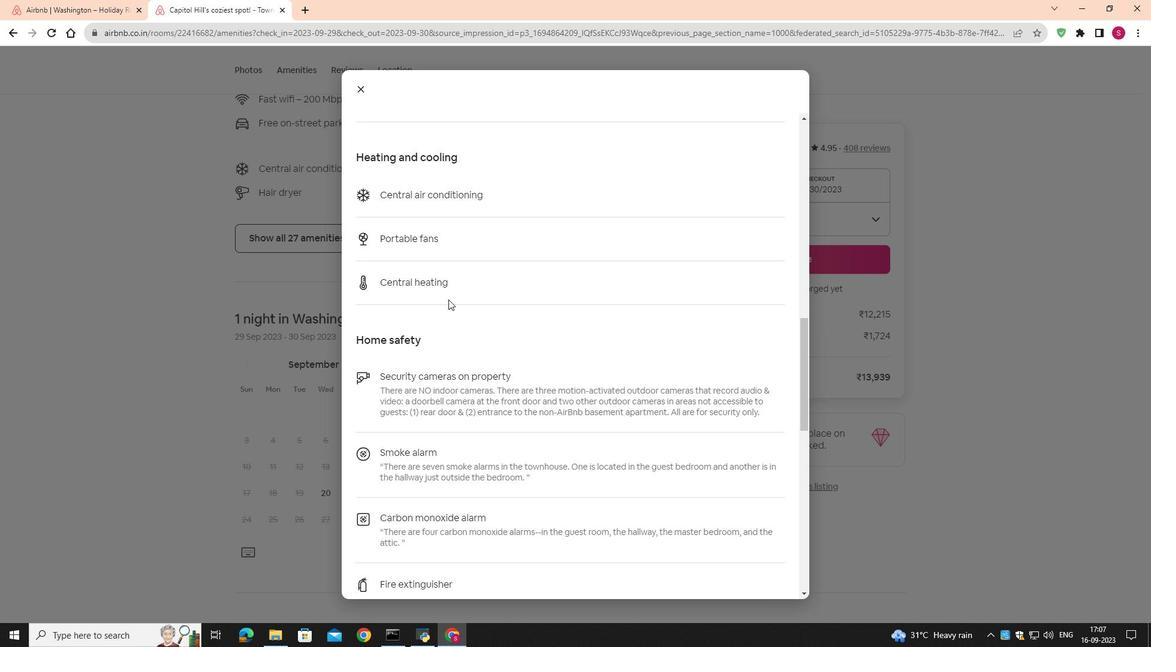 
Action: Mouse scrolled (448, 299) with delta (0, 0)
Screenshot: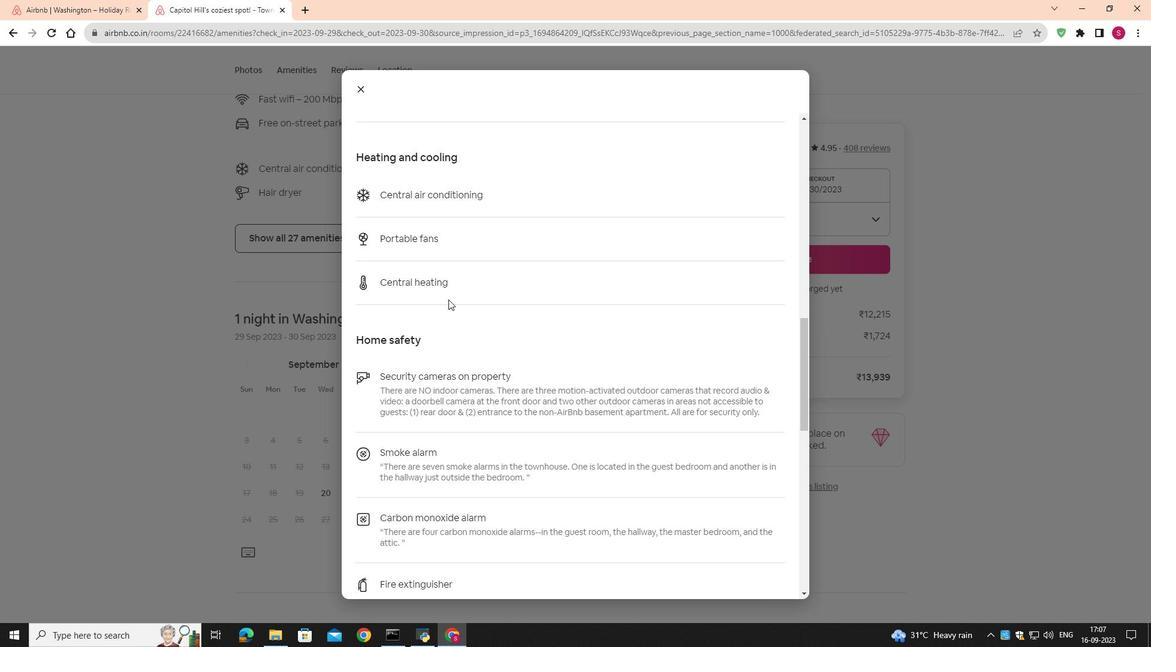 
Action: Mouse scrolled (448, 299) with delta (0, 0)
Screenshot: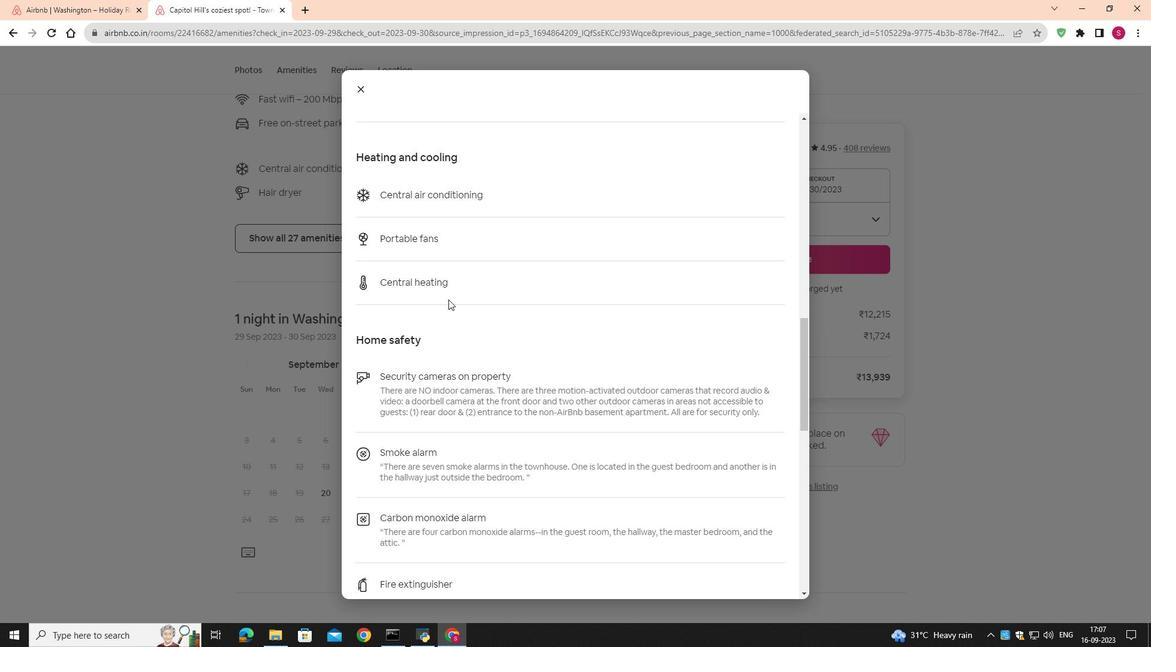 
Action: Mouse scrolled (448, 299) with delta (0, 0)
Screenshot: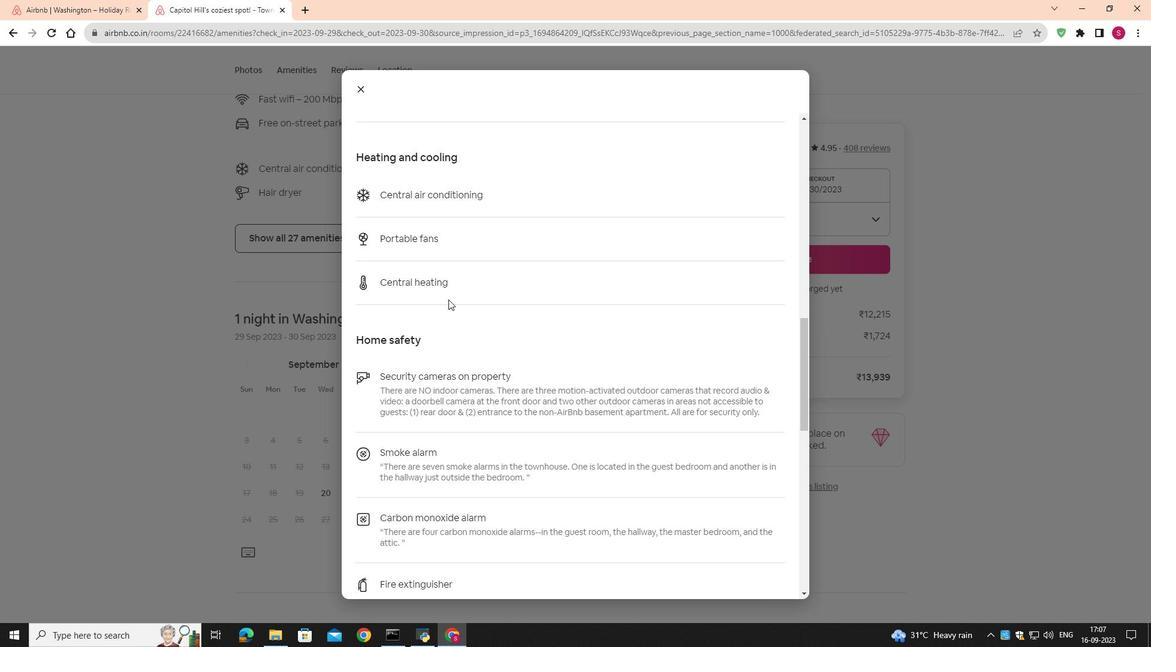 
Action: Mouse scrolled (448, 299) with delta (0, 0)
Screenshot: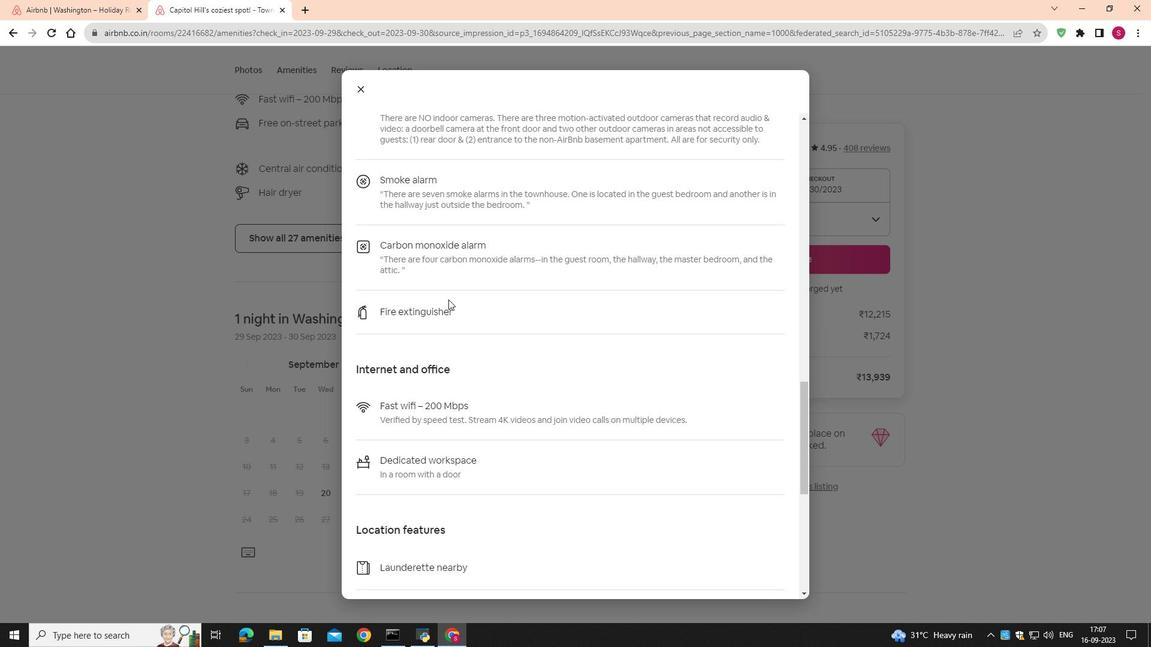 
Action: Mouse scrolled (448, 299) with delta (0, 0)
Screenshot: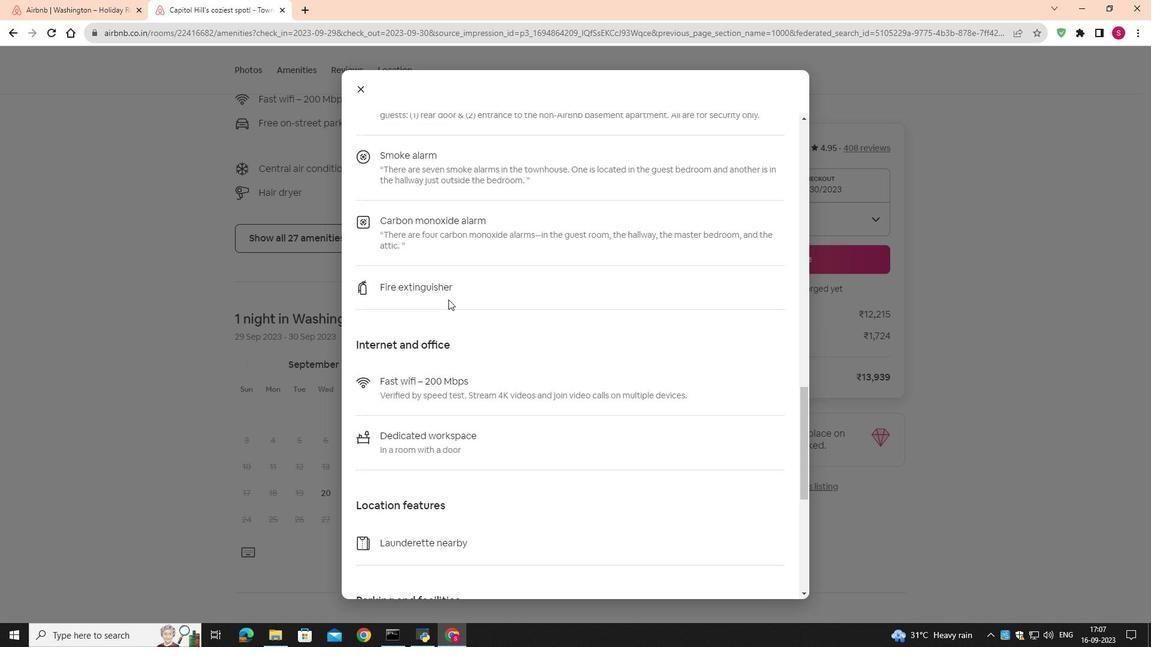 
Action: Mouse scrolled (448, 299) with delta (0, 0)
Screenshot: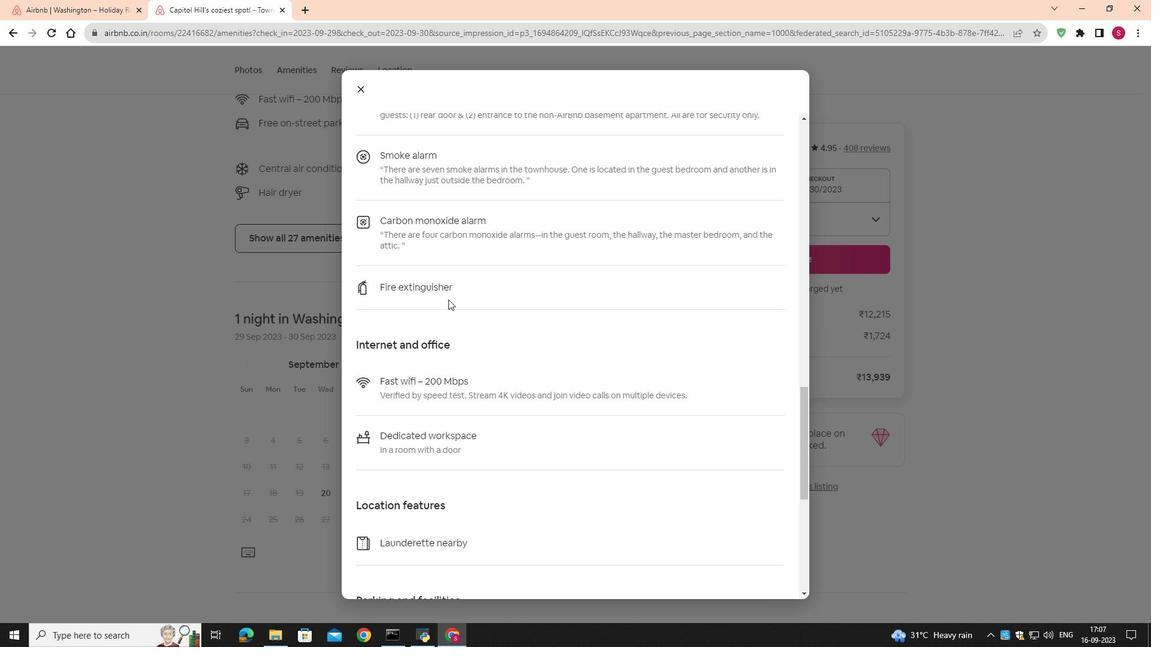 
Action: Mouse scrolled (448, 299) with delta (0, 0)
Screenshot: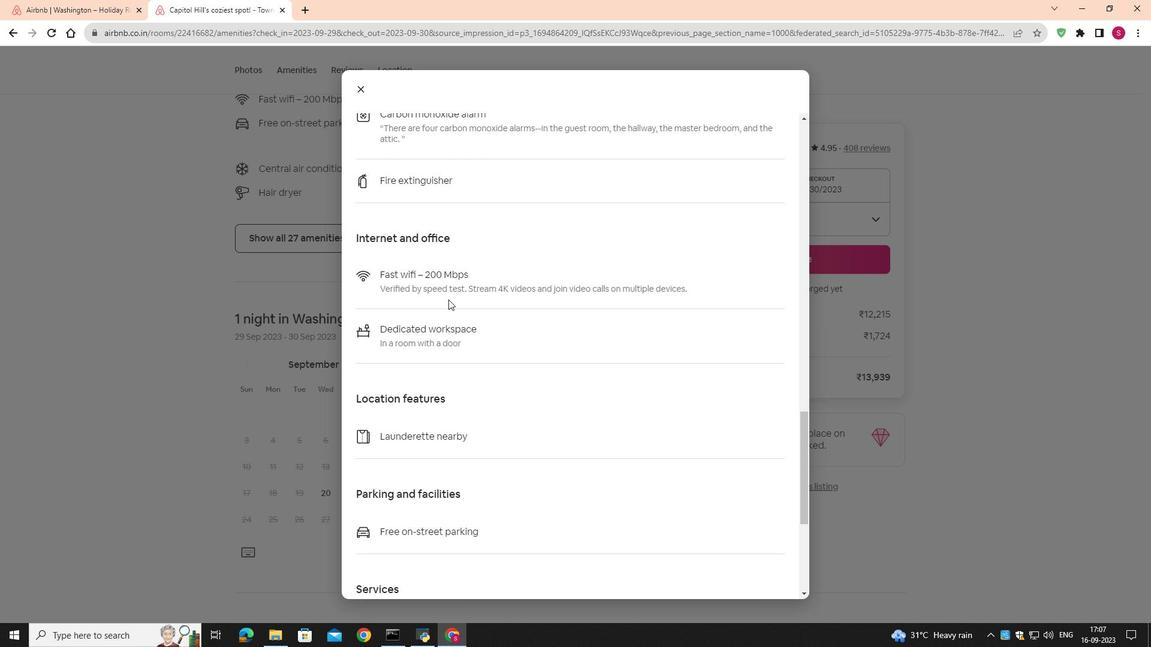 
Action: Mouse scrolled (448, 299) with delta (0, 0)
Screenshot: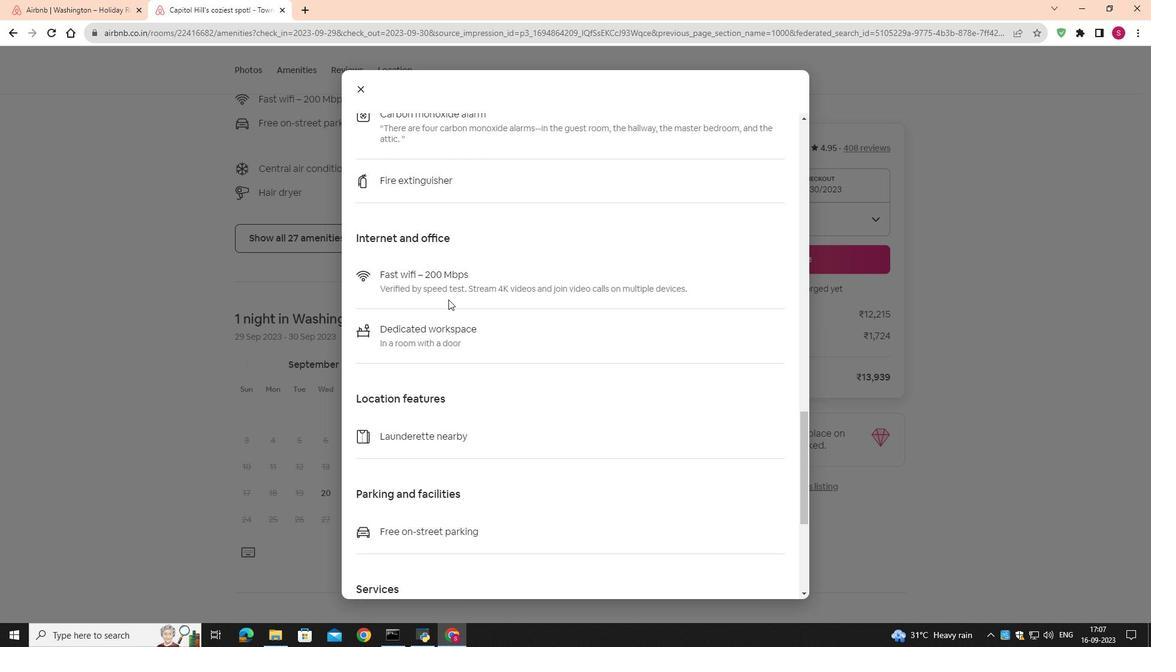 
Action: Mouse scrolled (448, 299) with delta (0, 0)
Screenshot: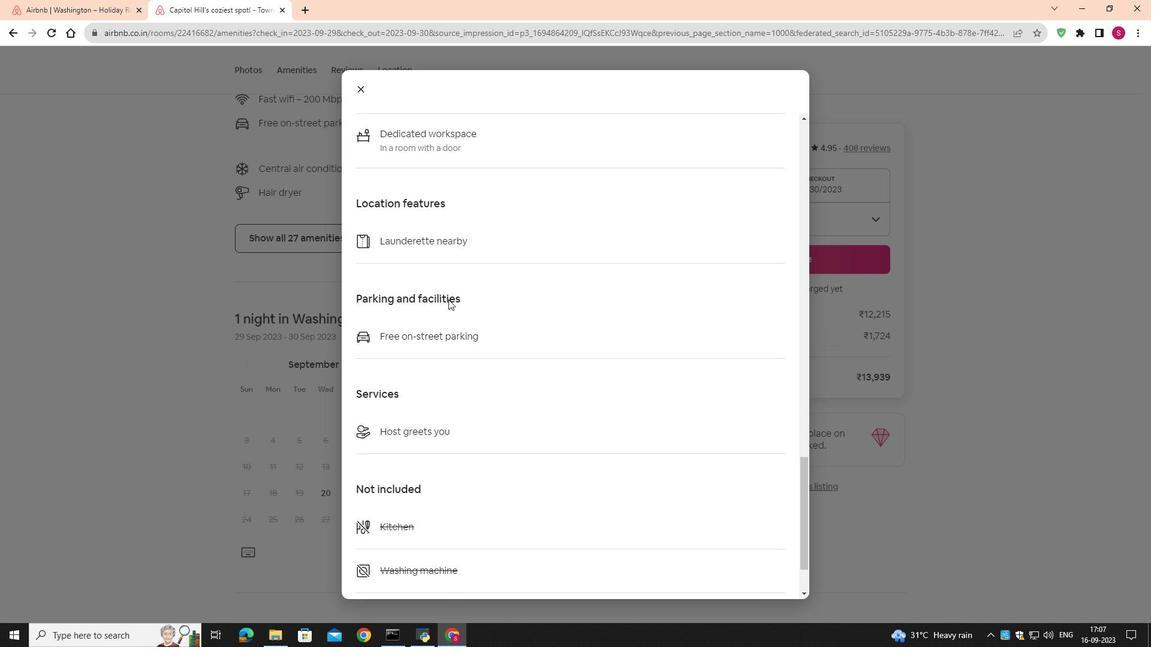 
Action: Mouse scrolled (448, 299) with delta (0, 0)
Screenshot: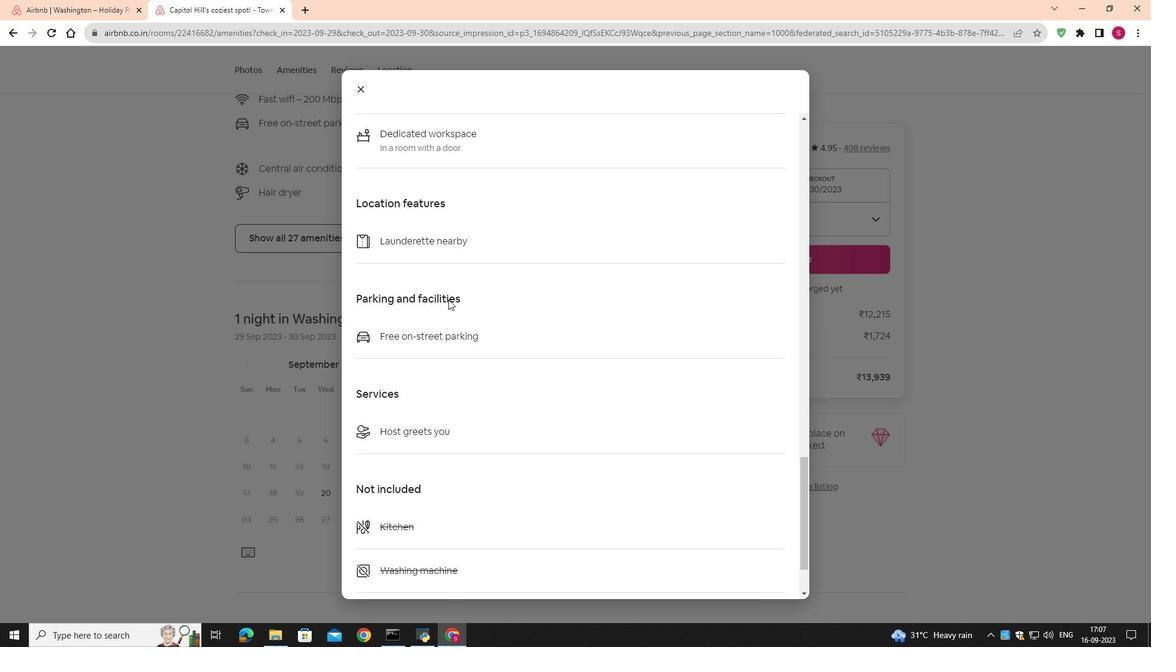 
Action: Mouse scrolled (448, 299) with delta (0, 0)
Screenshot: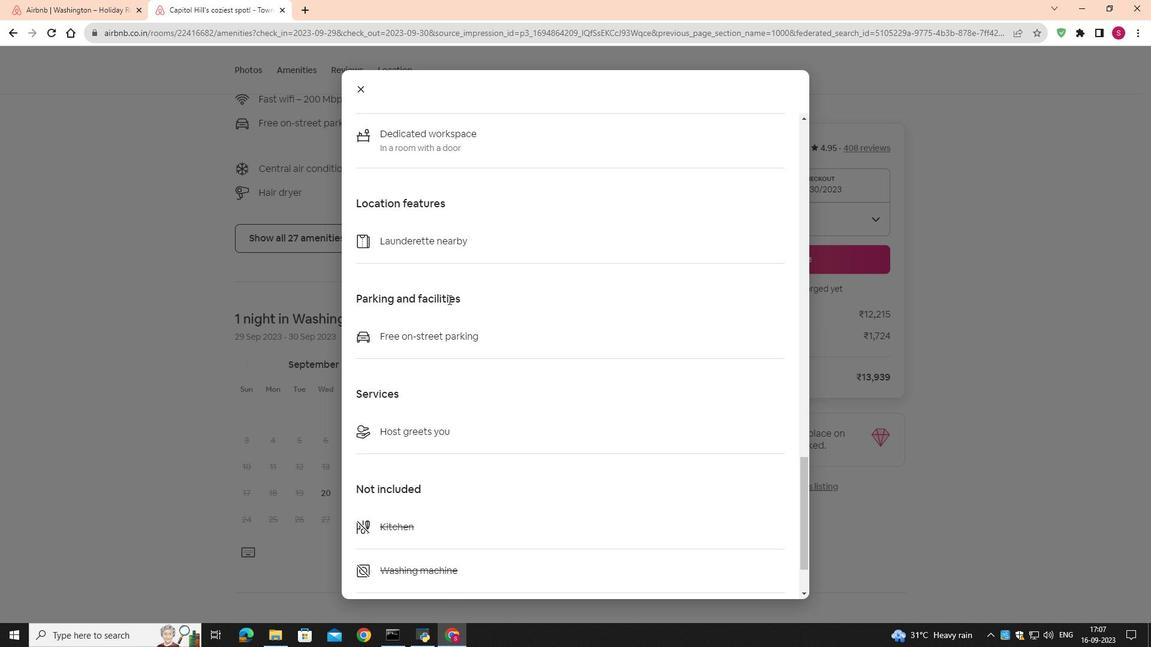 
Action: Mouse scrolled (448, 299) with delta (0, 0)
Screenshot: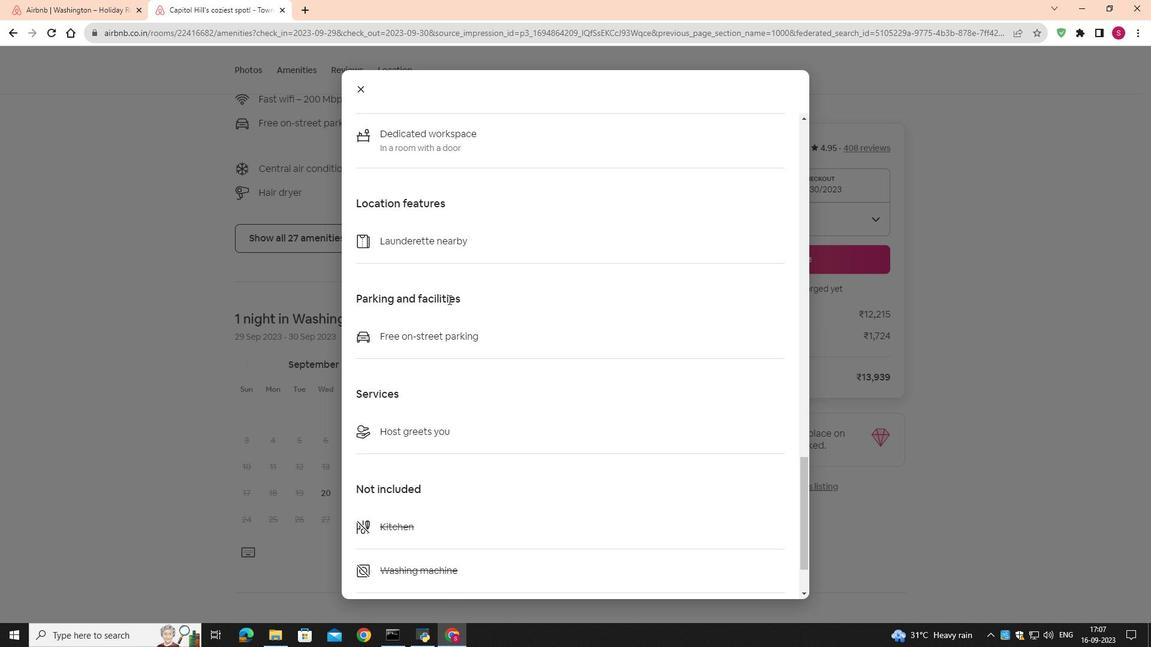 
Action: Mouse scrolled (448, 299) with delta (0, 0)
Screenshot: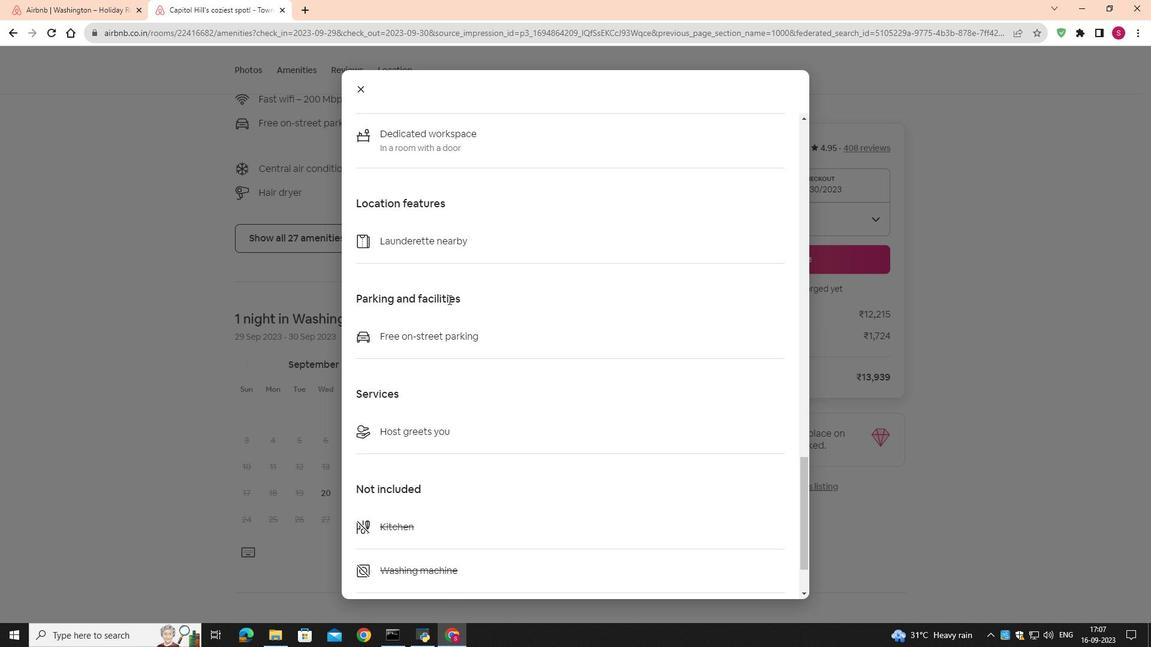 
Action: Mouse scrolled (448, 299) with delta (0, 0)
Screenshot: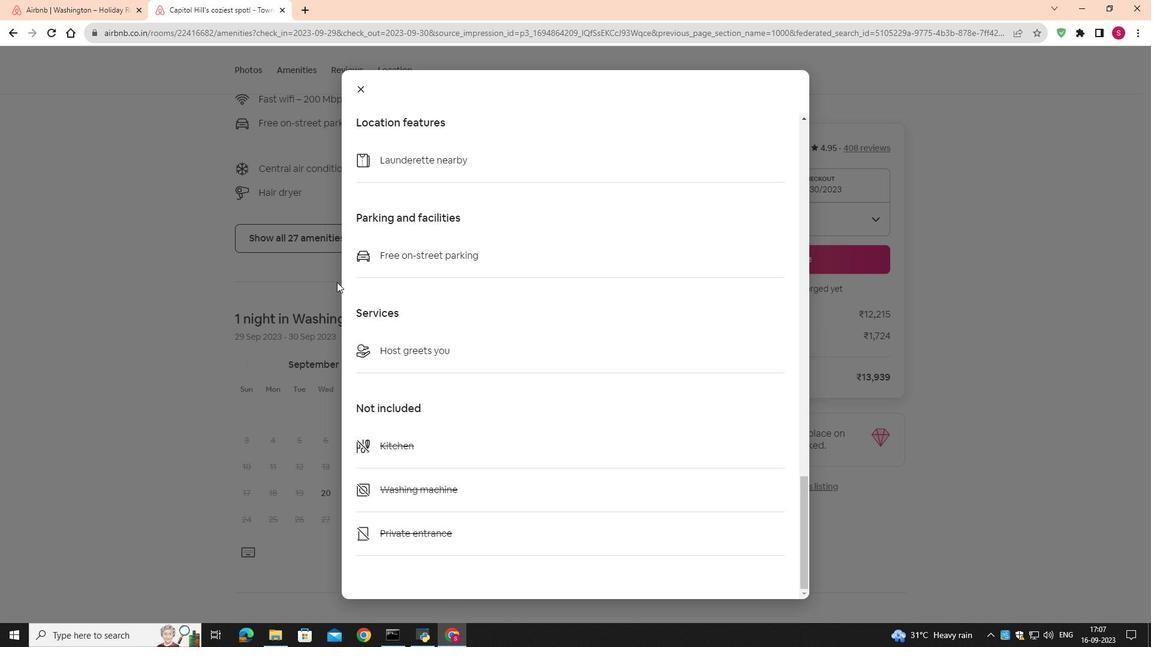 
Action: Mouse scrolled (448, 299) with delta (0, 0)
Screenshot: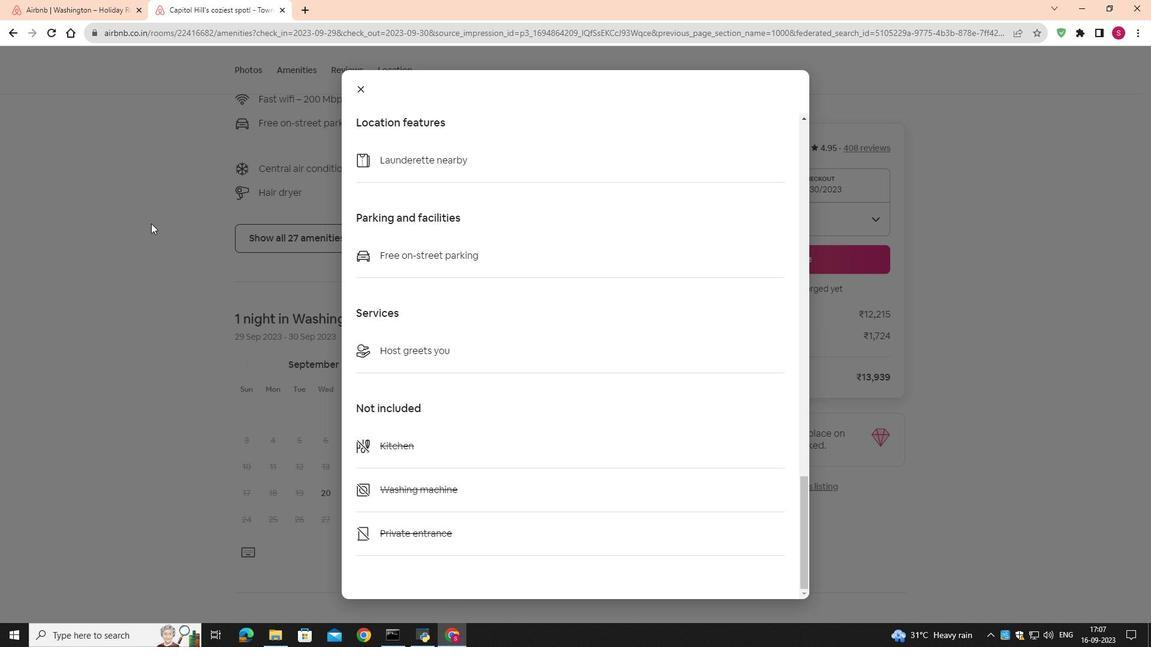 
Action: Mouse scrolled (448, 299) with delta (0, 0)
Screenshot: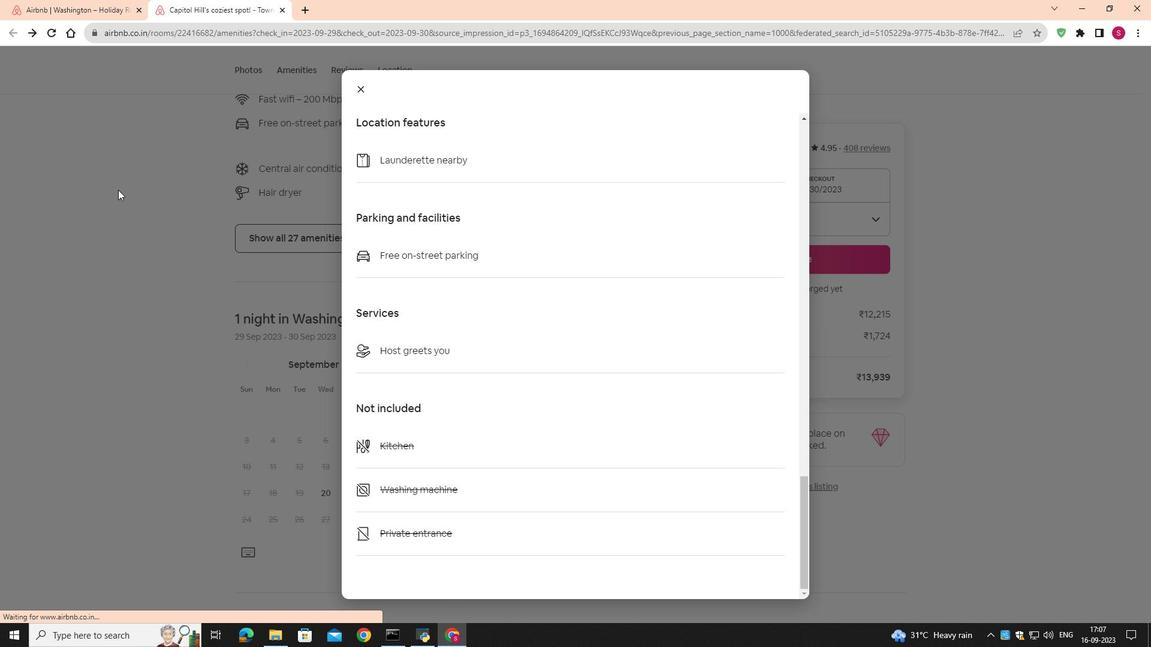 
Action: Mouse scrolled (448, 299) with delta (0, 0)
Screenshot: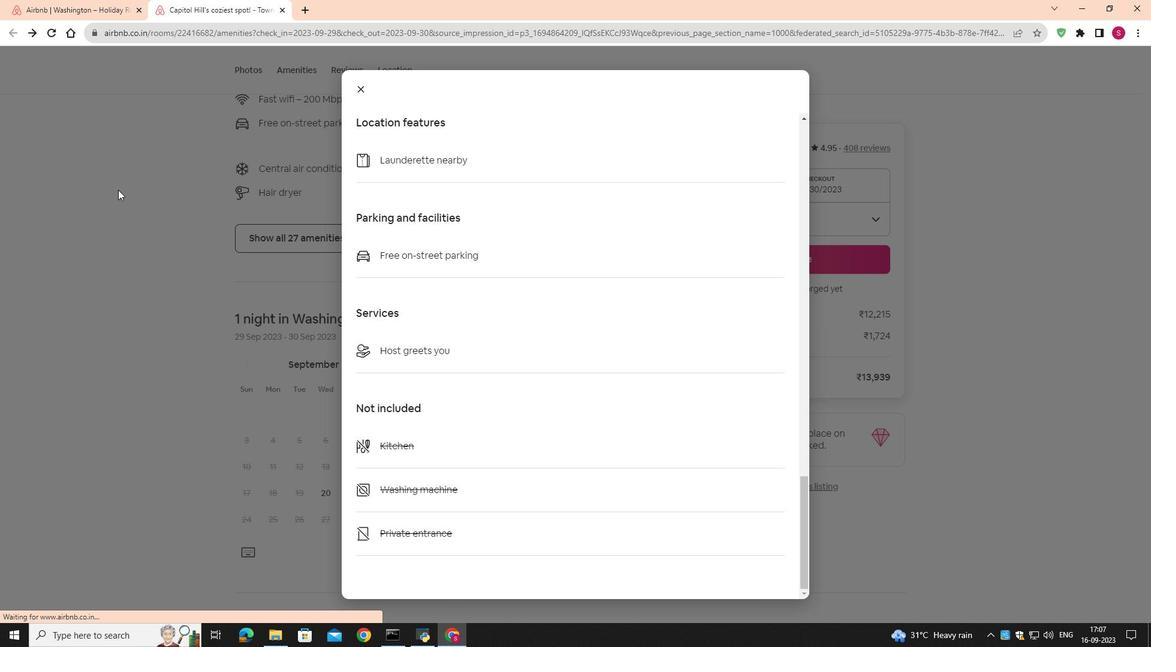 
Action: Mouse scrolled (448, 299) with delta (0, 0)
Screenshot: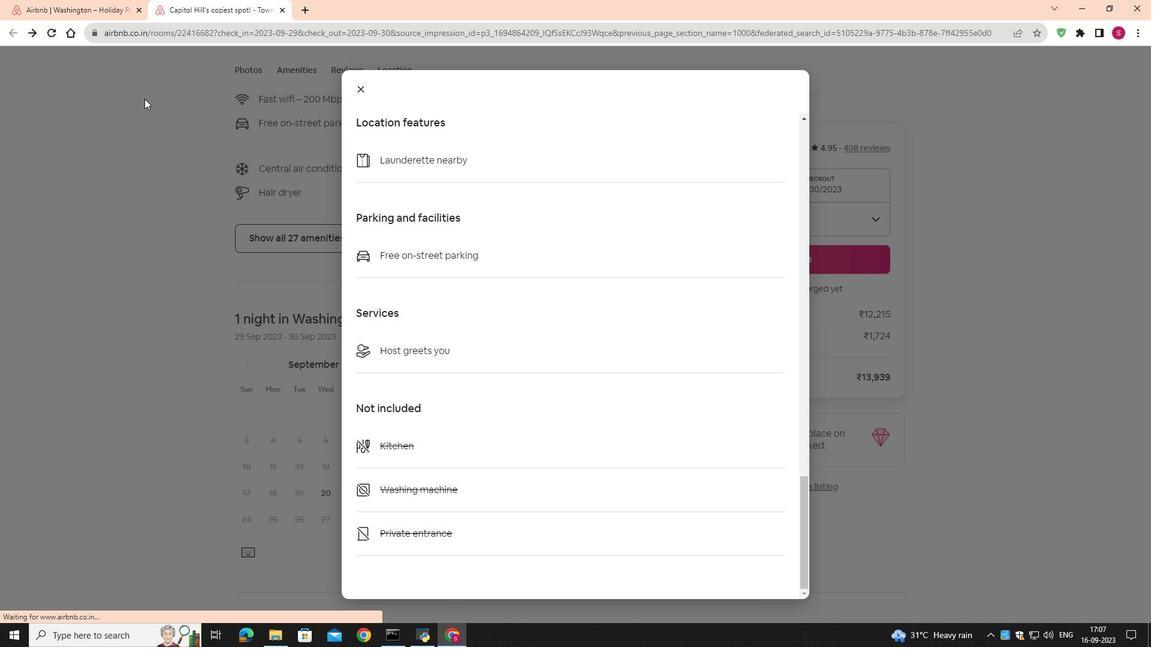 
Action: Mouse moved to (113, 193)
Screenshot: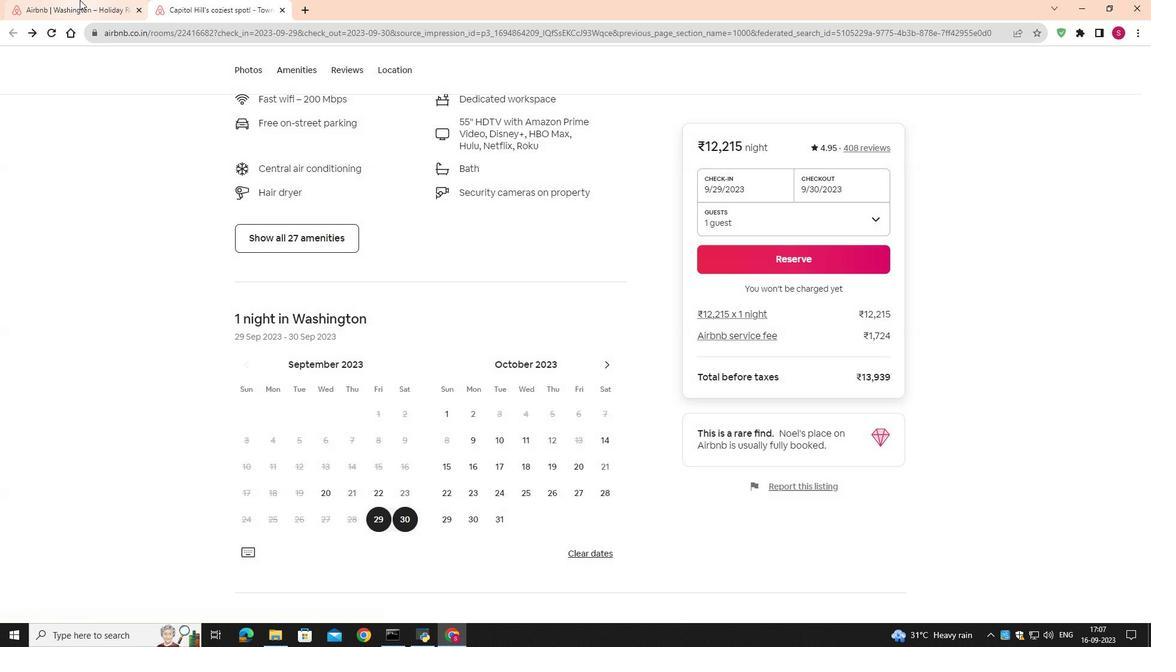 
Action: Mouse pressed left at (113, 193)
Screenshot: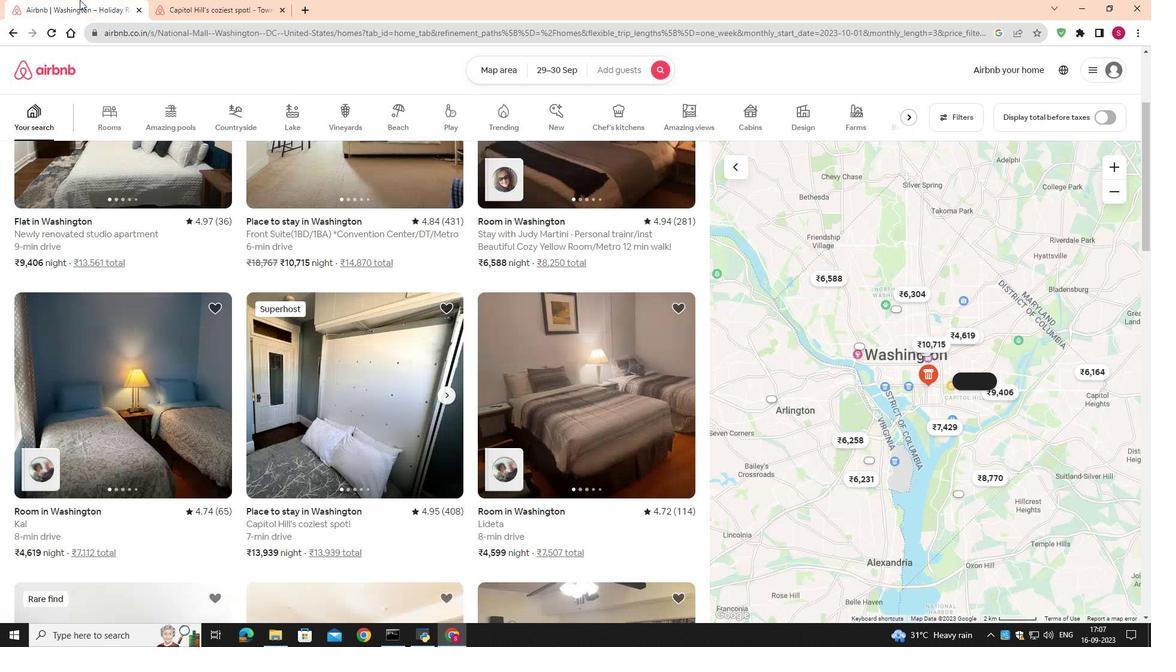 
Action: Mouse moved to (79, 0)
Screenshot: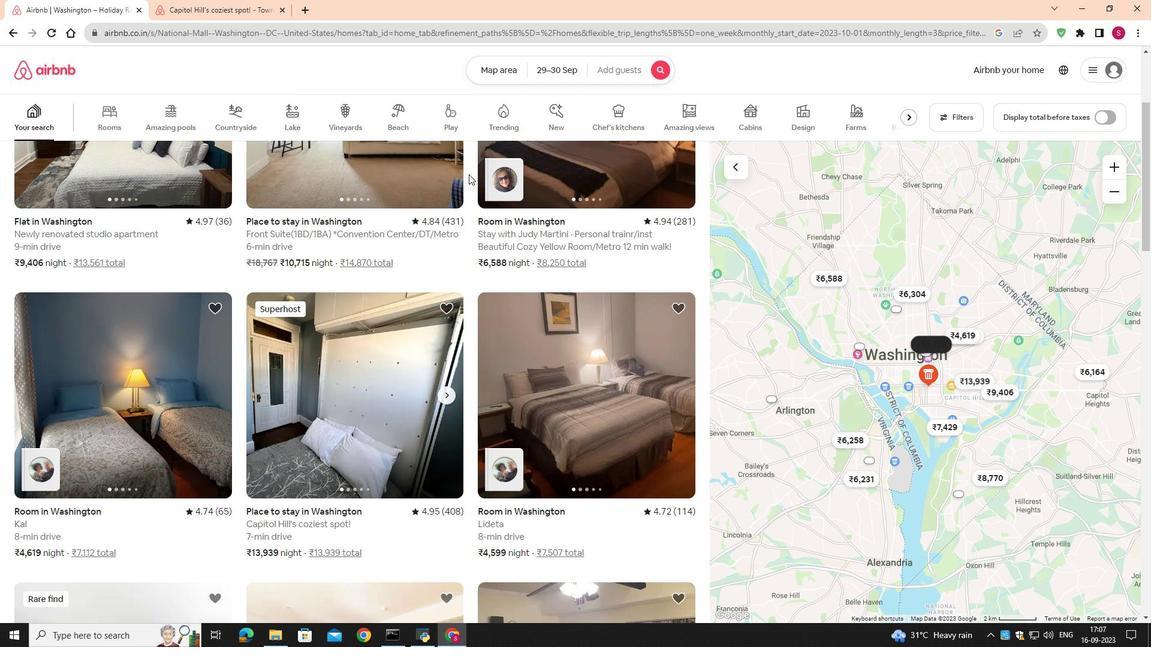 
Action: Mouse pressed left at (79, 0)
Screenshot: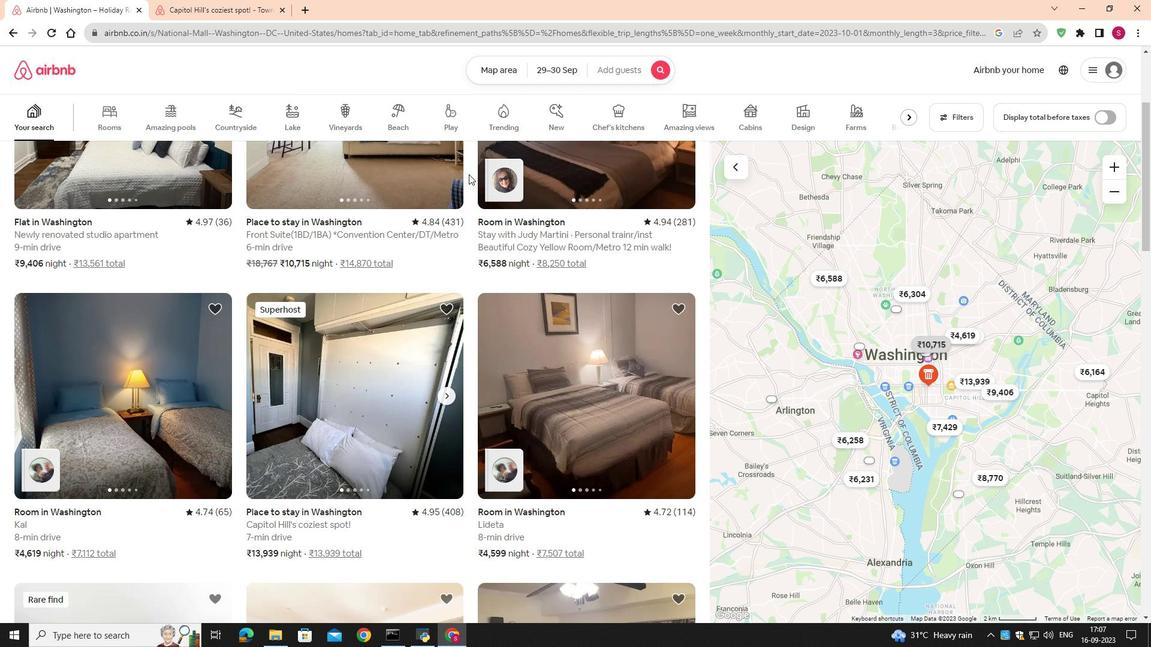 
Action: Mouse moved to (469, 174)
Screenshot: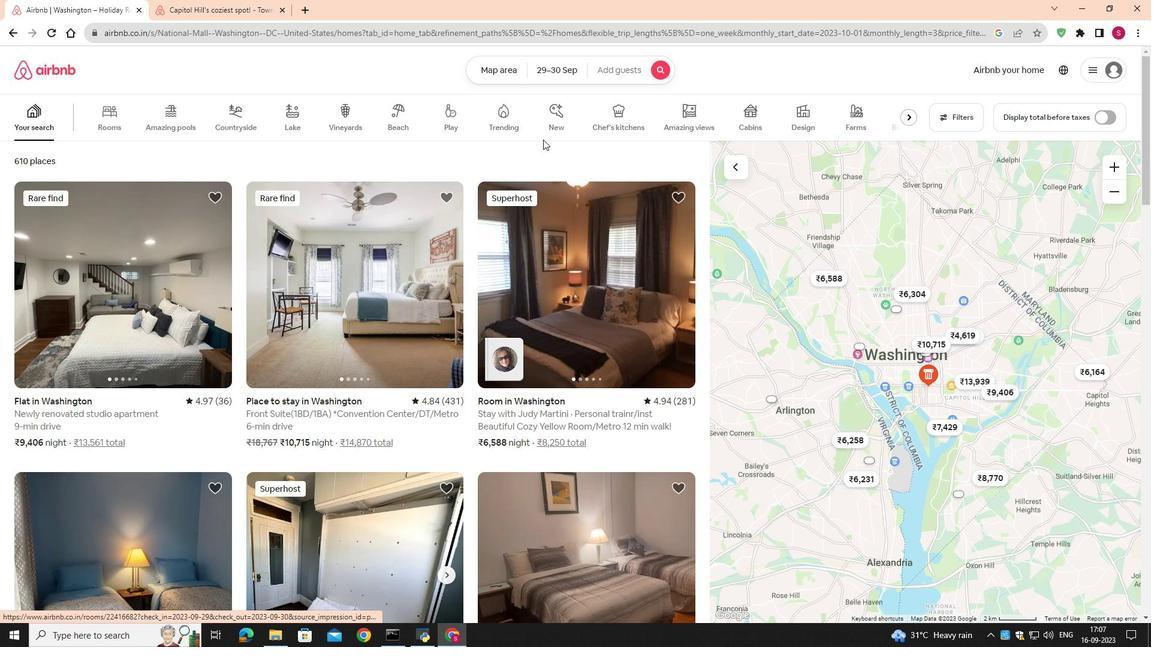 
Action: Mouse scrolled (469, 175) with delta (0, 0)
Screenshot: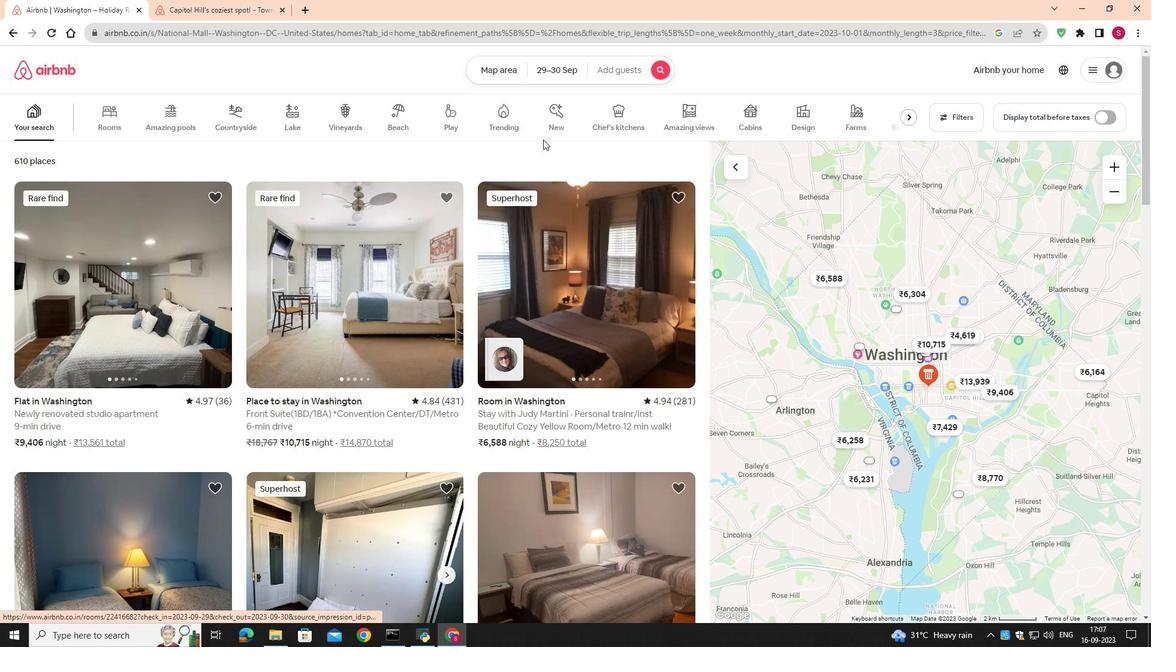 
Action: Mouse scrolled (469, 175) with delta (0, 0)
Screenshot: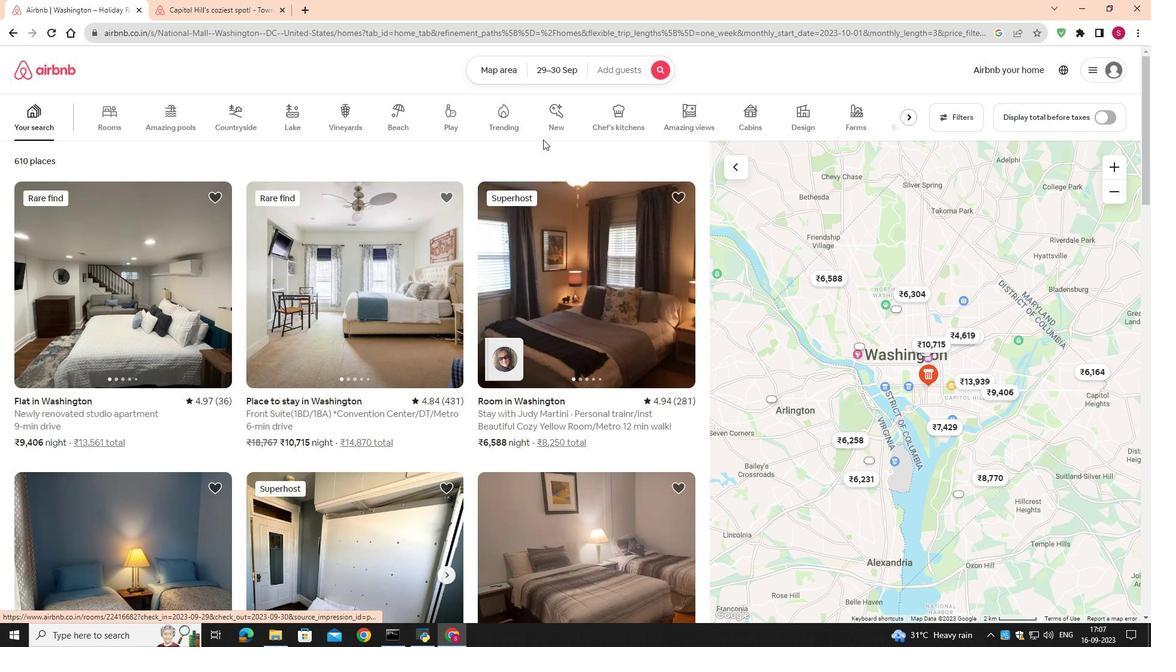 
Action: Mouse scrolled (469, 175) with delta (0, 0)
Screenshot: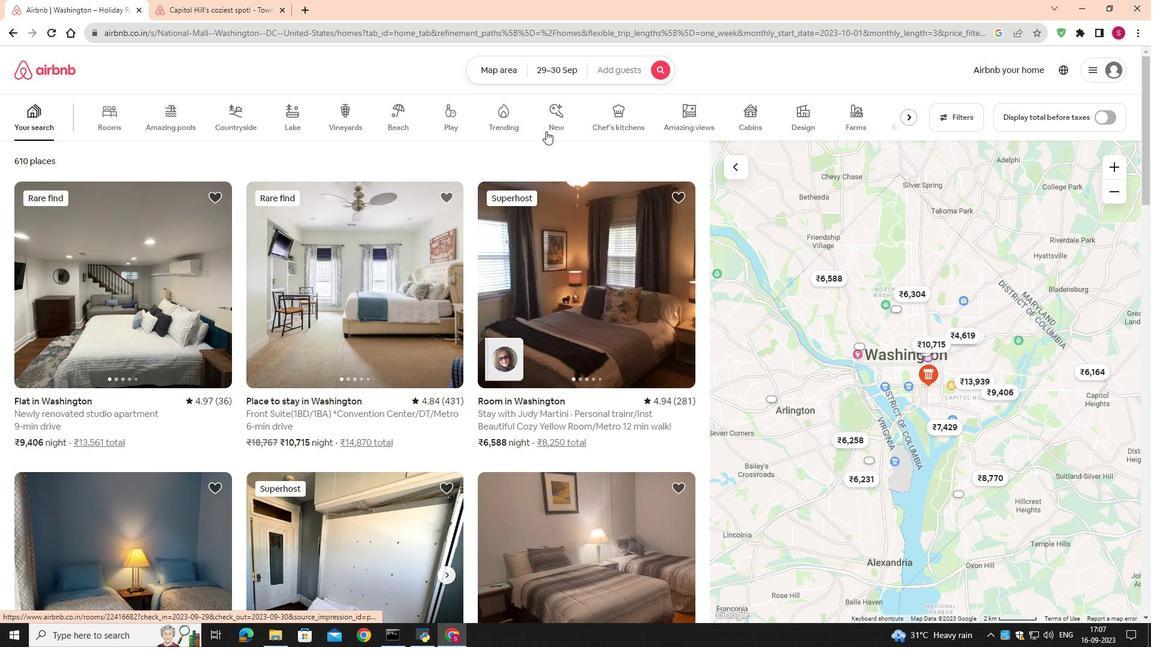 
Action: Mouse scrolled (469, 175) with delta (0, 0)
Screenshot: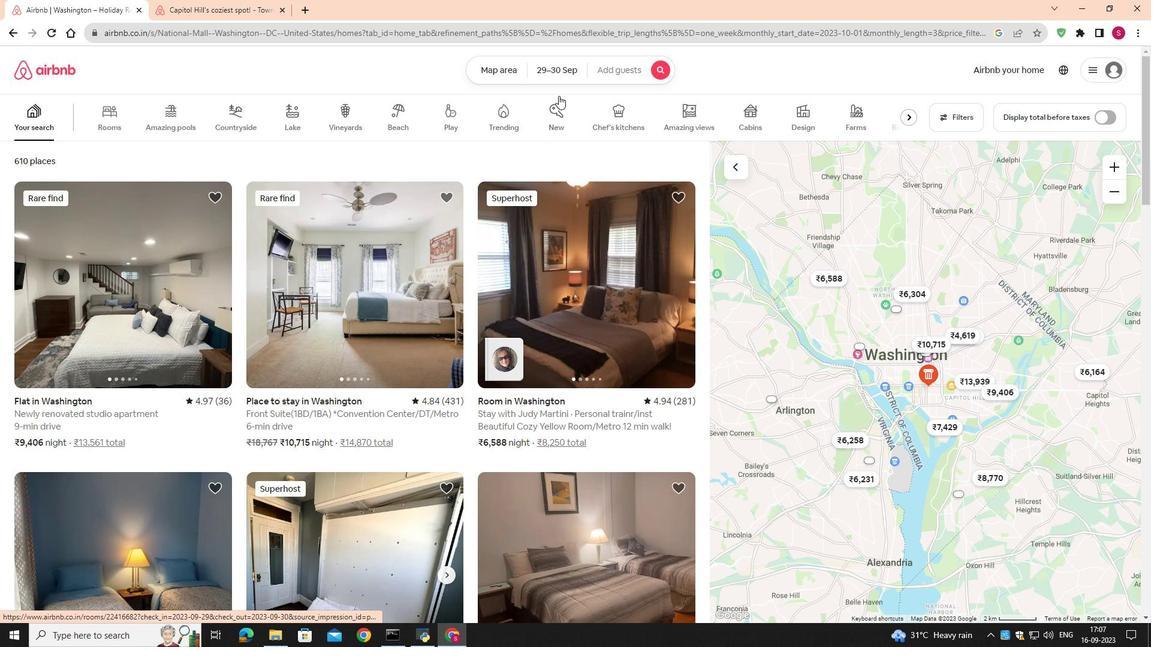 
Action: Mouse moved to (543, 139)
Screenshot: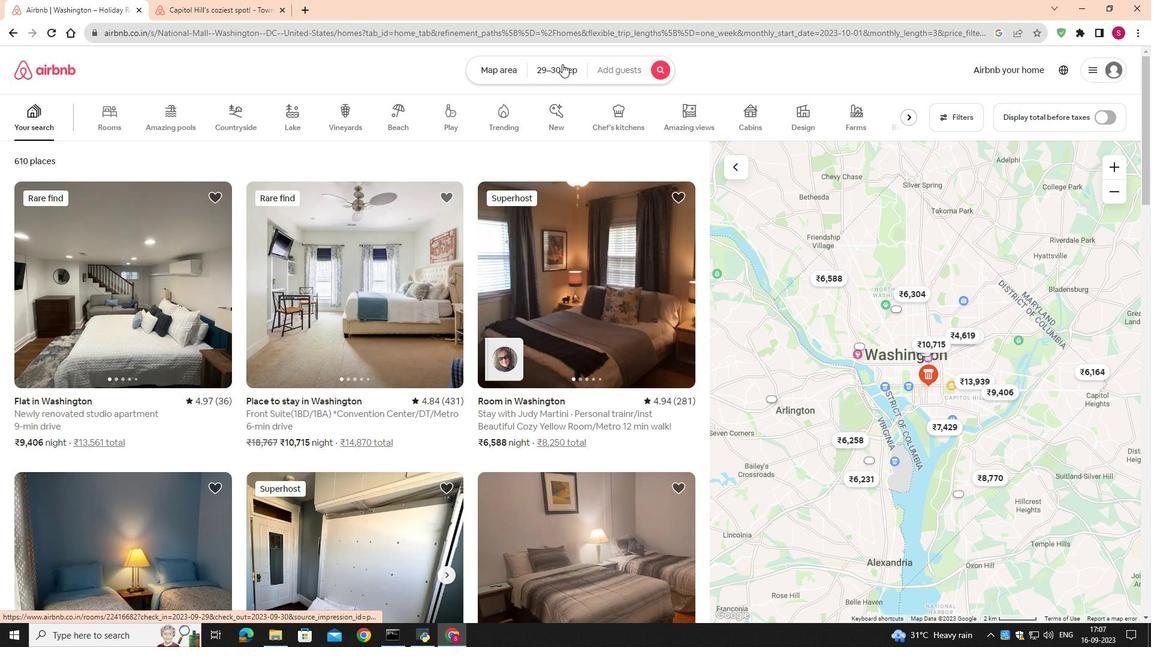 
Action: Mouse scrolled (543, 140) with delta (0, 0)
Screenshot: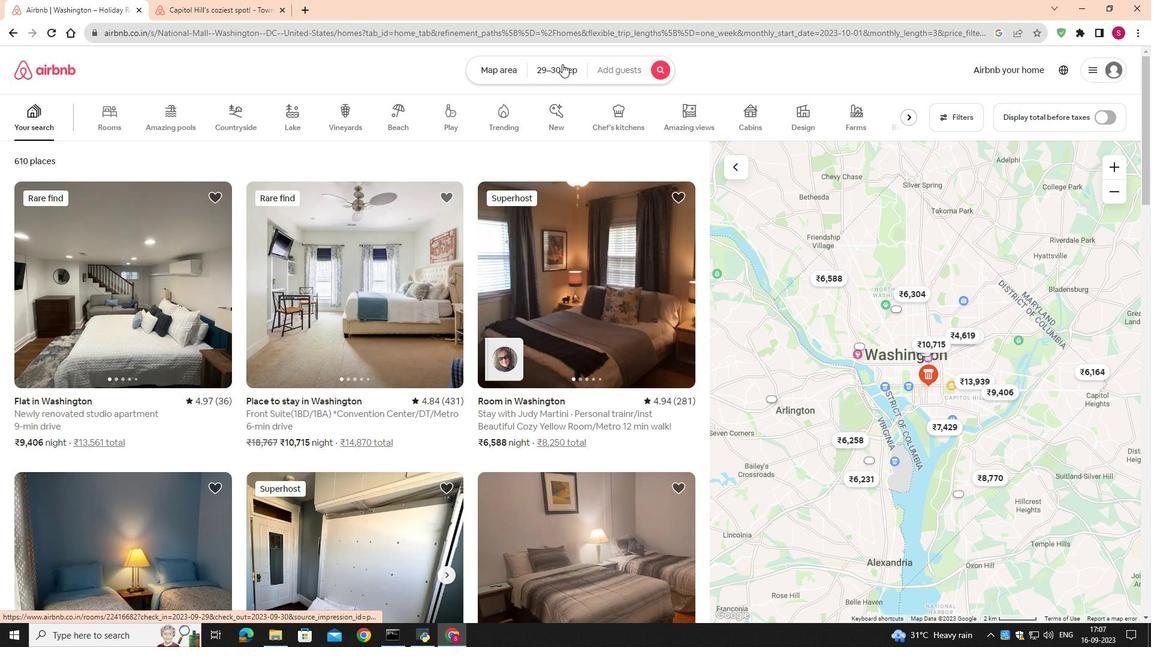 
Action: Mouse scrolled (543, 140) with delta (0, 0)
Screenshot: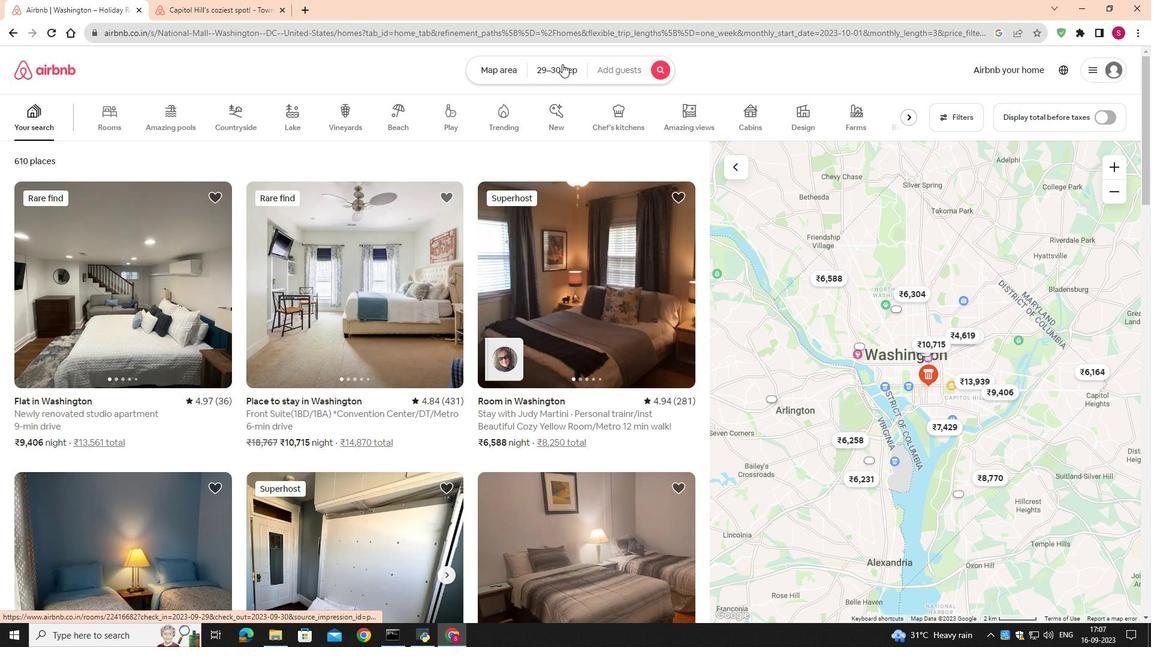 
Action: Mouse scrolled (543, 140) with delta (0, 0)
Screenshot: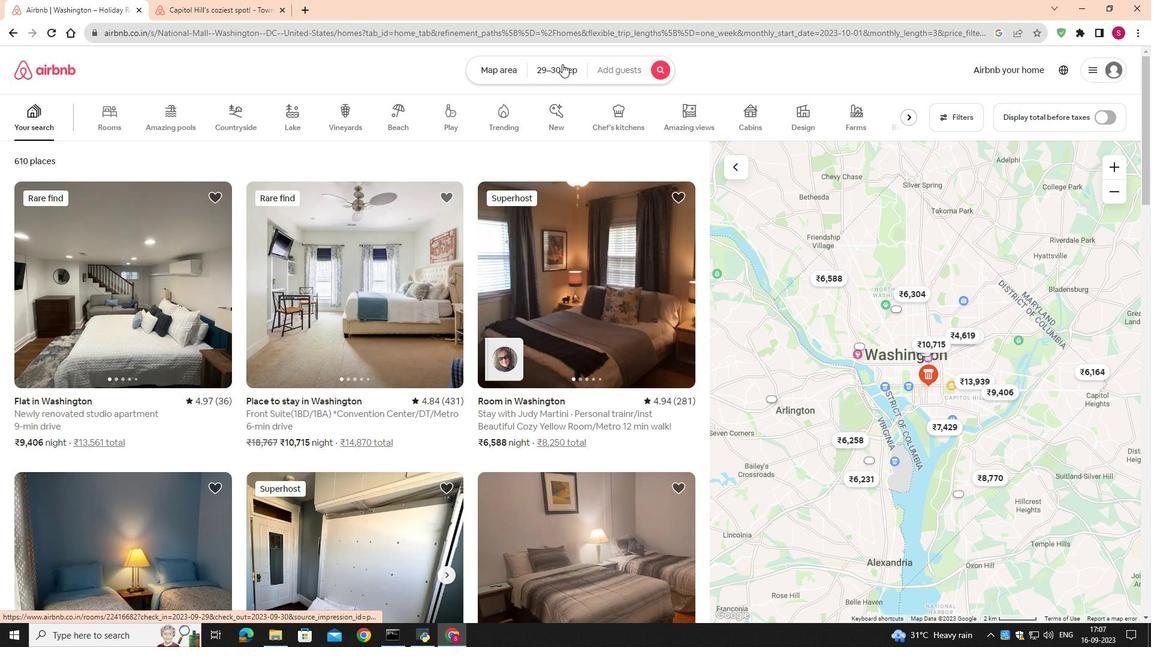 
Action: Mouse scrolled (543, 140) with delta (0, 0)
Screenshot: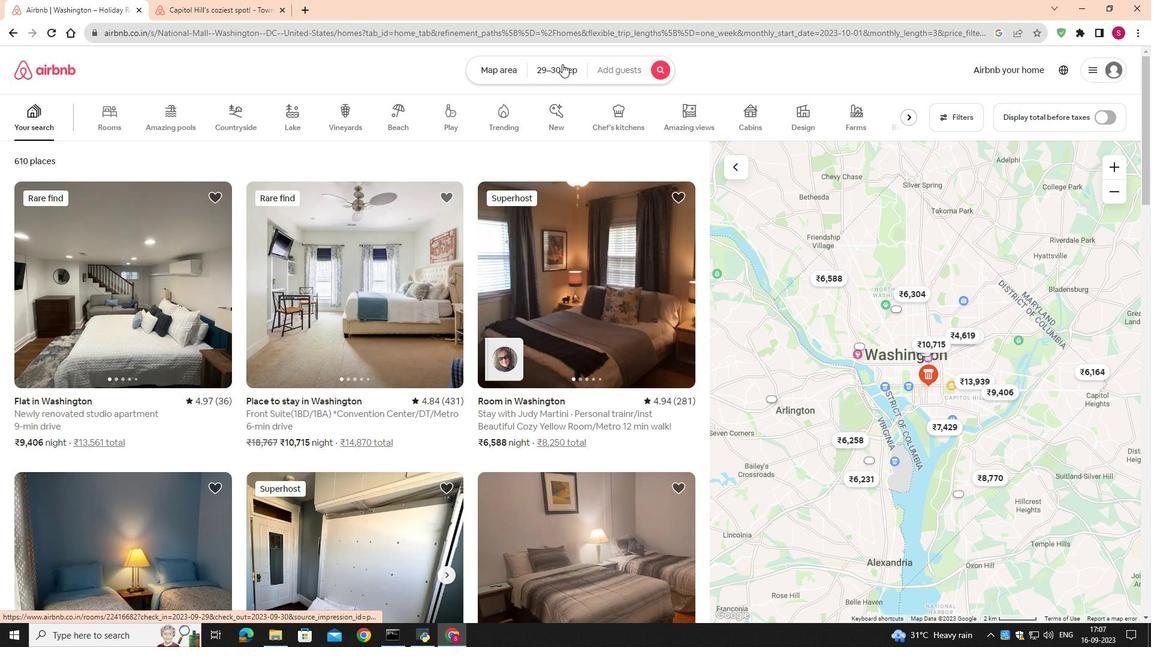 
Action: Mouse moved to (562, 64)
Screenshot: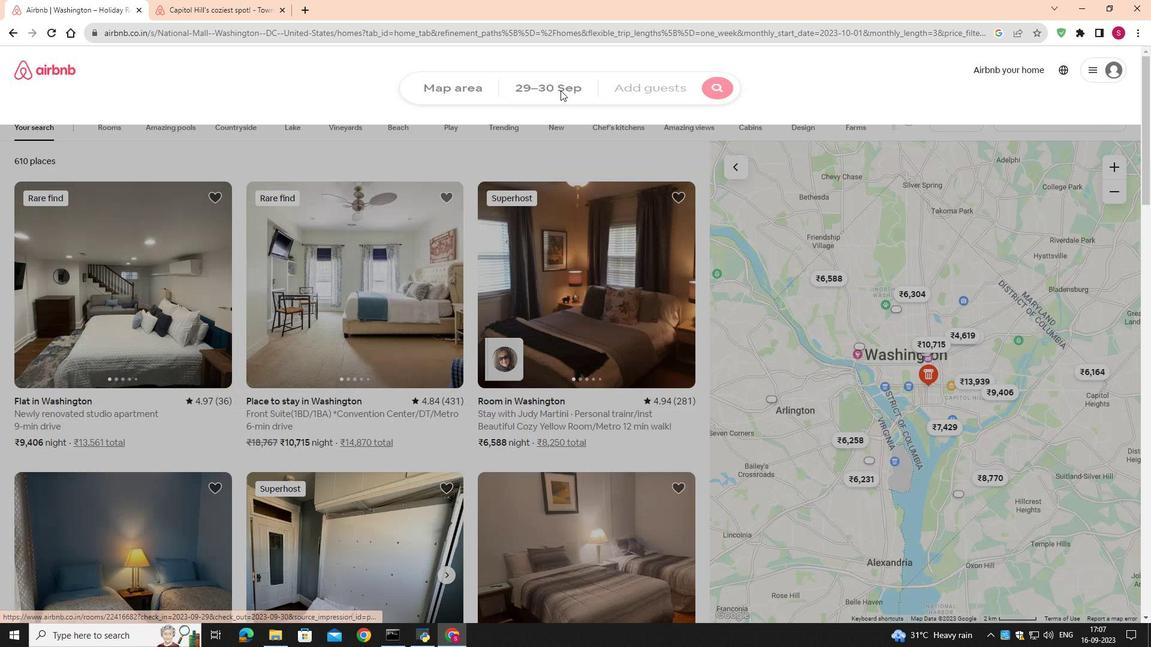 
Action: Mouse pressed left at (562, 64)
Screenshot: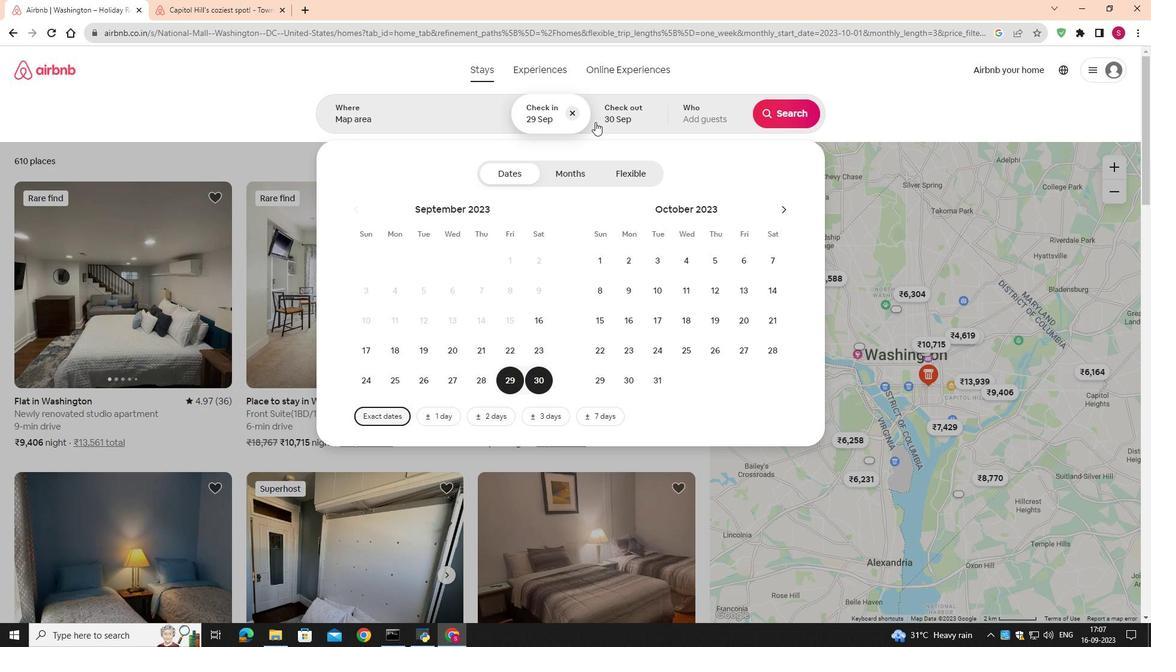 
Action: Mouse moved to (579, 118)
Screenshot: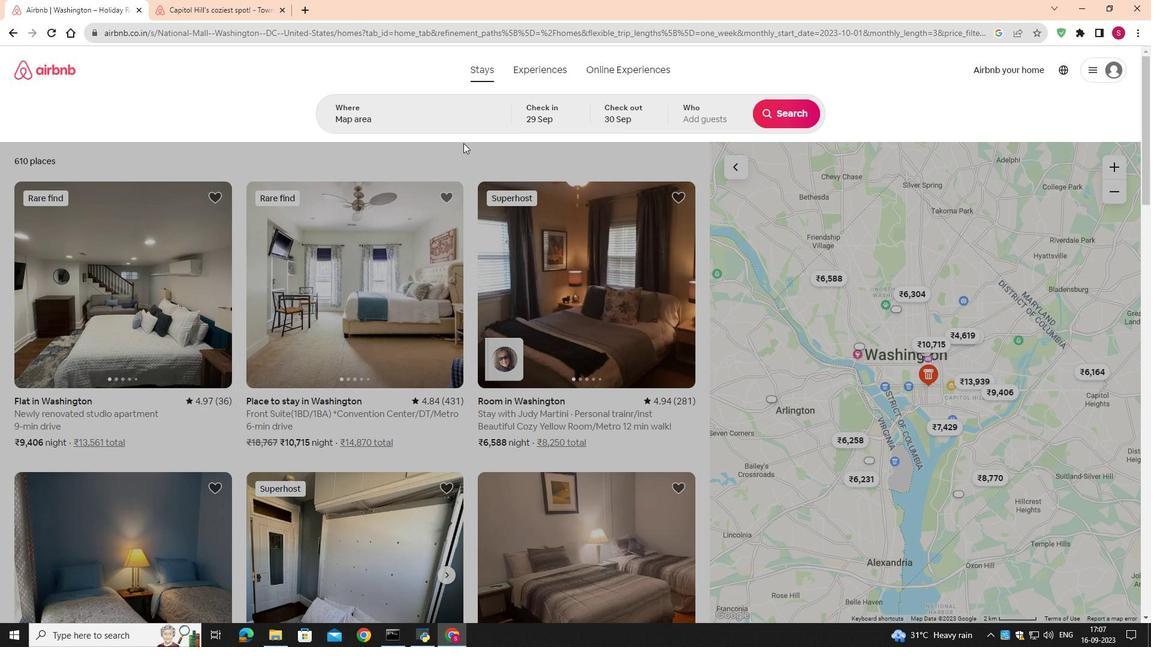 
Action: Mouse pressed left at (579, 118)
Screenshot: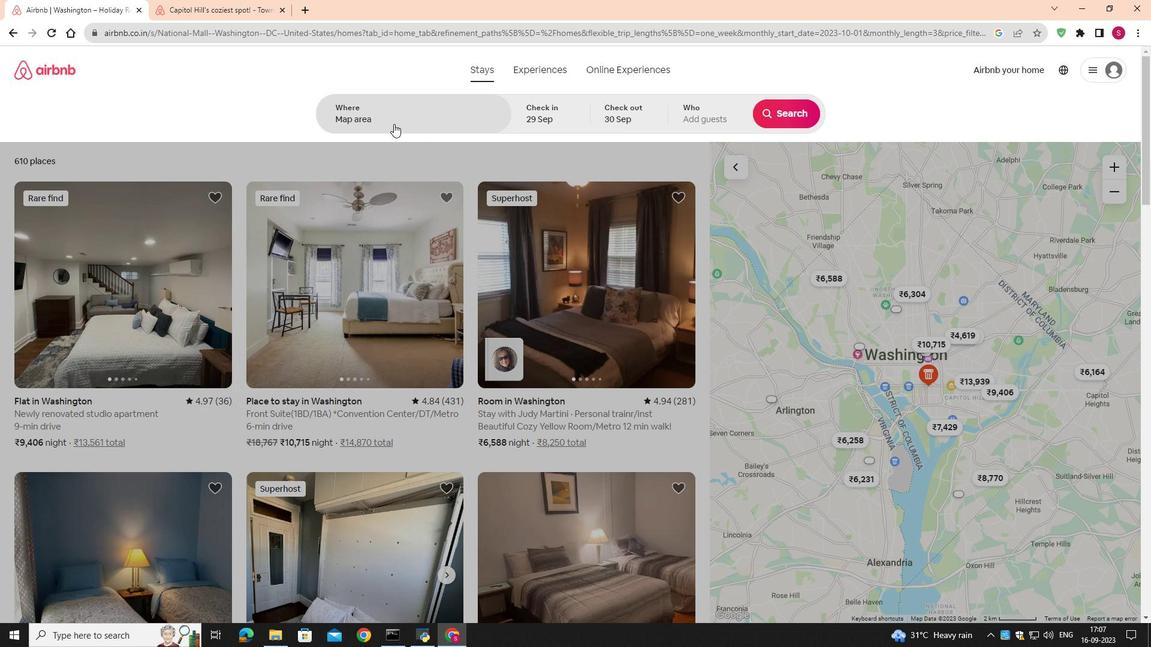 
Action: Mouse moved to (384, 119)
Screenshot: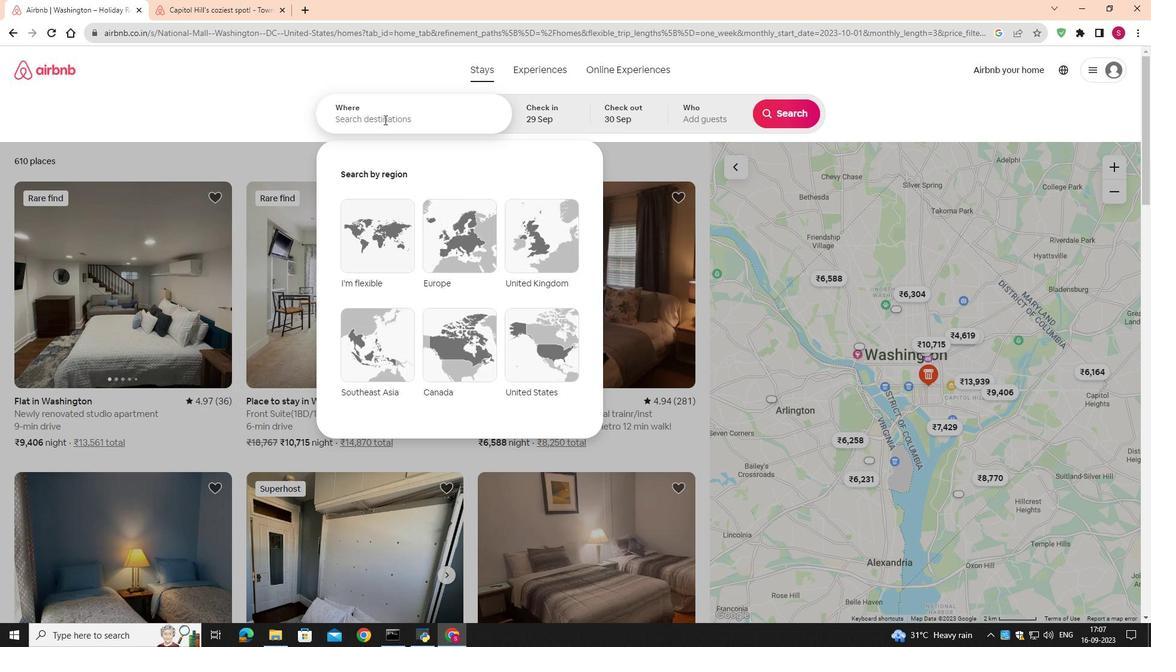 
Action: Mouse pressed left at (384, 119)
Screenshot: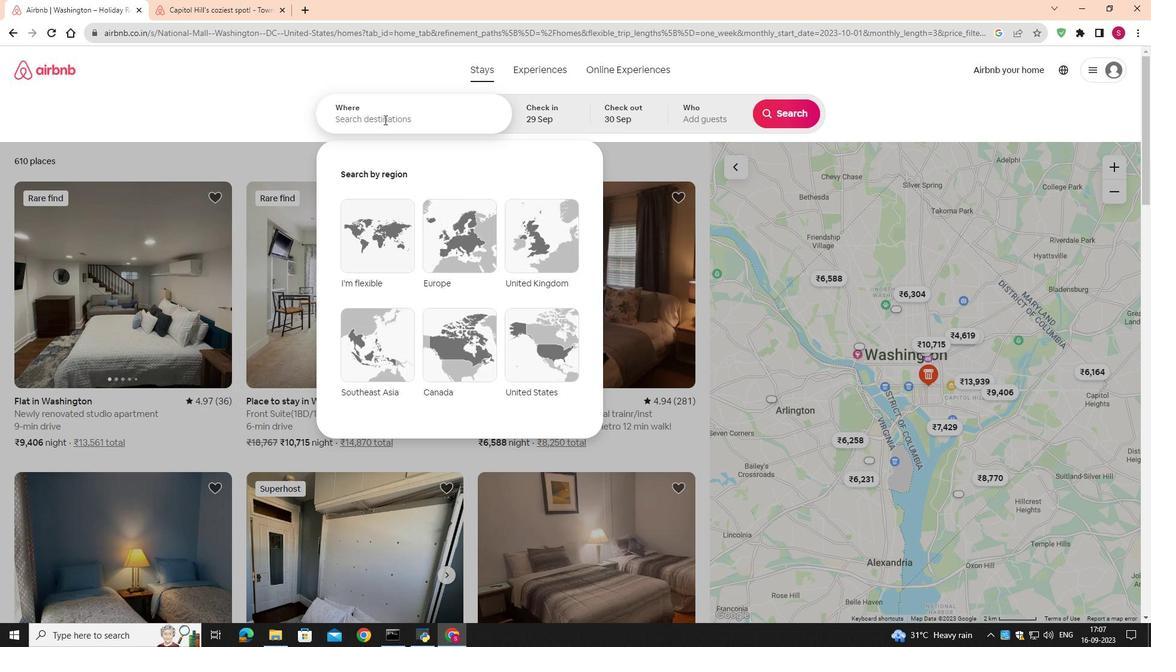 
Action: Key pressed nation
Screenshot: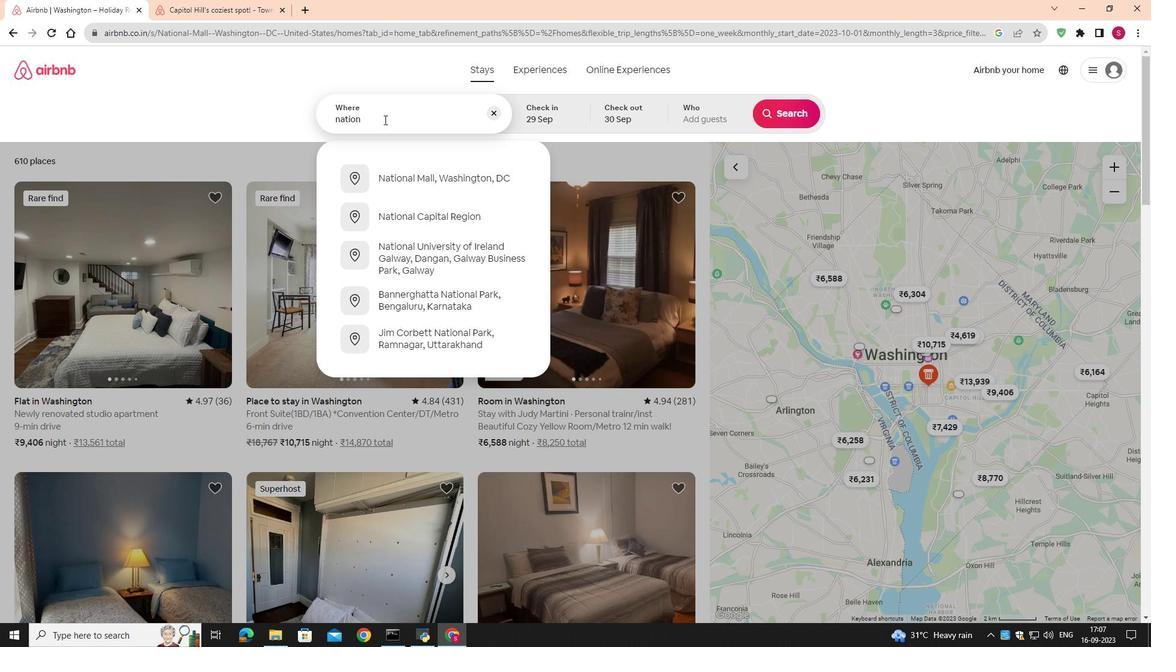 
Action: Mouse moved to (456, 166)
Screenshot: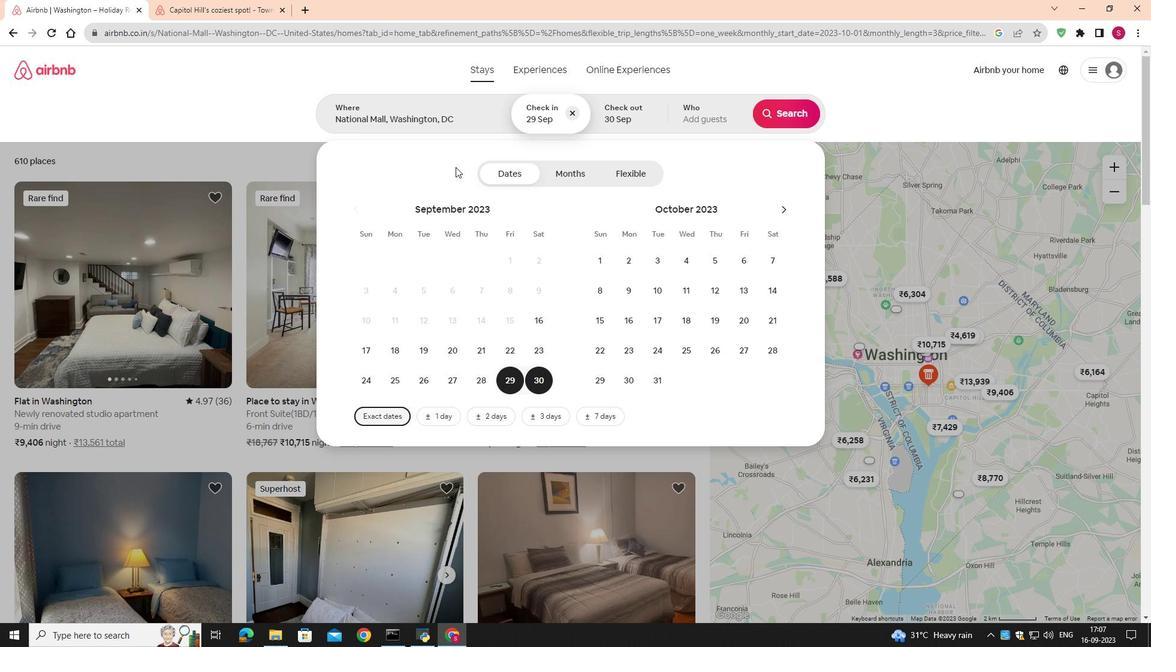 
Action: Mouse pressed left at (456, 166)
Screenshot: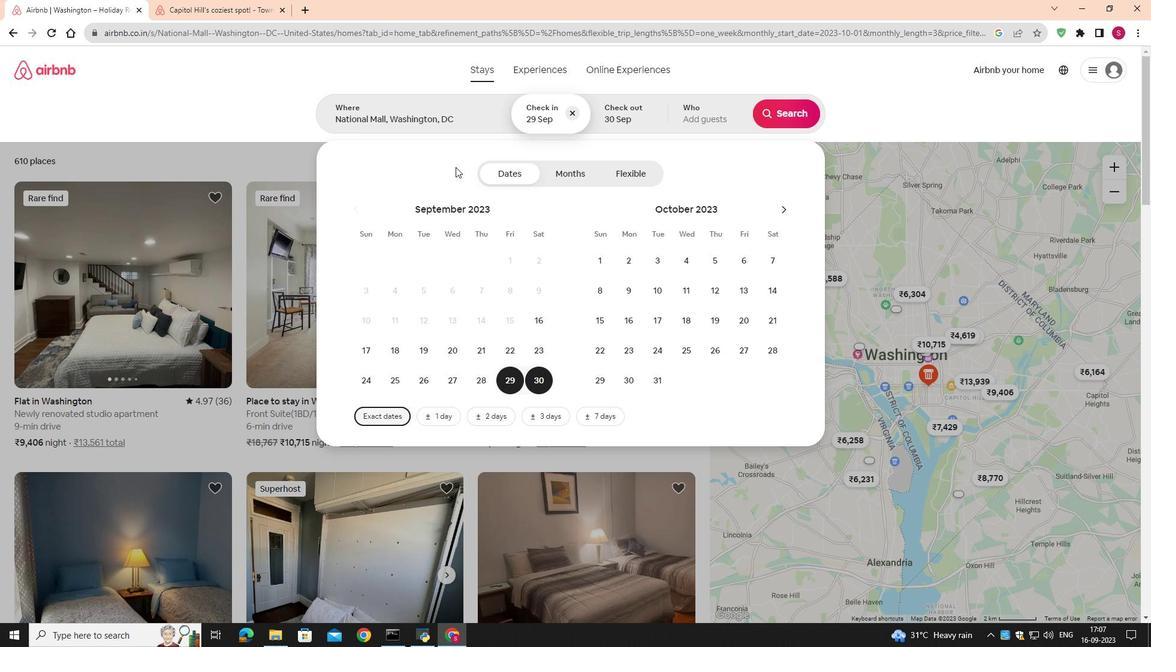 
Action: Mouse moved to (573, 117)
Screenshot: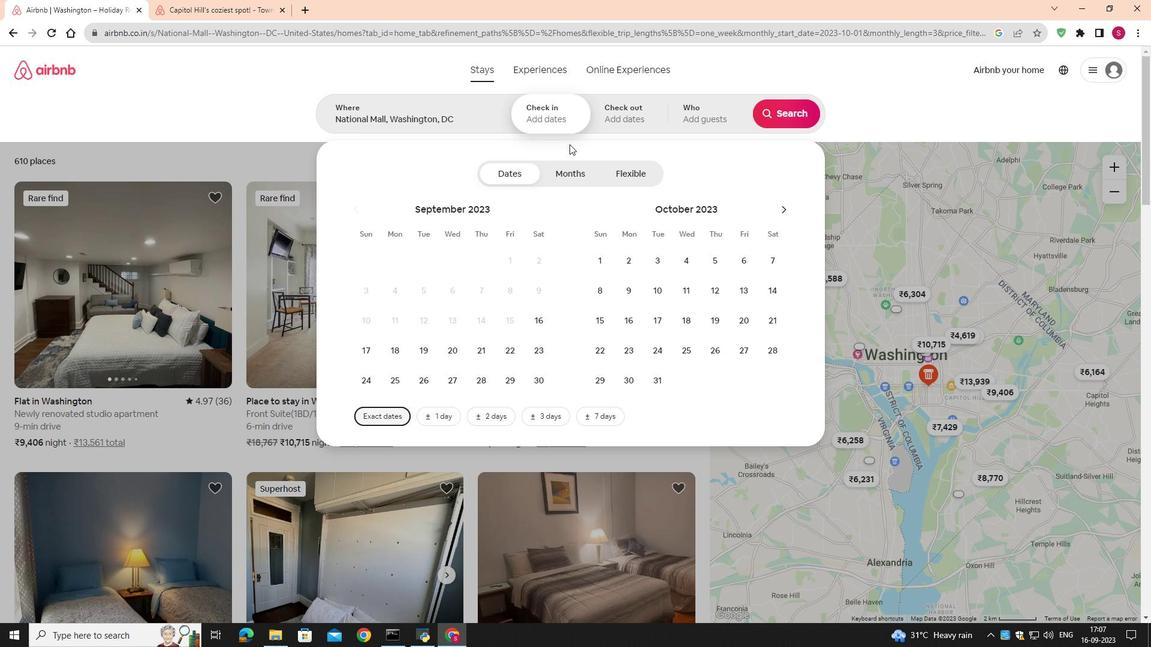 
Action: Mouse pressed left at (573, 117)
Screenshot: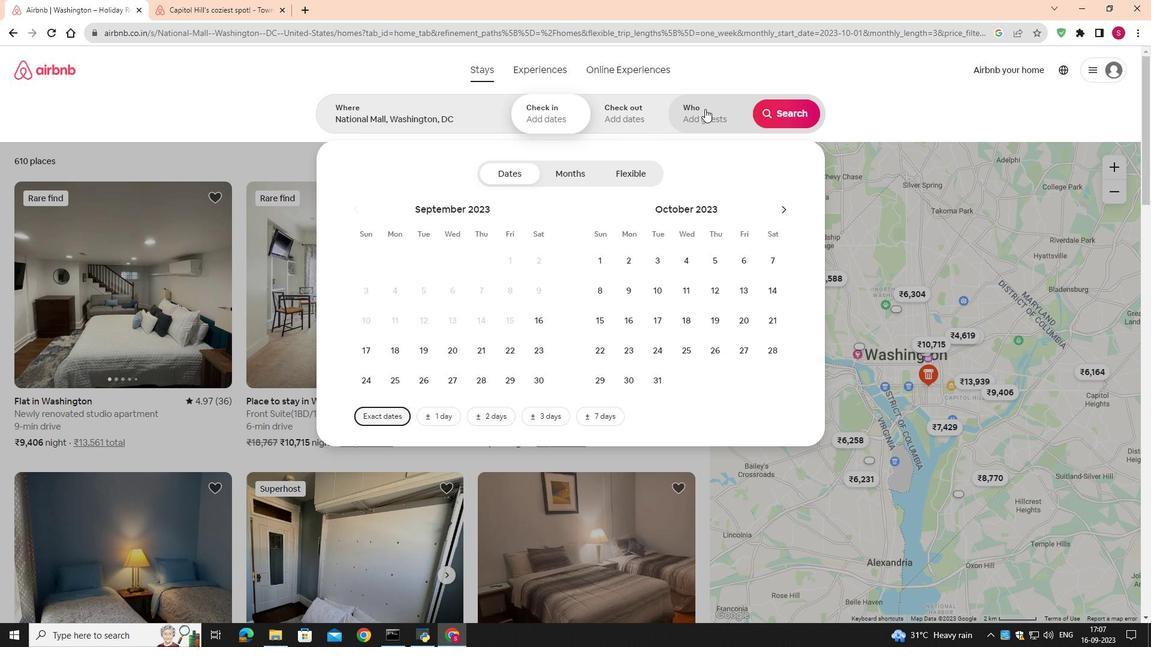 
Action: Mouse moved to (760, 113)
Screenshot: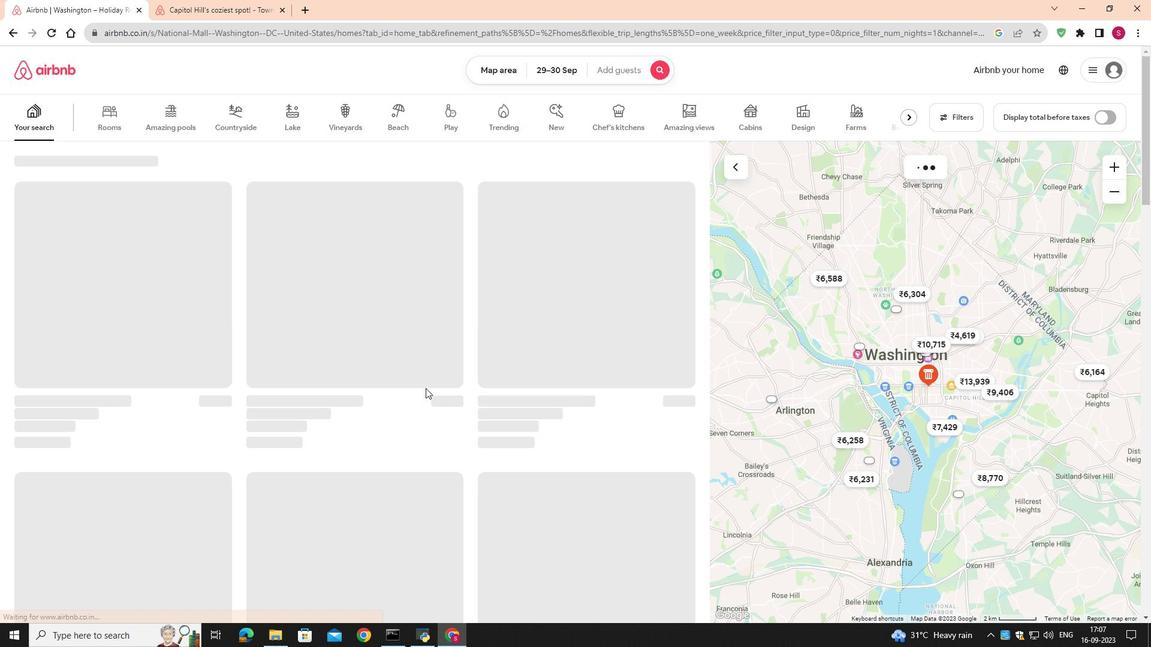 
Action: Mouse pressed left at (760, 113)
Screenshot: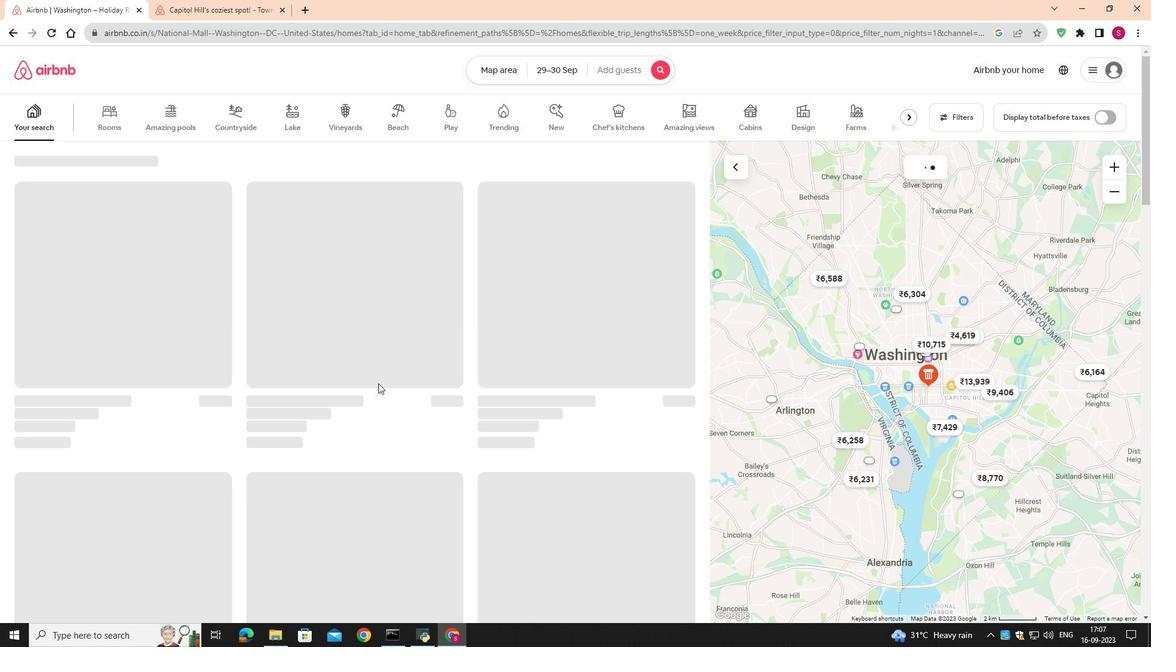 
Action: Mouse moved to (422, 322)
Screenshot: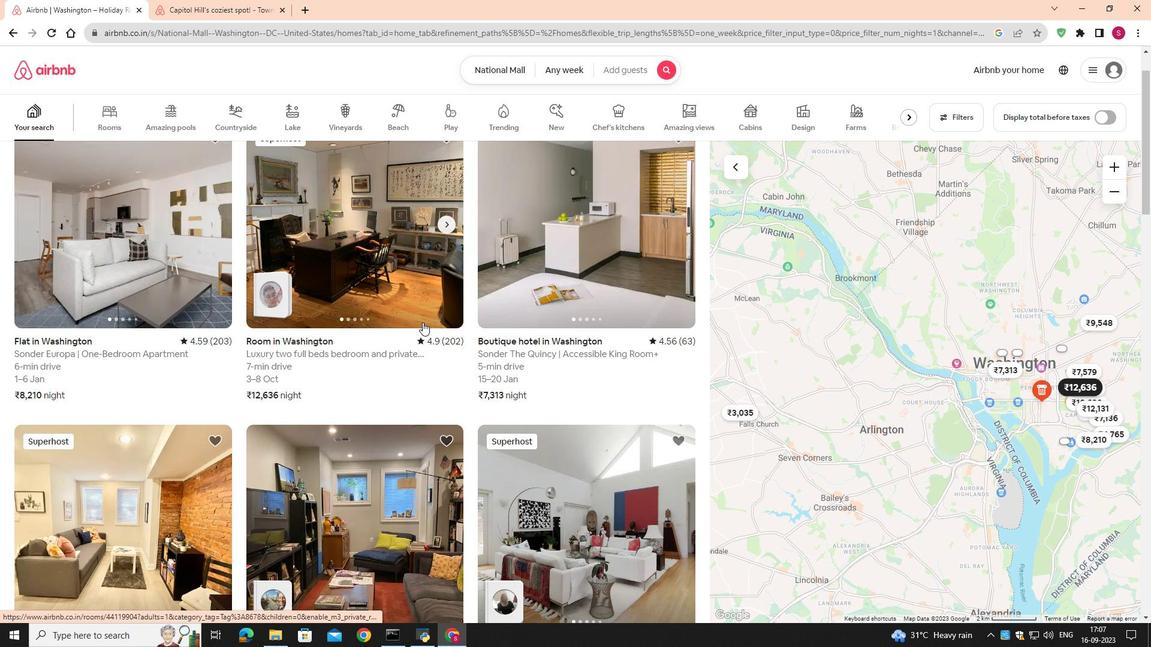 
Action: Mouse scrolled (422, 322) with delta (0, 0)
Screenshot: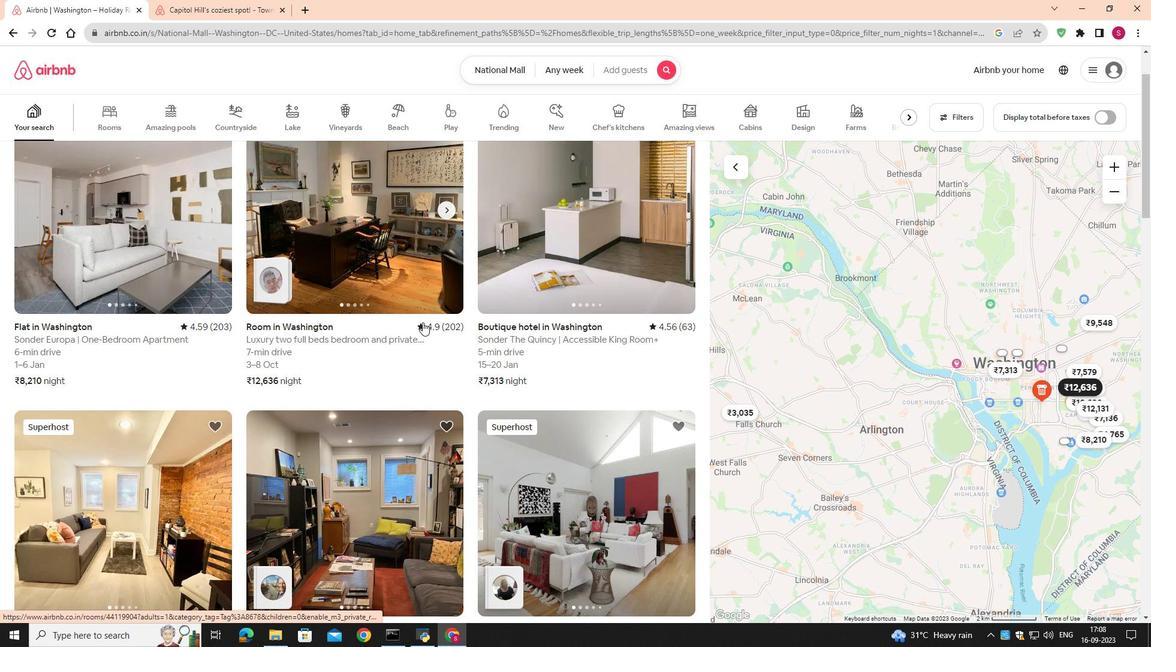 
Action: Mouse scrolled (422, 322) with delta (0, 0)
Screenshot: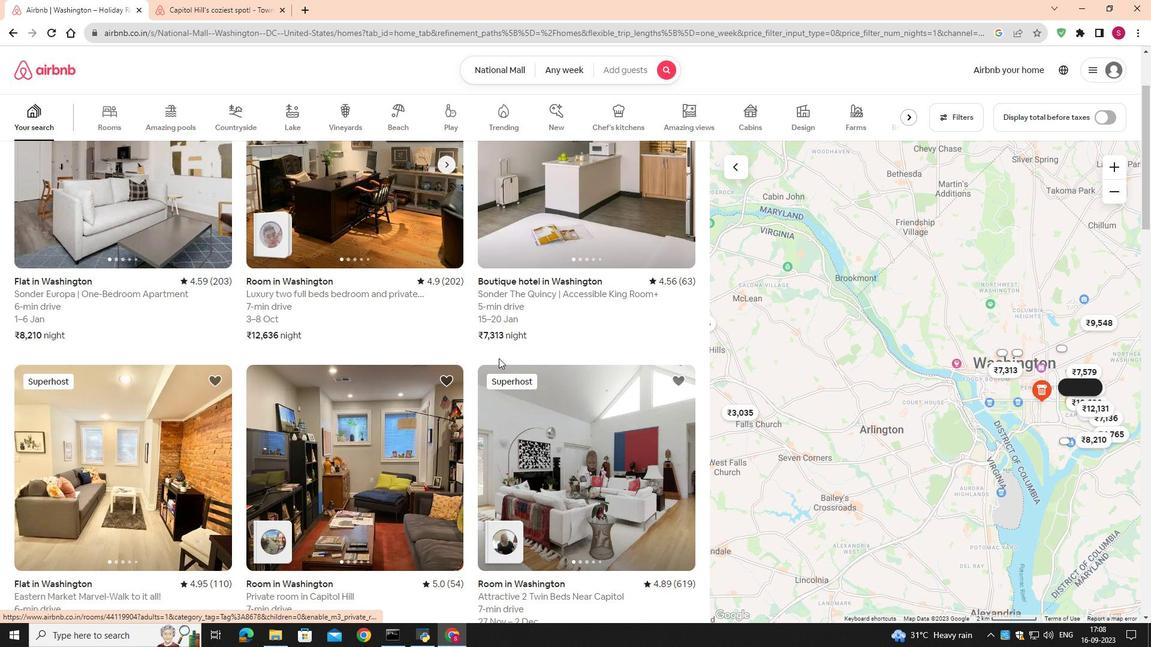 
Action: Mouse moved to (377, 295)
Screenshot: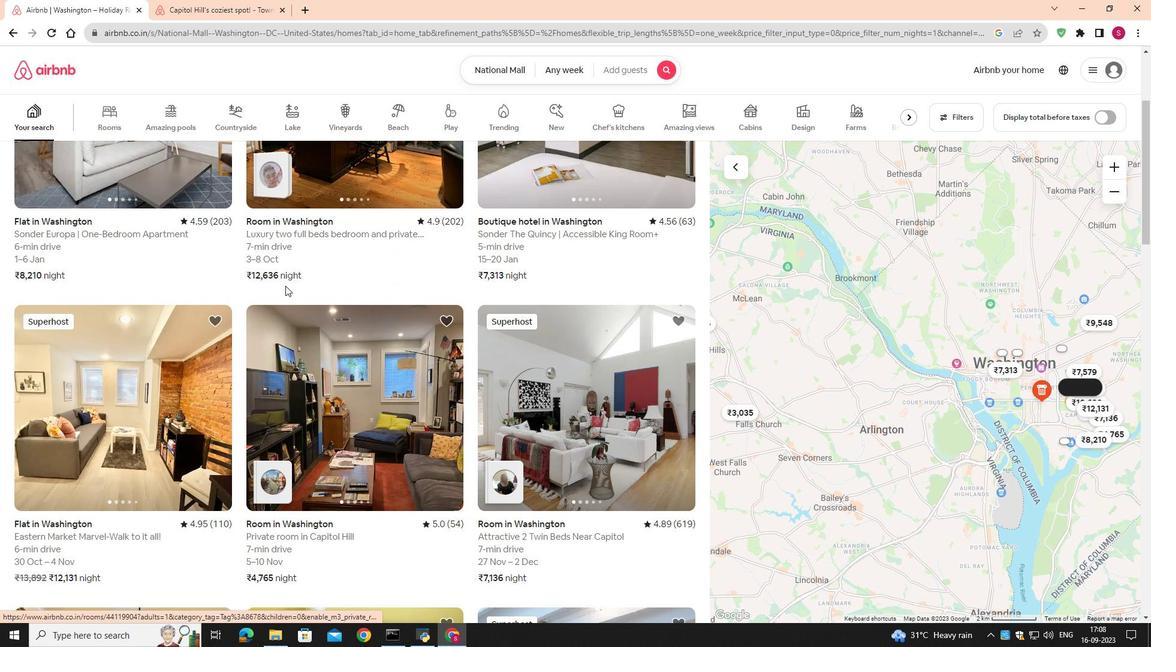 
Action: Mouse scrolled (377, 295) with delta (0, 0)
Screenshot: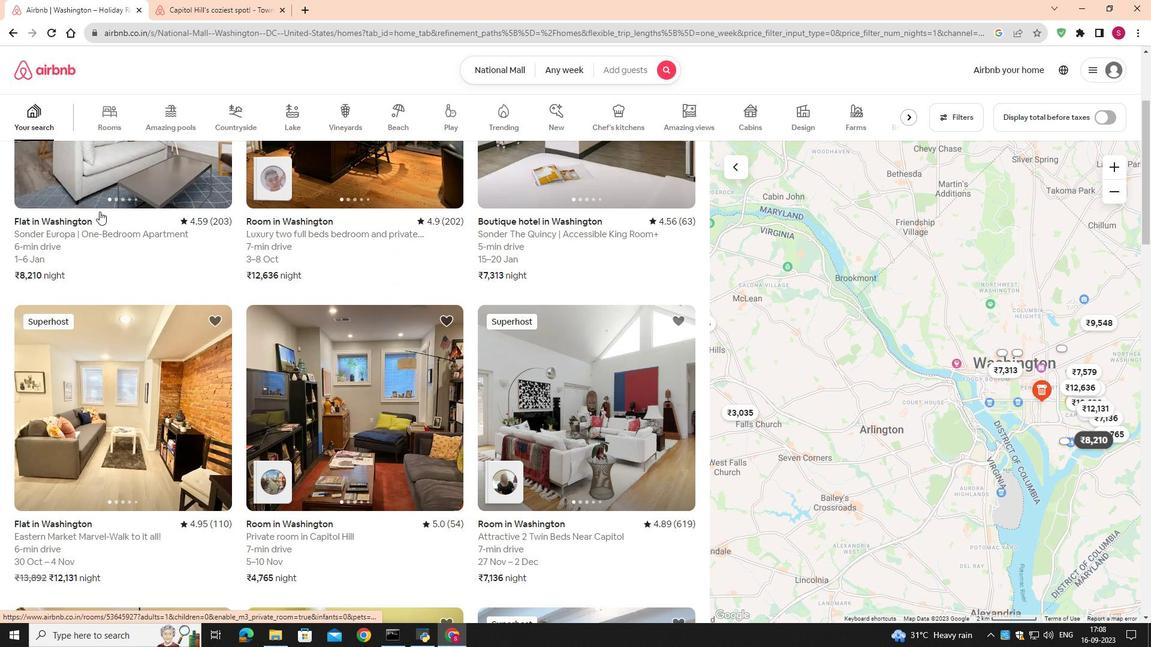 
Action: Mouse moved to (102, 190)
Screenshot: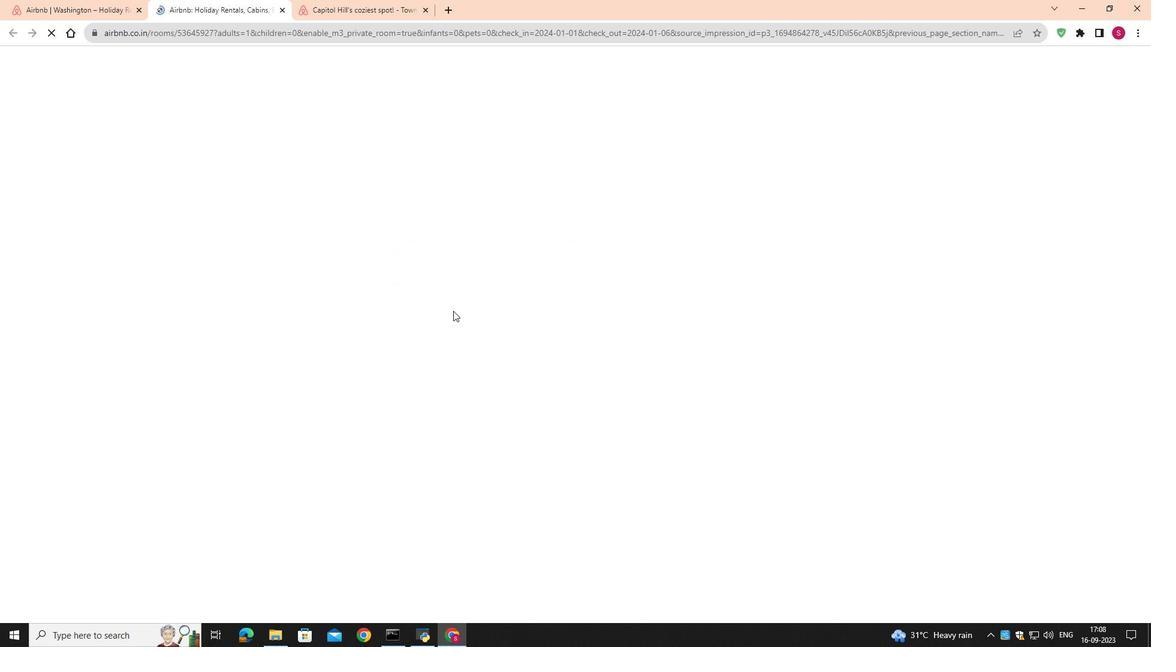 
Action: Mouse pressed left at (102, 190)
Screenshot: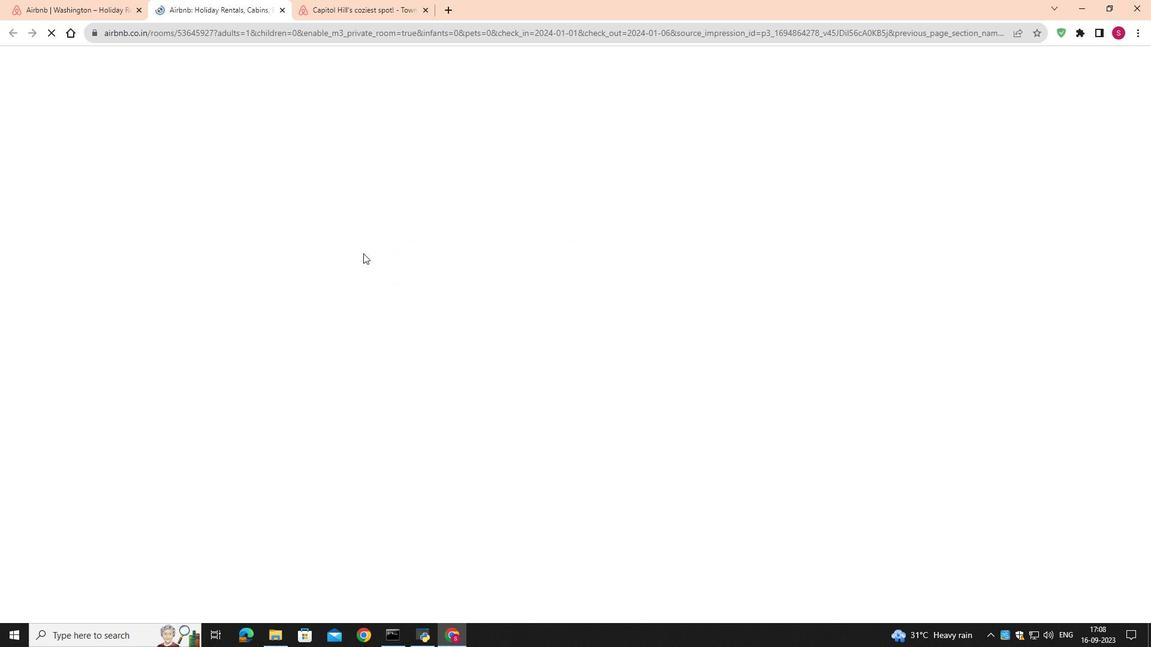 
Action: Mouse moved to (310, 248)
Screenshot: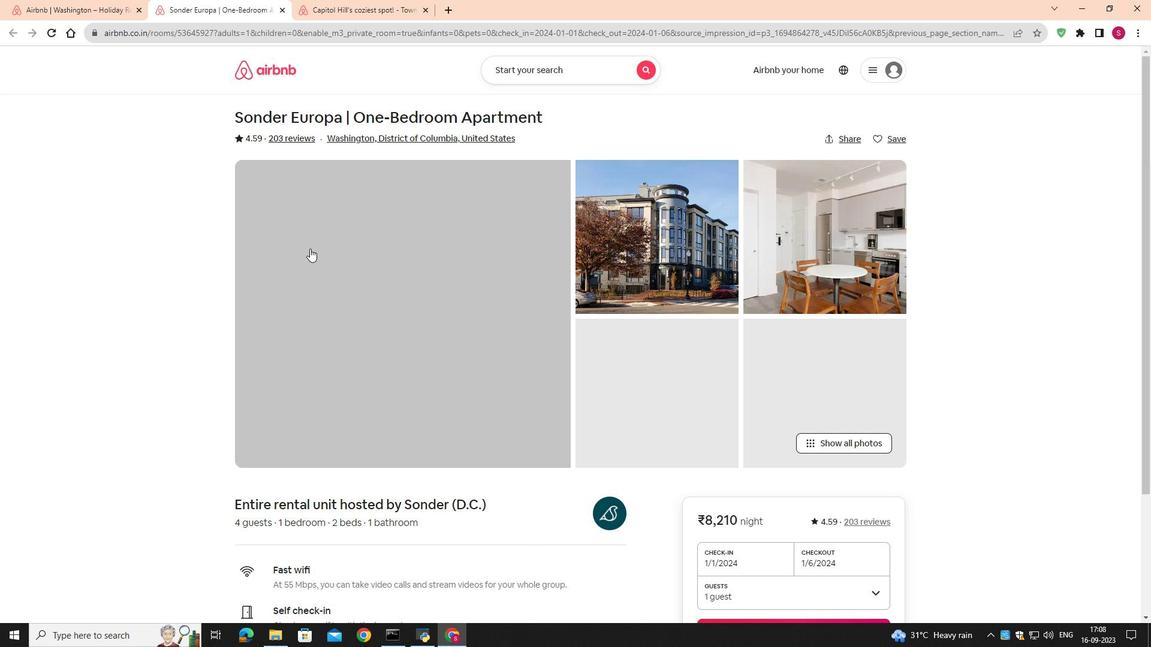 
Action: Mouse scrolled (310, 248) with delta (0, 0)
Screenshot: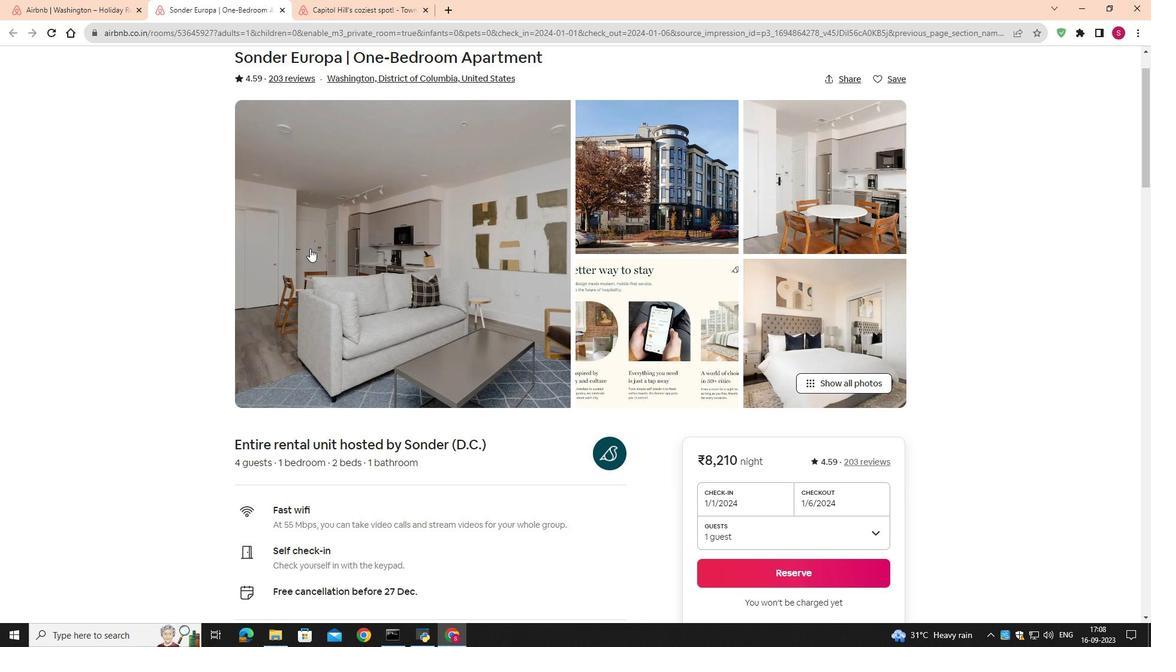 
Action: Mouse scrolled (310, 248) with delta (0, 0)
Screenshot: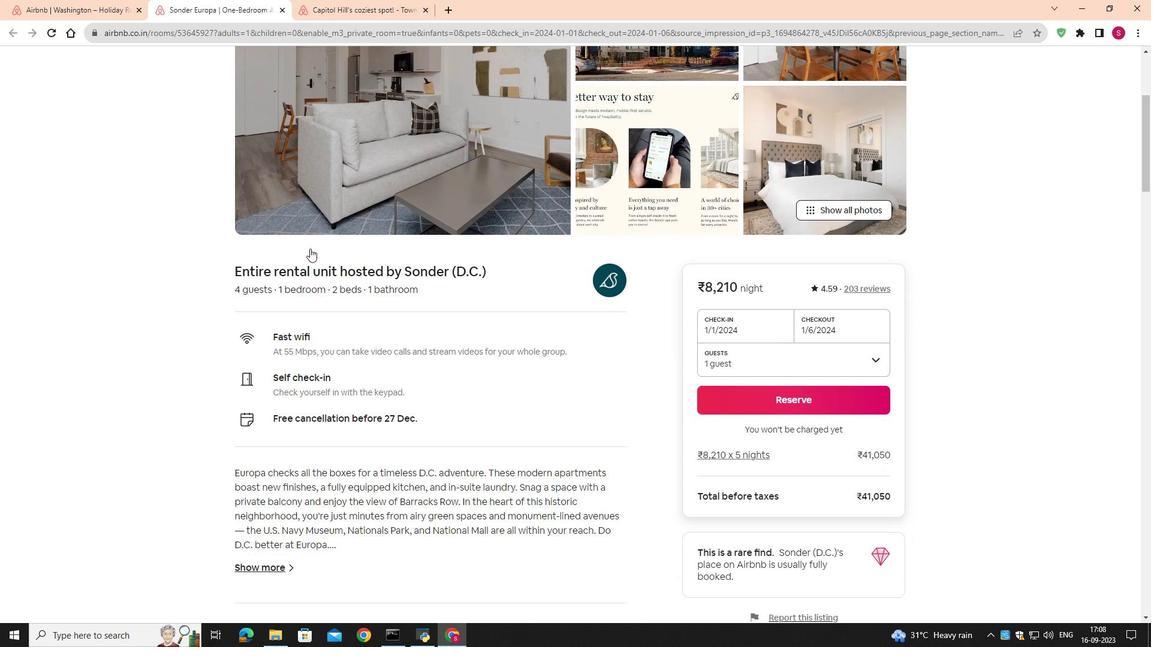 
Action: Mouse scrolled (310, 248) with delta (0, 0)
Screenshot: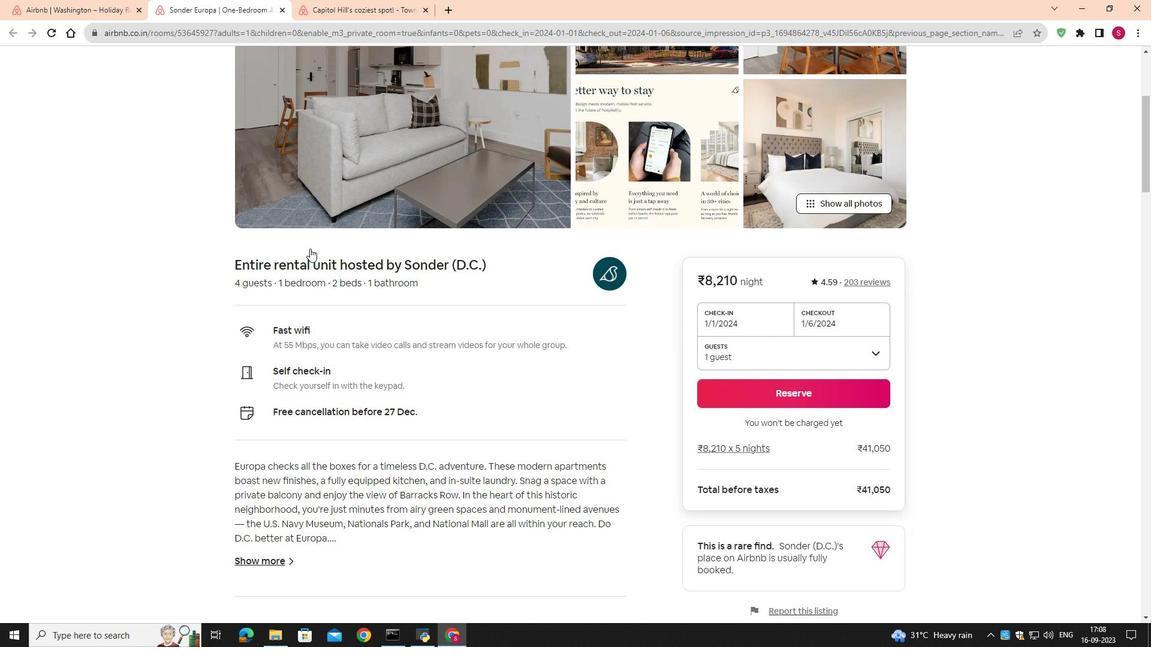
Action: Mouse scrolled (310, 248) with delta (0, 0)
Screenshot: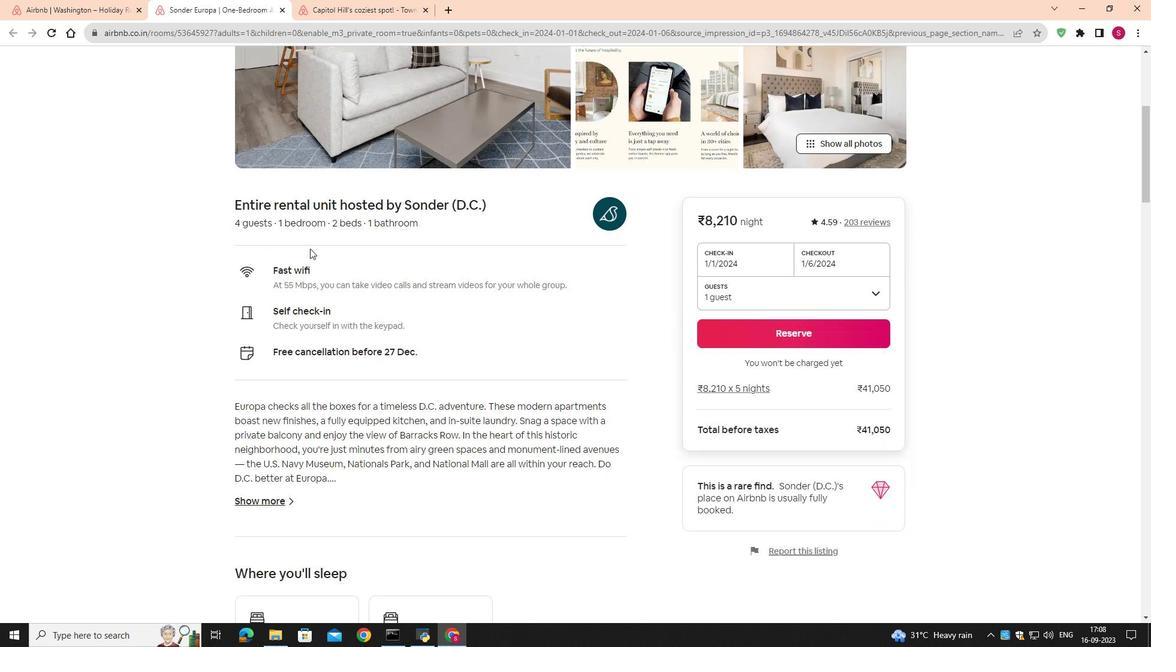 
Action: Mouse scrolled (310, 248) with delta (0, 0)
Screenshot: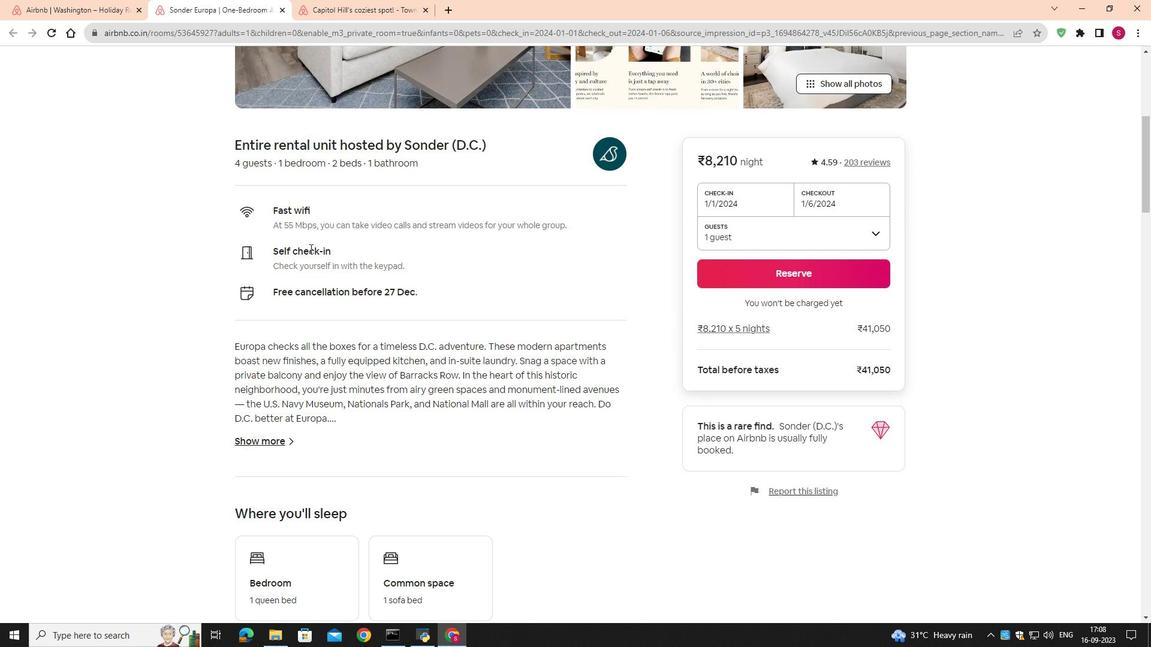 
Action: Mouse scrolled (310, 248) with delta (0, 0)
Screenshot: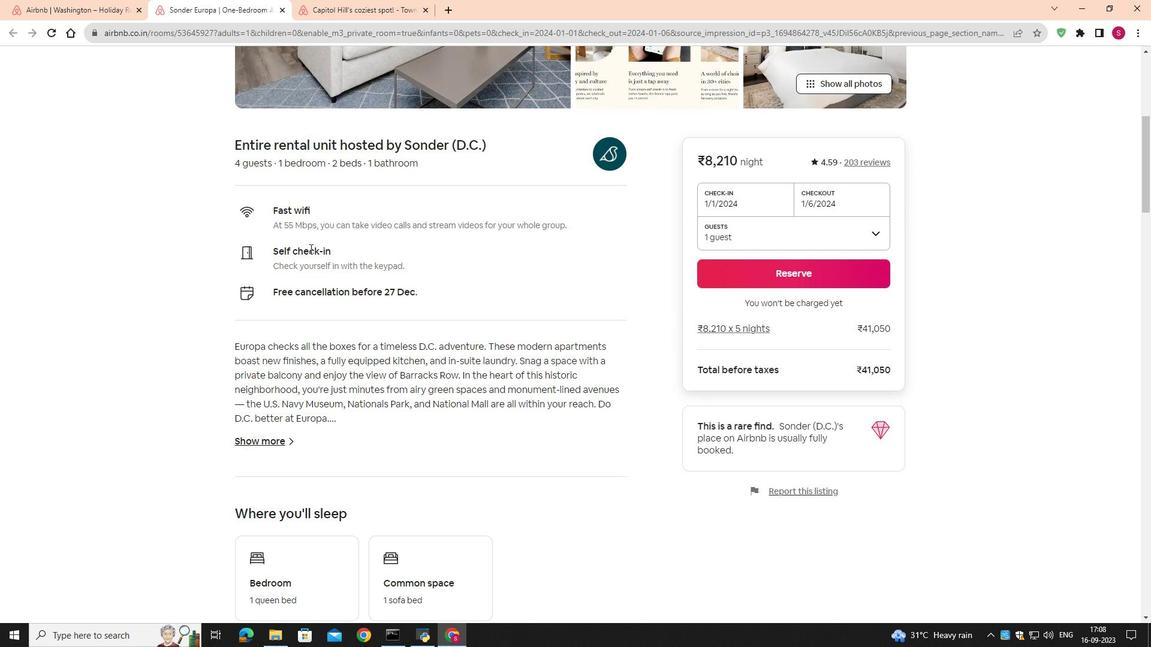 
Action: Mouse scrolled (310, 248) with delta (0, 0)
Screenshot: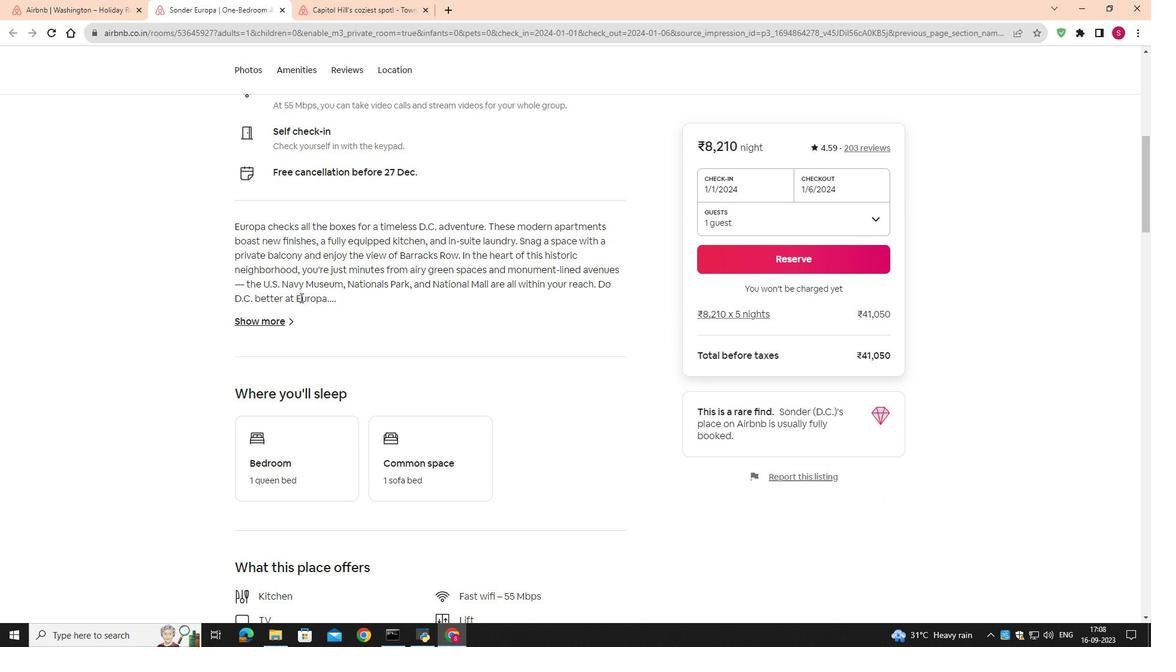 
Action: Mouse scrolled (310, 248) with delta (0, 0)
Screenshot: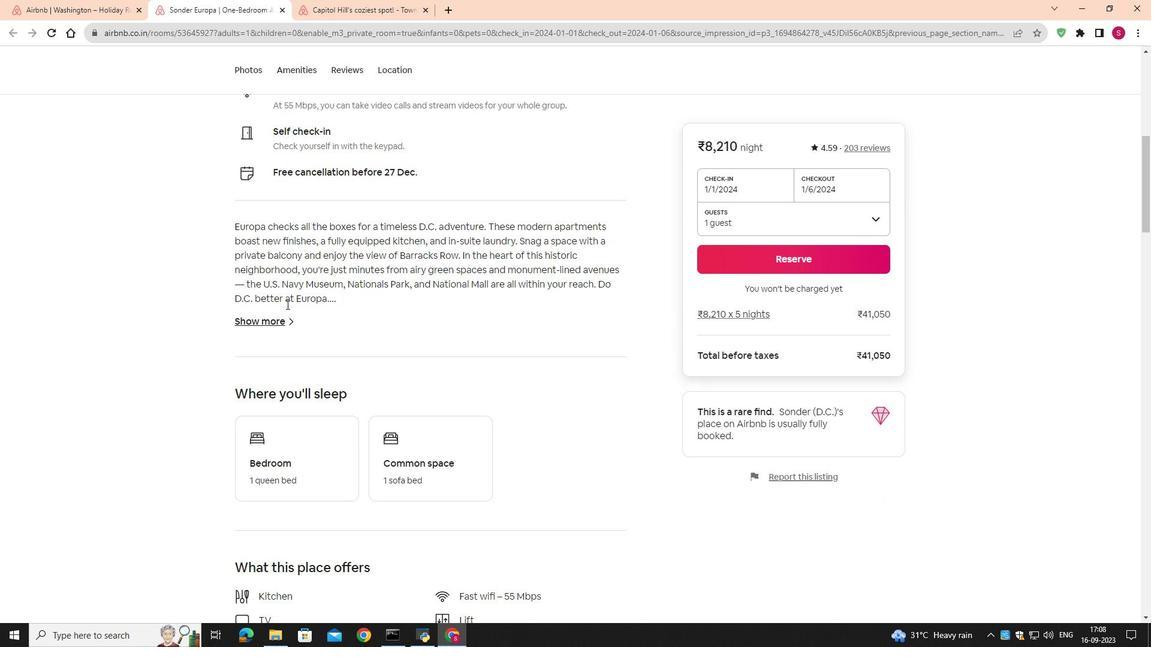 
Action: Mouse moved to (274, 320)
Screenshot: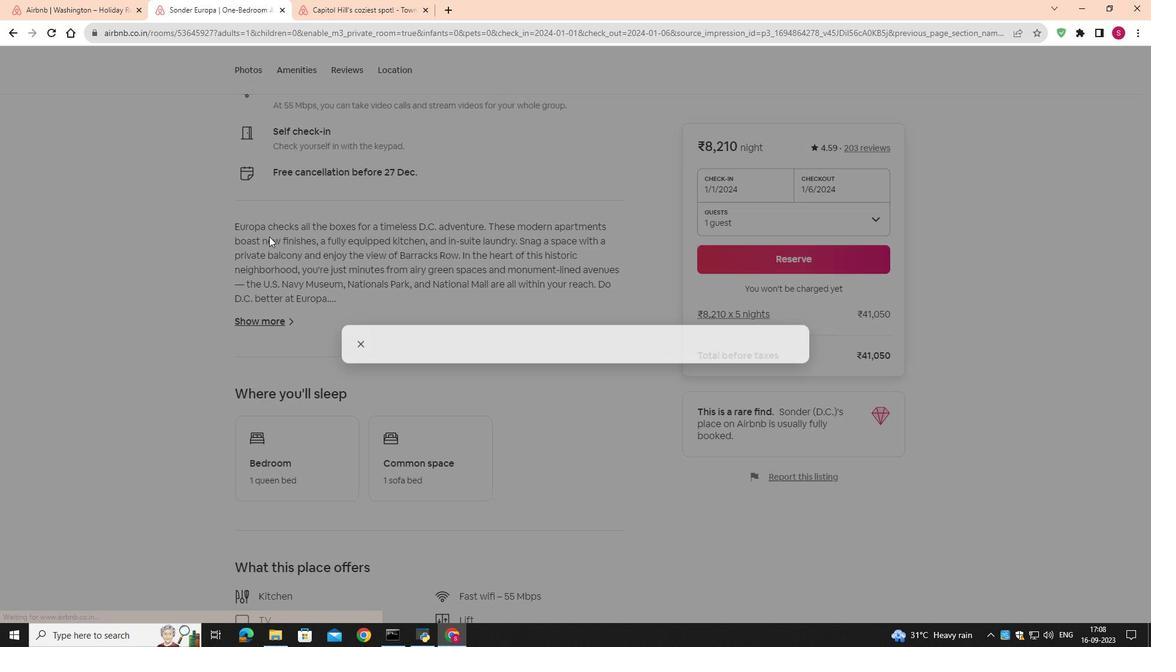 
Action: Mouse pressed left at (274, 320)
Screenshot: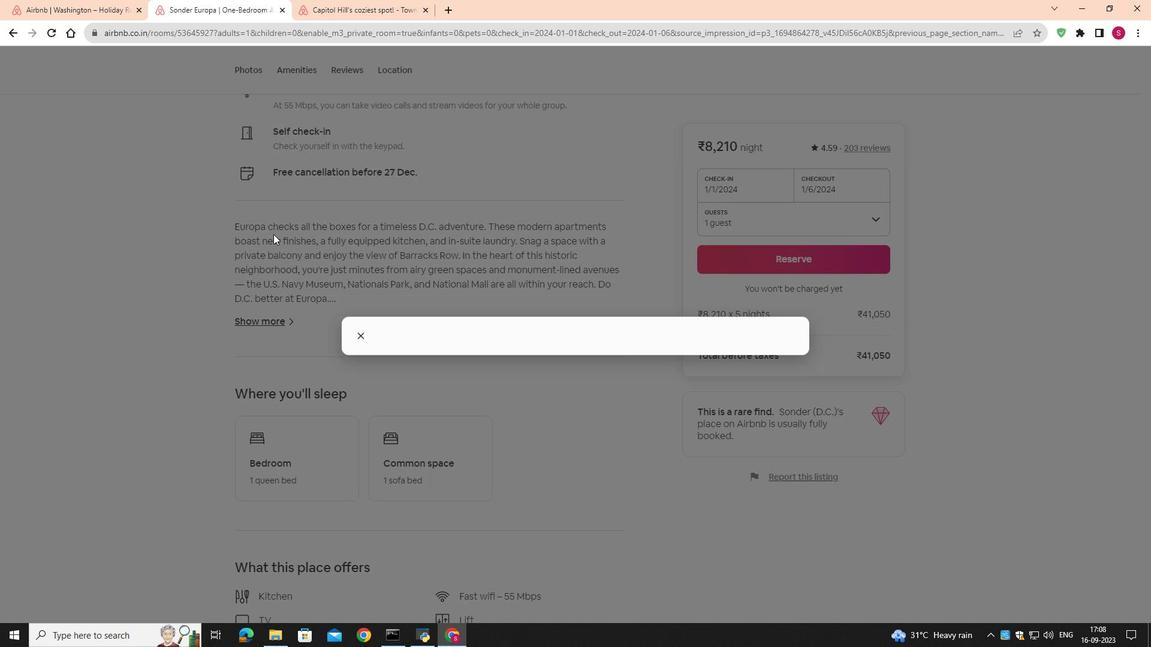 
Action: Mouse moved to (472, 242)
Screenshot: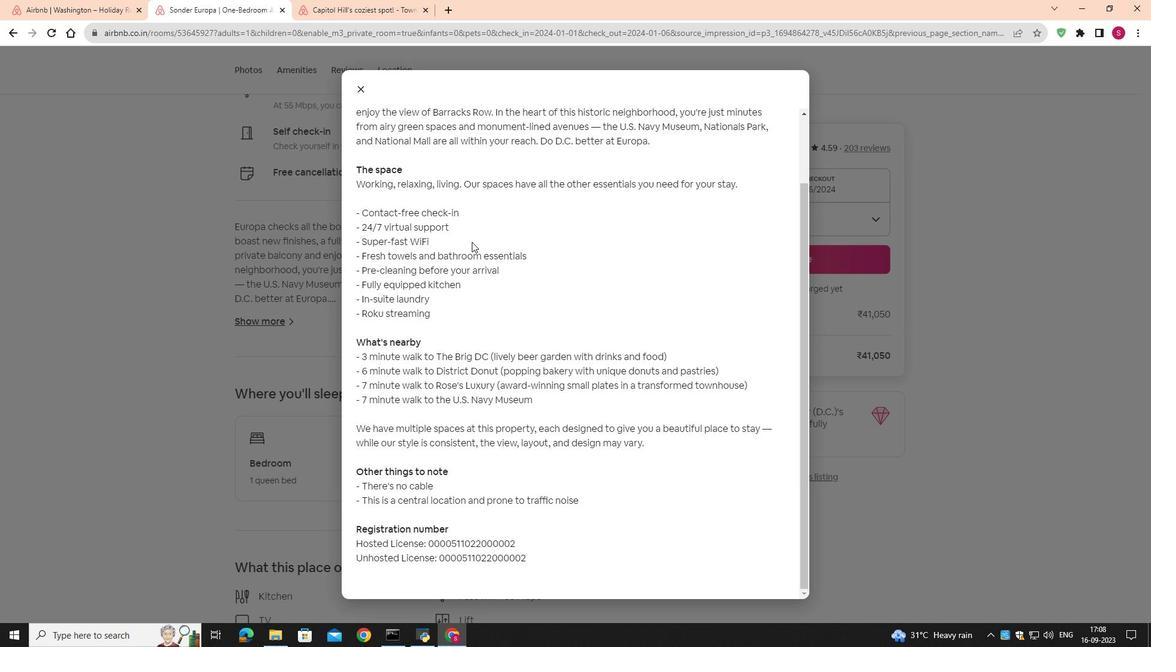 
Action: Mouse scrolled (472, 241) with delta (0, 0)
Screenshot: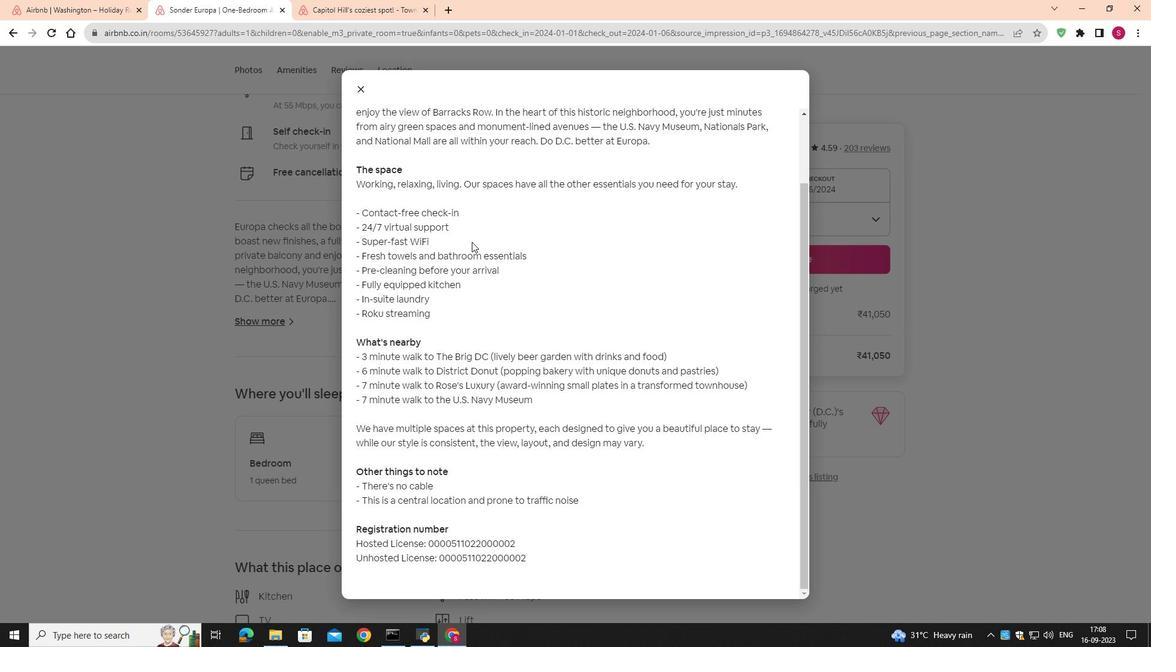 
Action: Mouse scrolled (472, 241) with delta (0, 0)
Screenshot: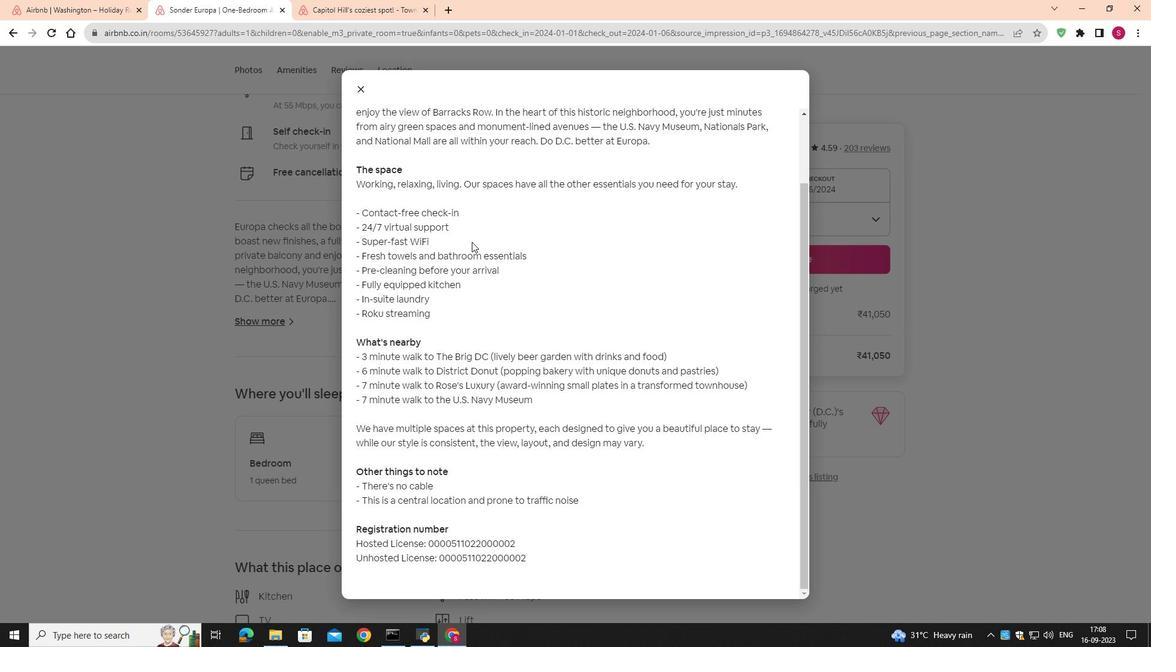 
Action: Mouse scrolled (472, 241) with delta (0, 0)
Screenshot: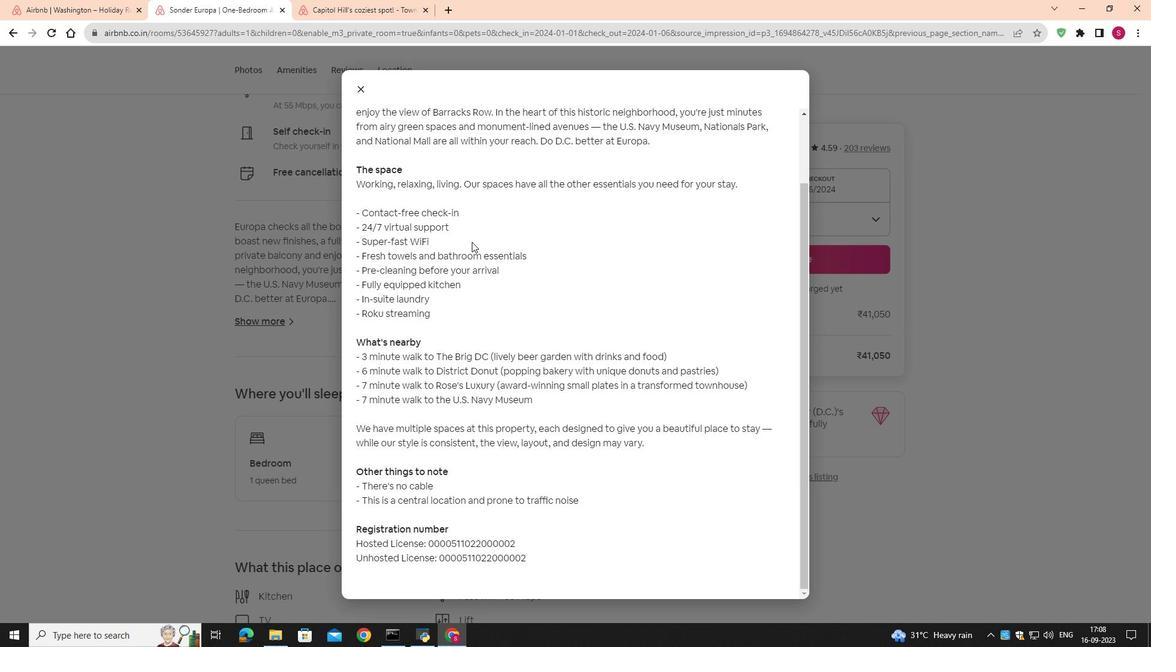 
Action: Mouse scrolled (472, 242) with delta (0, 0)
Screenshot: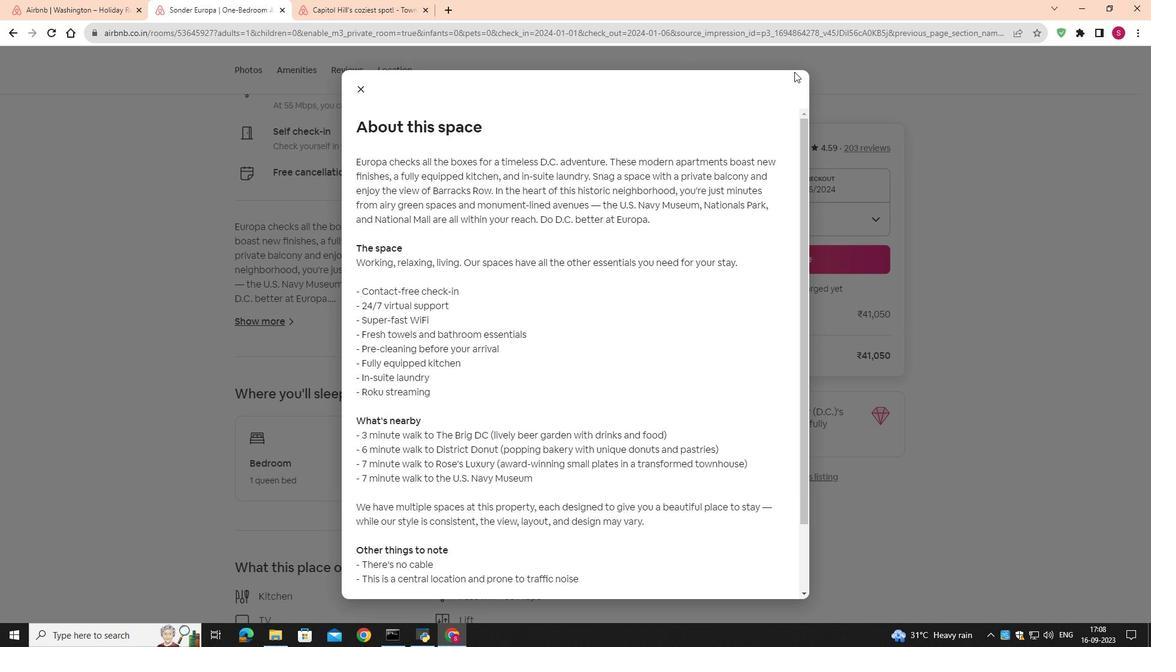 
Action: Mouse scrolled (472, 242) with delta (0, 0)
Screenshot: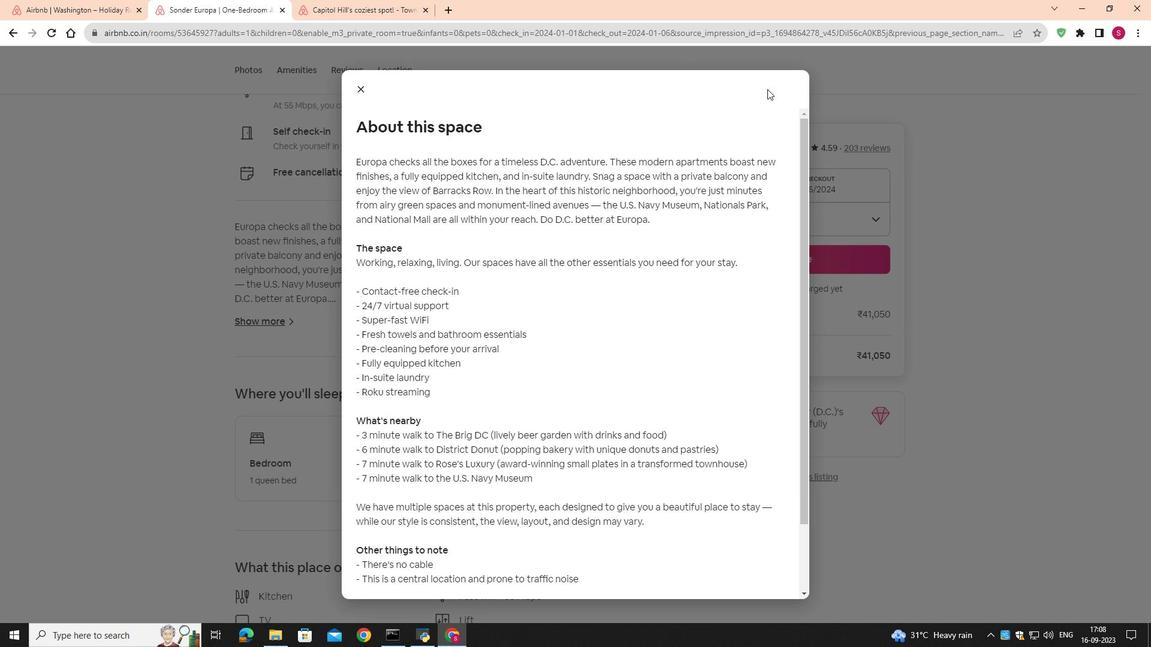
Action: Mouse scrolled (472, 242) with delta (0, 0)
Screenshot: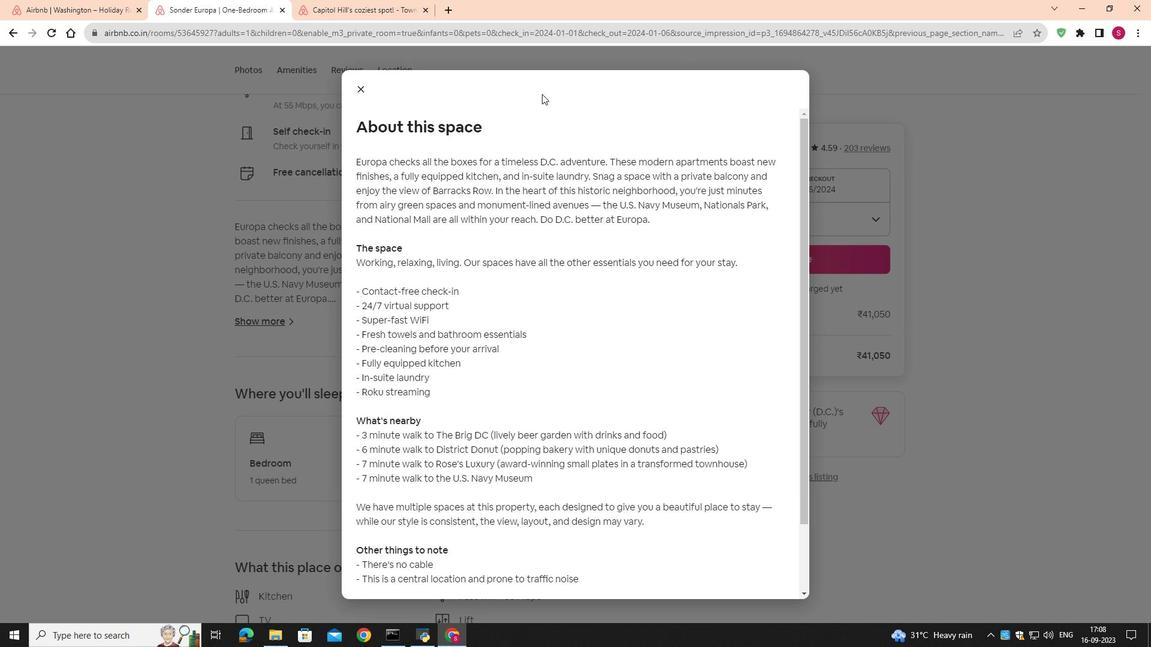 
Action: Mouse moved to (356, 85)
Screenshot: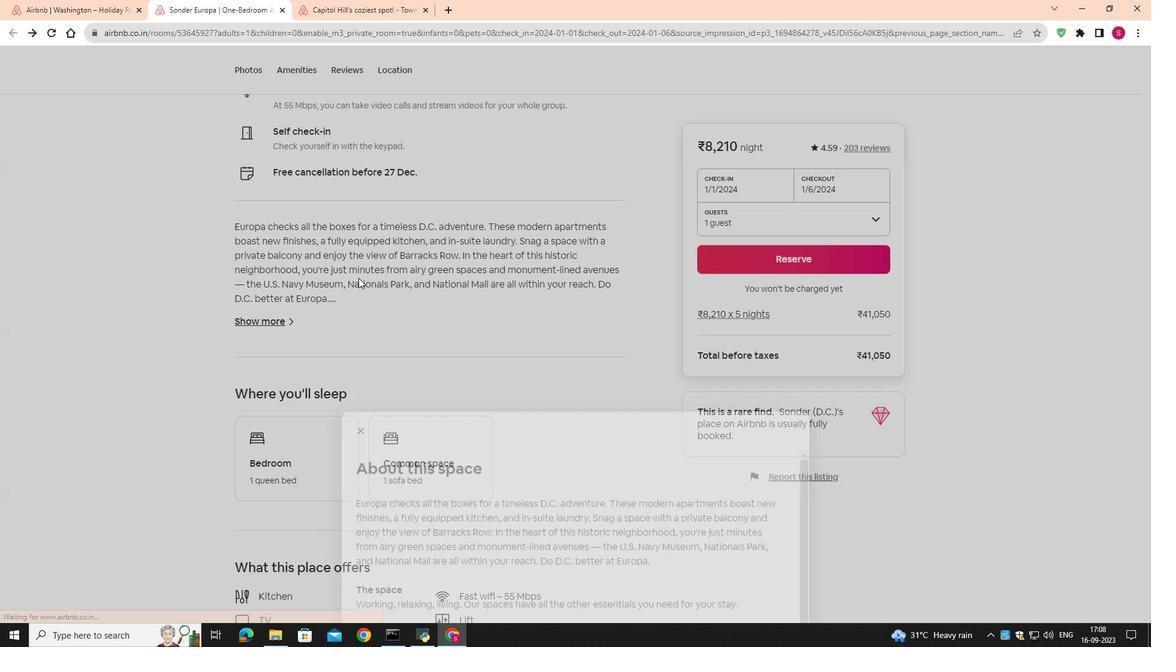 
Action: Mouse pressed left at (356, 85)
Screenshot: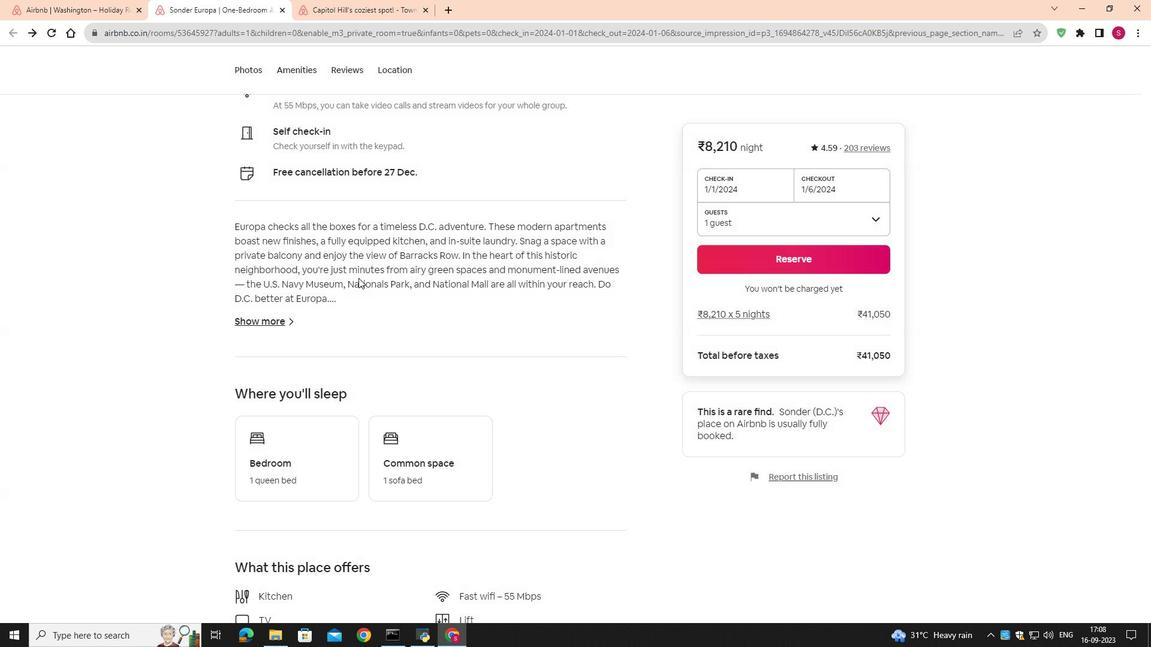 
Action: Mouse moved to (358, 278)
Screenshot: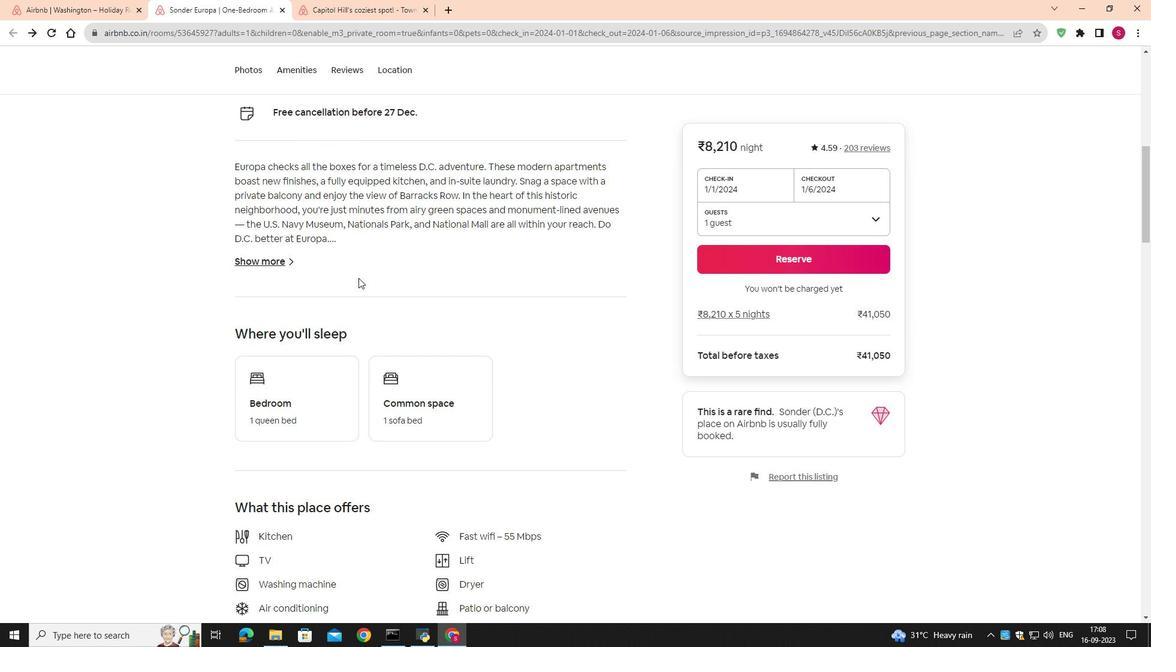
Action: Mouse scrolled (358, 277) with delta (0, 0)
Screenshot: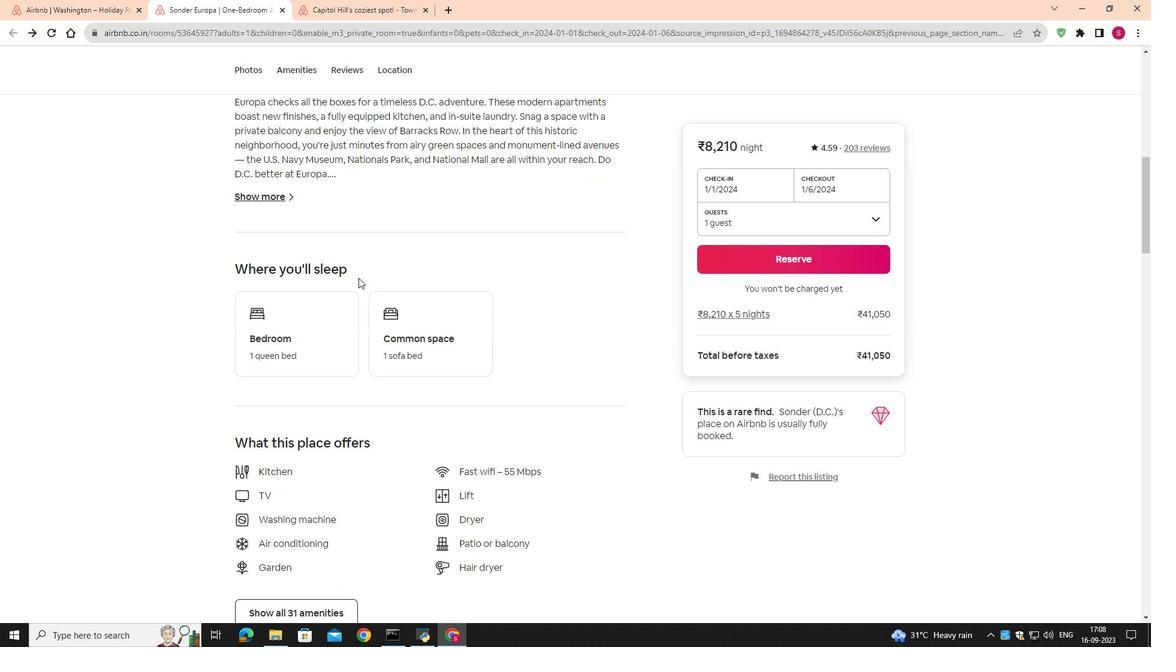 
Action: Mouse scrolled (358, 277) with delta (0, 0)
Screenshot: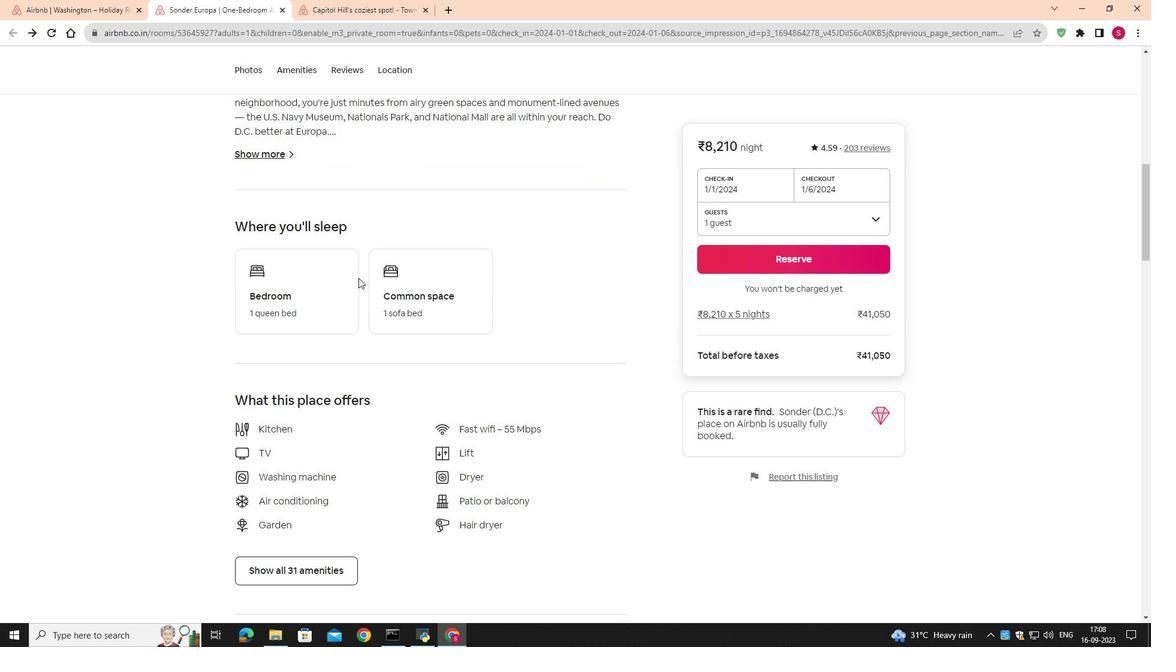 
Action: Mouse scrolled (358, 277) with delta (0, 0)
